 Task: Search for accommodations in New Delhi on Airbnb for June 9 to June 11.
Action: Mouse moved to (535, 227)
Screenshot: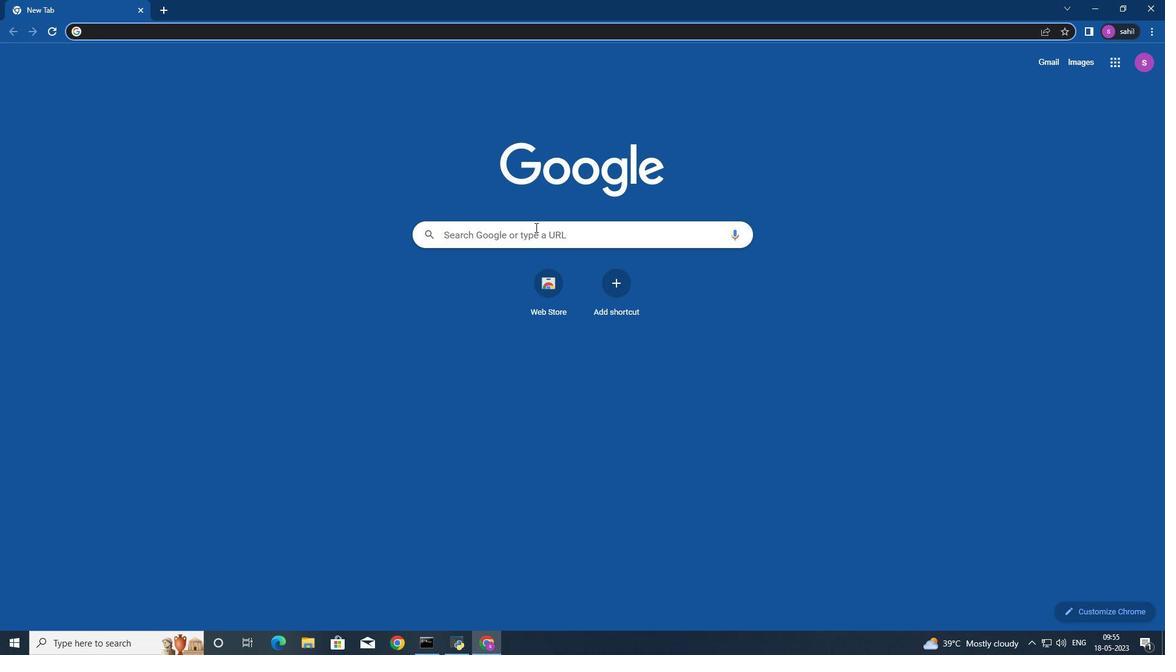 
Action: Mouse pressed left at (535, 227)
Screenshot: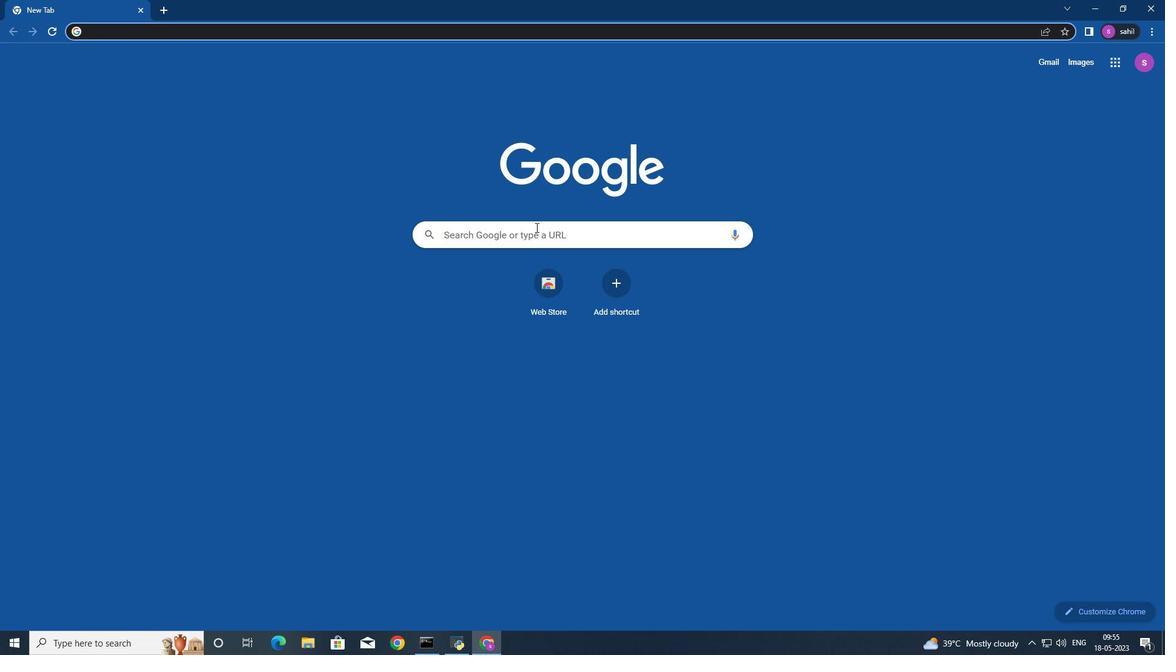 
Action: Mouse moved to (508, 253)
Screenshot: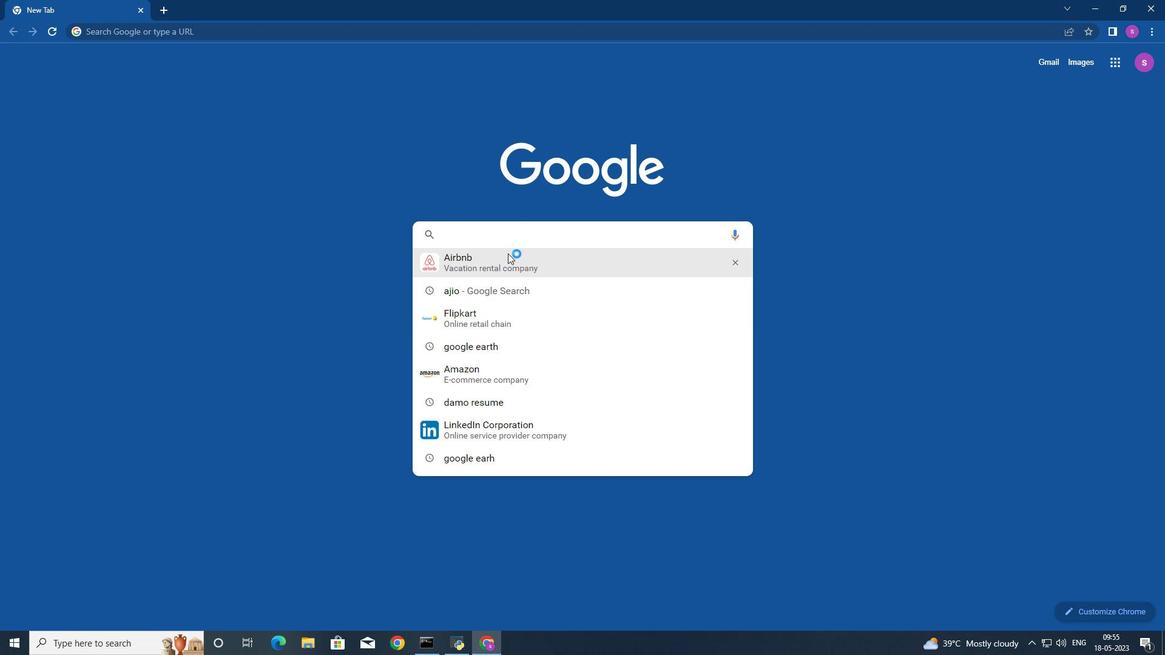 
Action: Mouse pressed left at (508, 253)
Screenshot: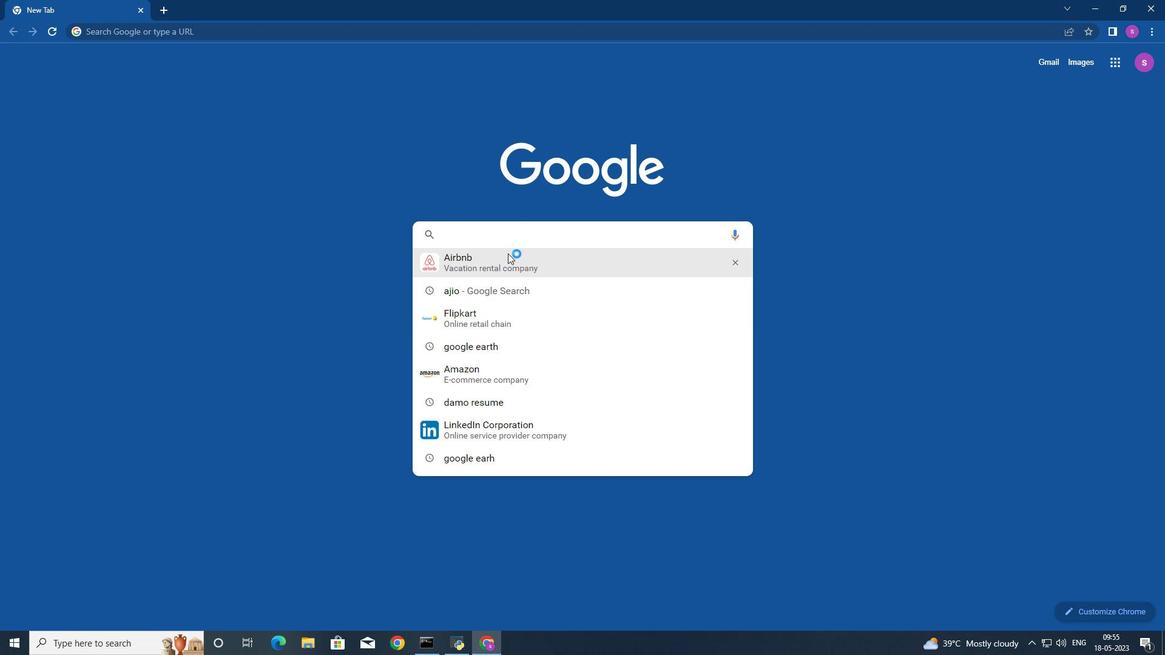 
Action: Mouse moved to (333, 191)
Screenshot: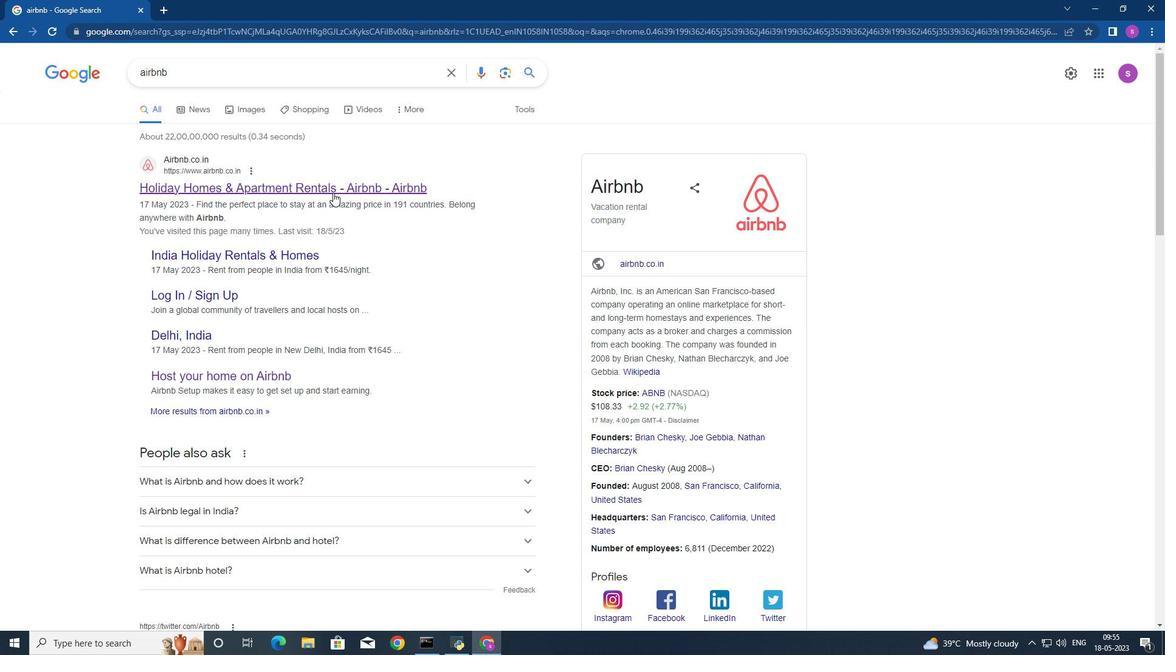 
Action: Mouse pressed left at (333, 191)
Screenshot: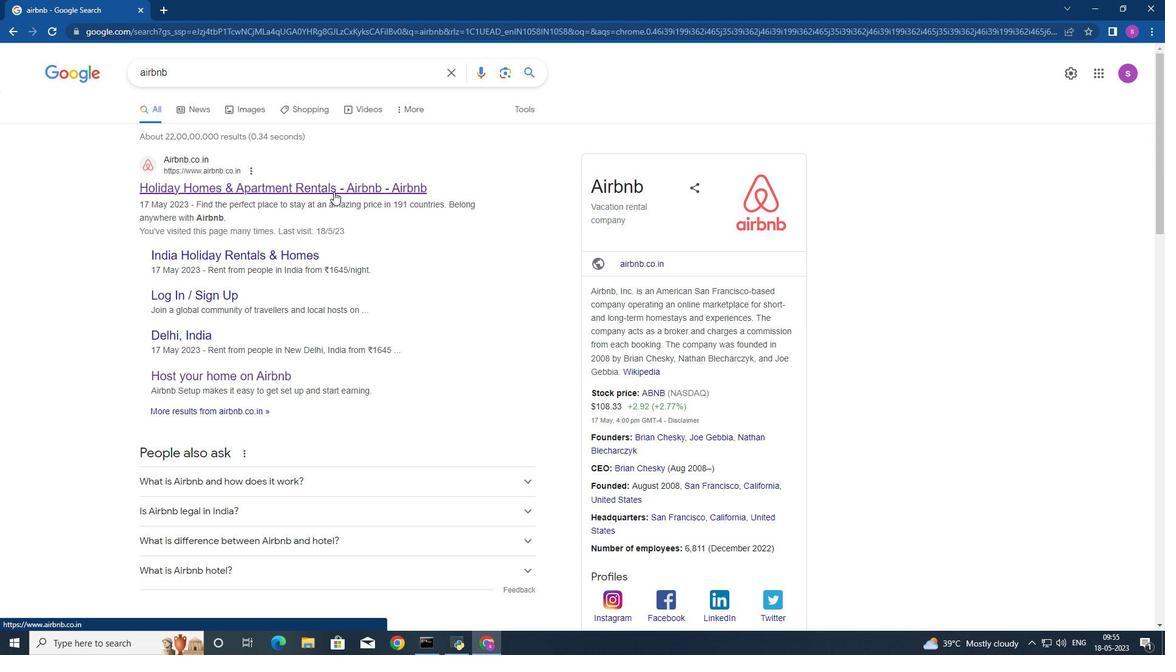 
Action: Mouse moved to (514, 101)
Screenshot: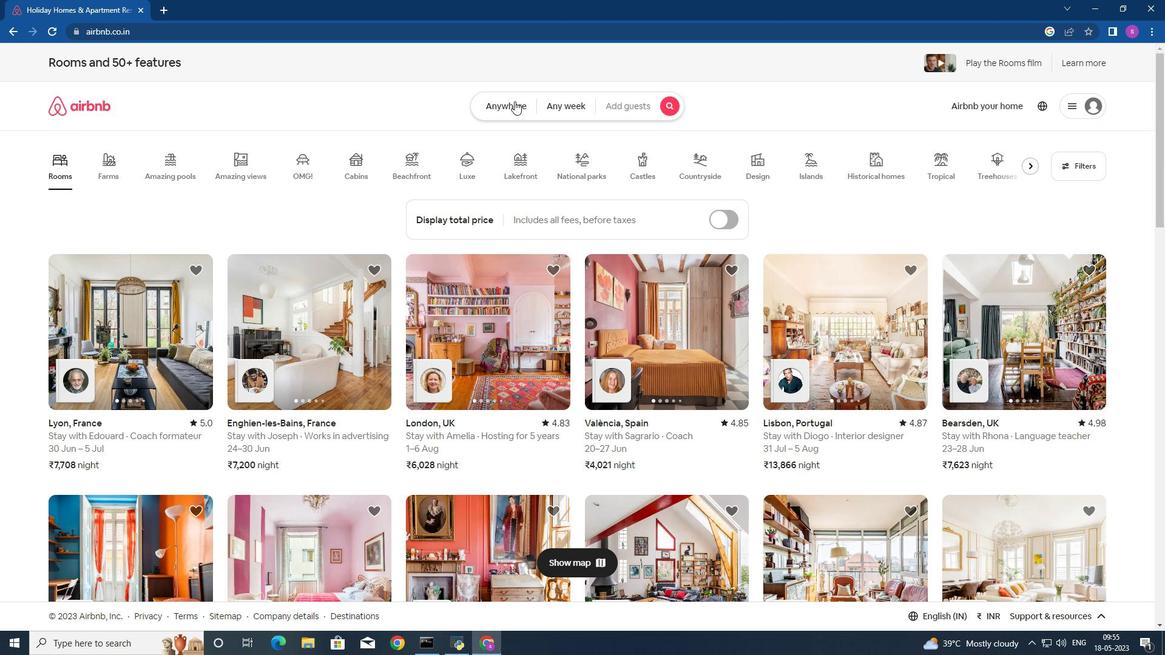 
Action: Mouse pressed left at (514, 101)
Screenshot: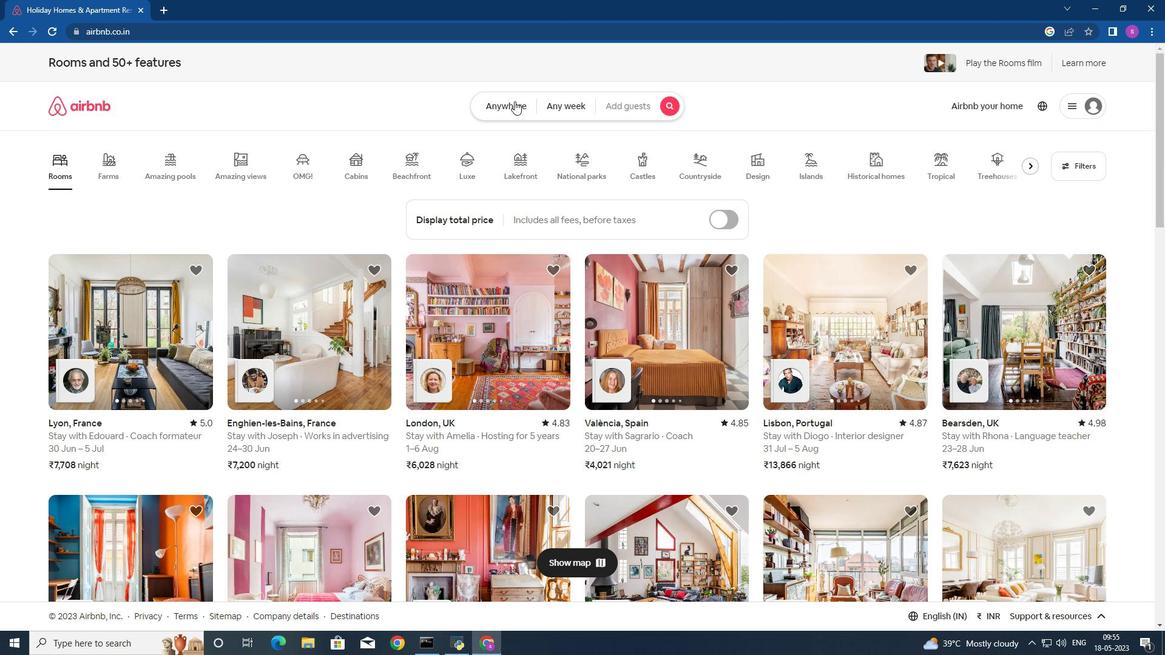 
Action: Mouse moved to (399, 145)
Screenshot: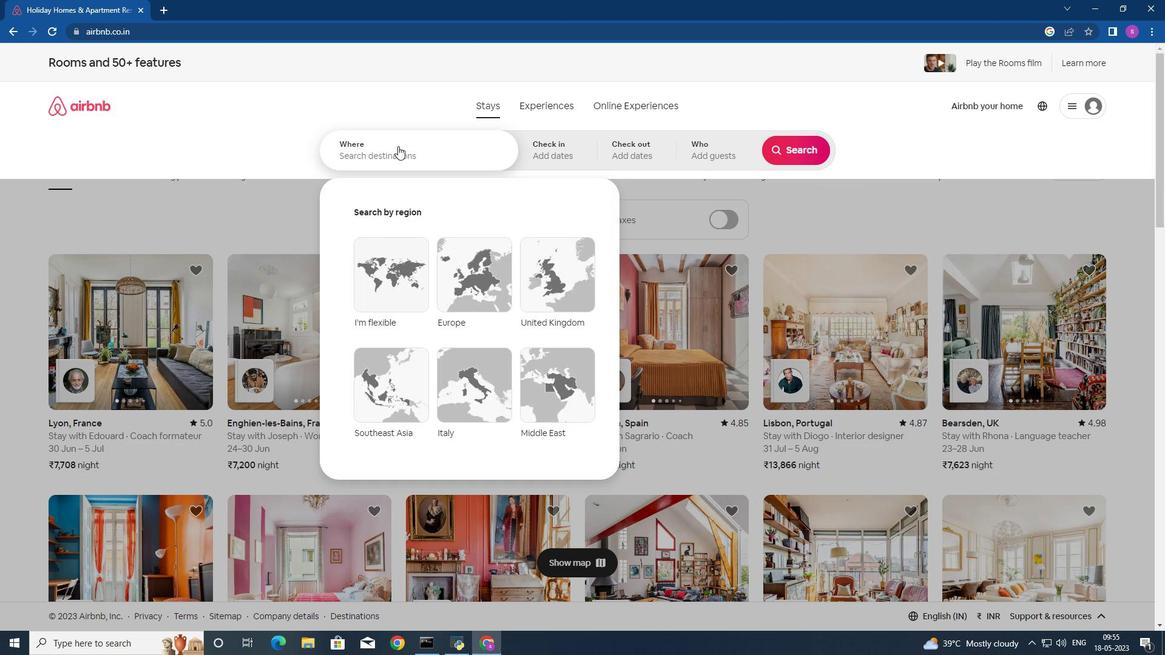 
Action: Mouse pressed left at (399, 145)
Screenshot: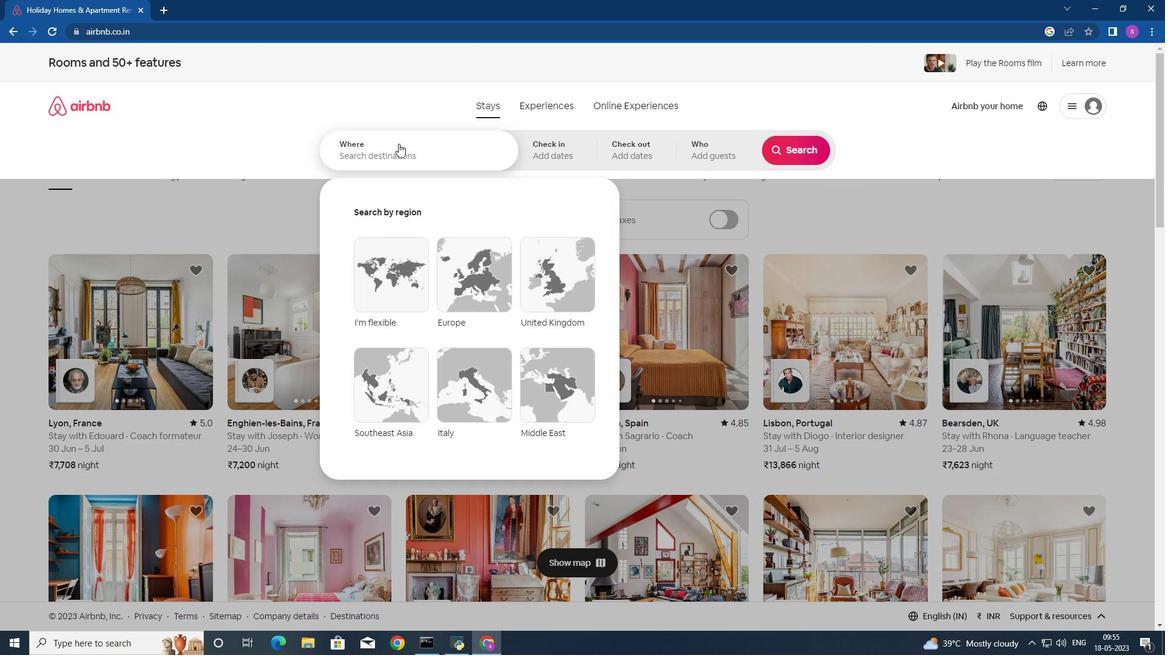 
Action: Mouse moved to (399, 146)
Screenshot: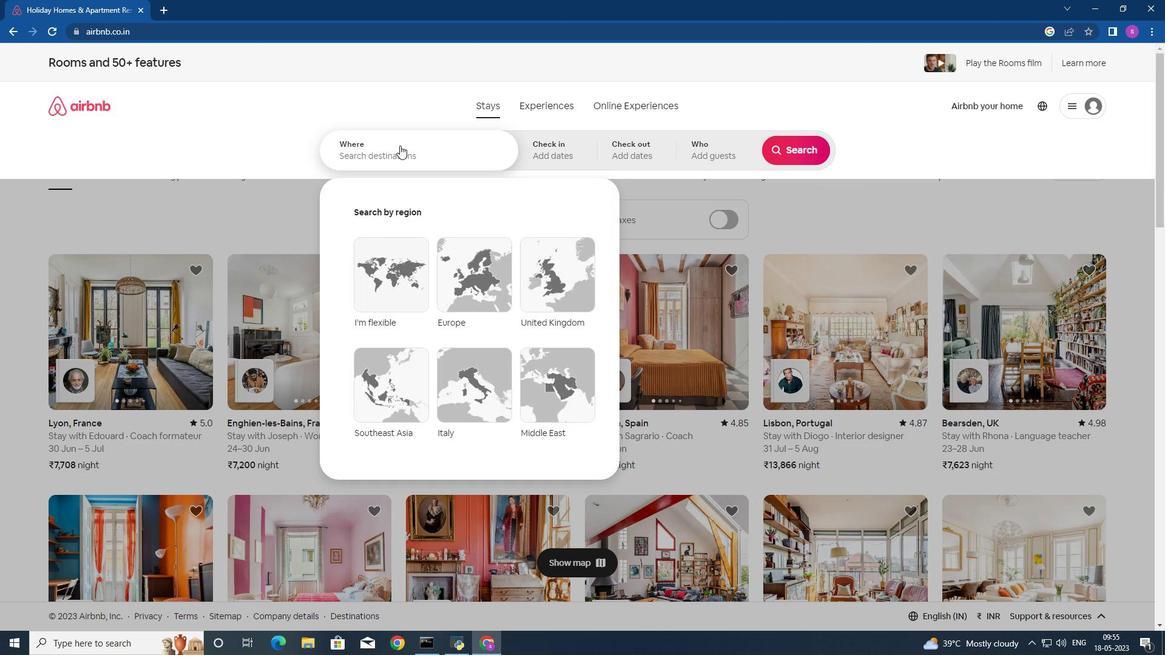 
Action: Key pressed <Key.shift>De
Screenshot: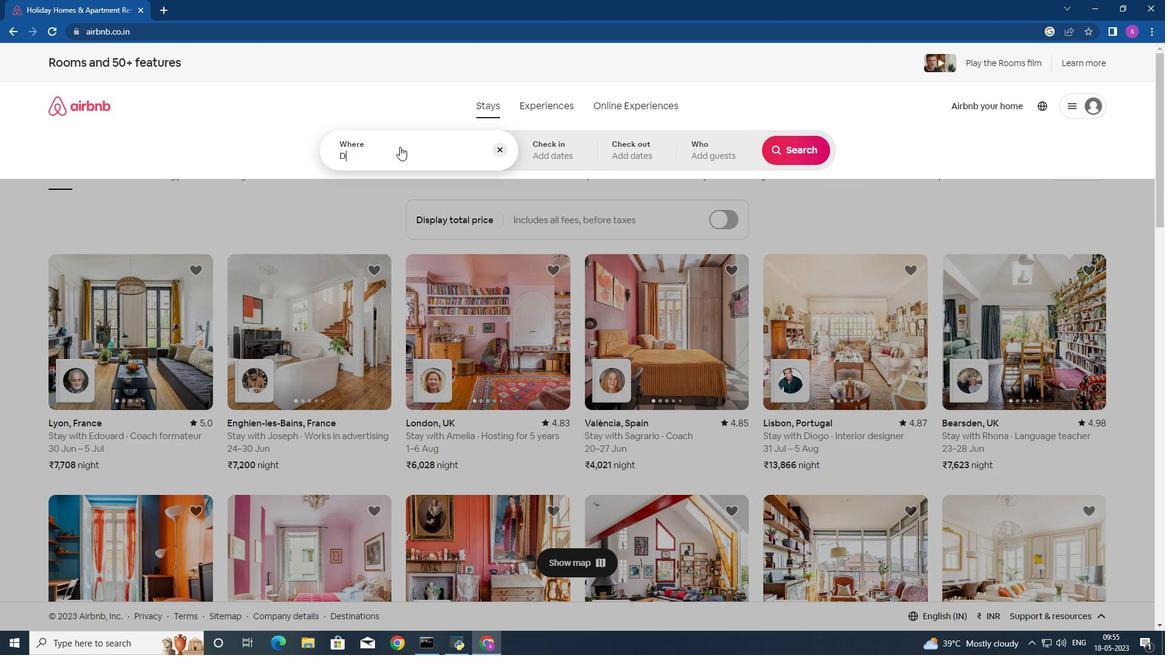 
Action: Mouse moved to (435, 196)
Screenshot: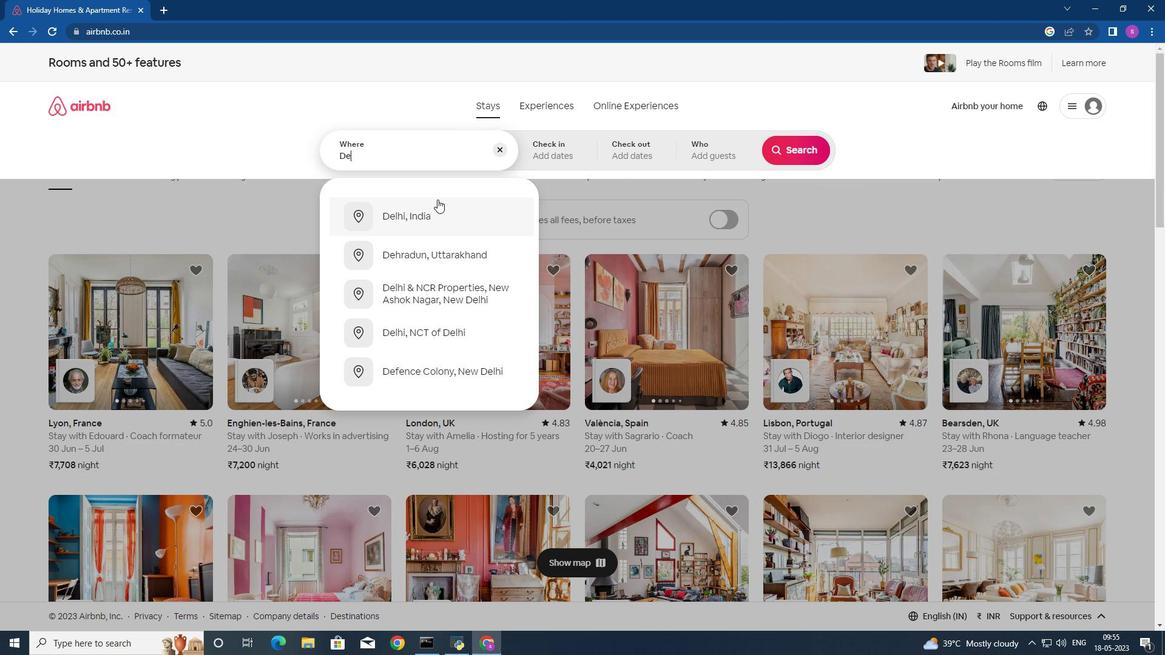 
Action: Mouse pressed left at (435, 196)
Screenshot: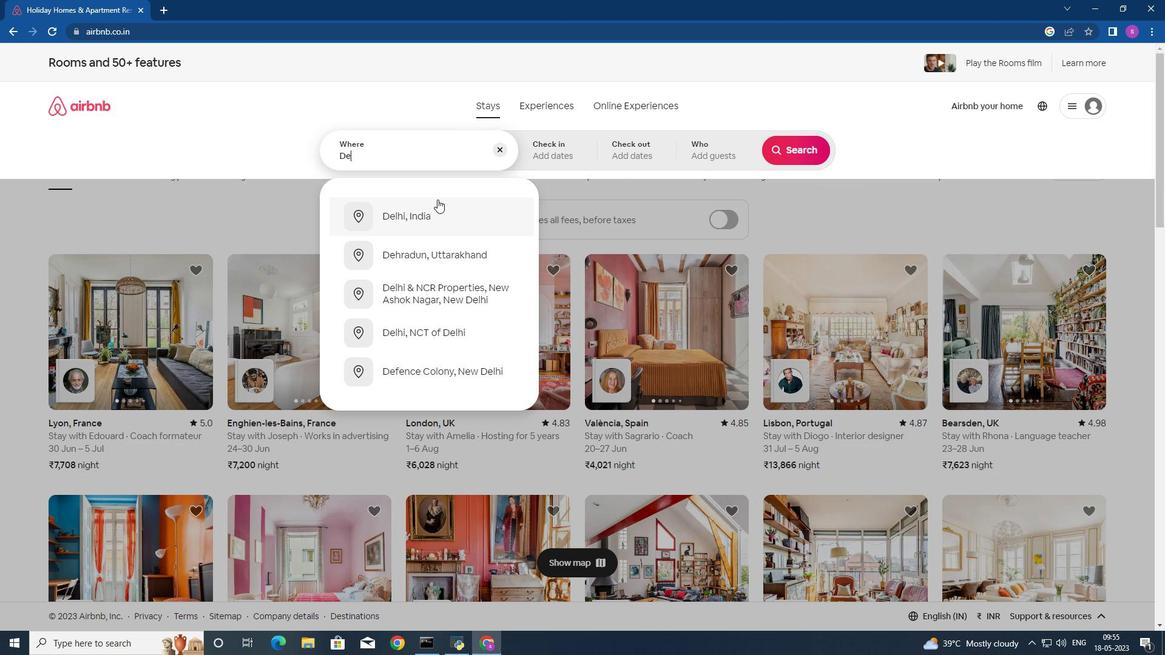 
Action: Mouse moved to (430, 218)
Screenshot: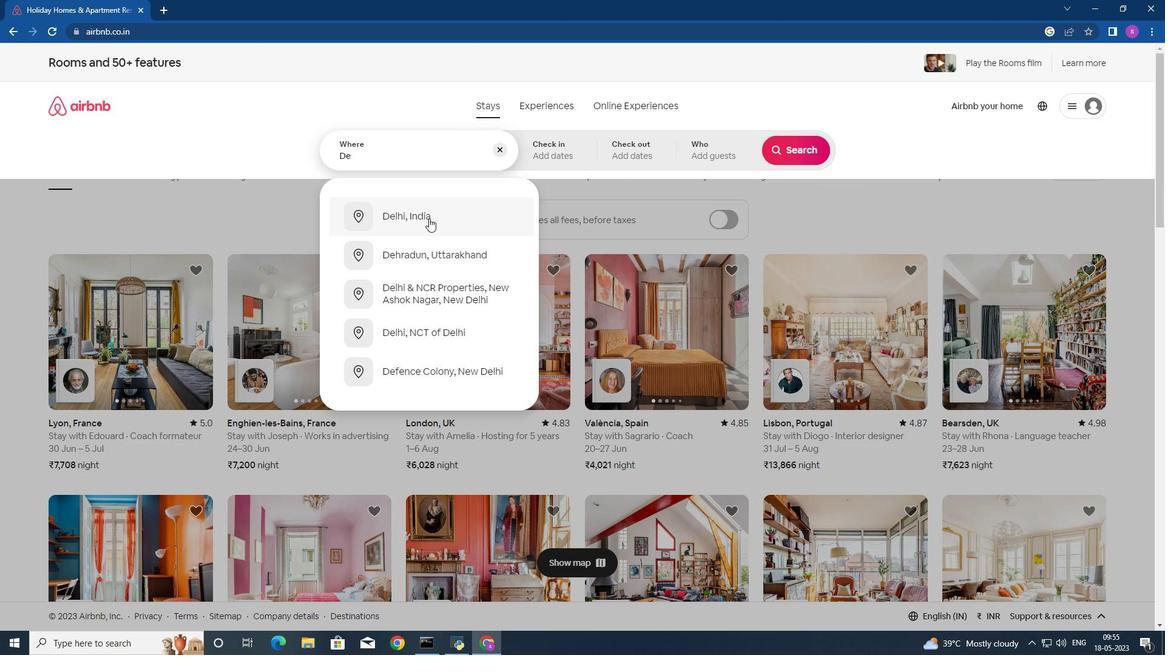 
Action: Mouse pressed left at (430, 218)
Screenshot: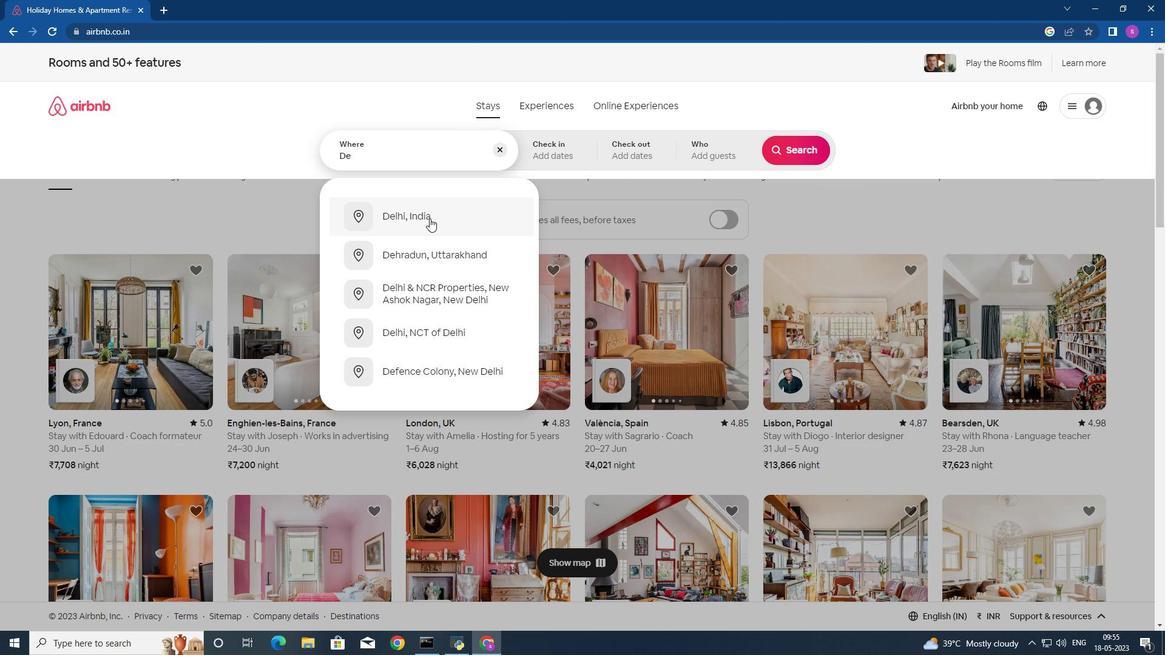 
Action: Mouse moved to (752, 325)
Screenshot: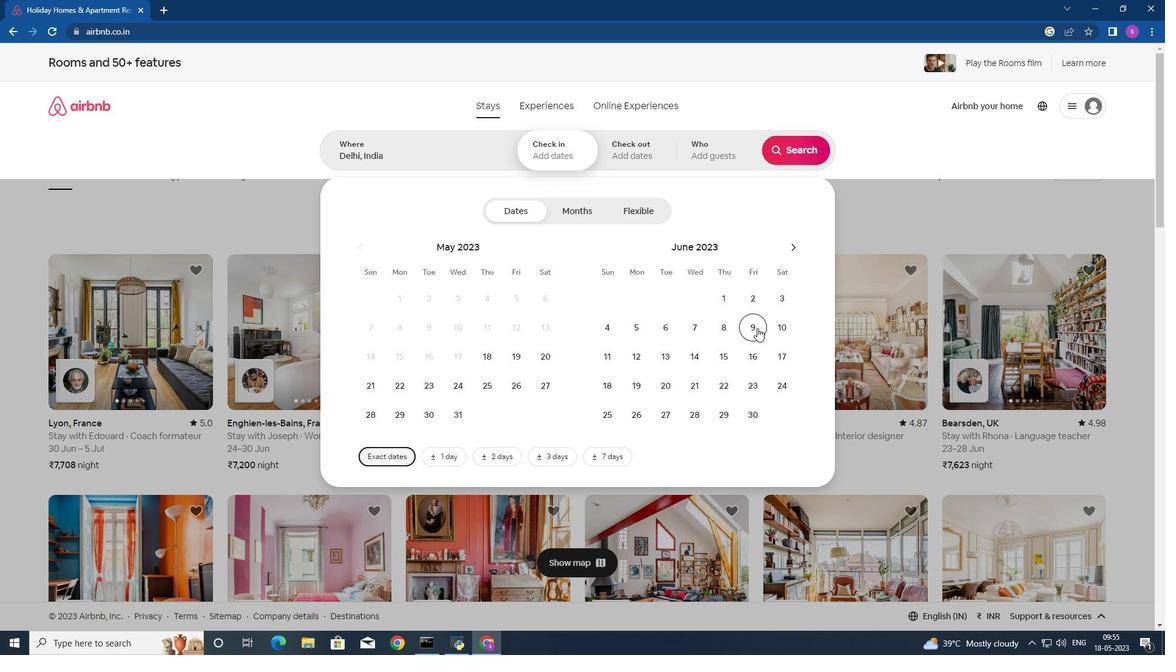 
Action: Mouse pressed left at (752, 325)
Screenshot: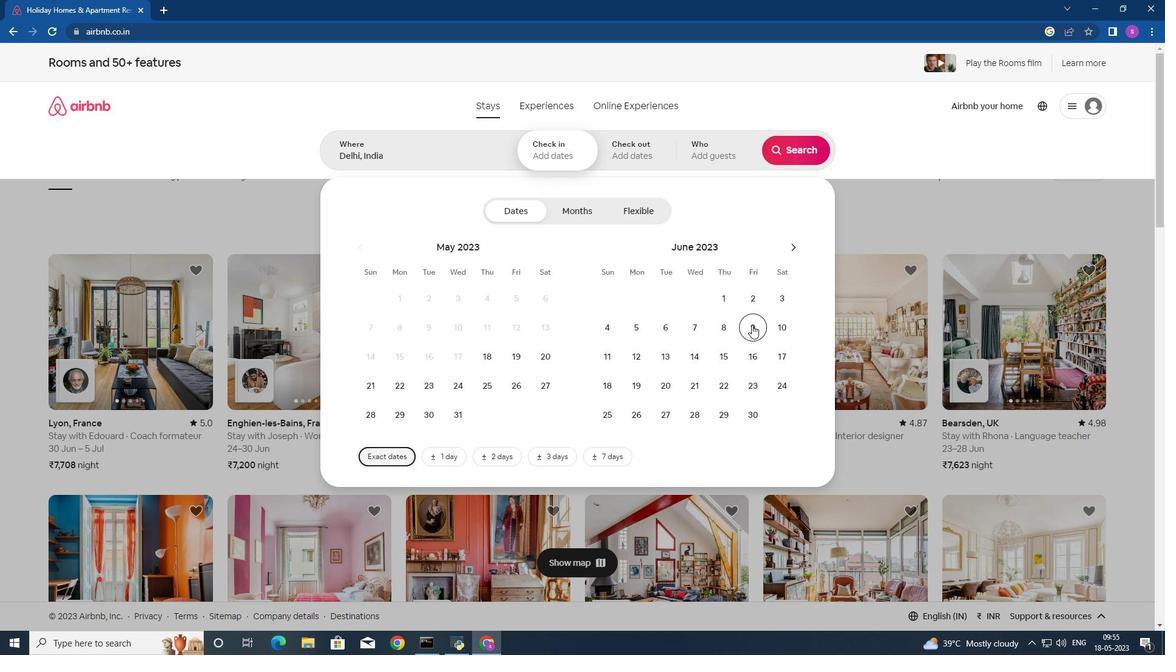 
Action: Mouse moved to (610, 355)
Screenshot: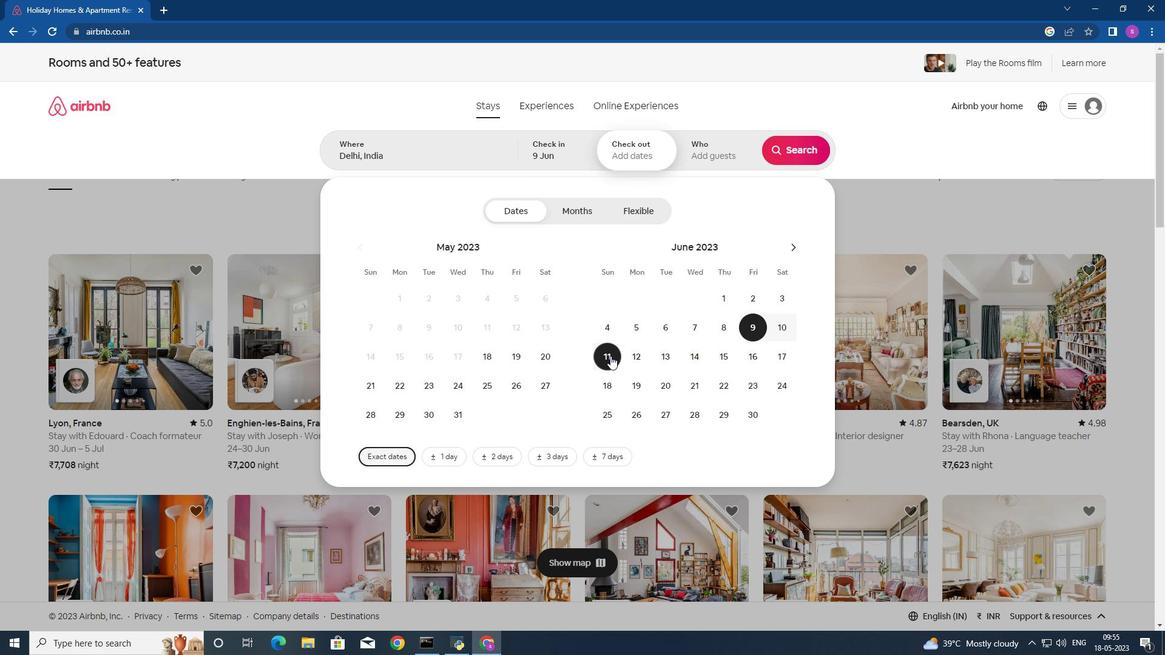 
Action: Mouse pressed left at (610, 355)
Screenshot: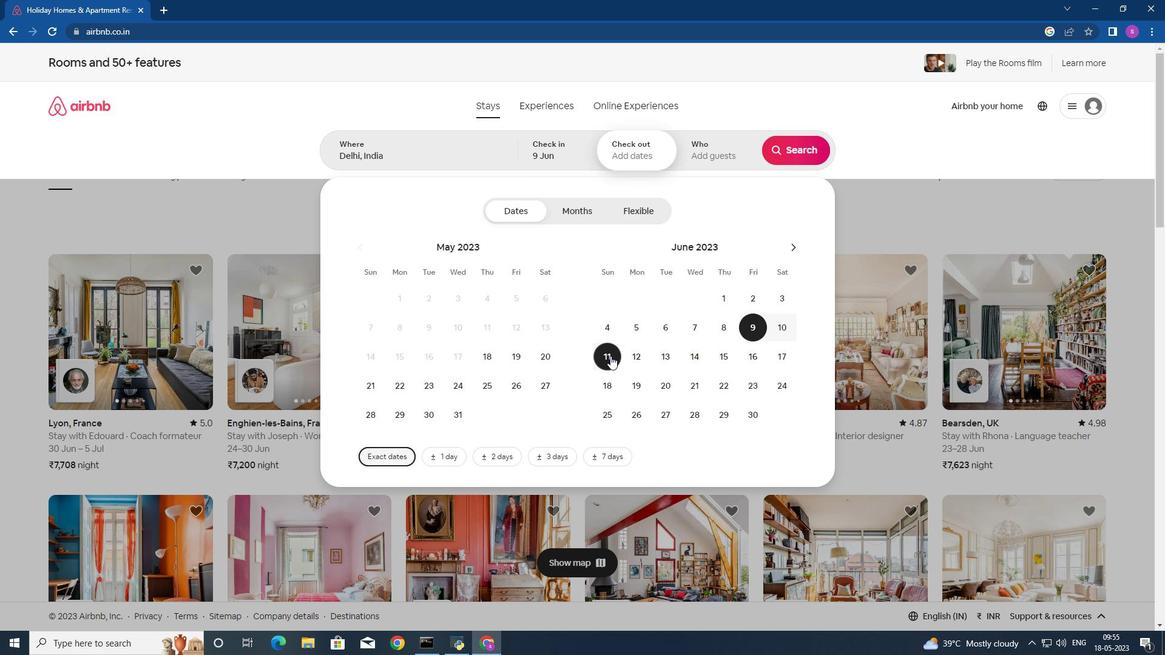 
Action: Mouse moved to (701, 160)
Screenshot: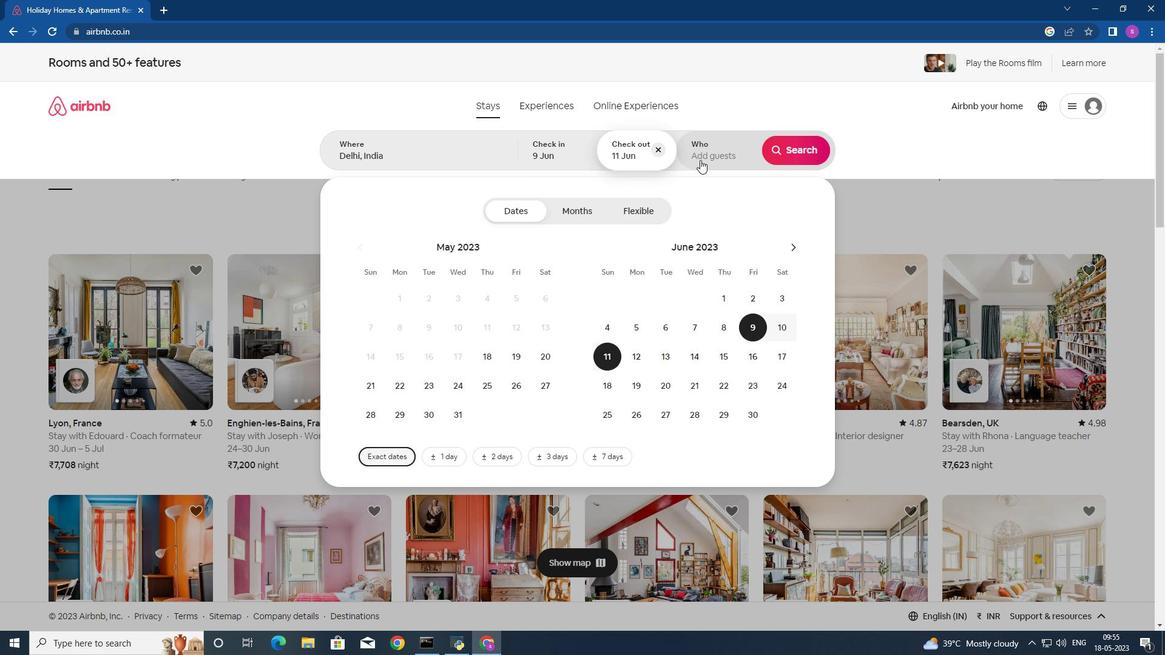
Action: Mouse pressed left at (701, 160)
Screenshot: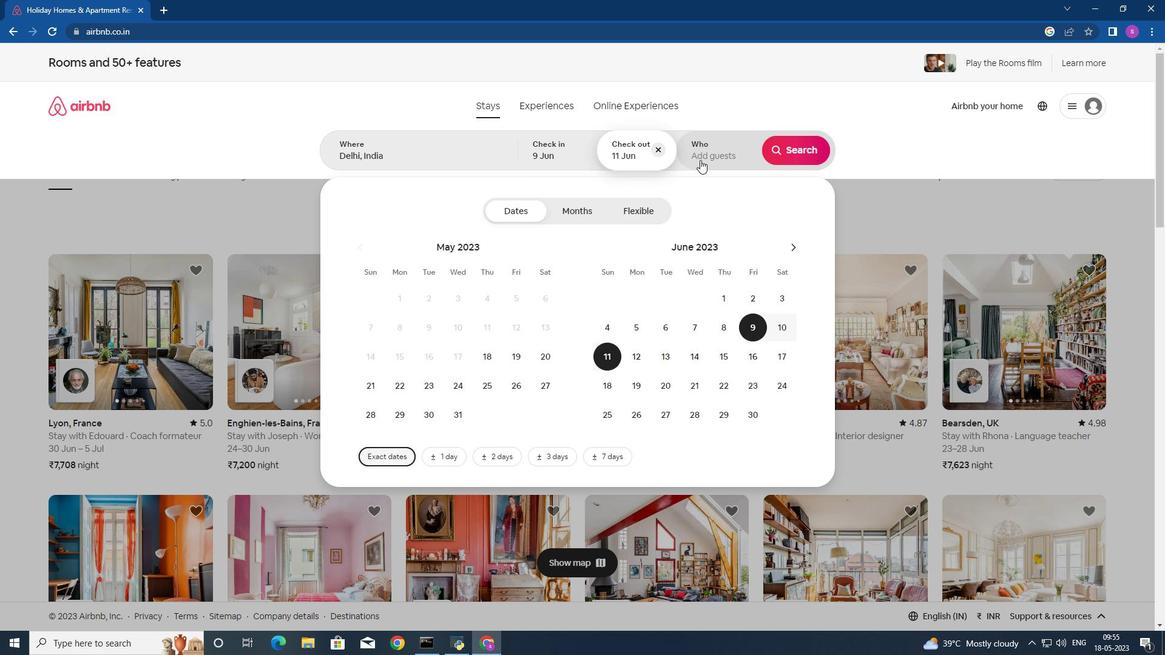 
Action: Mouse moved to (807, 152)
Screenshot: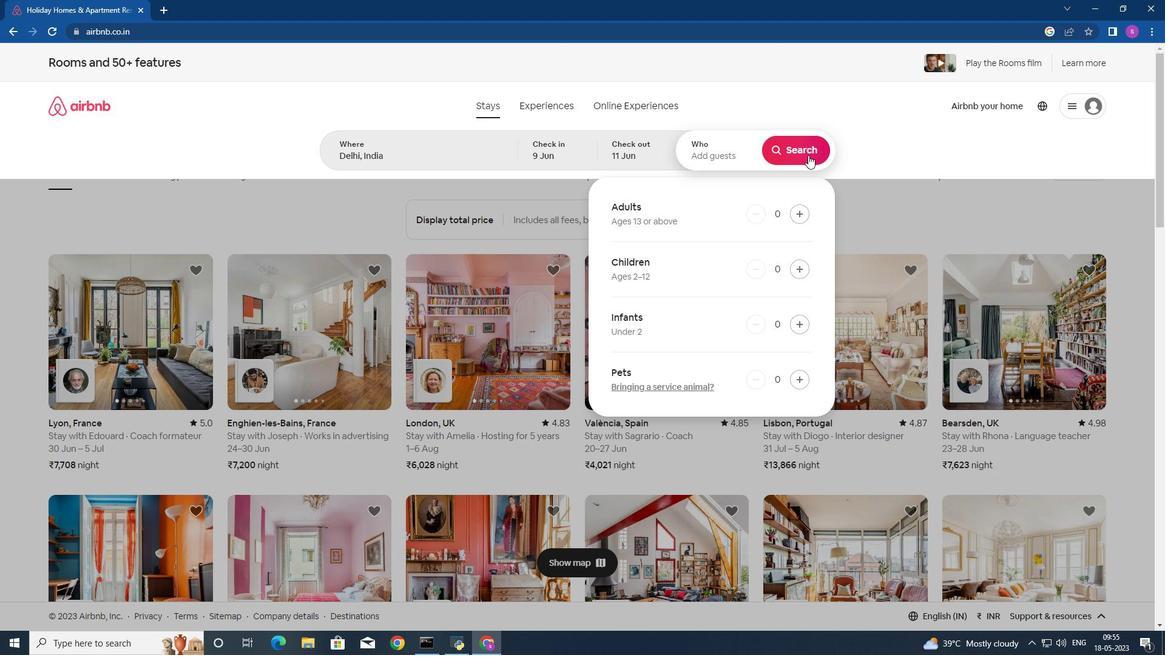 
Action: Mouse pressed left at (807, 152)
Screenshot: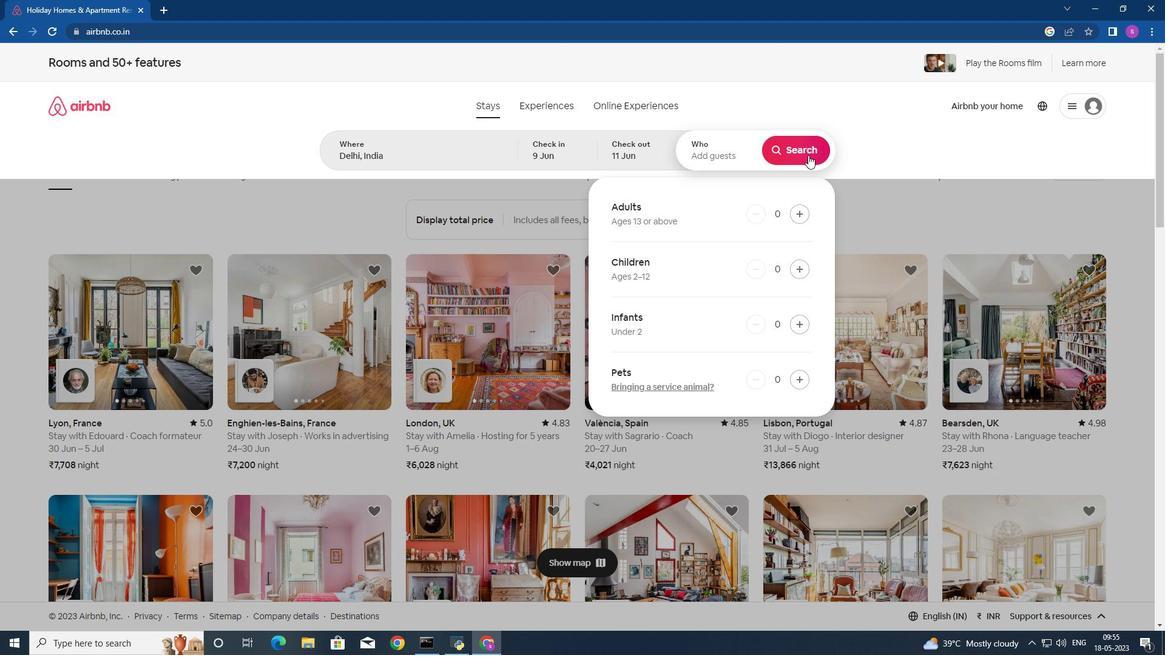 
Action: Mouse moved to (429, 324)
Screenshot: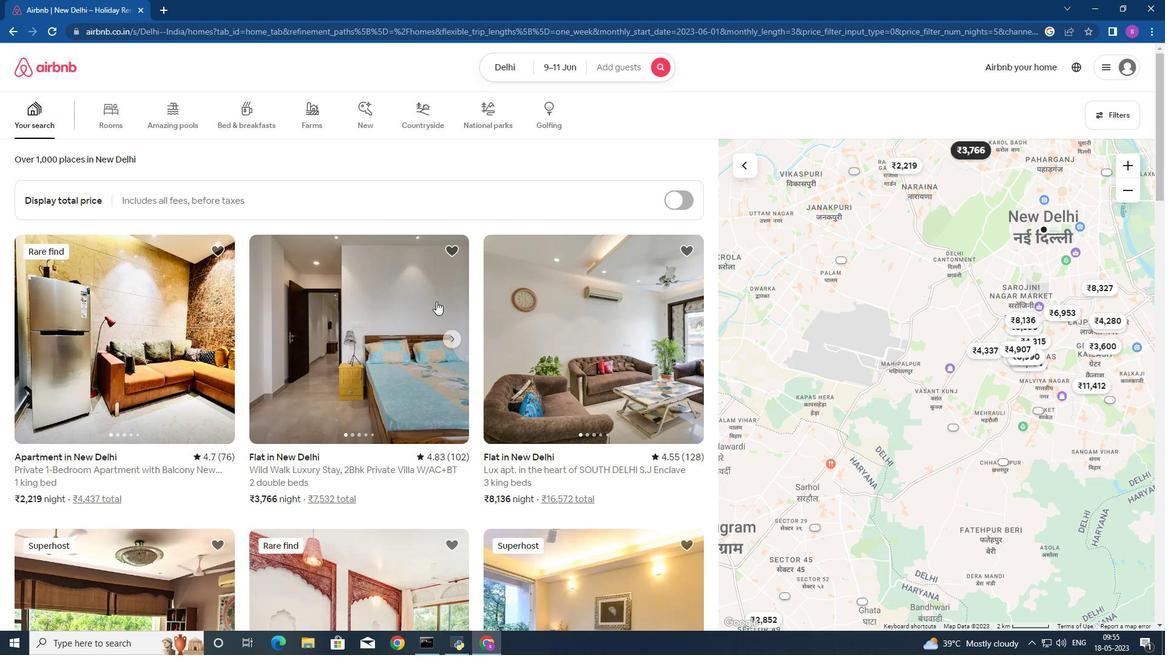 
Action: Mouse scrolled (429, 324) with delta (0, 0)
Screenshot: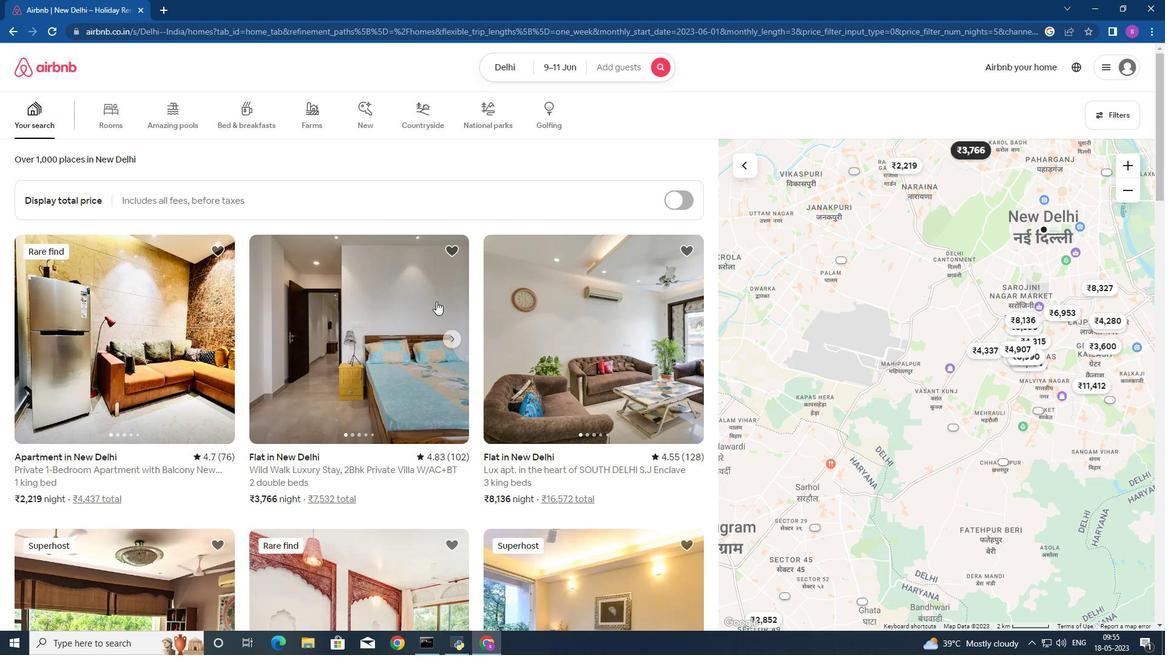 
Action: Mouse moved to (419, 333)
Screenshot: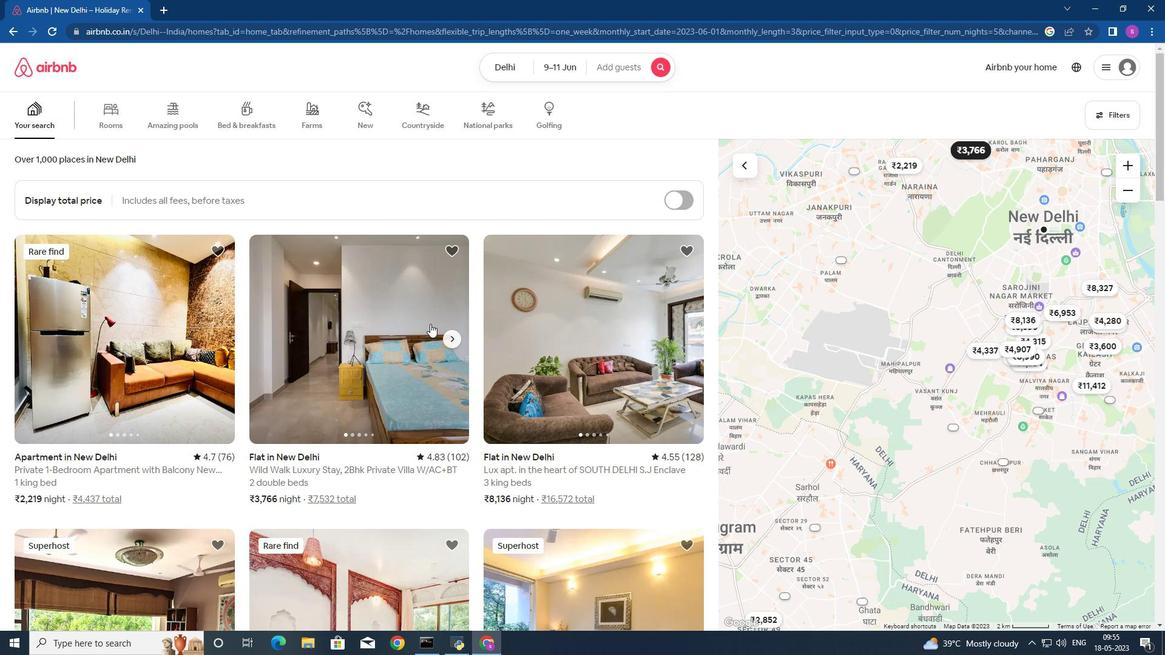 
Action: Mouse scrolled (419, 333) with delta (0, 0)
Screenshot: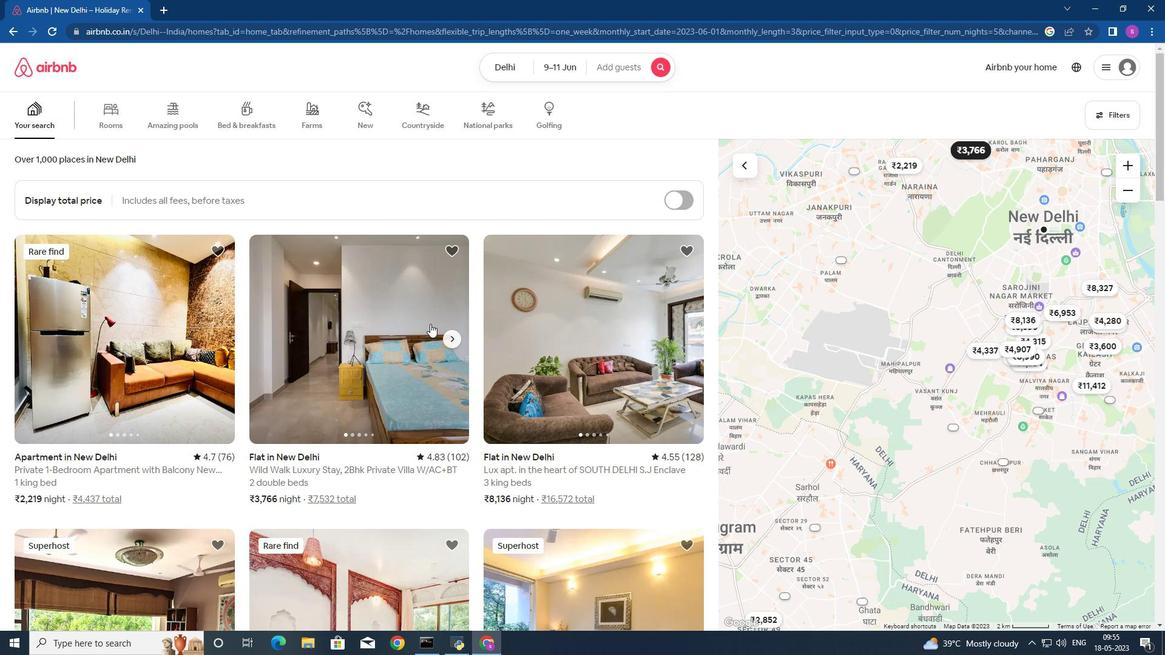 
Action: Mouse moved to (406, 340)
Screenshot: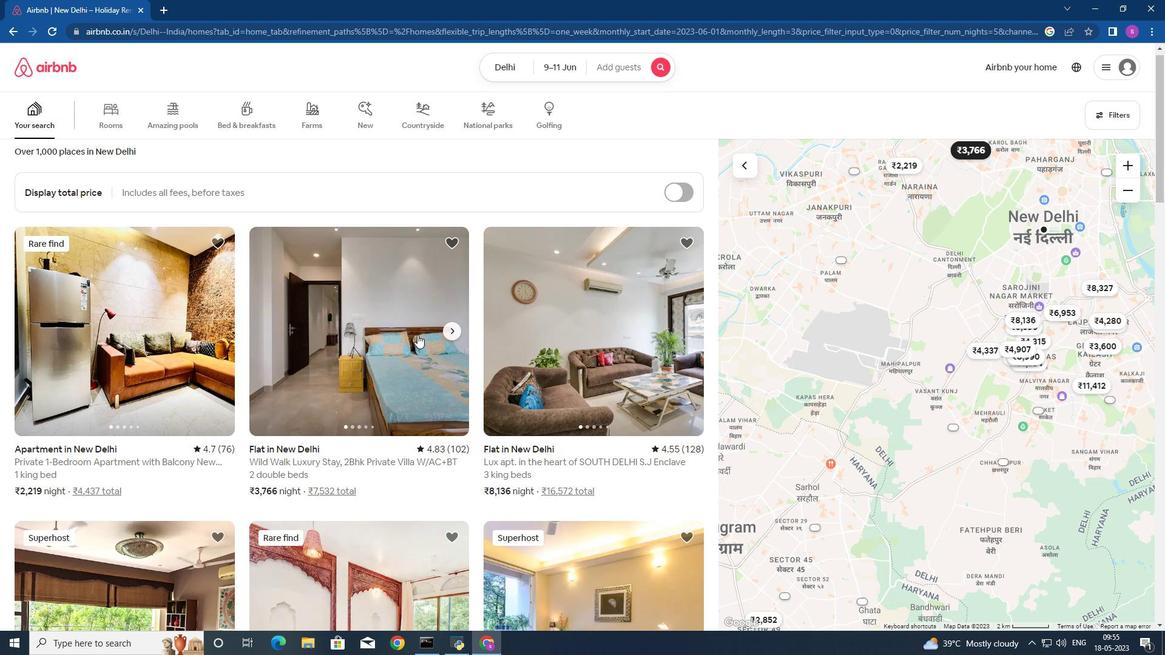 
Action: Mouse scrolled (406, 339) with delta (0, 0)
Screenshot: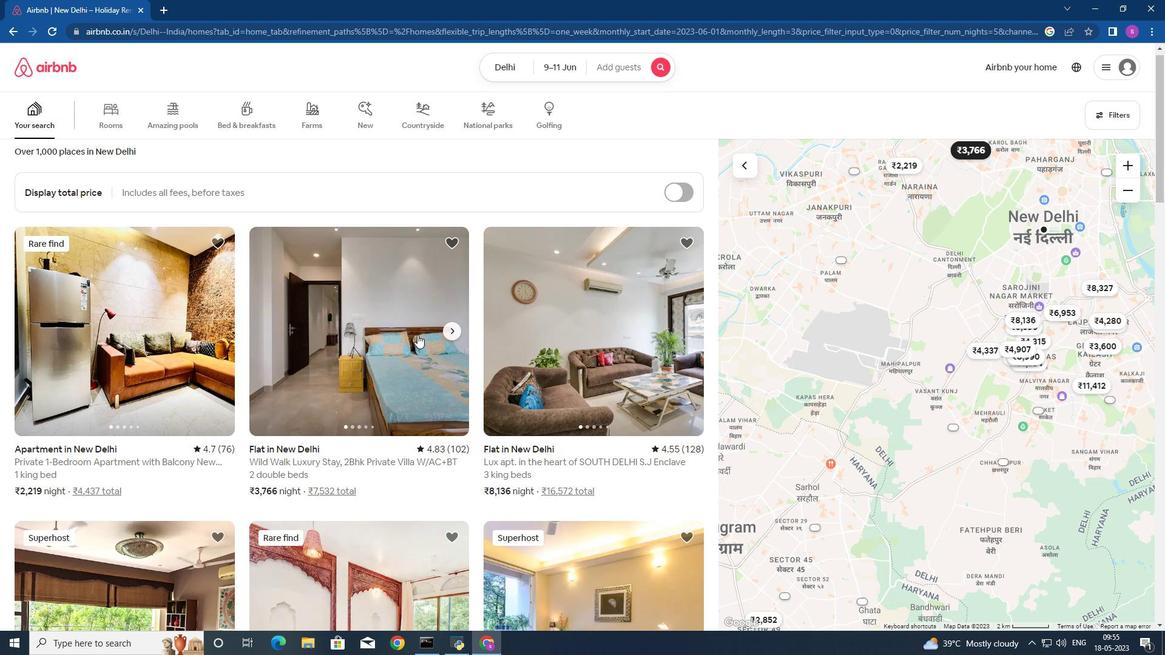 
Action: Mouse moved to (375, 329)
Screenshot: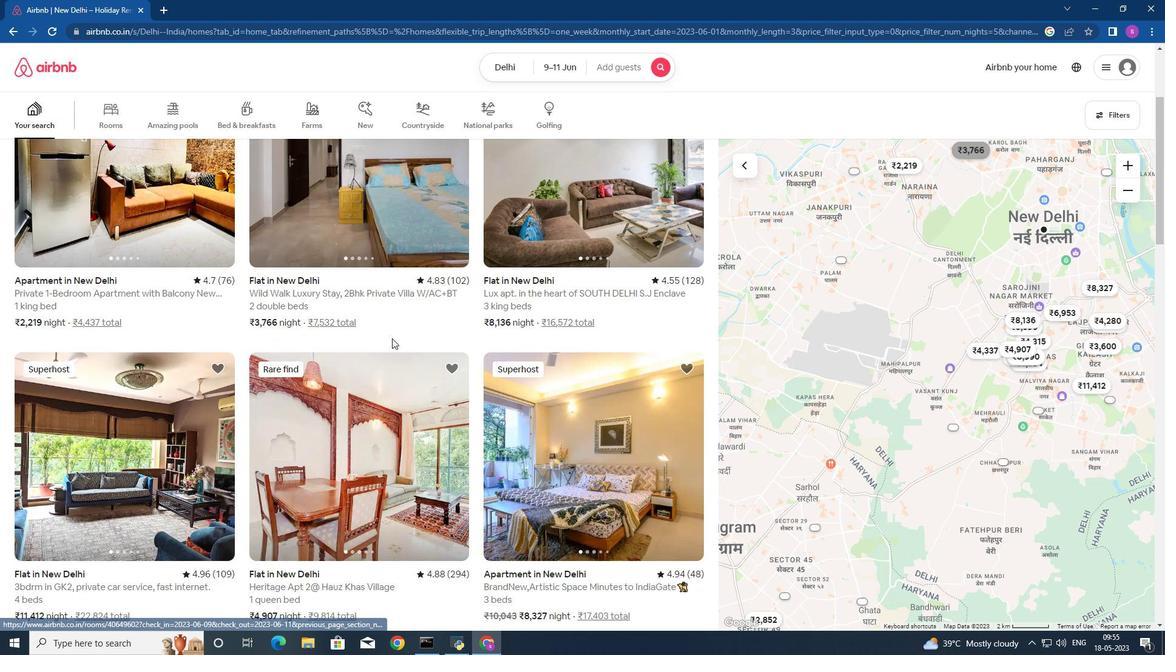 
Action: Mouse scrolled (375, 328) with delta (0, 0)
Screenshot: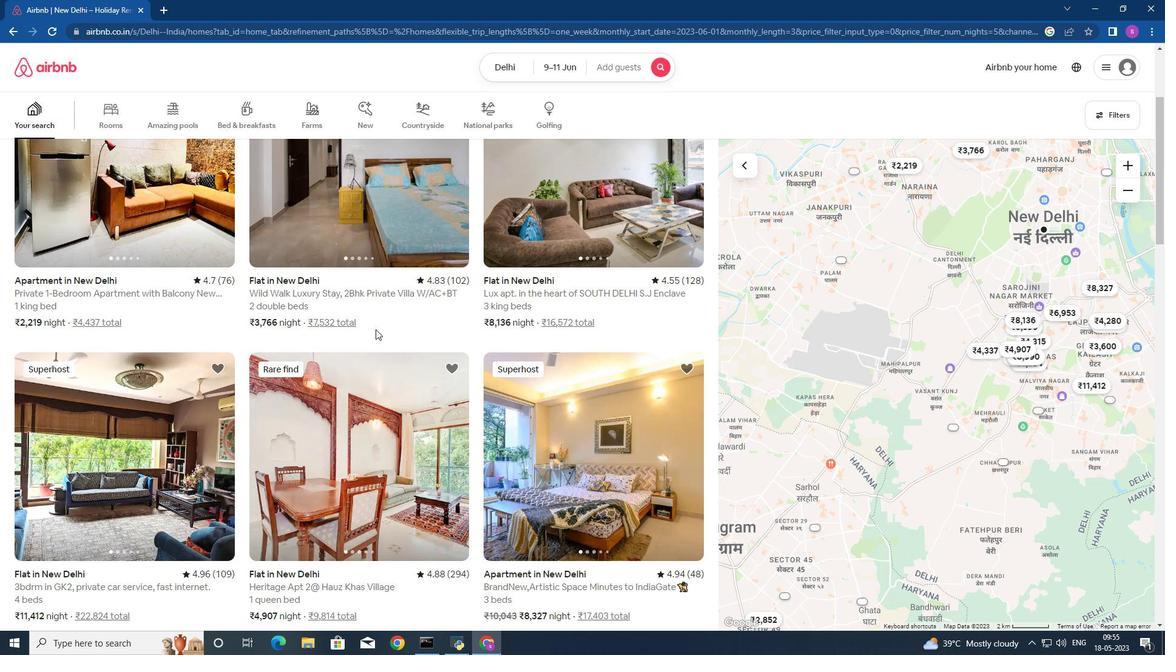 
Action: Mouse moved to (375, 329)
Screenshot: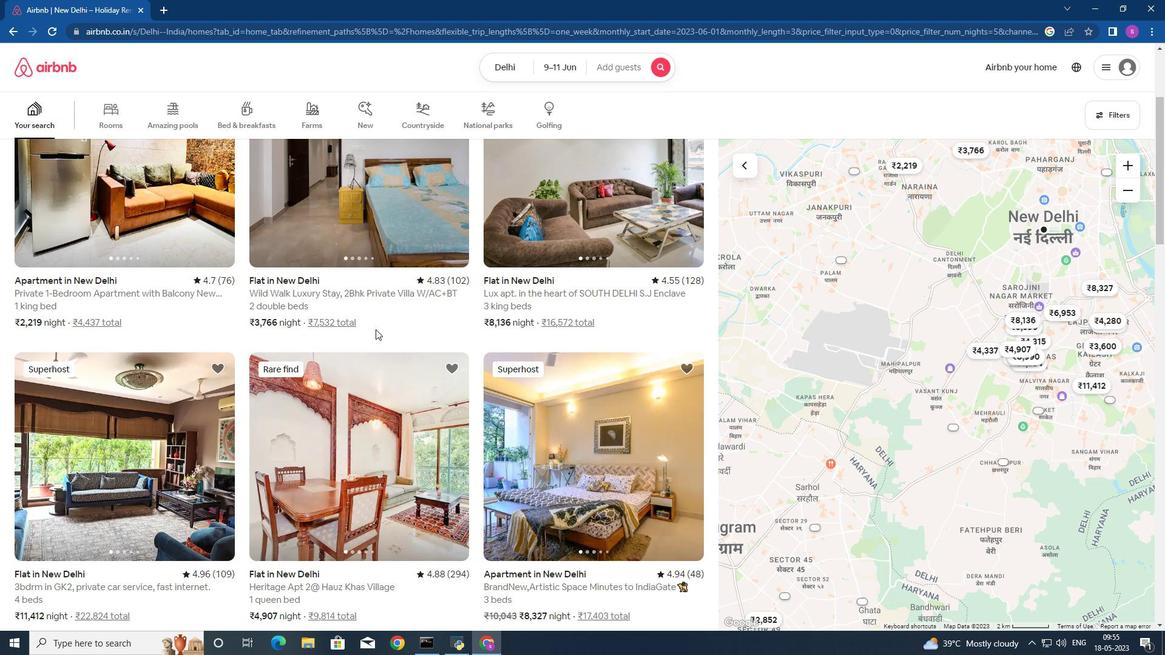 
Action: Mouse scrolled (375, 328) with delta (0, 0)
Screenshot: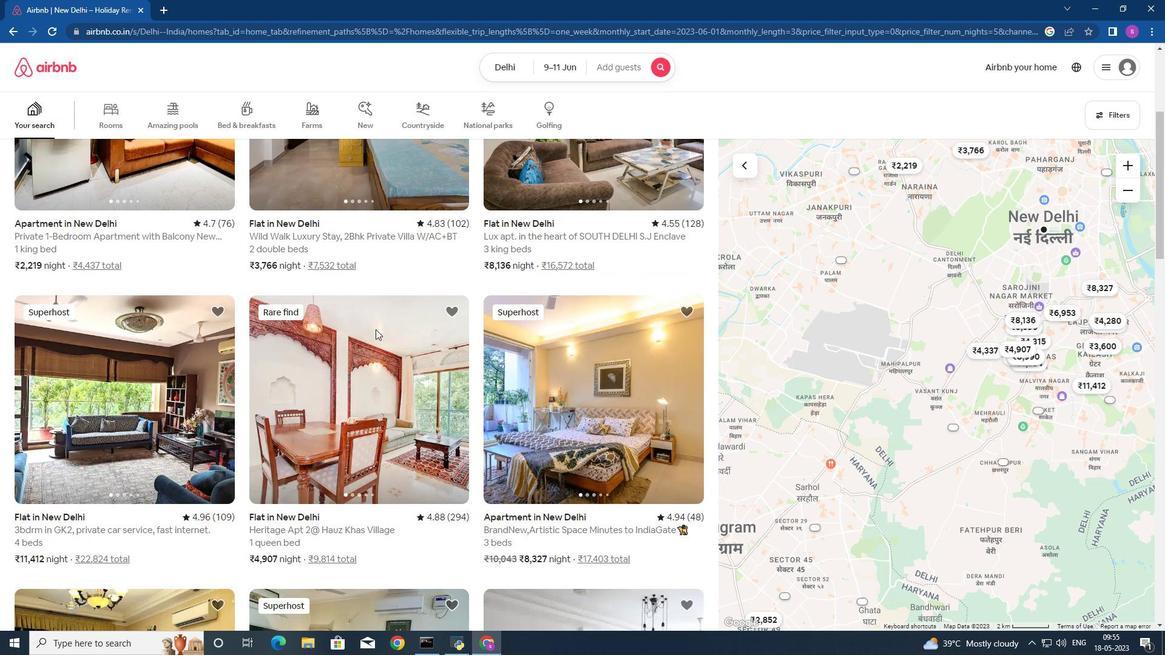 
Action: Mouse moved to (375, 329)
Screenshot: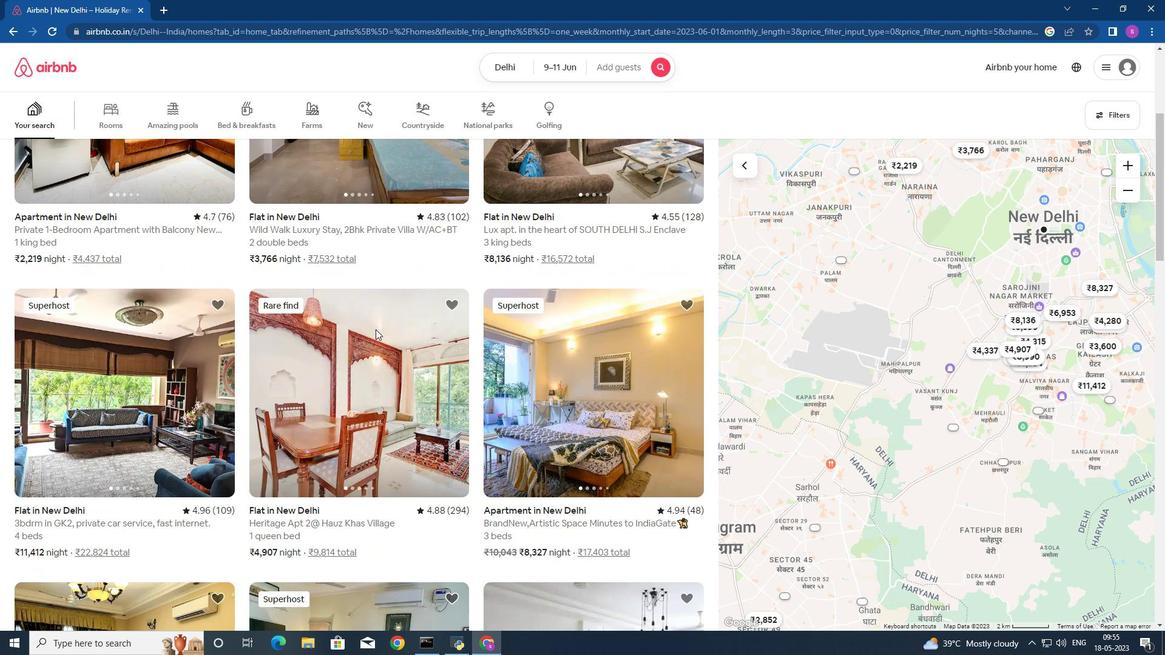 
Action: Mouse scrolled (375, 328) with delta (0, 0)
Screenshot: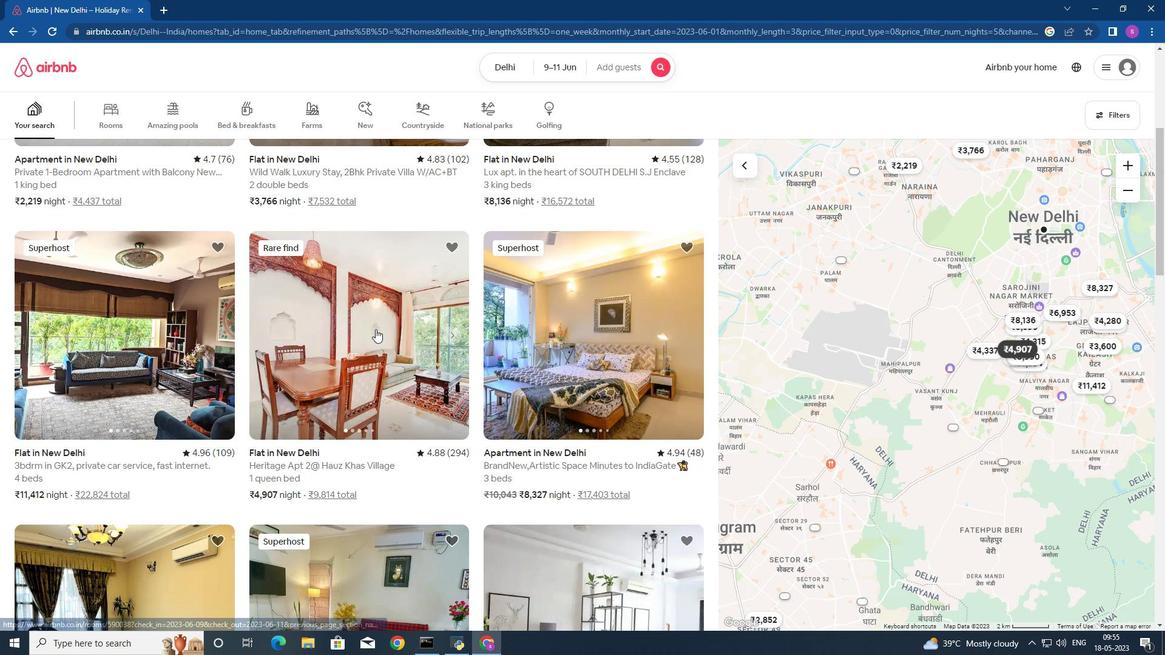 
Action: Mouse scrolled (375, 328) with delta (0, 0)
Screenshot: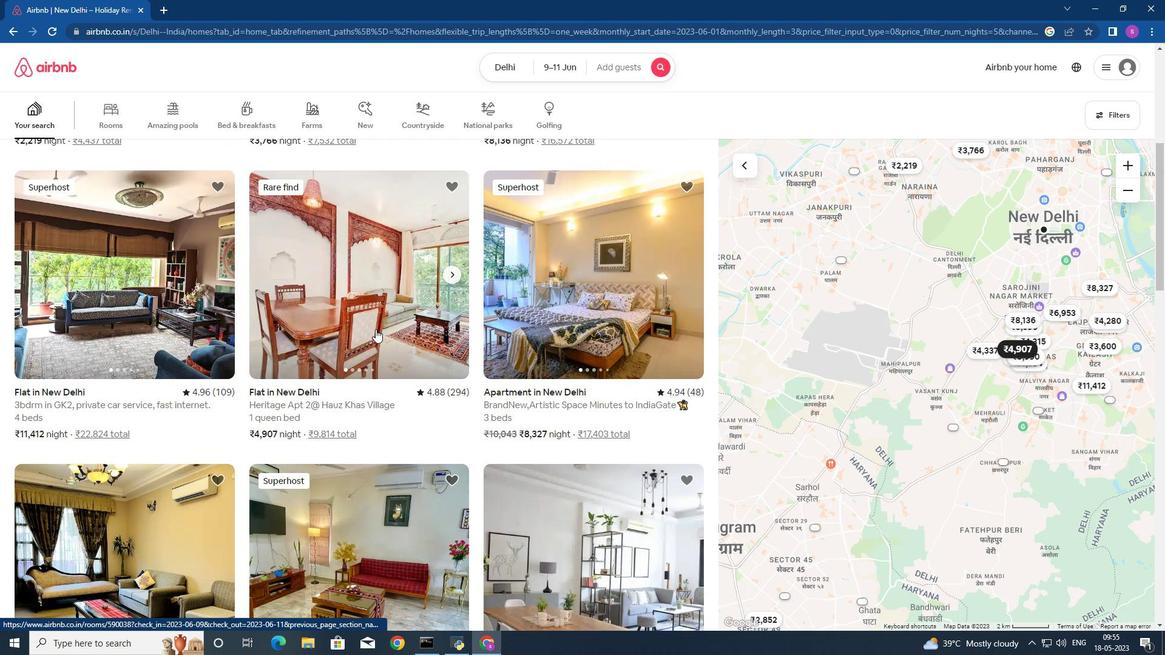 
Action: Mouse scrolled (375, 328) with delta (0, 0)
Screenshot: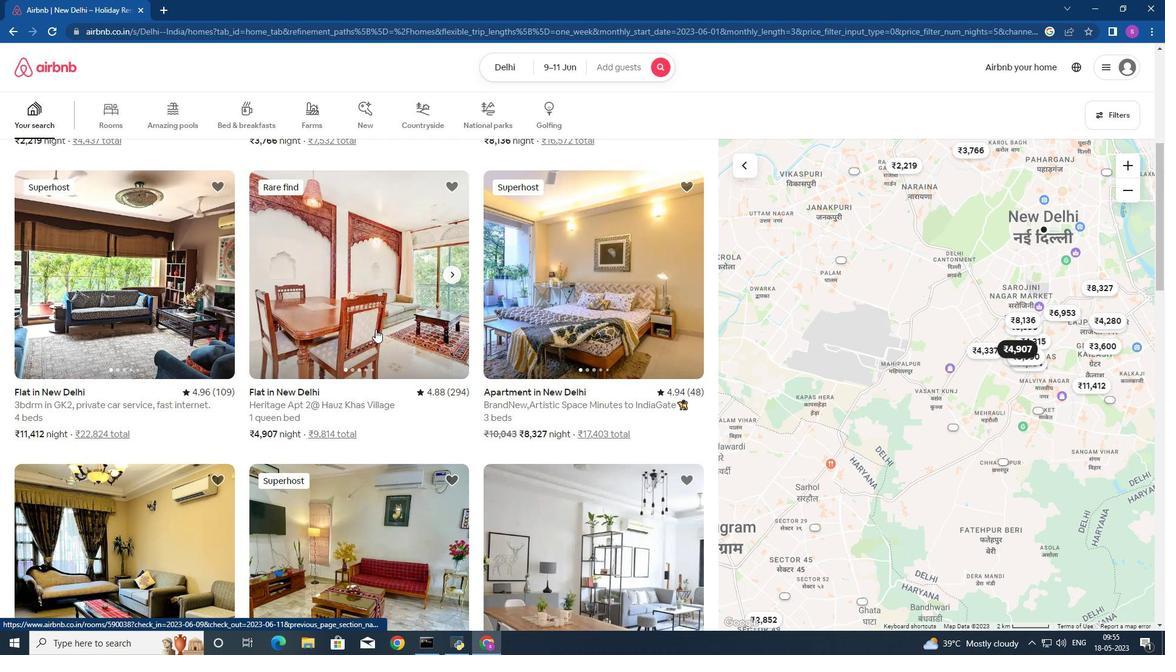 
Action: Mouse scrolled (375, 328) with delta (0, 0)
Screenshot: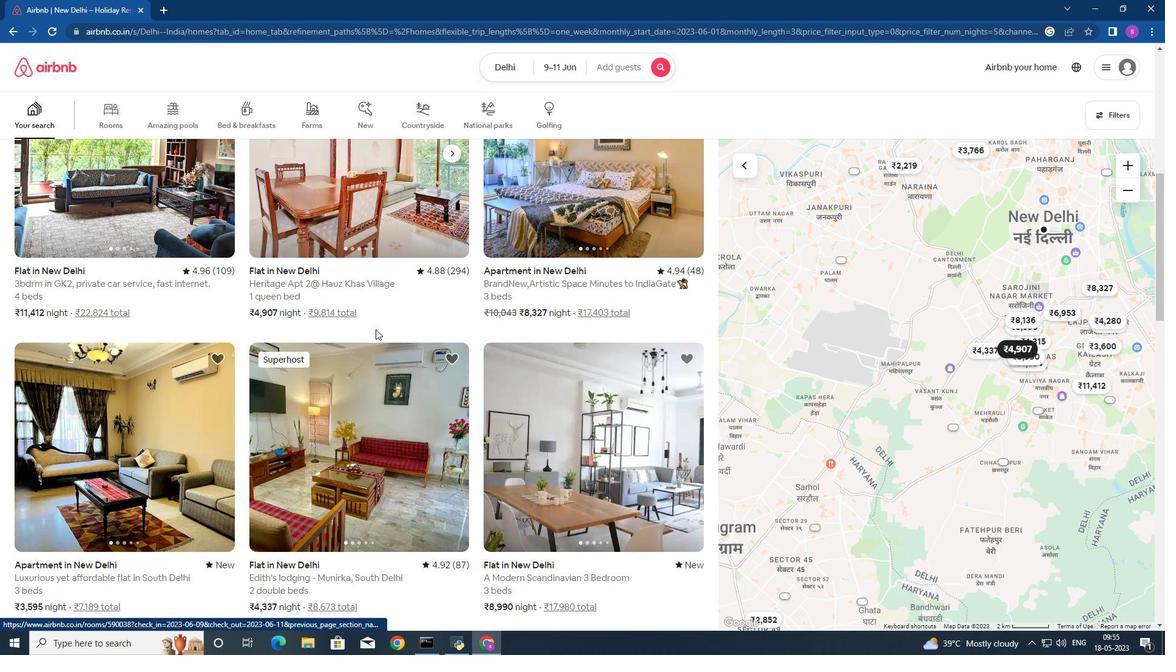 
Action: Mouse scrolled (375, 328) with delta (0, 0)
Screenshot: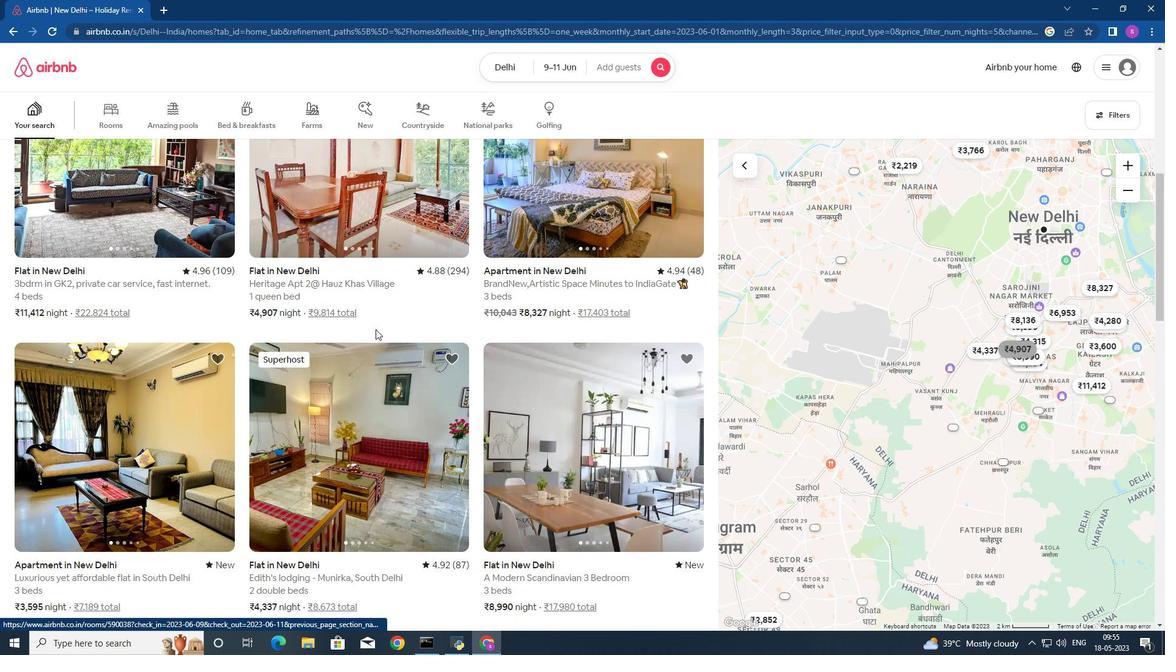 
Action: Mouse scrolled (375, 328) with delta (0, 0)
Screenshot: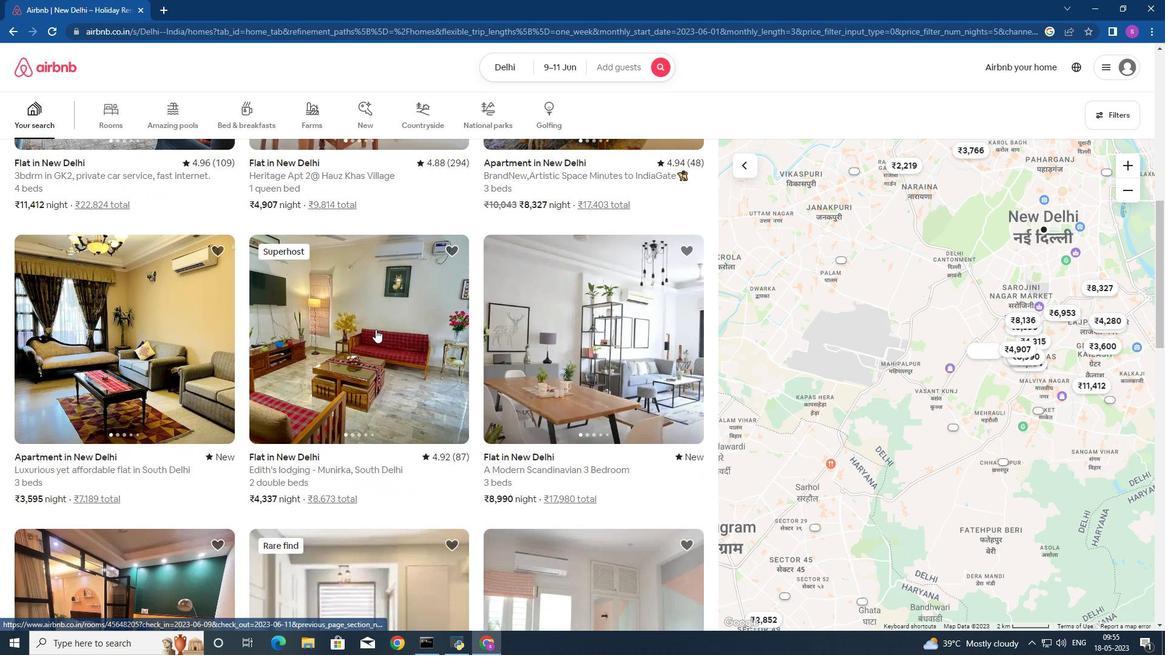 
Action: Mouse moved to (375, 330)
Screenshot: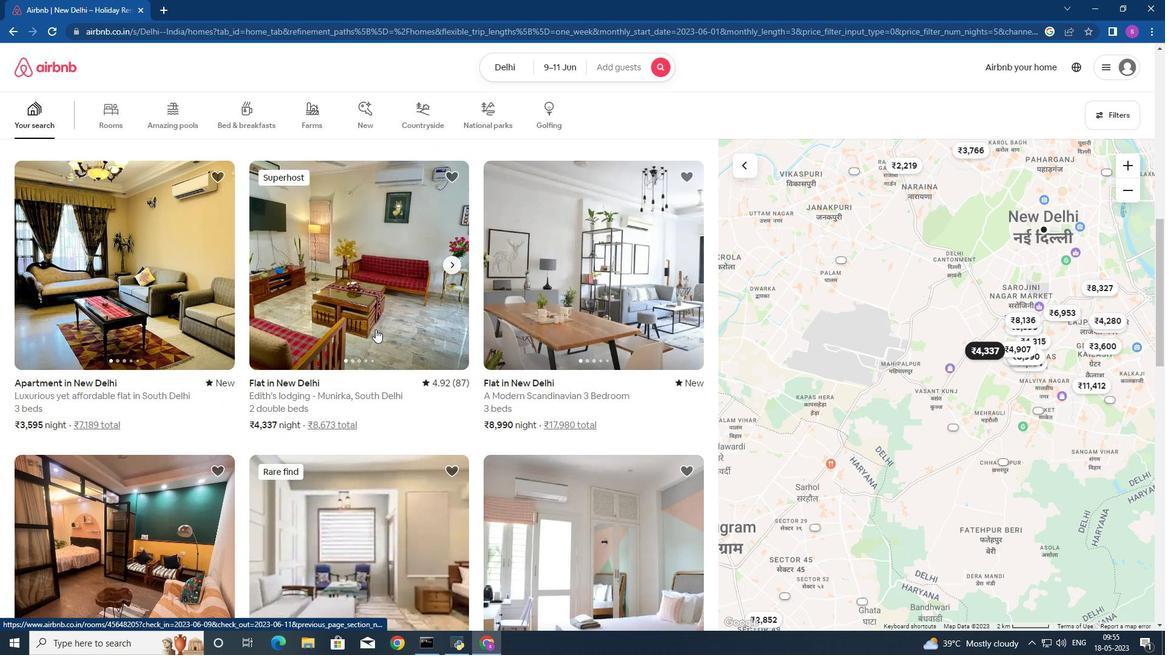 
Action: Mouse scrolled (375, 329) with delta (0, 0)
Screenshot: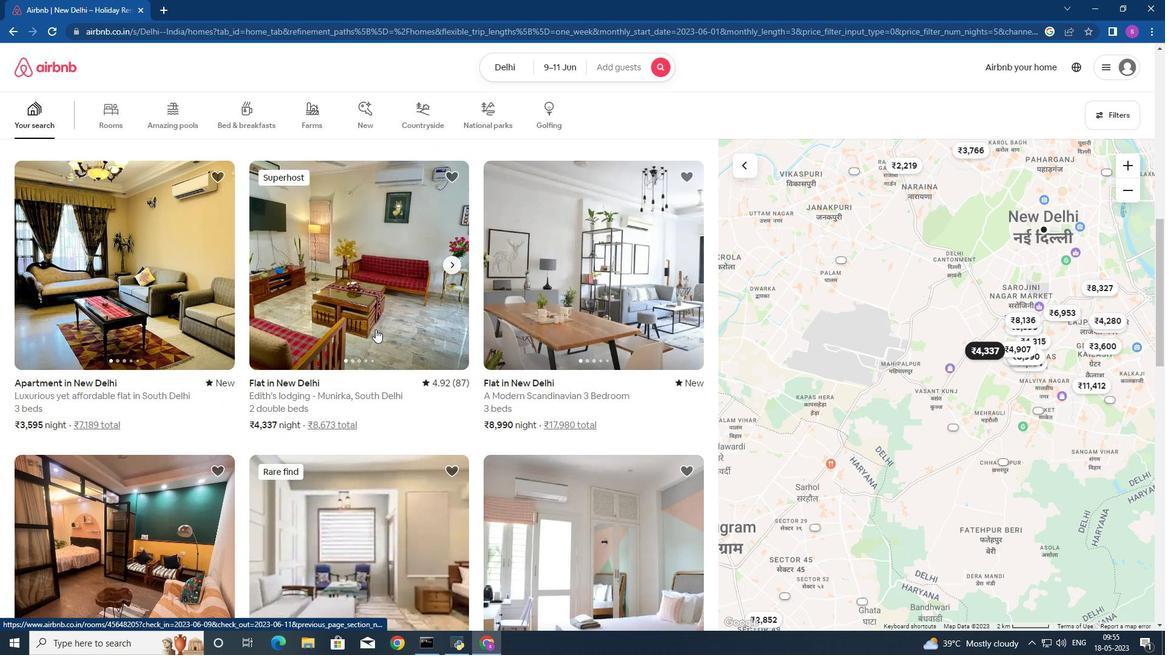 
Action: Mouse scrolled (375, 329) with delta (0, 0)
Screenshot: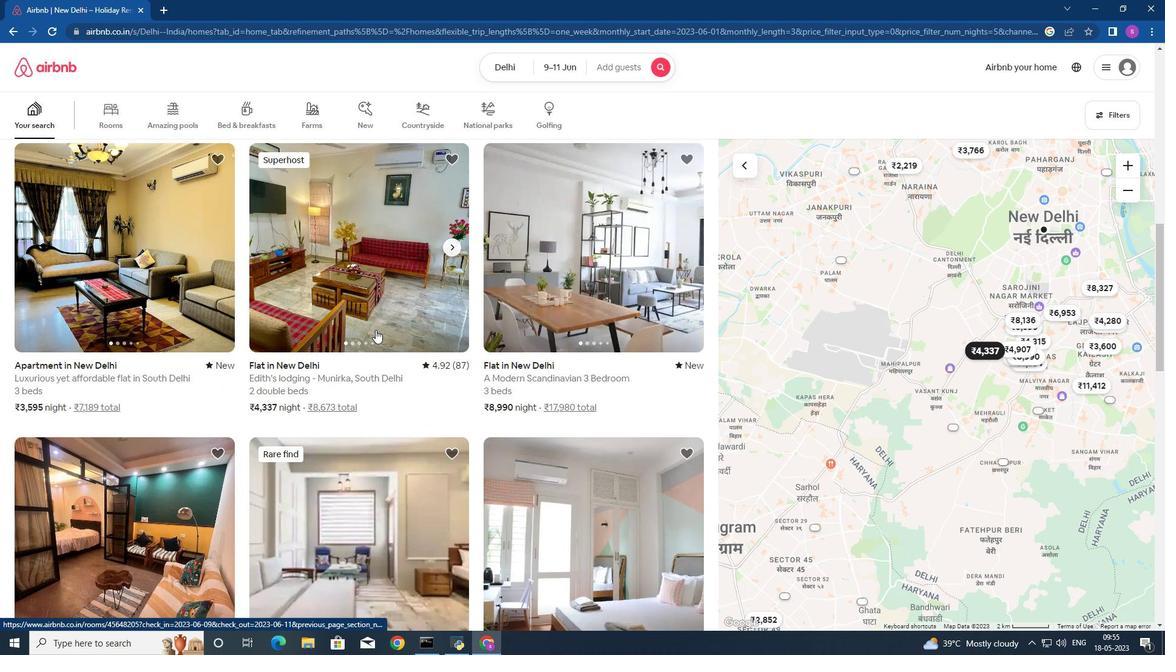 
Action: Mouse scrolled (375, 329) with delta (0, 0)
Screenshot: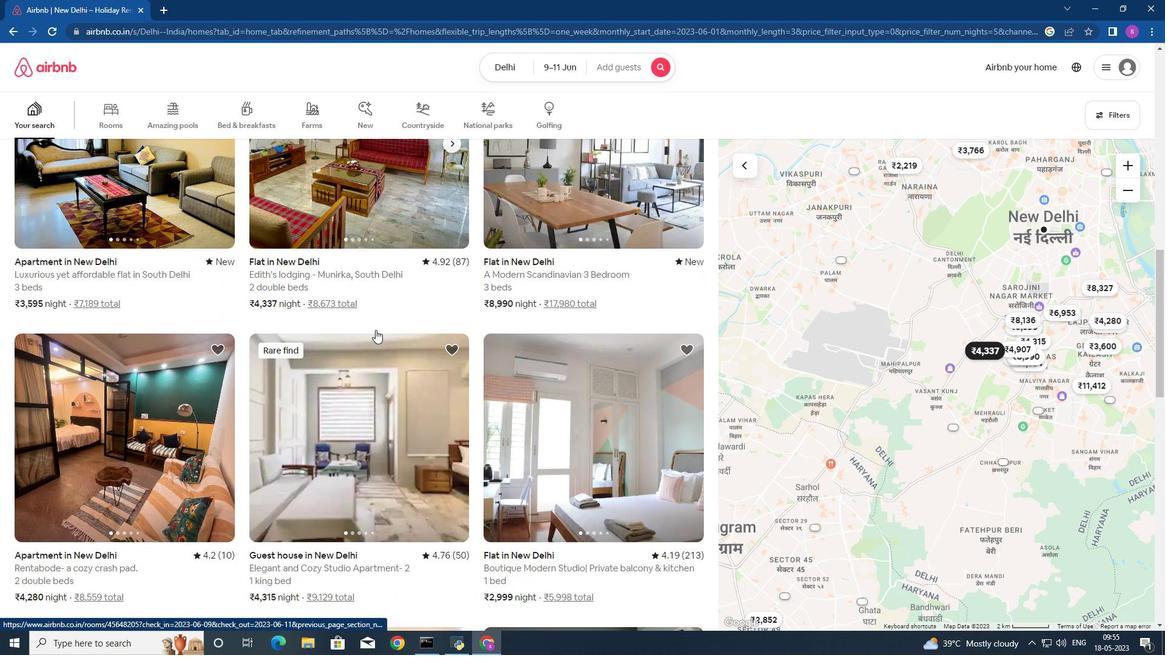 
Action: Mouse scrolled (375, 329) with delta (0, 0)
Screenshot: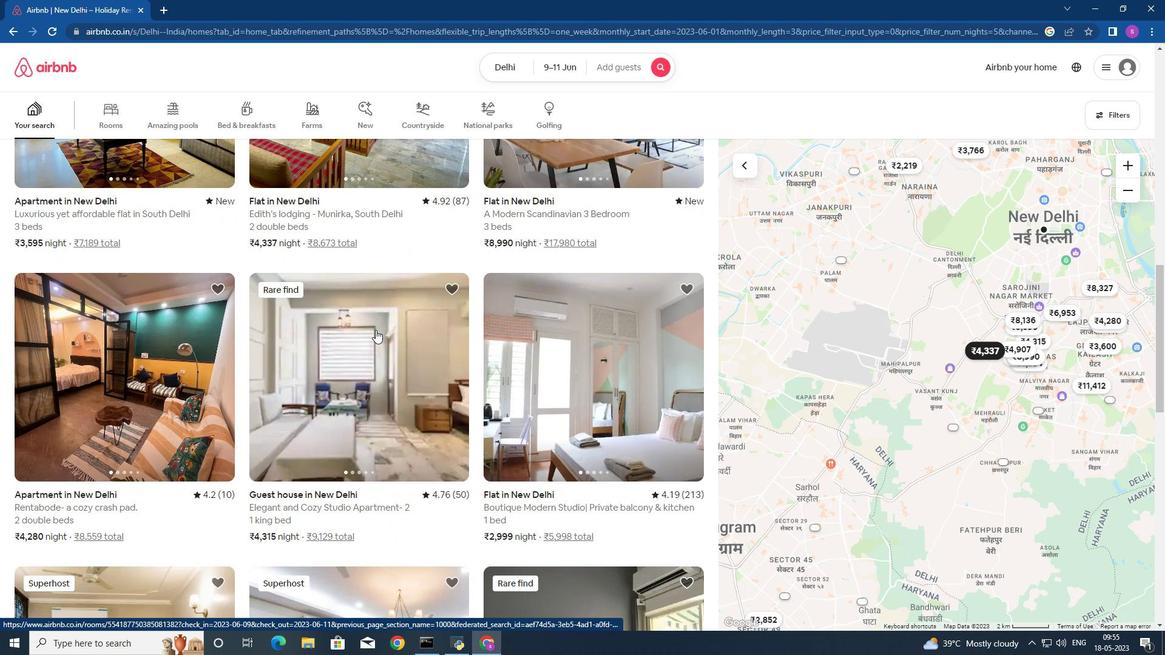 
Action: Mouse scrolled (375, 329) with delta (0, 0)
Screenshot: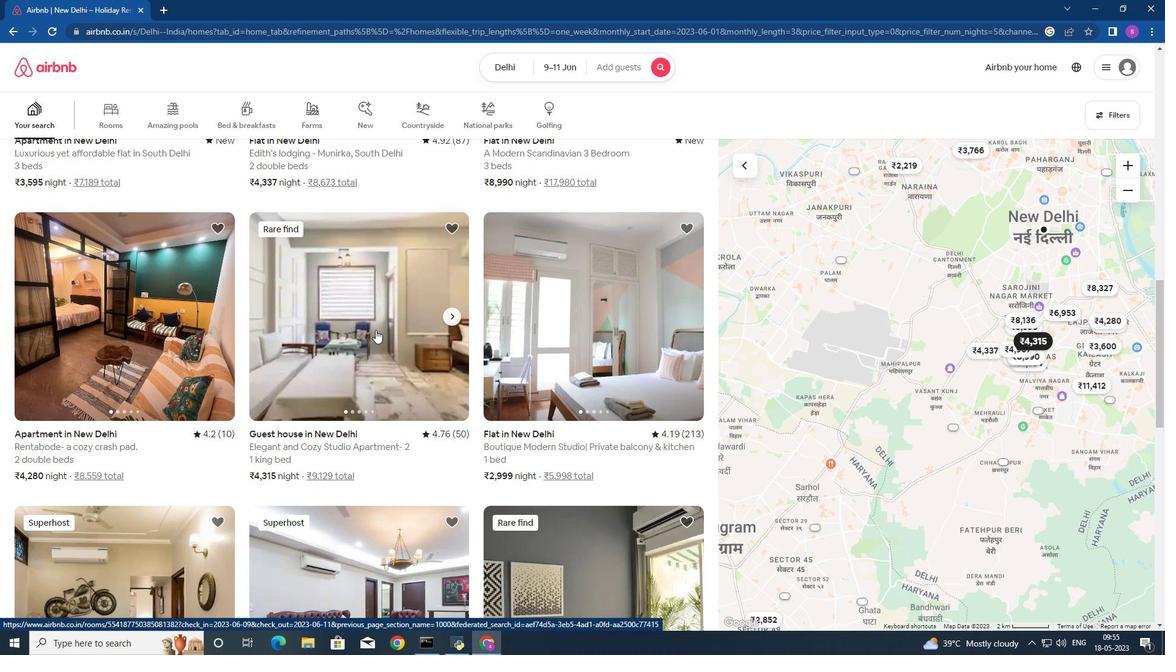 
Action: Mouse moved to (379, 326)
Screenshot: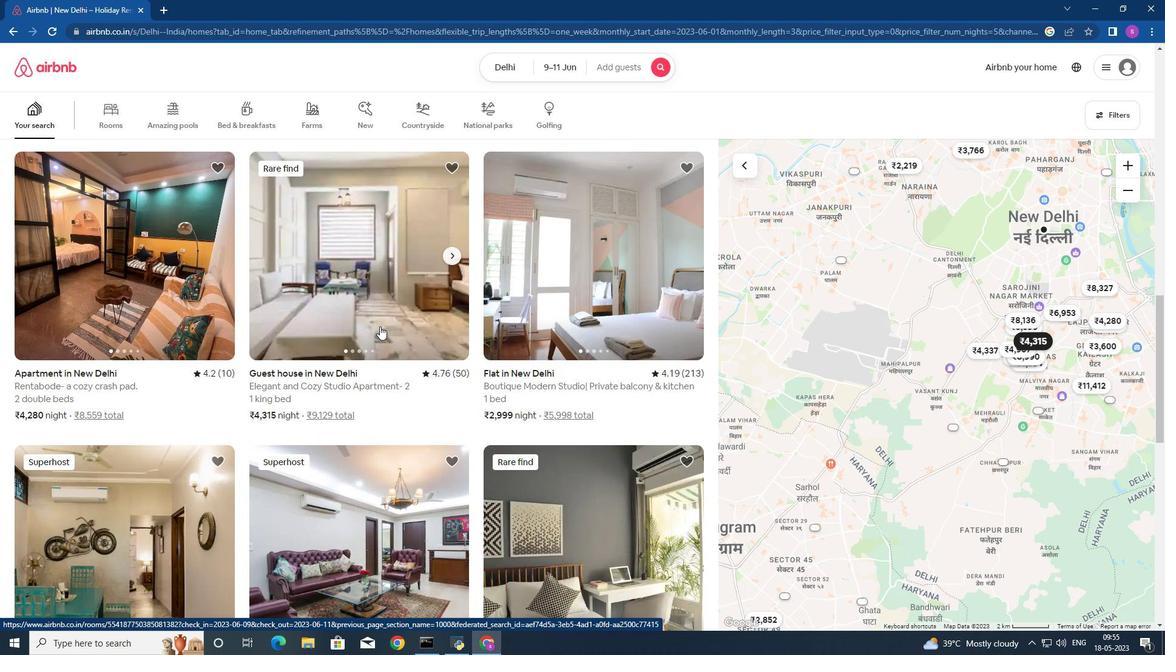 
Action: Mouse scrolled (379, 325) with delta (0, 0)
Screenshot: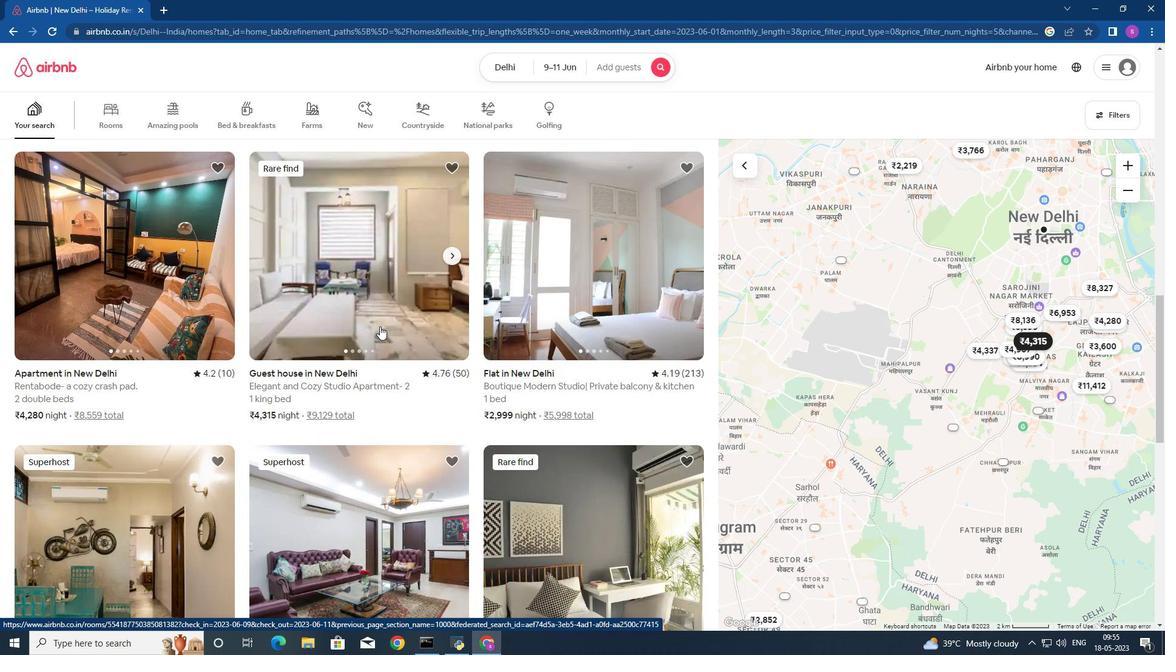 
Action: Mouse moved to (380, 328)
Screenshot: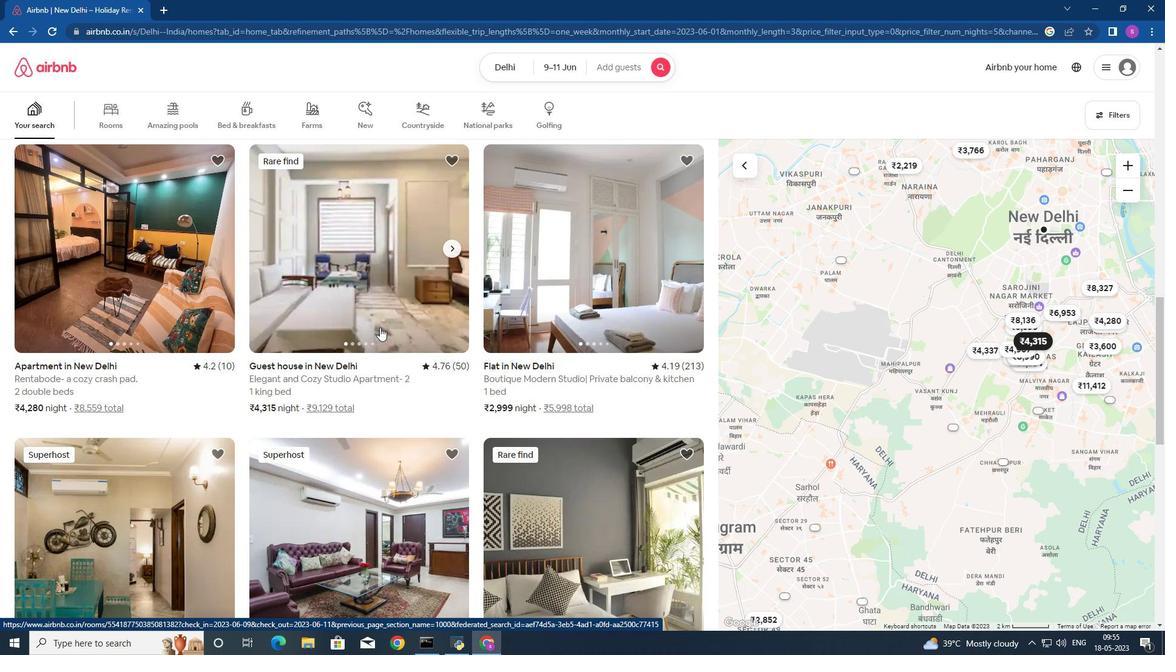 
Action: Mouse scrolled (380, 327) with delta (0, 0)
Screenshot: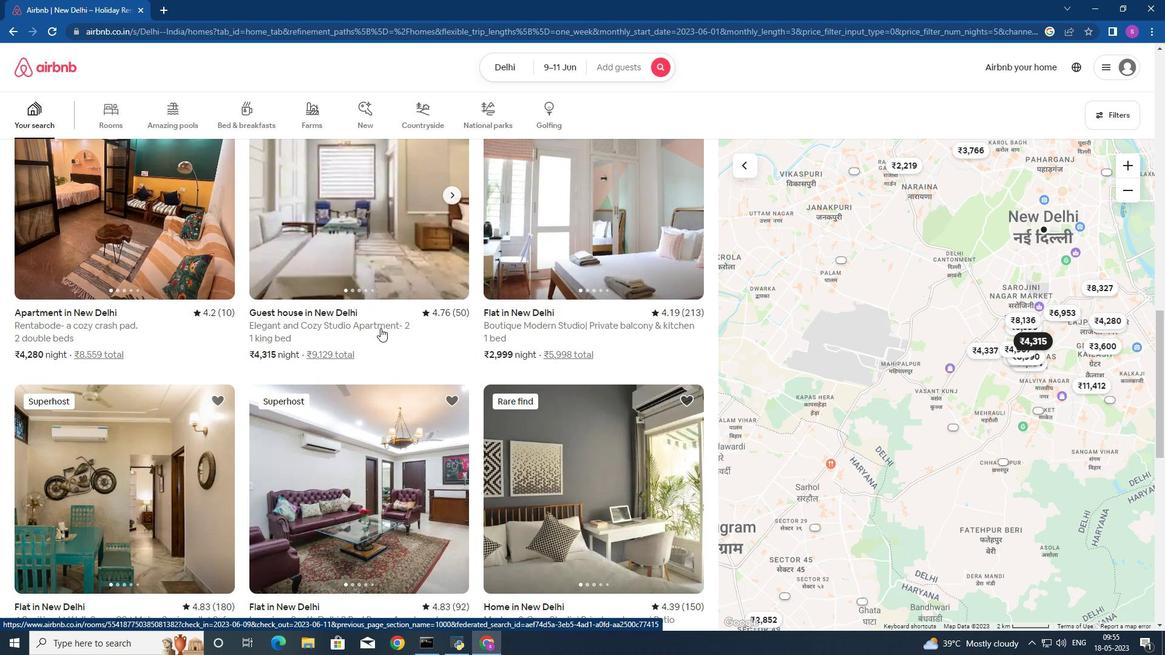 
Action: Mouse moved to (427, 293)
Screenshot: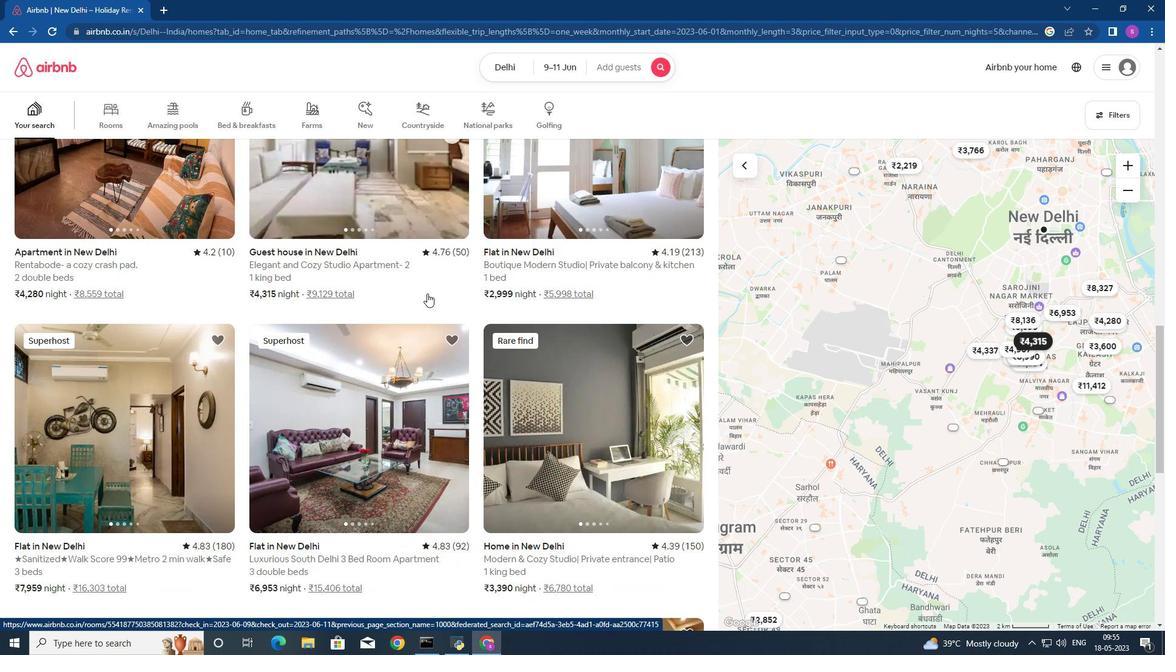 
Action: Mouse scrolled (427, 294) with delta (0, 0)
Screenshot: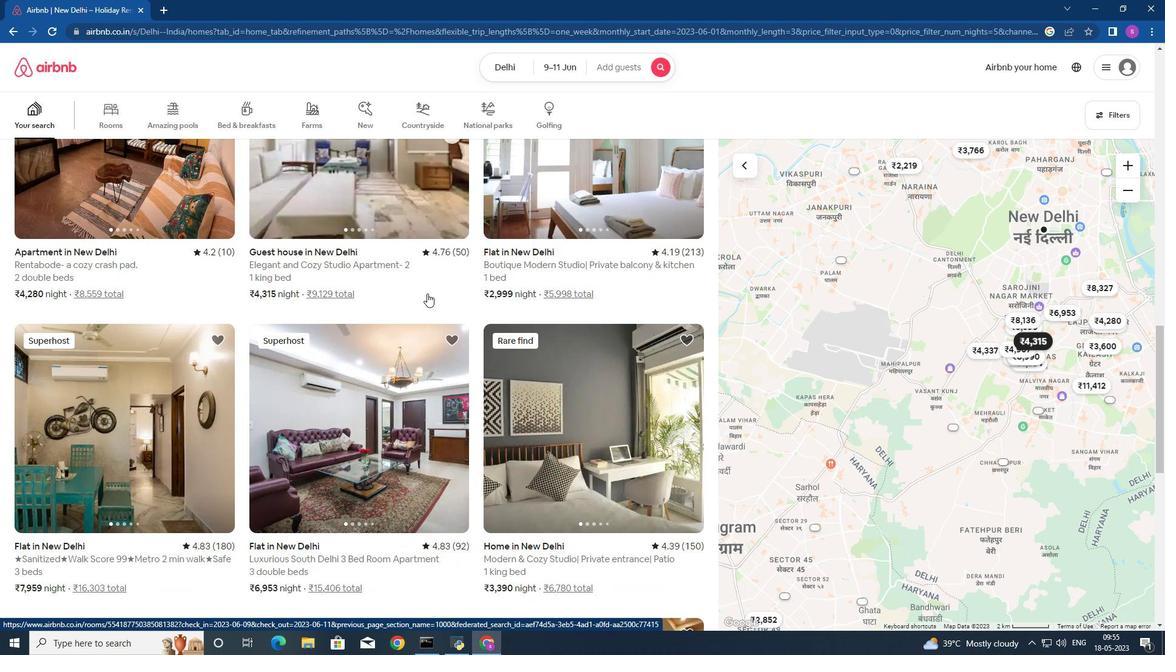 
Action: Mouse moved to (427, 293)
Screenshot: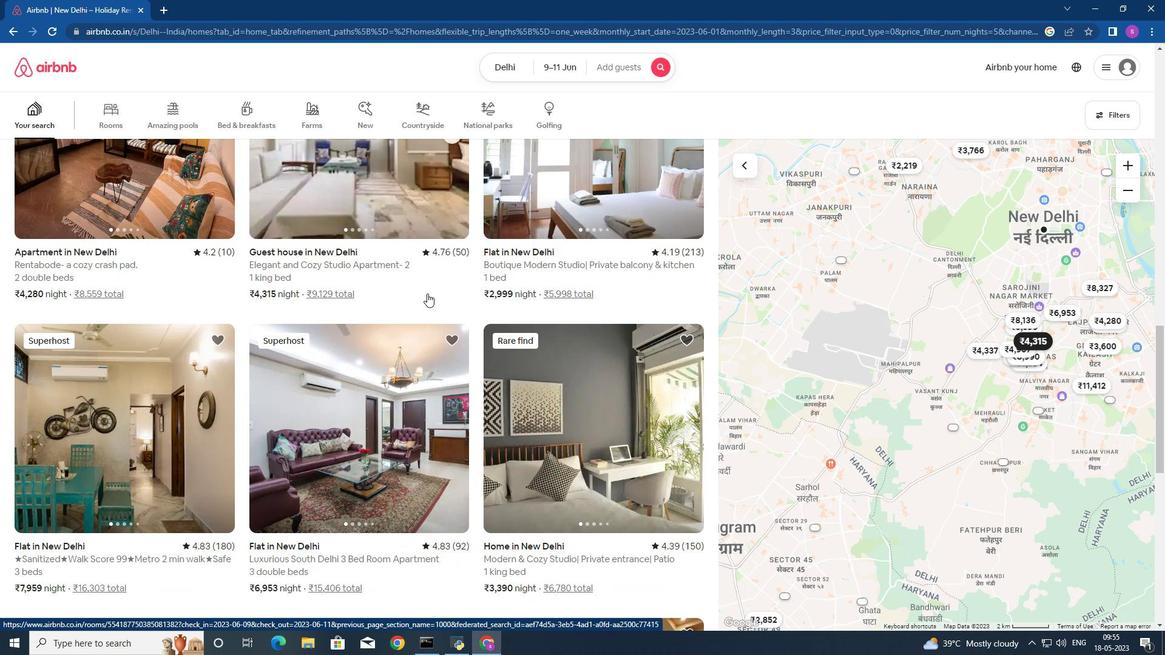 
Action: Mouse scrolled (427, 294) with delta (0, 0)
Screenshot: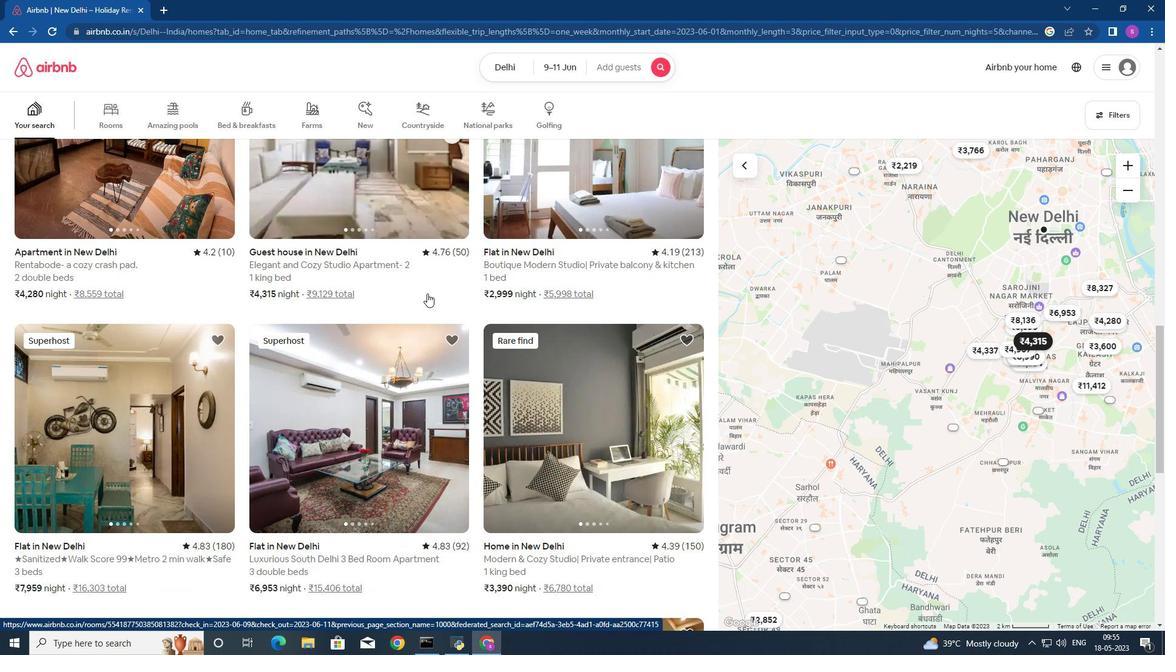 
Action: Mouse scrolled (427, 294) with delta (0, 0)
Screenshot: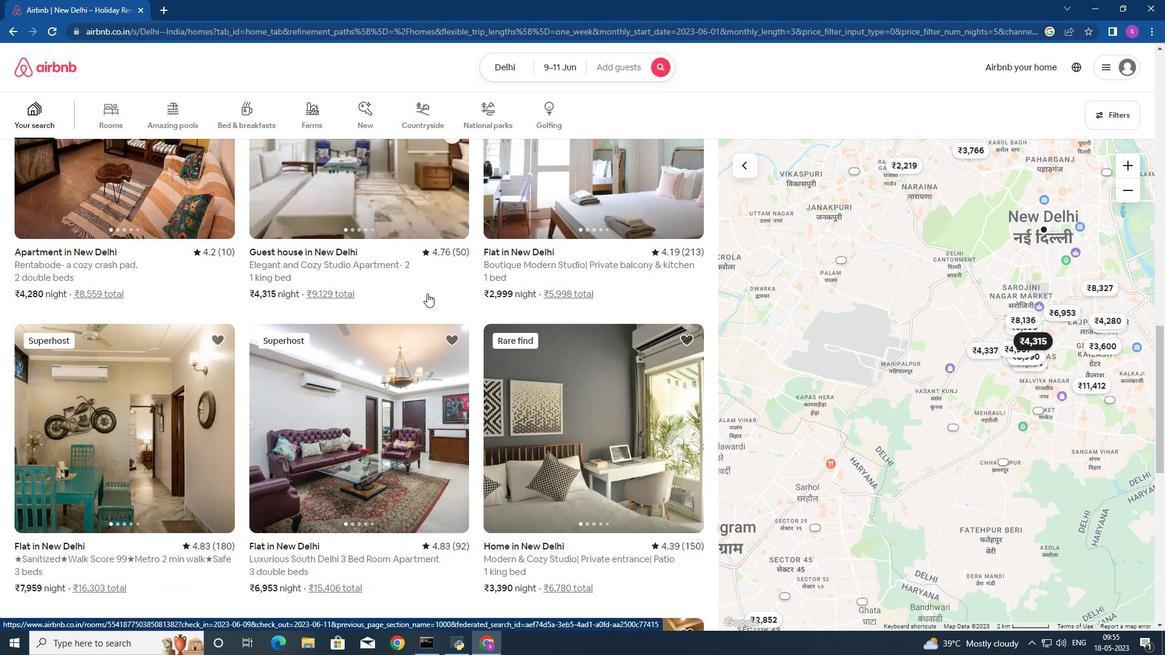 
Action: Mouse moved to (455, 316)
Screenshot: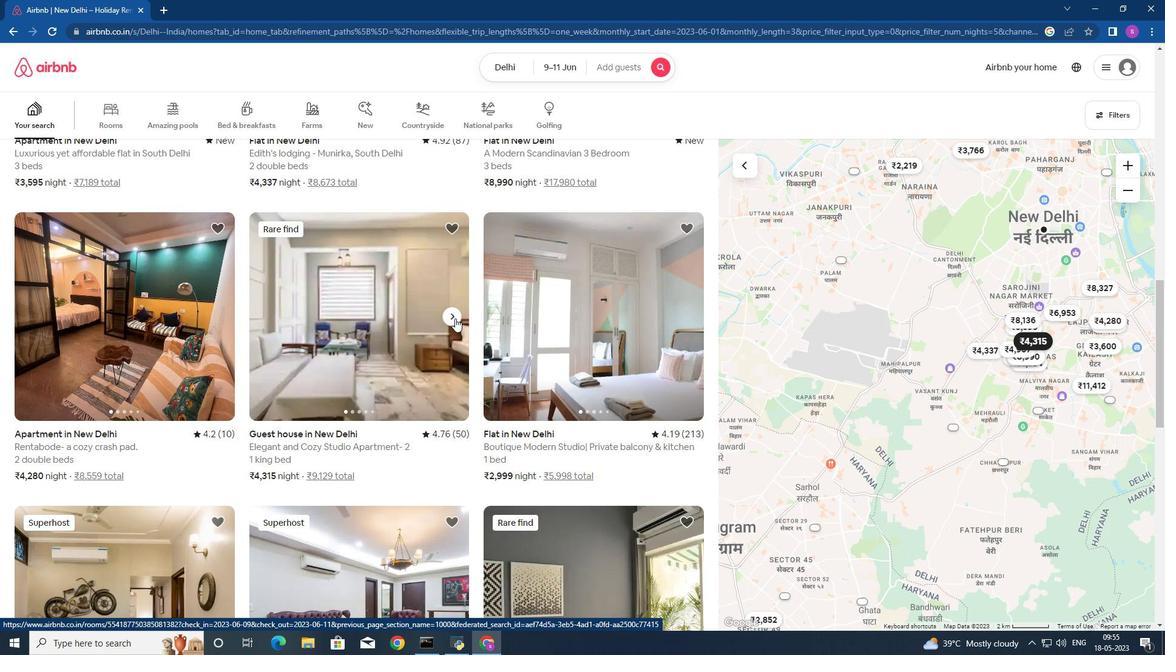 
Action: Mouse pressed left at (455, 316)
Screenshot: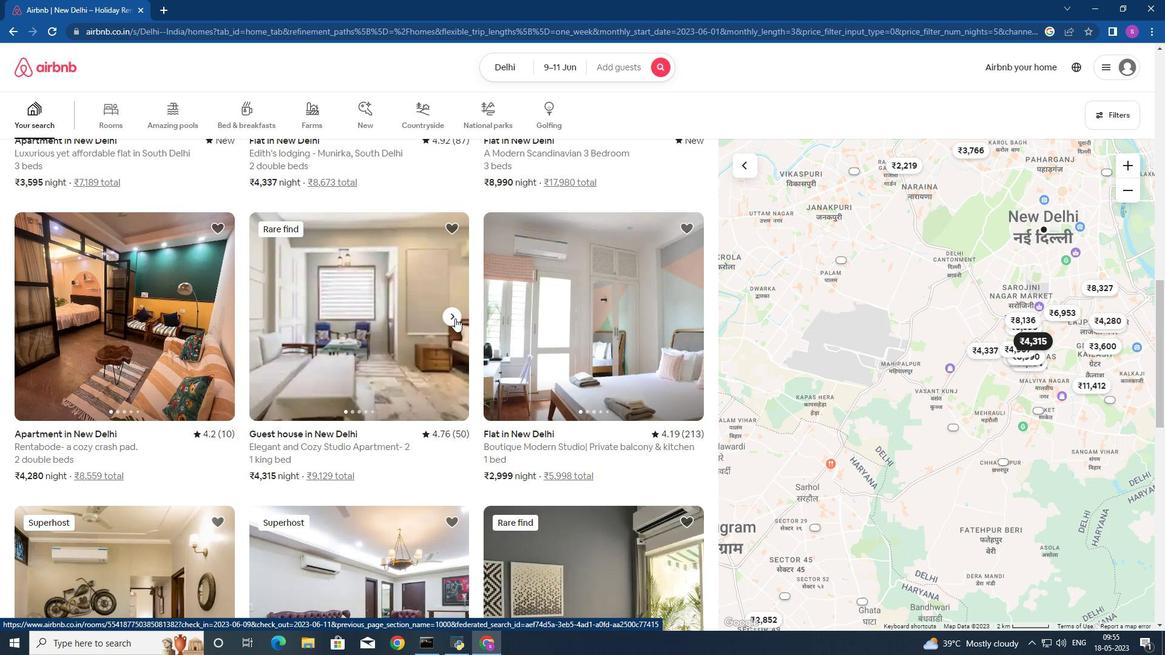 
Action: Mouse moved to (455, 316)
Screenshot: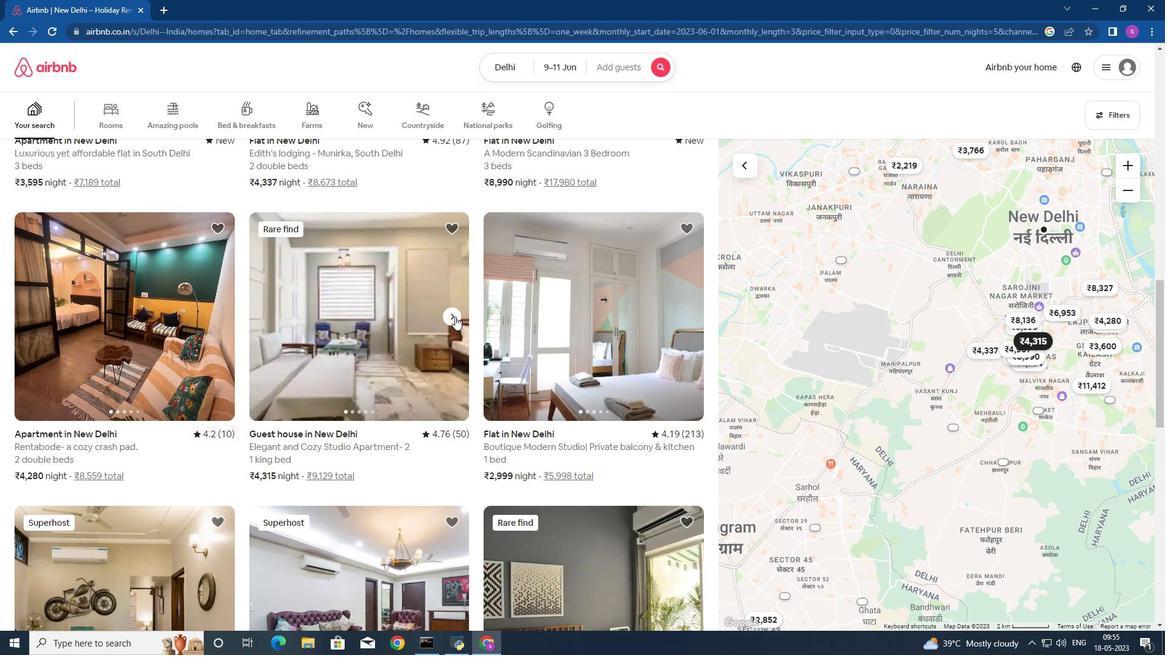 
Action: Mouse pressed left at (455, 316)
Screenshot: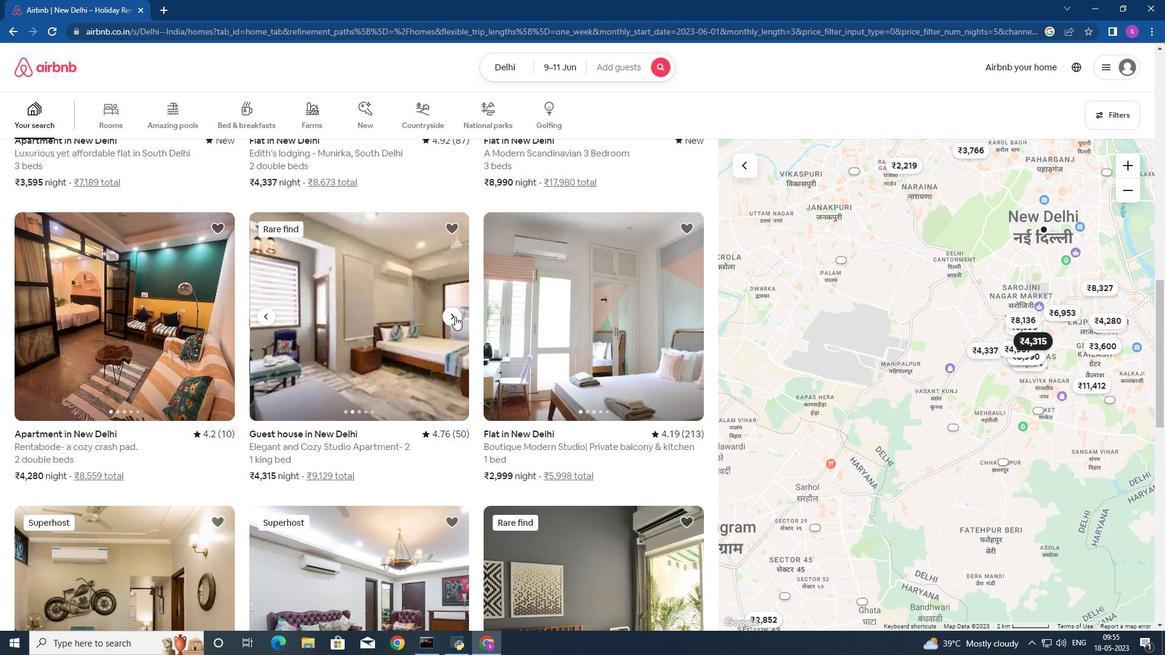 
Action: Mouse moved to (453, 315)
Screenshot: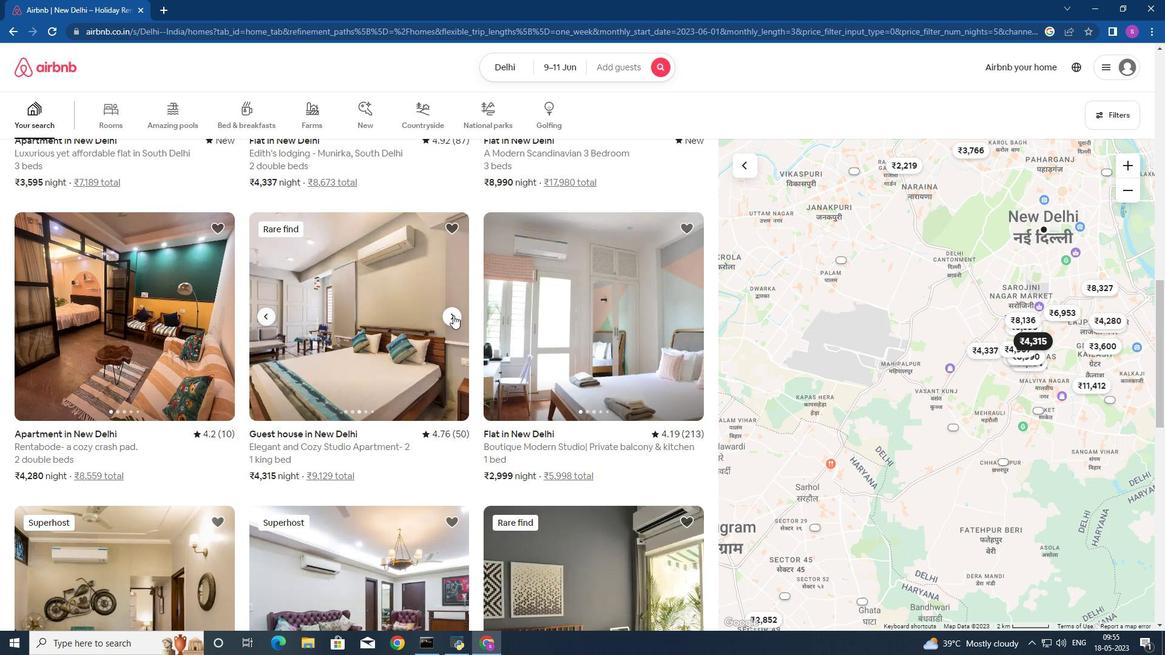 
Action: Mouse pressed left at (453, 315)
Screenshot: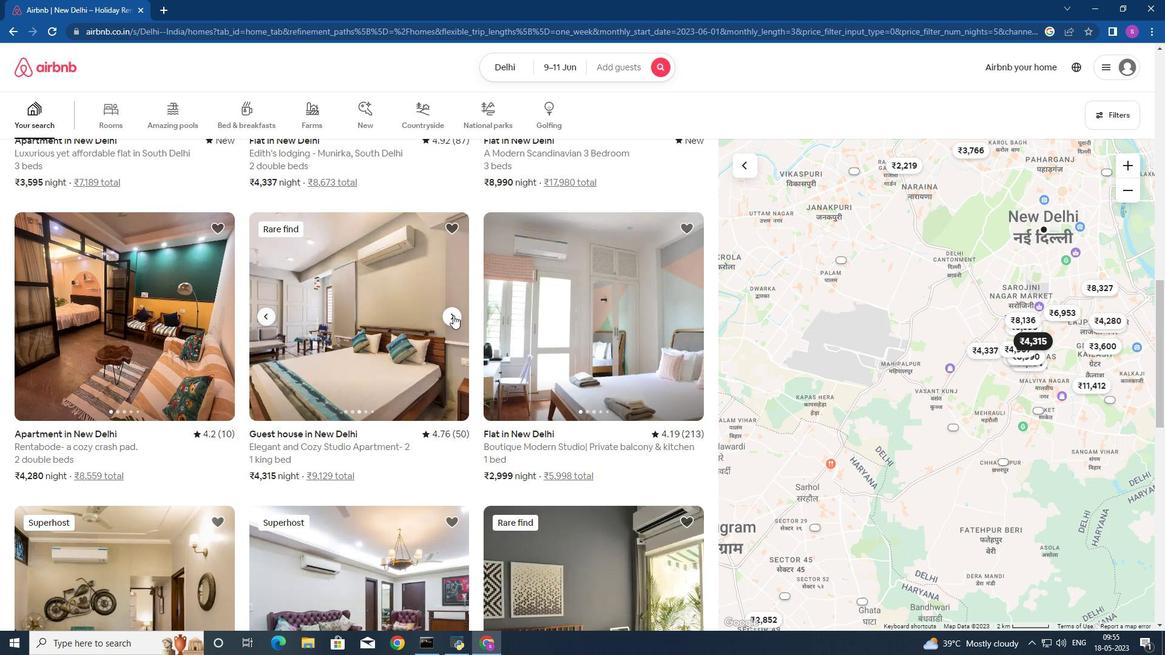 
Action: Mouse pressed left at (453, 315)
Screenshot: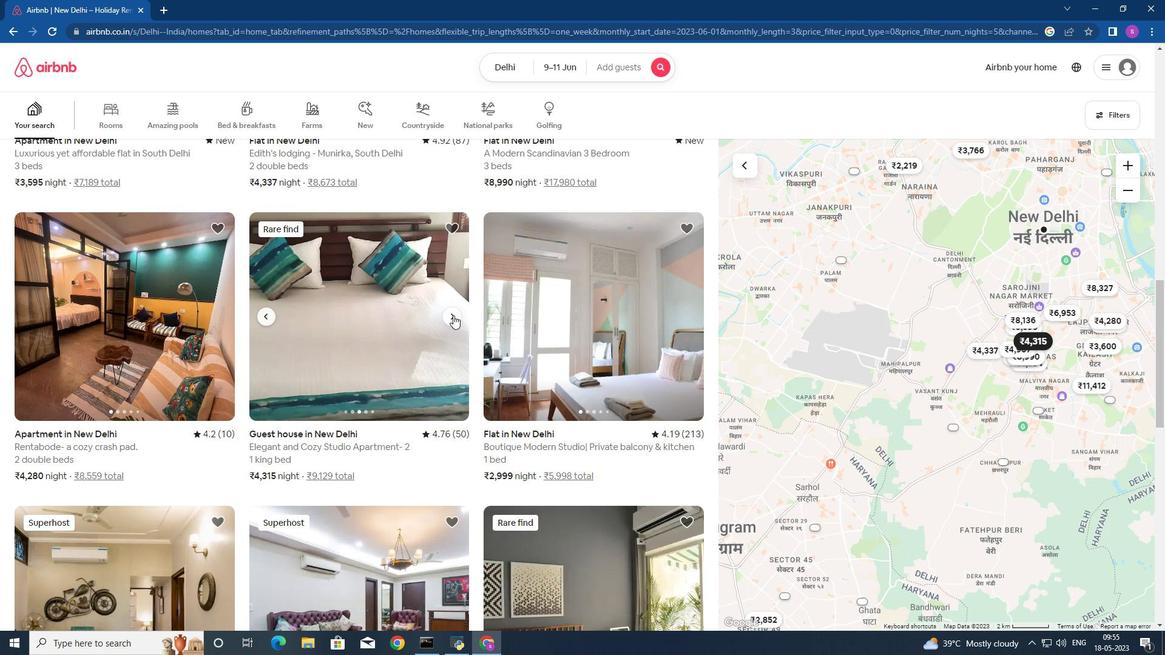 
Action: Mouse moved to (455, 313)
Screenshot: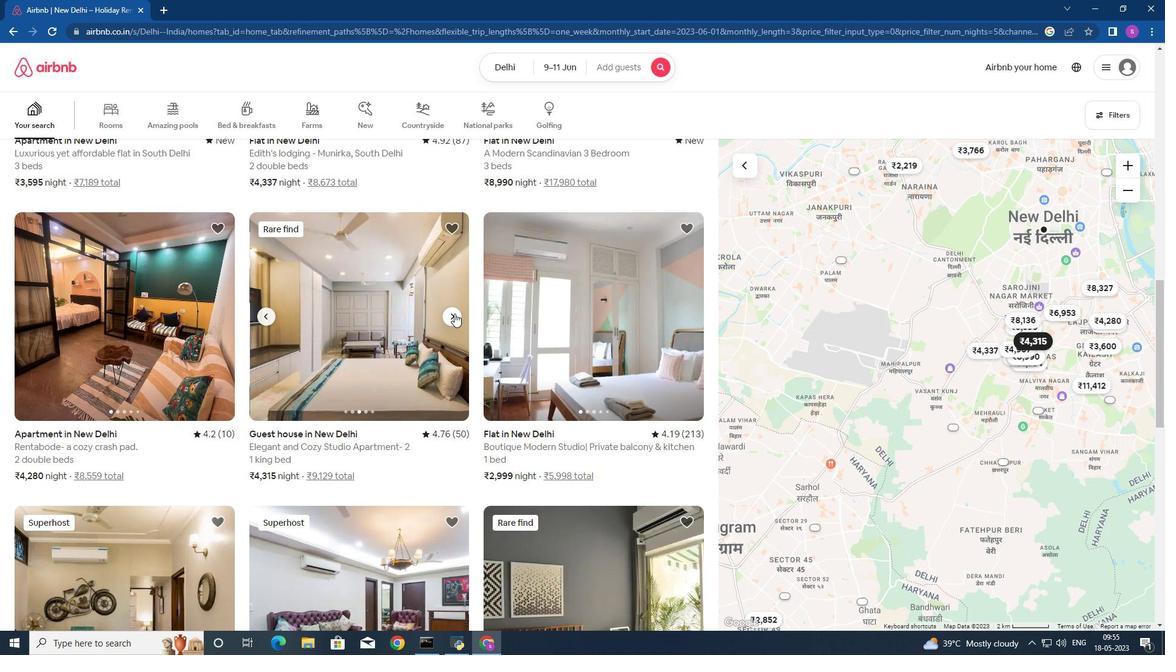 
Action: Mouse pressed left at (455, 313)
Screenshot: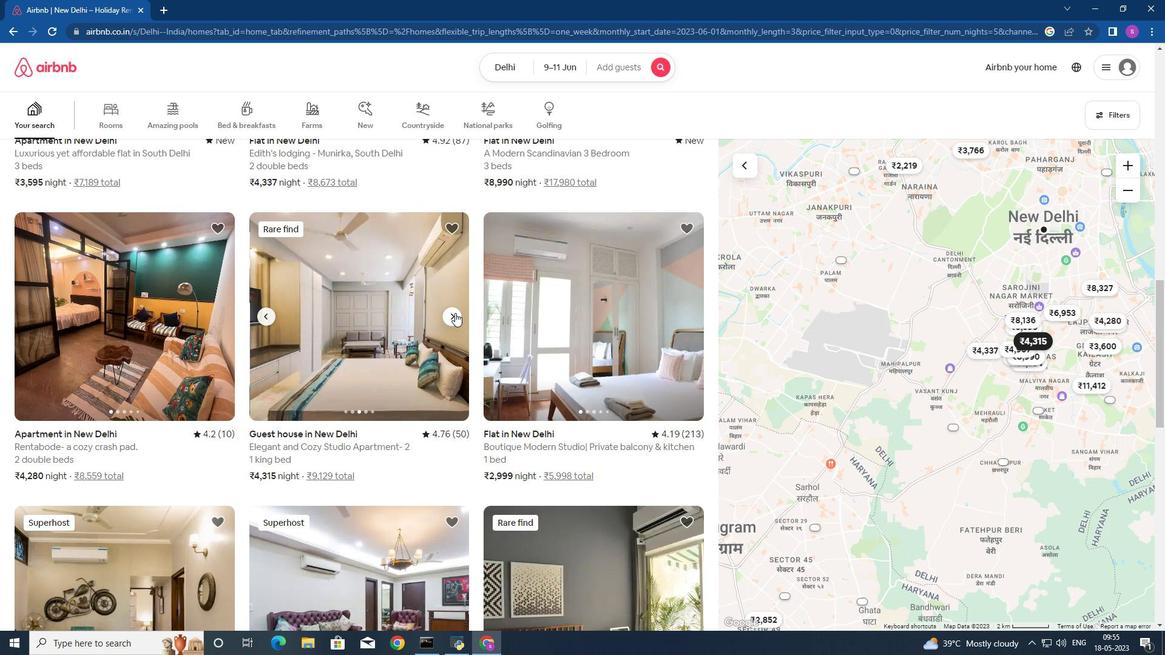 
Action: Mouse moved to (455, 311)
Screenshot: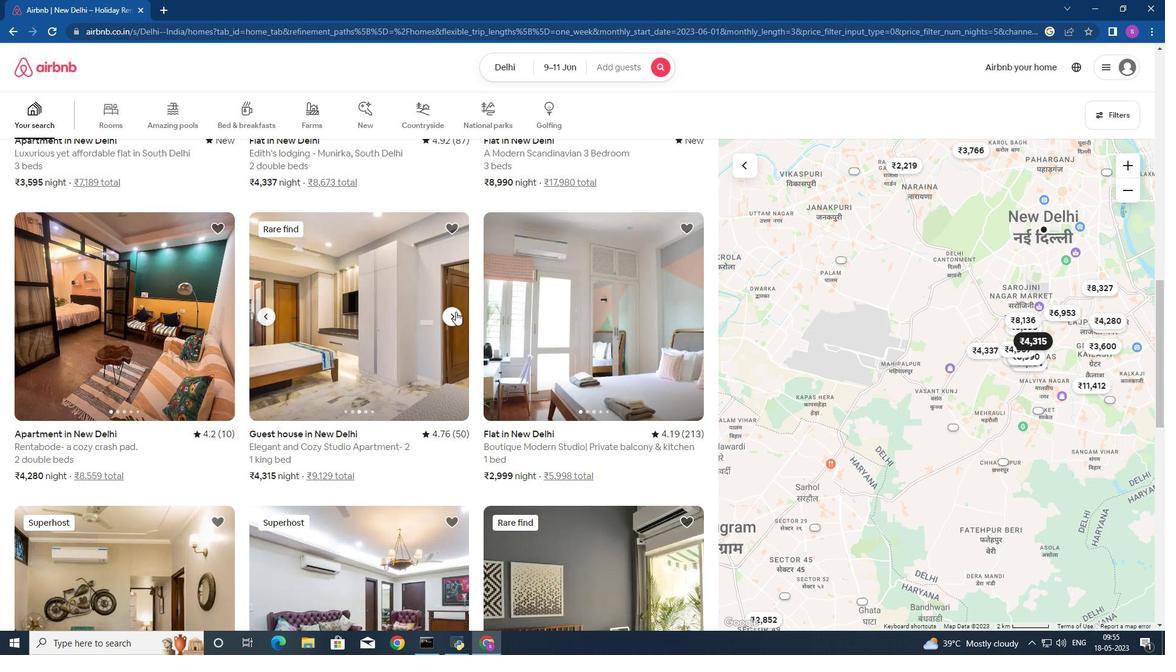 
Action: Mouse pressed left at (455, 311)
Screenshot: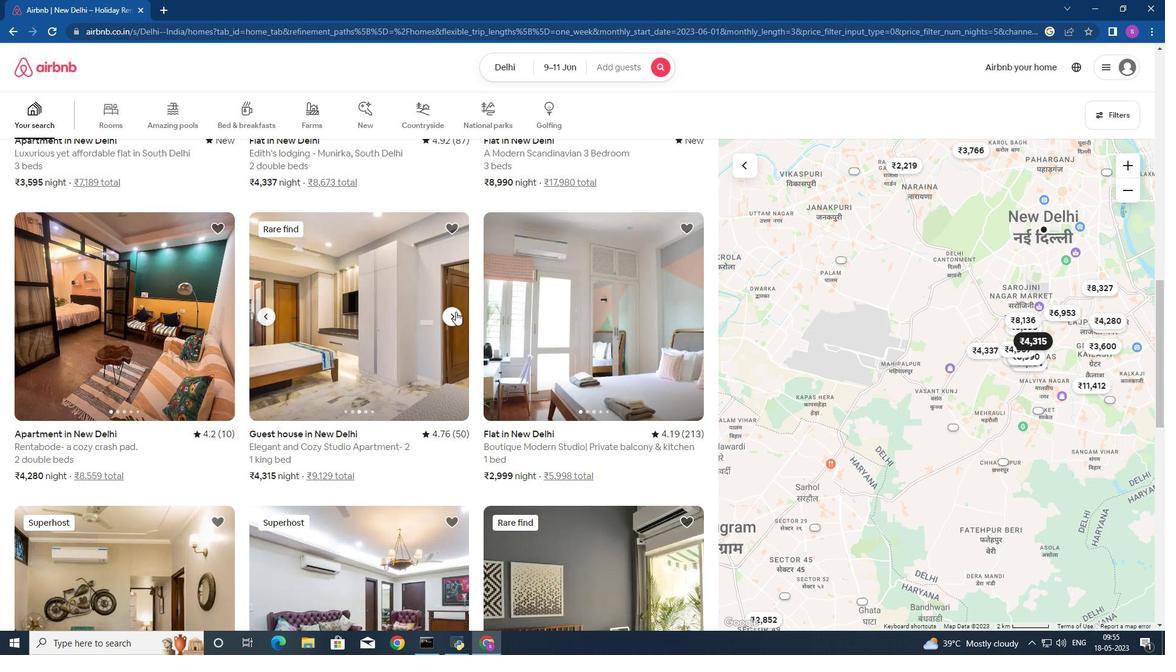 
Action: Mouse moved to (690, 320)
Screenshot: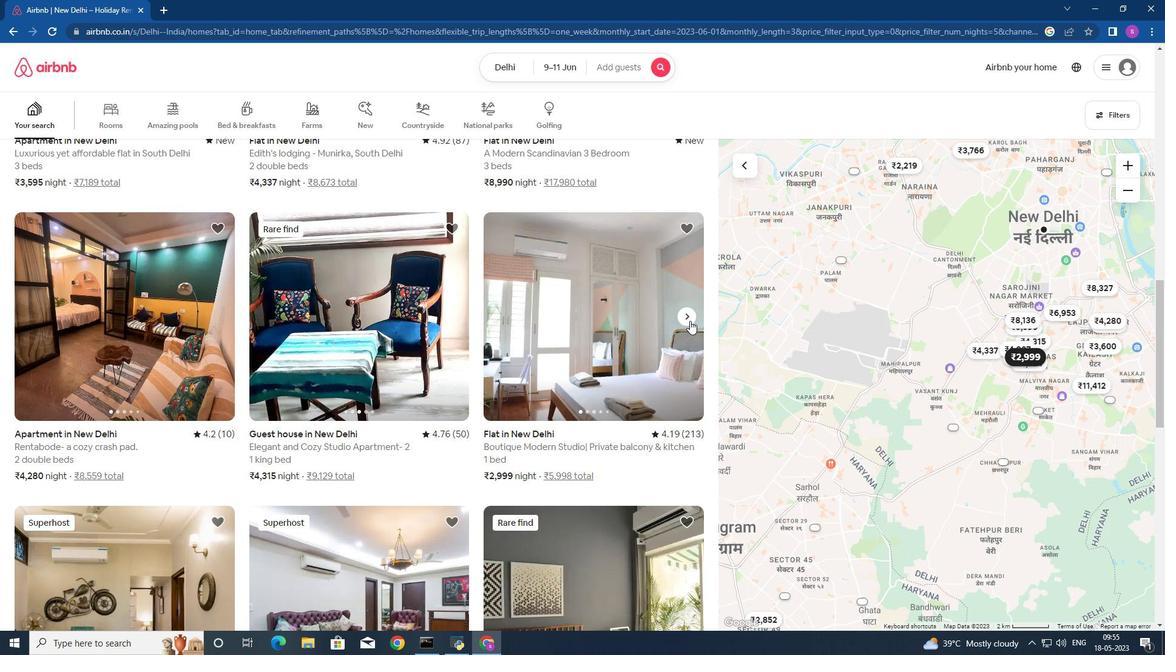 
Action: Mouse pressed left at (690, 320)
Screenshot: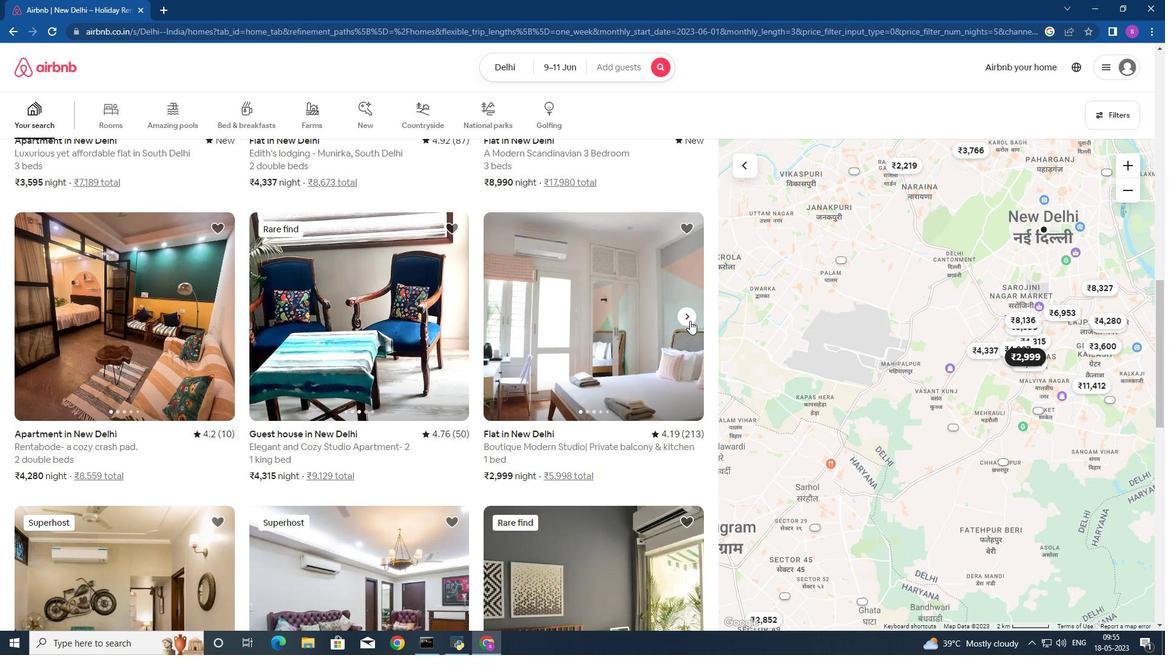 
Action: Mouse moved to (690, 324)
Screenshot: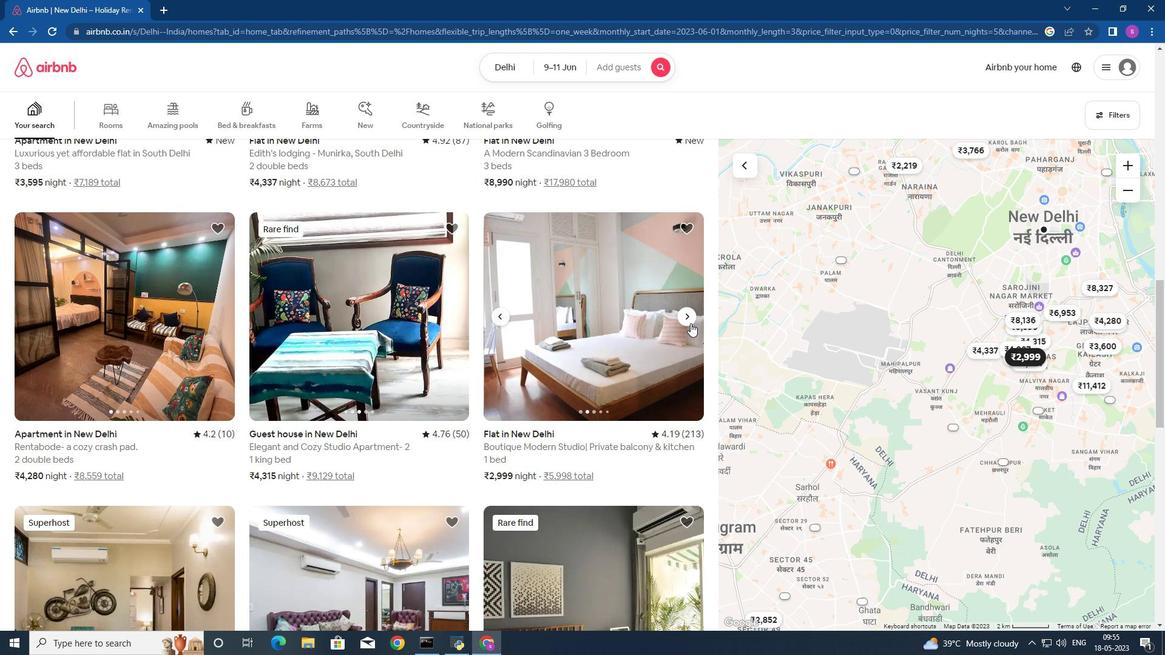 
Action: Mouse pressed left at (690, 324)
Screenshot: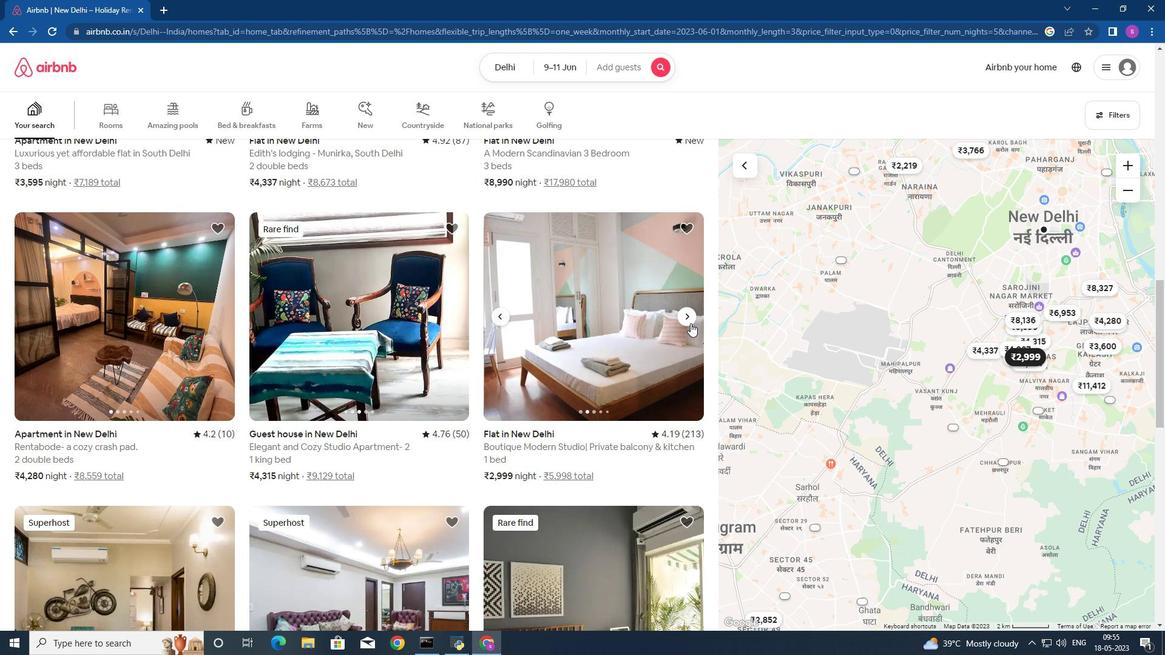 
Action: Mouse moved to (689, 324)
Screenshot: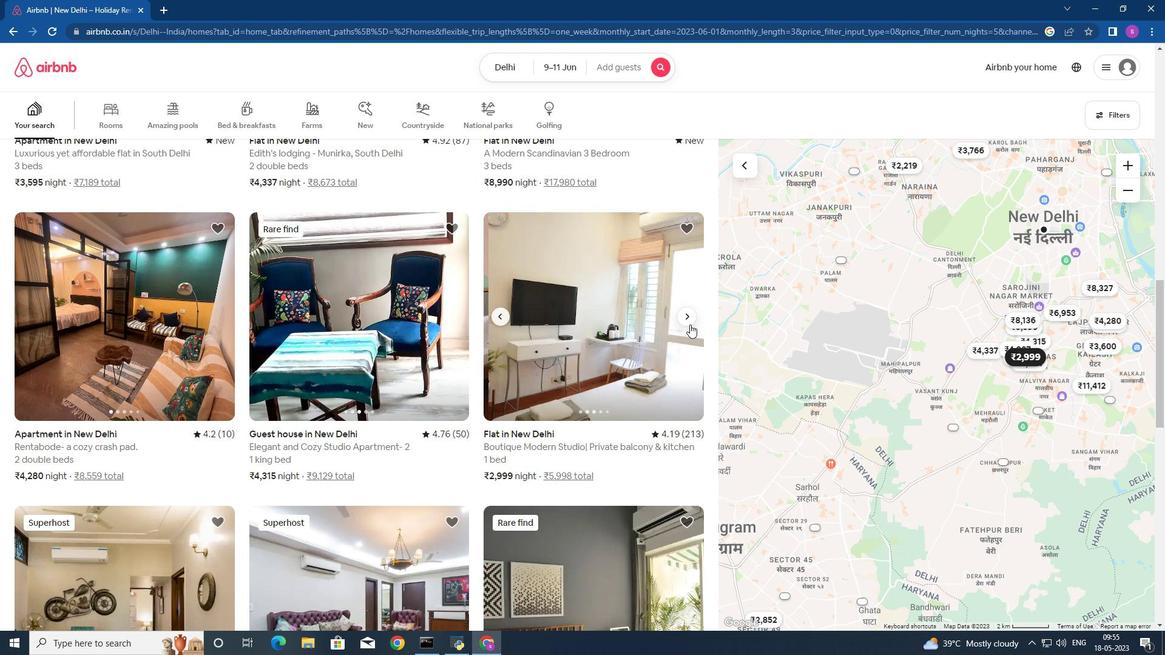 
Action: Mouse pressed left at (689, 324)
Screenshot: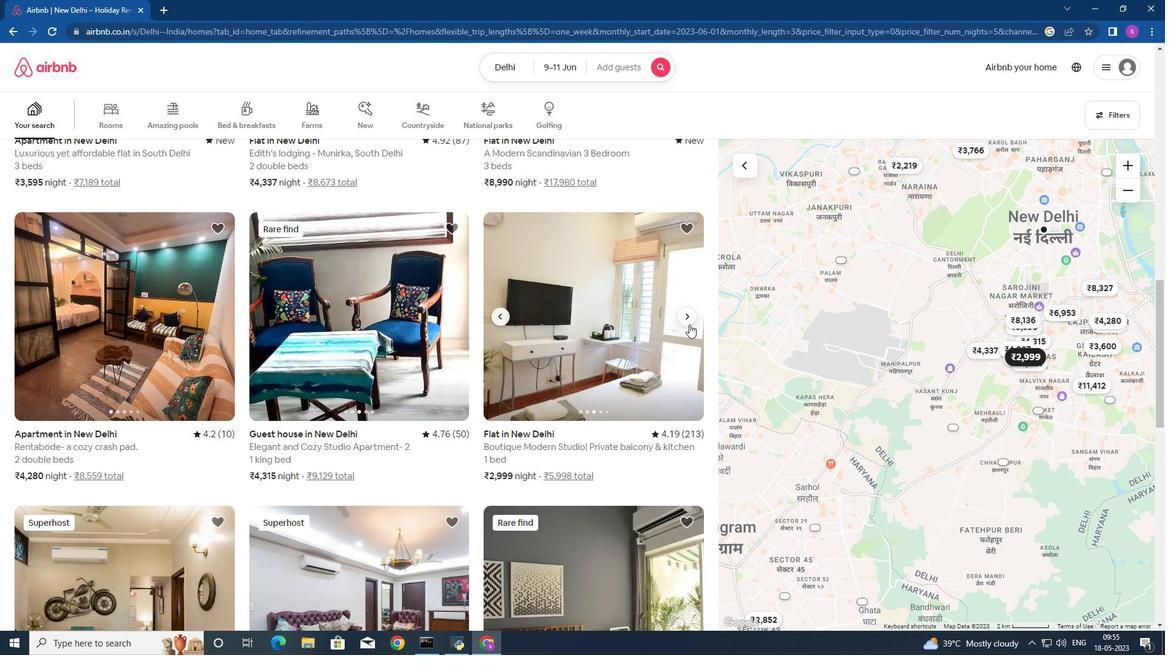 
Action: Mouse moved to (677, 325)
Screenshot: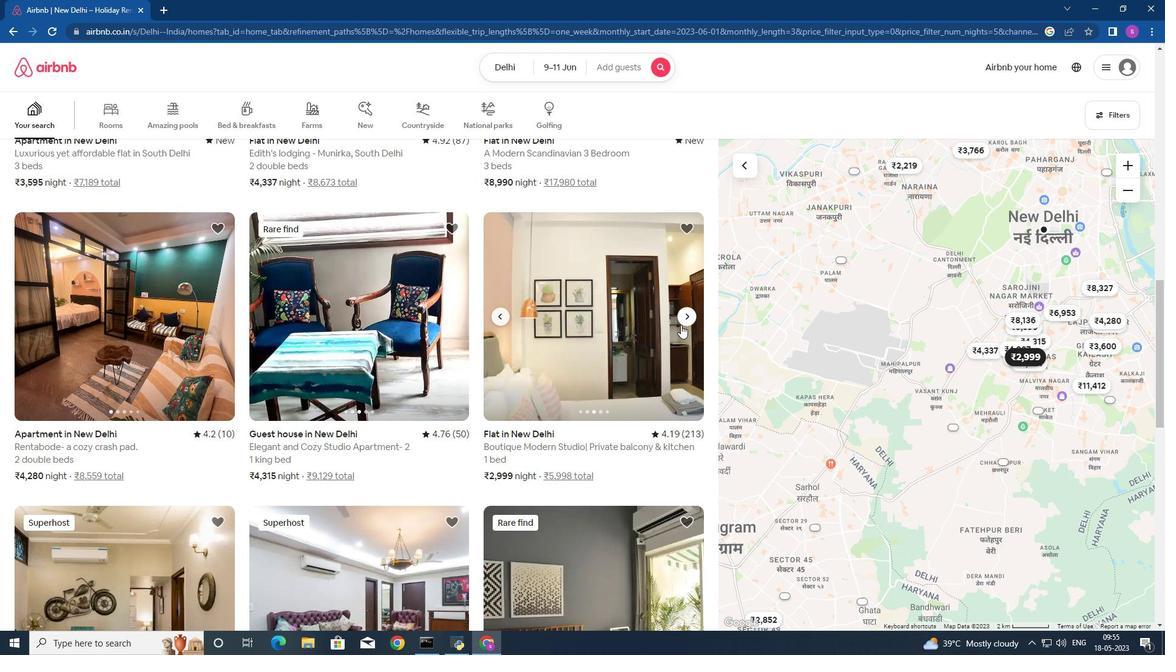 
Action: Mouse scrolled (677, 325) with delta (0, 0)
Screenshot: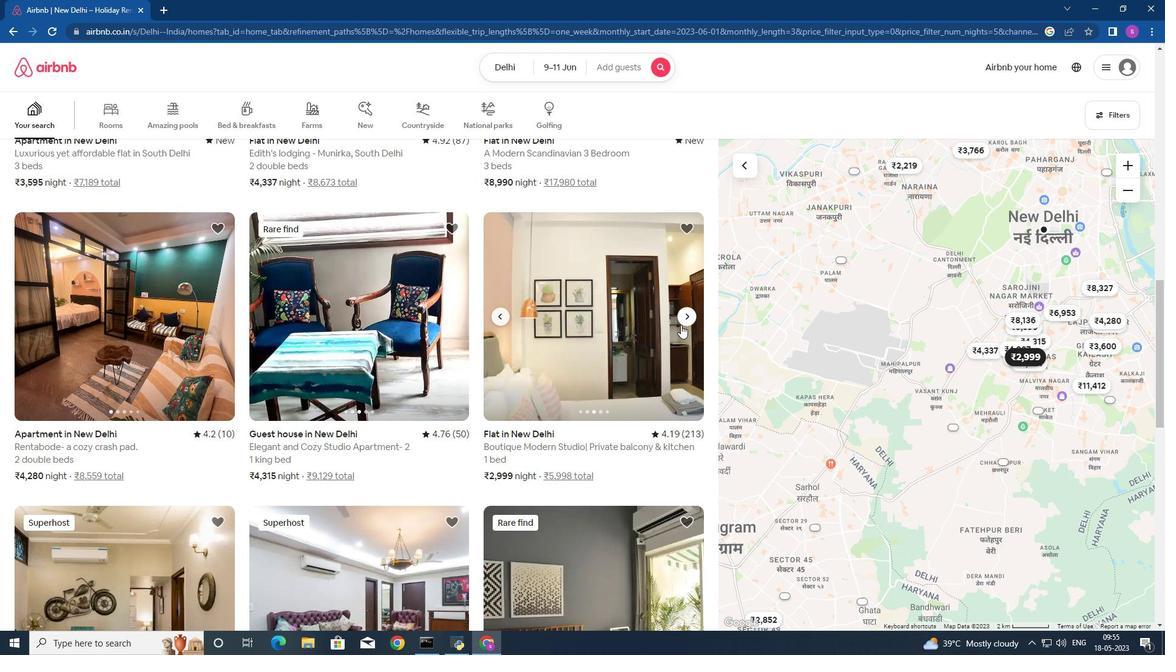 
Action: Mouse moved to (674, 325)
Screenshot: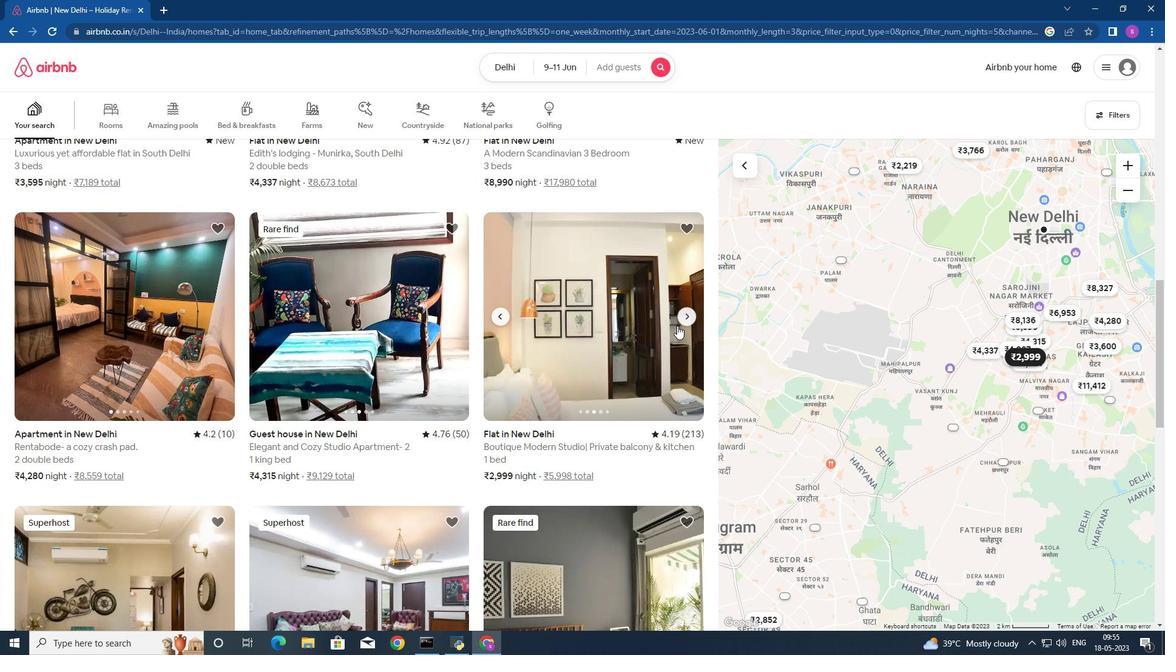 
Action: Mouse scrolled (674, 325) with delta (0, 0)
Screenshot: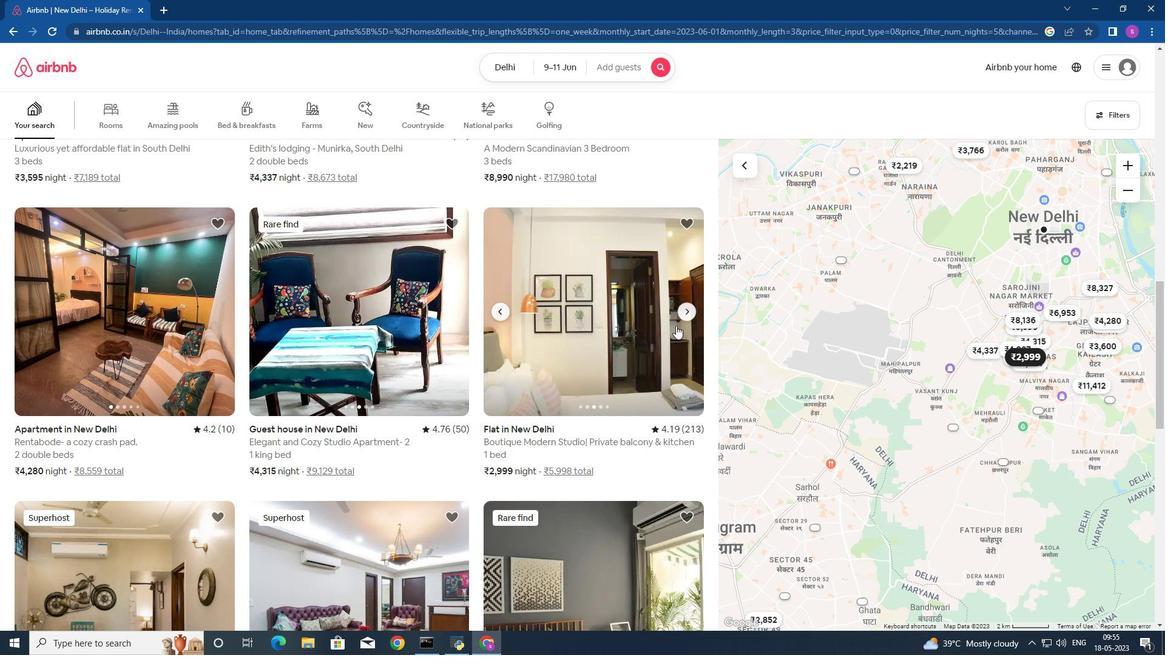 
Action: Mouse scrolled (674, 325) with delta (0, 0)
Screenshot: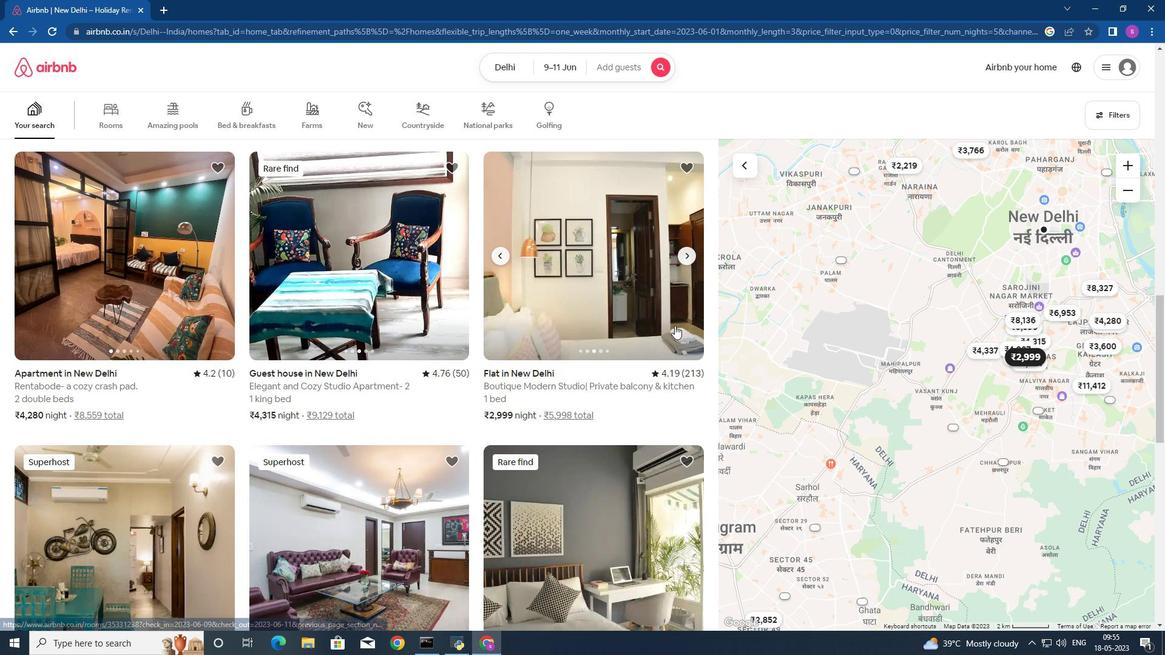 
Action: Mouse moved to (667, 322)
Screenshot: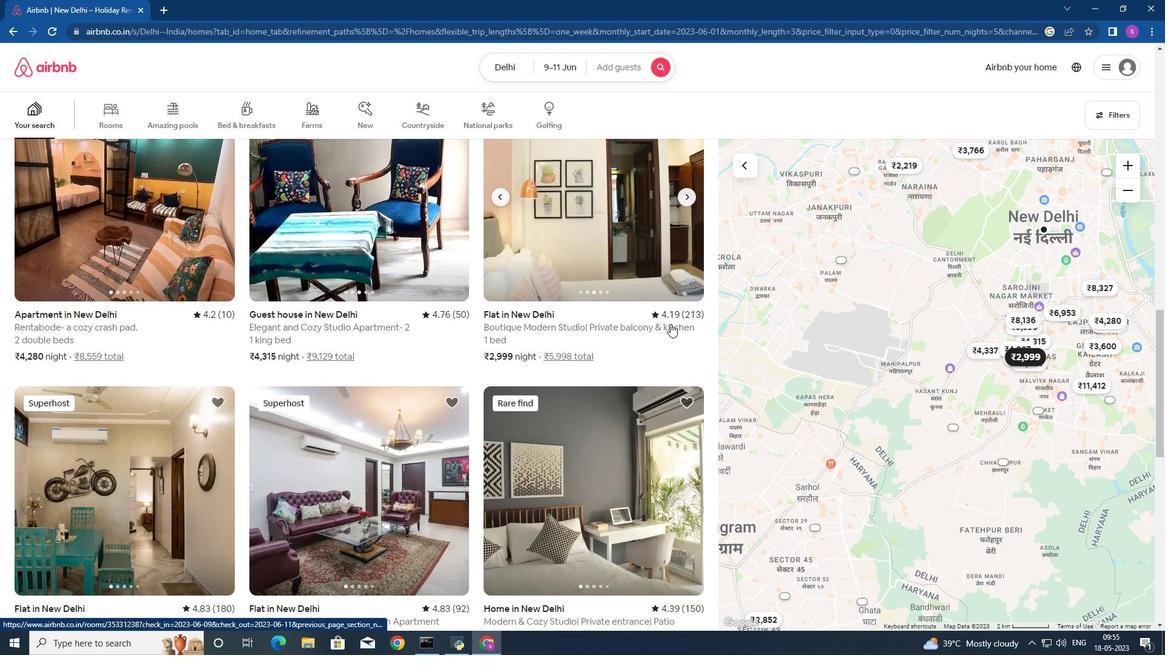 
Action: Mouse scrolled (669, 322) with delta (0, 0)
Screenshot: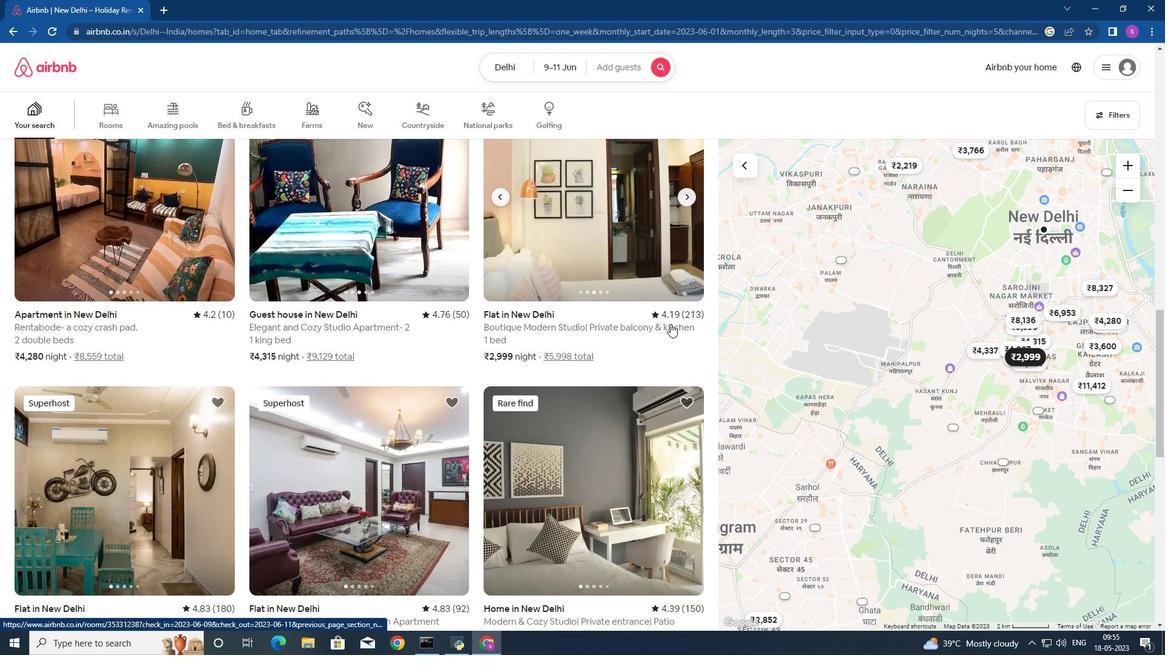
Action: Mouse moved to (666, 322)
Screenshot: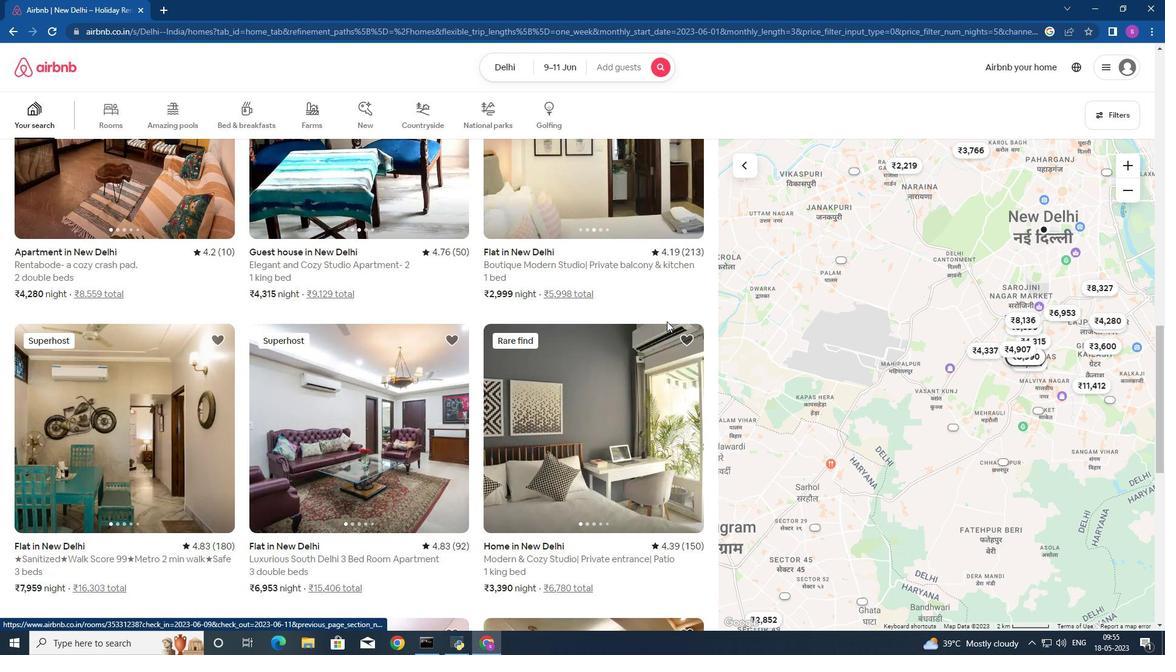 
Action: Mouse scrolled (666, 321) with delta (0, 0)
Screenshot: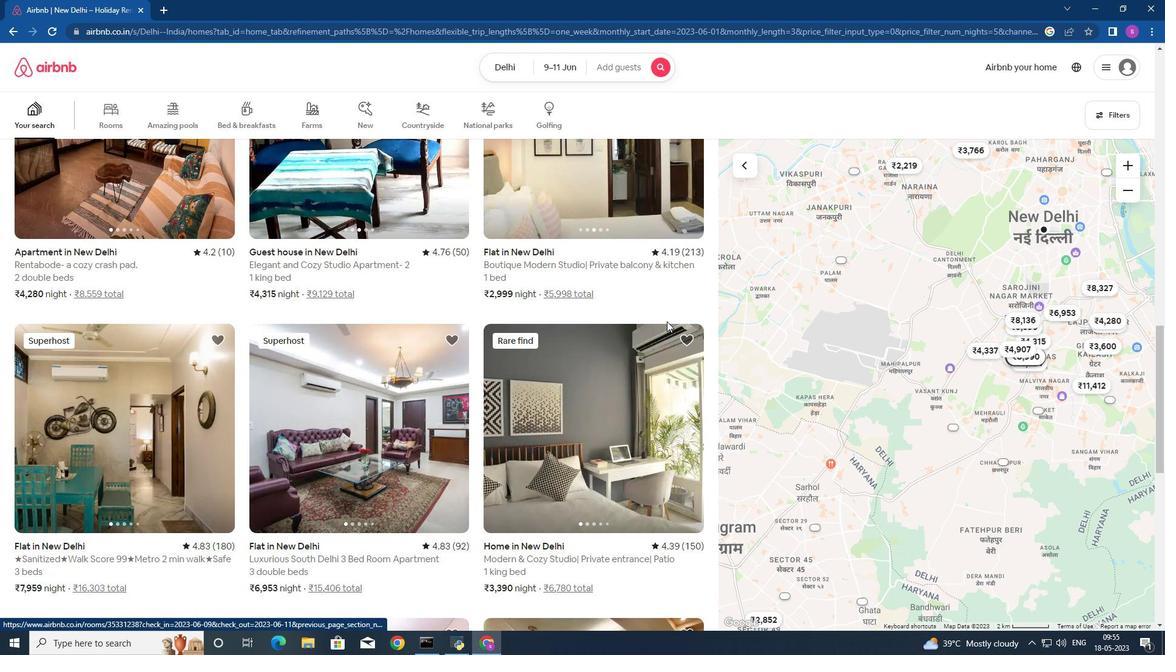 
Action: Mouse moved to (660, 325)
Screenshot: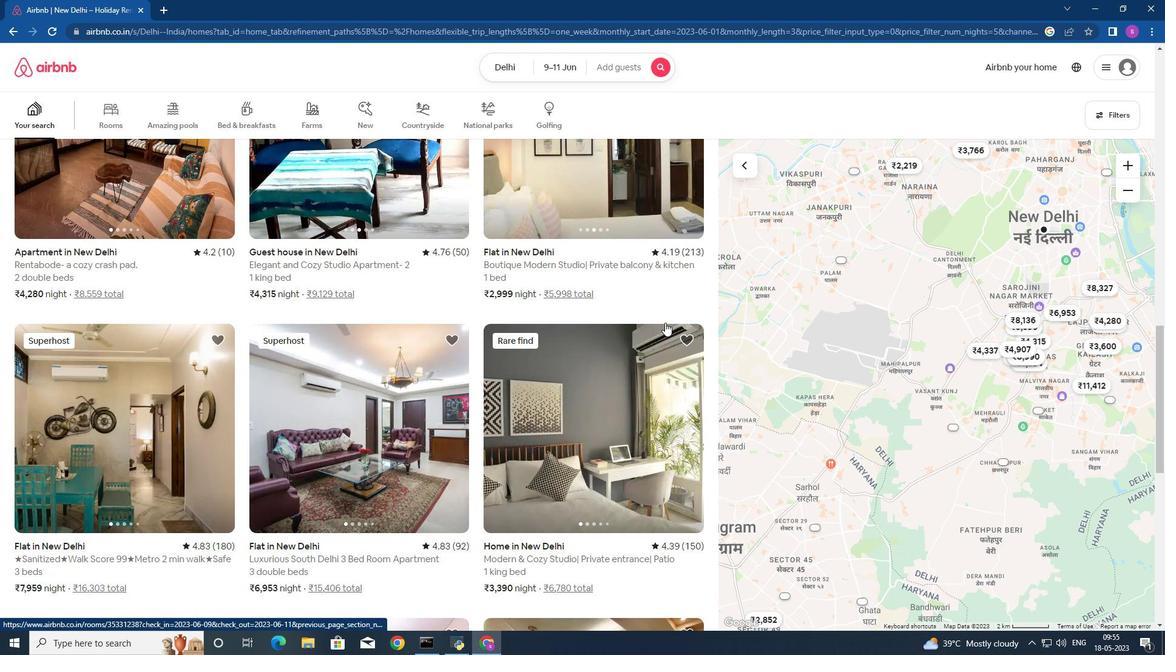 
Action: Mouse scrolled (660, 324) with delta (0, 0)
Screenshot: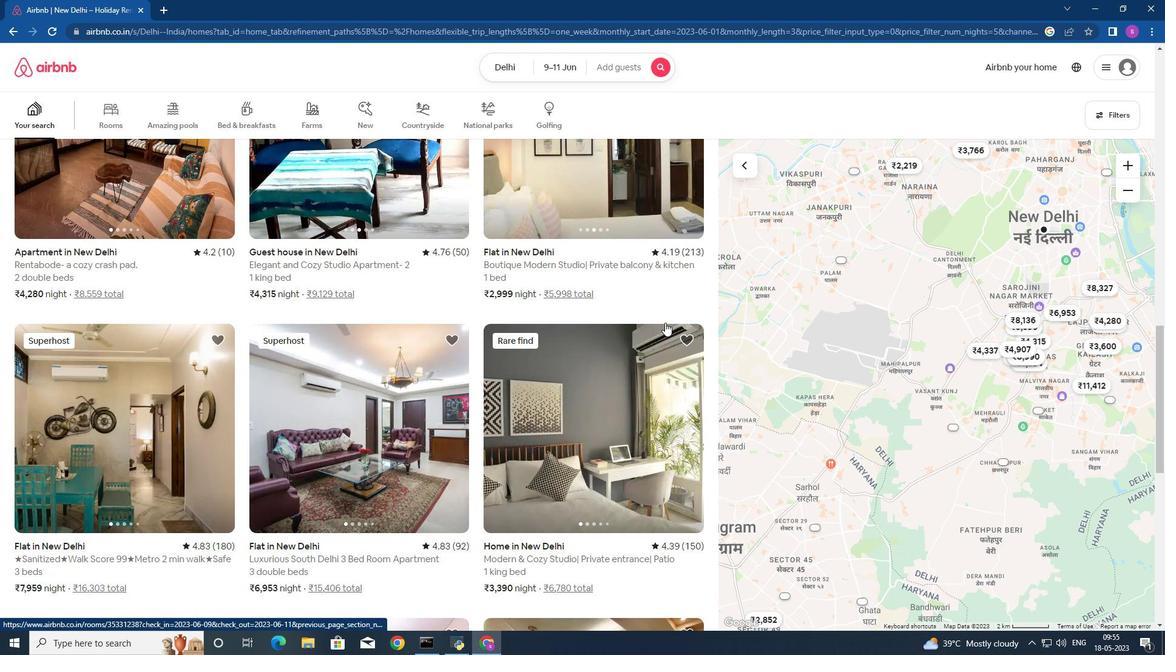 
Action: Mouse moved to (690, 308)
Screenshot: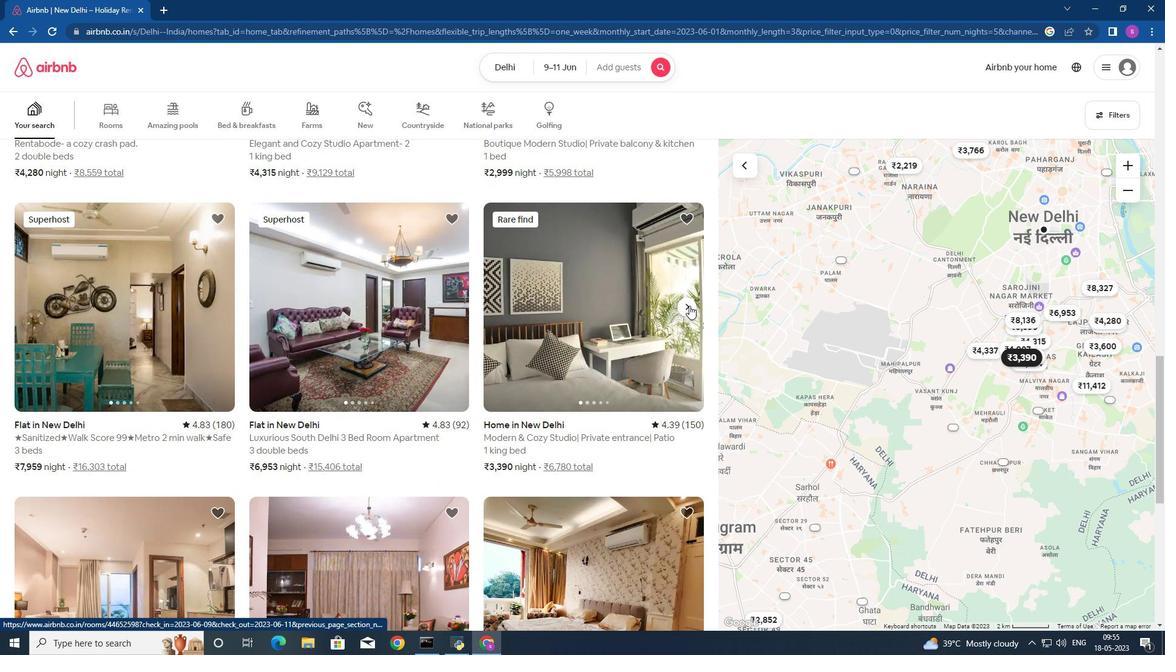 
Action: Mouse pressed left at (690, 308)
Screenshot: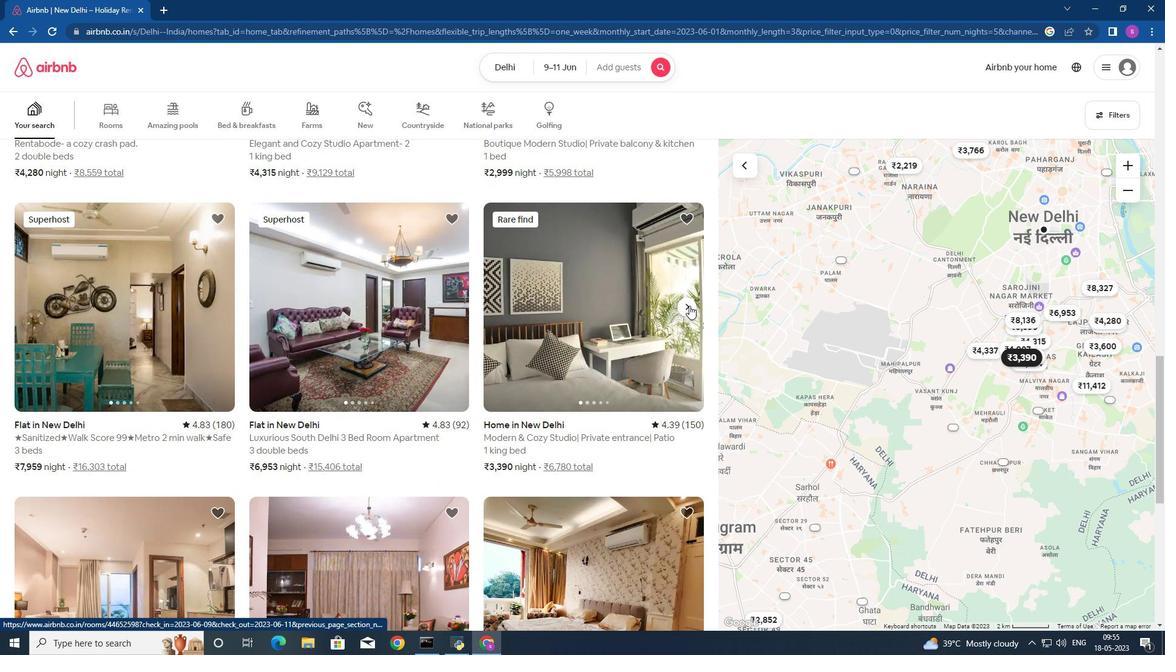 
Action: Mouse moved to (690, 308)
Screenshot: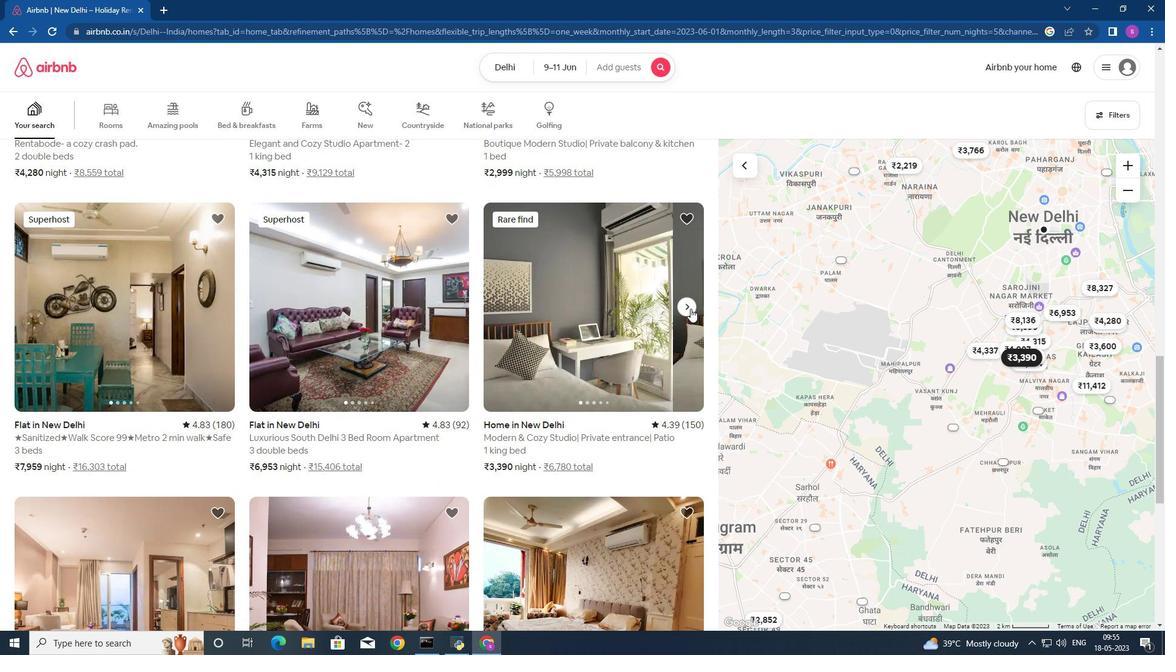 
Action: Mouse pressed left at (690, 308)
Screenshot: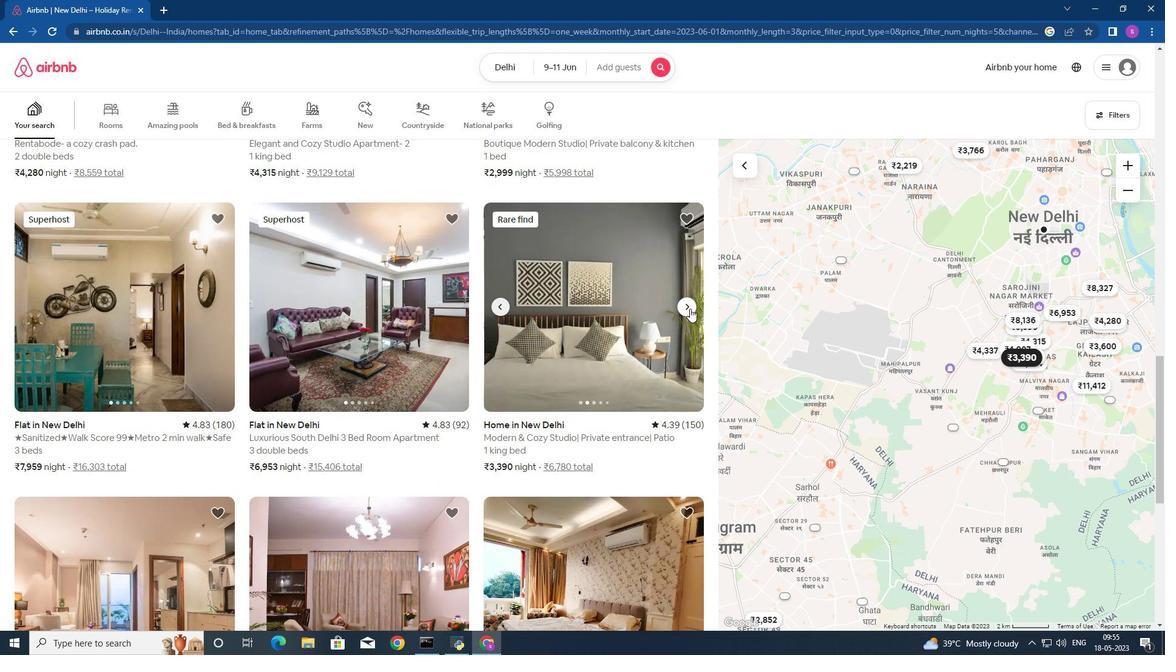 
Action: Mouse moved to (688, 308)
Screenshot: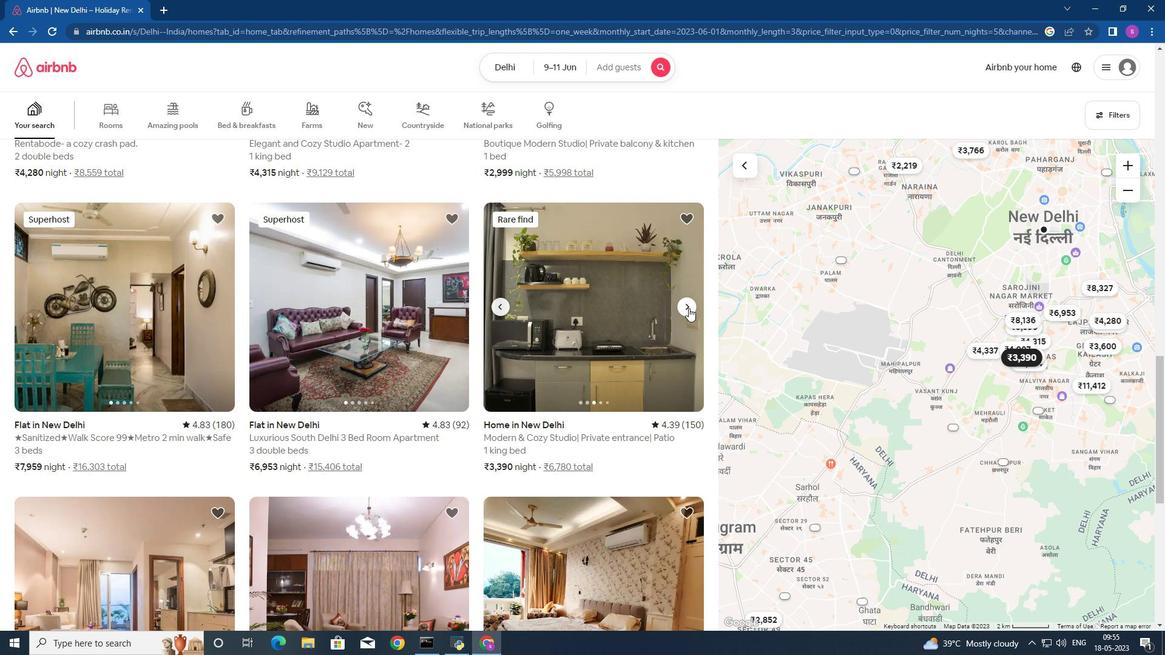 
Action: Mouse pressed left at (688, 308)
Screenshot: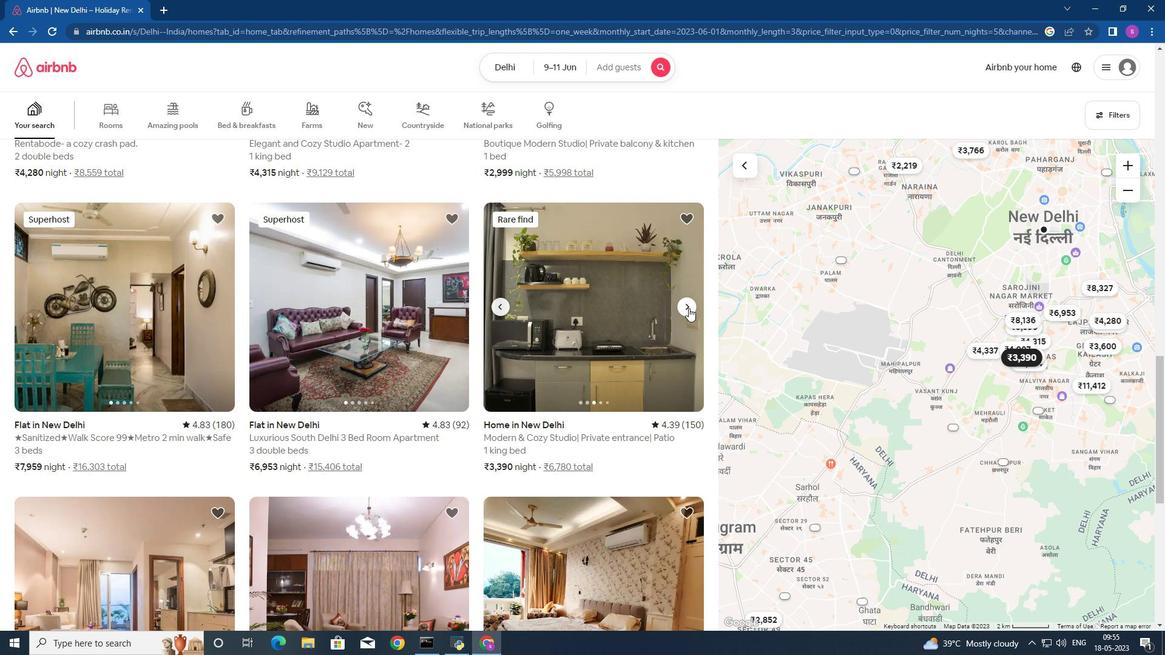 
Action: Mouse moved to (688, 308)
Screenshot: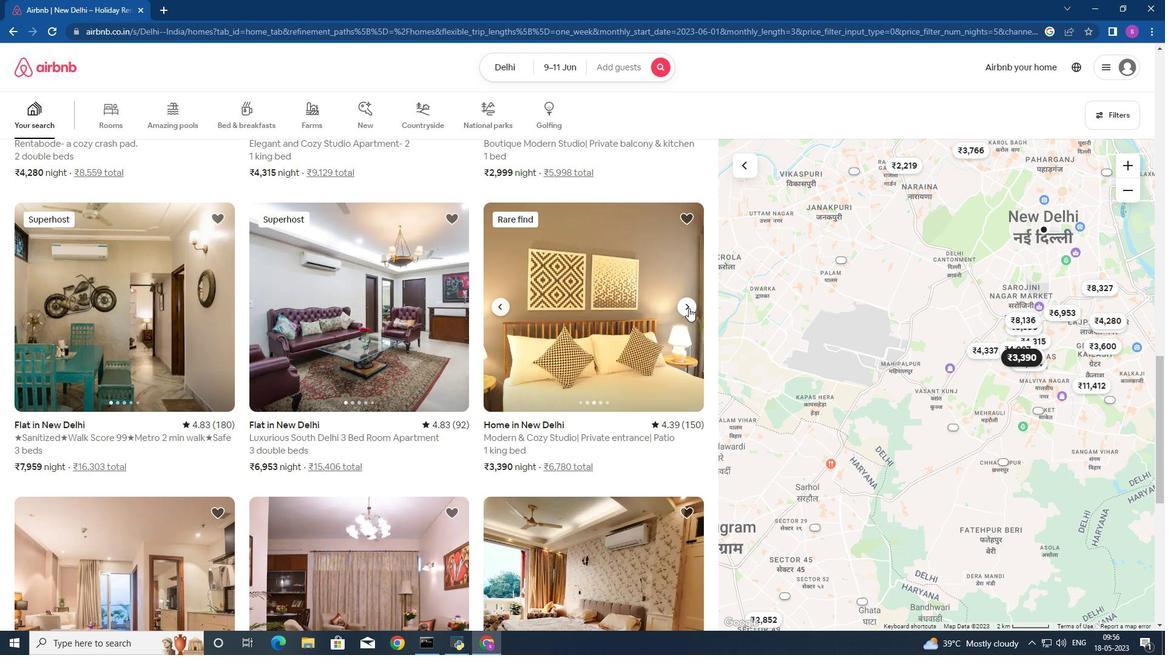
Action: Mouse pressed left at (688, 308)
Screenshot: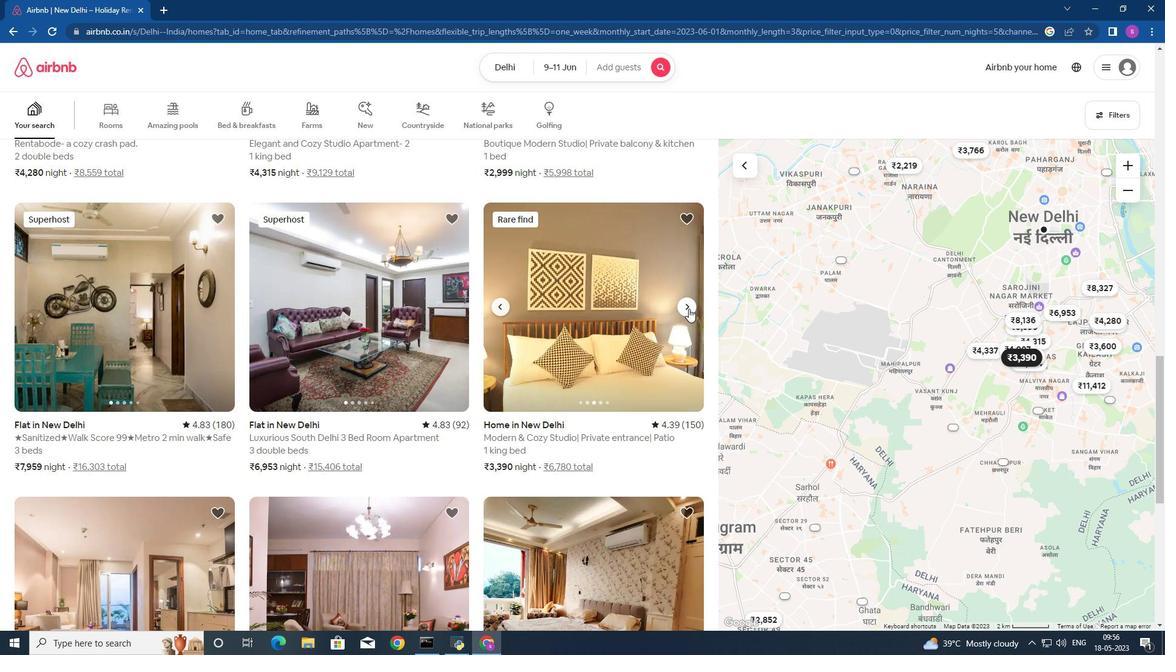 
Action: Mouse moved to (630, 318)
Screenshot: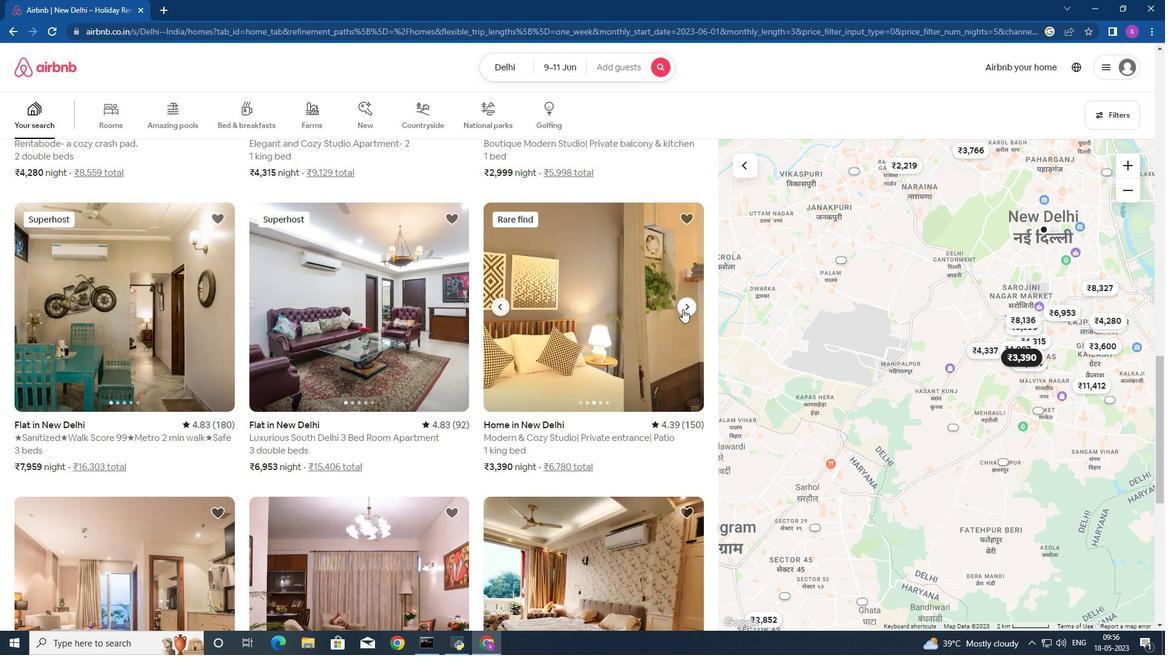 
Action: Mouse scrolled (630, 318) with delta (0, 0)
Screenshot: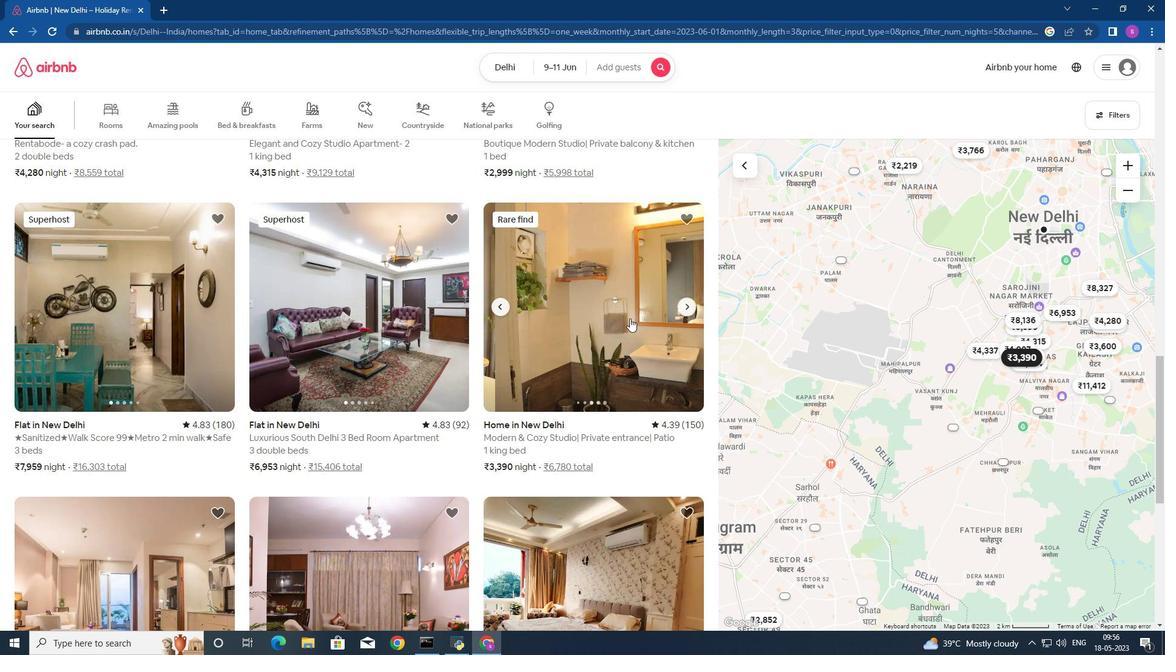 
Action: Mouse moved to (629, 320)
Screenshot: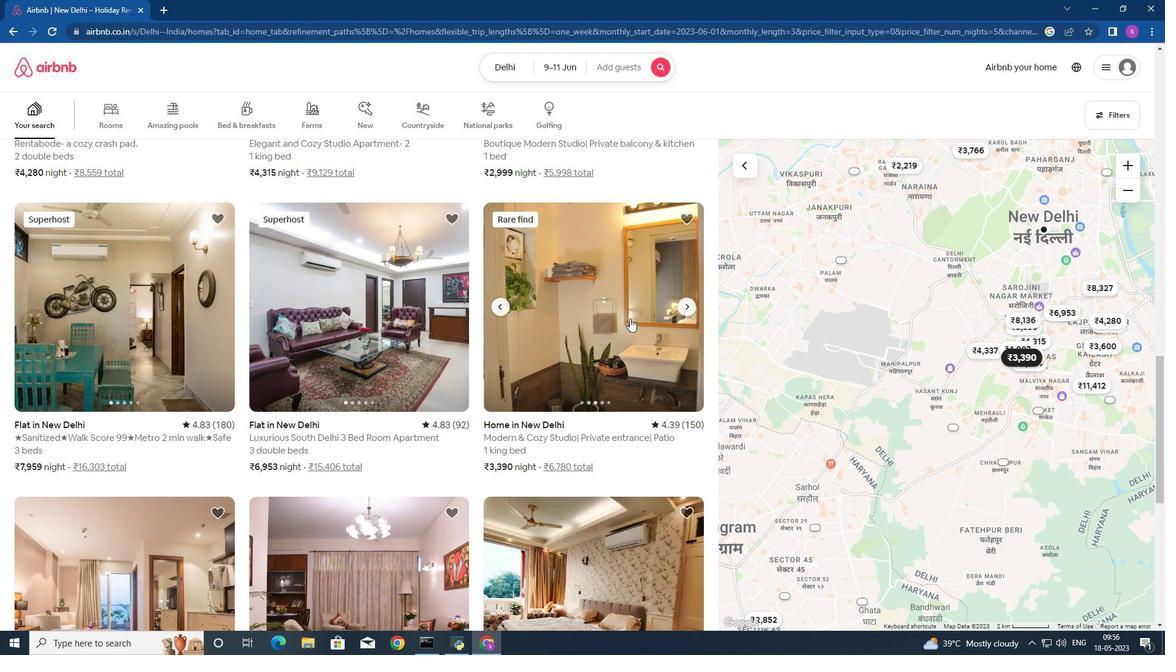 
Action: Mouse scrolled (629, 319) with delta (0, 0)
Screenshot: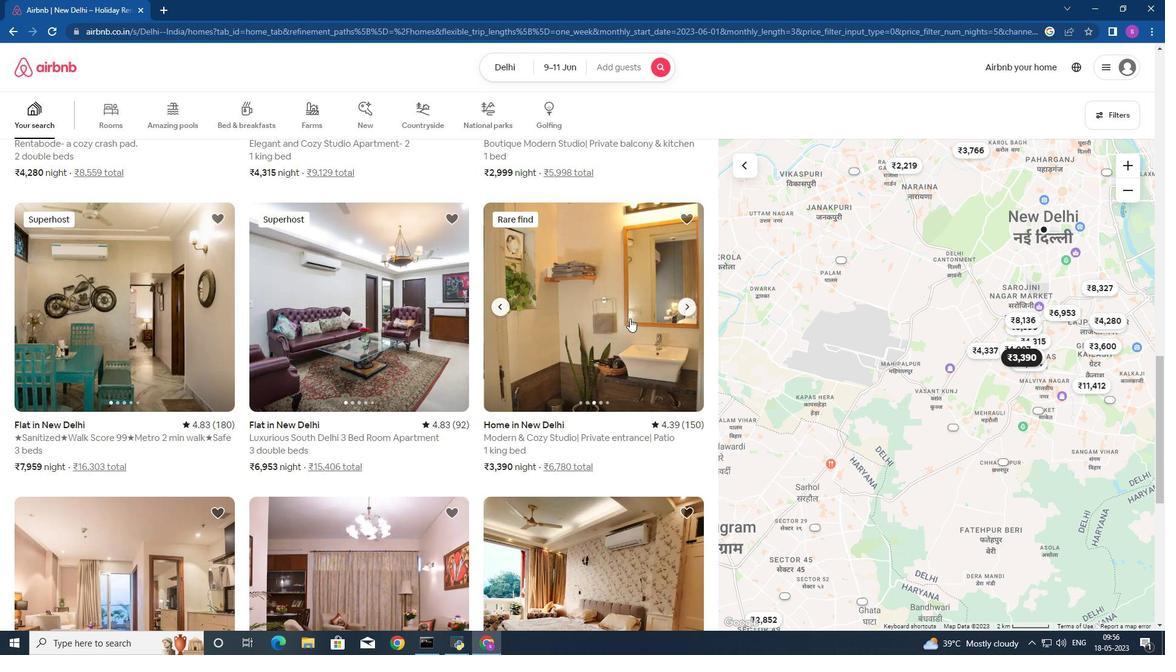 
Action: Mouse moved to (628, 326)
Screenshot: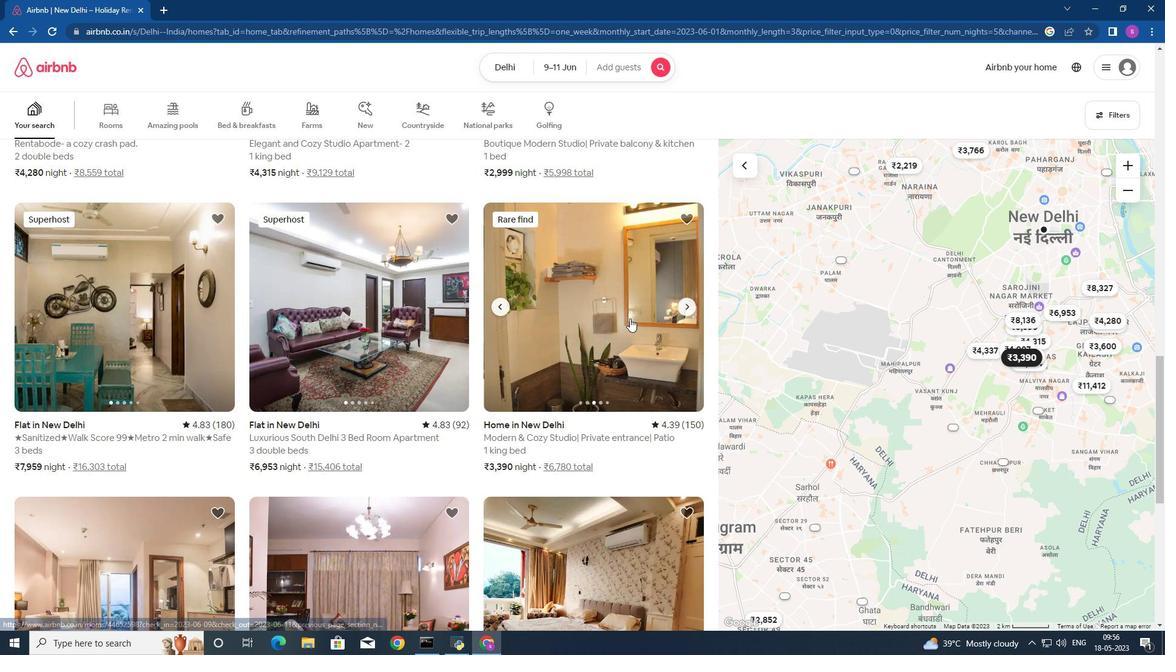 
Action: Mouse scrolled (628, 325) with delta (0, 0)
Screenshot: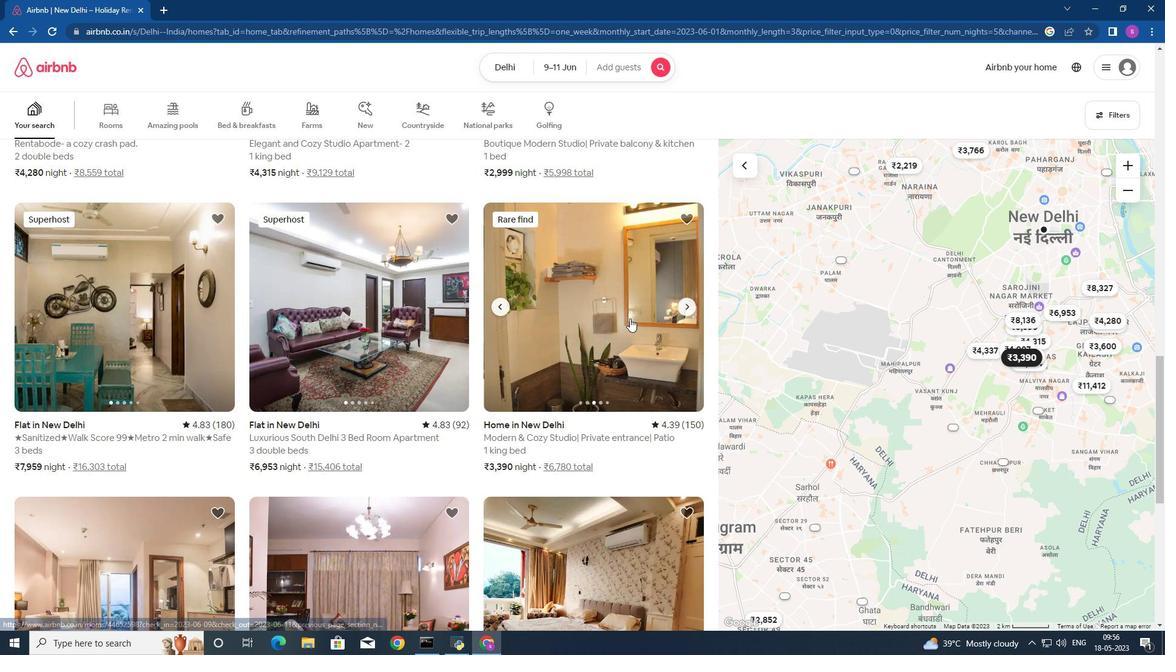 
Action: Mouse moved to (685, 413)
Screenshot: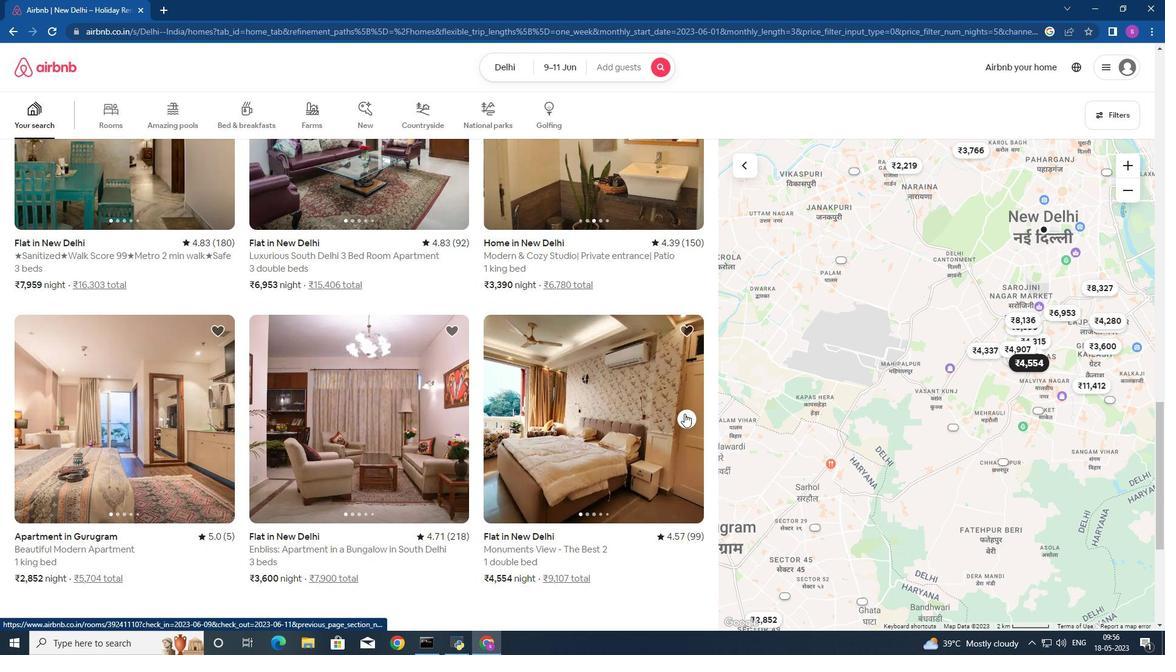 
Action: Mouse pressed left at (685, 413)
Screenshot: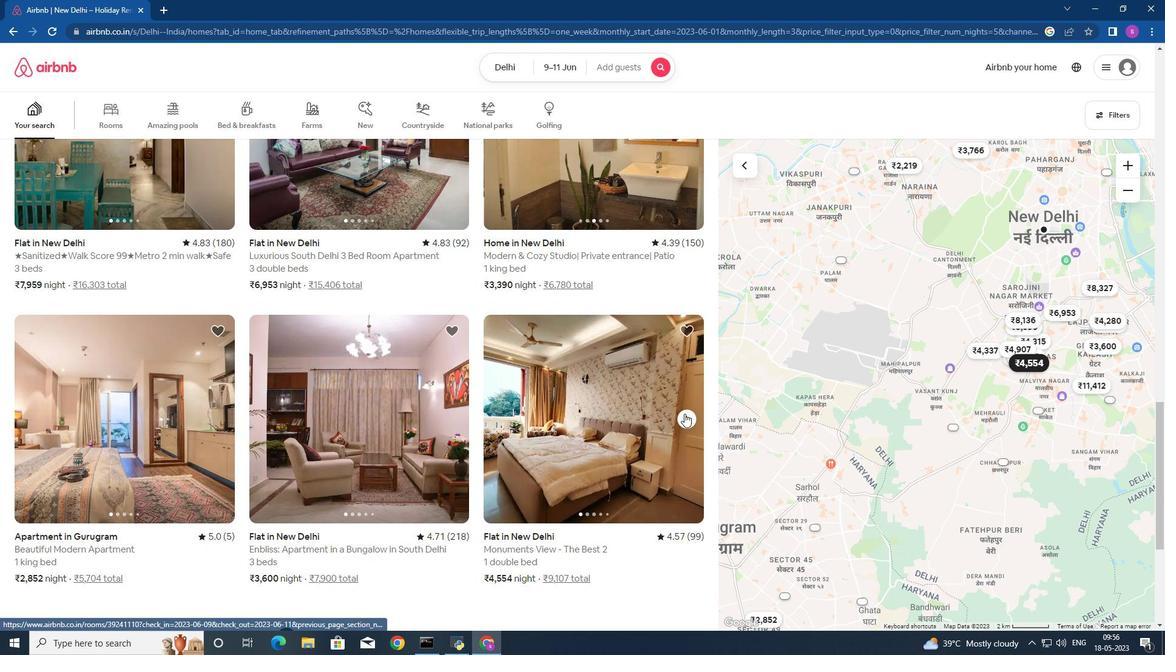 
Action: Mouse moved to (684, 412)
Screenshot: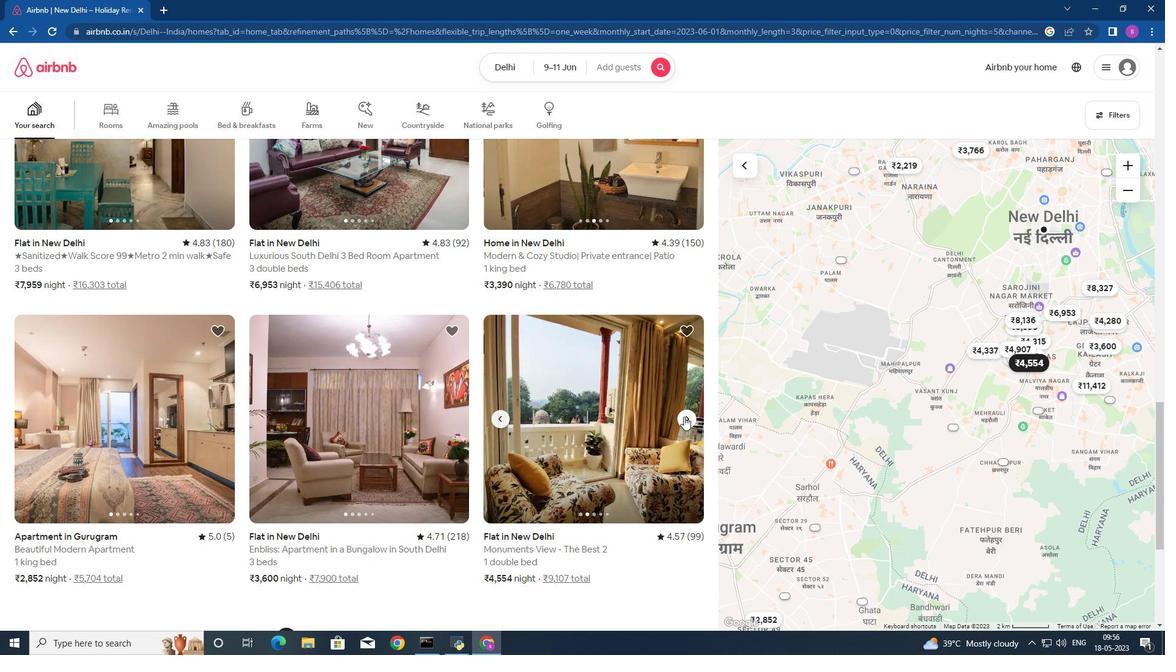 
Action: Mouse pressed left at (684, 412)
Screenshot: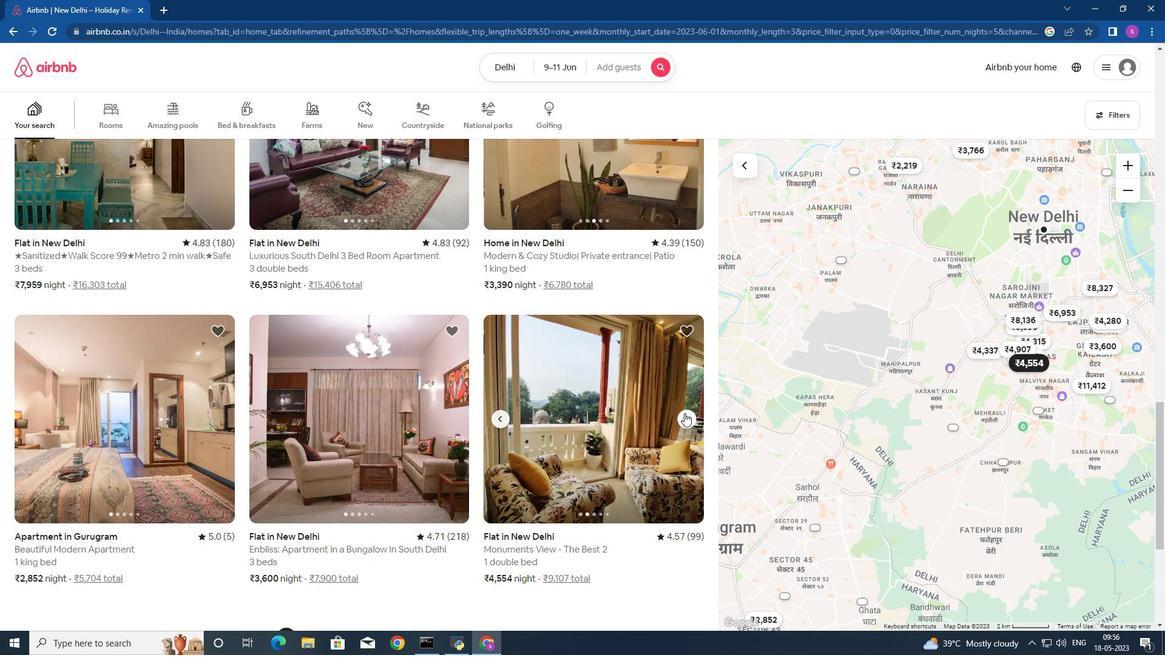 
Action: Mouse moved to (683, 413)
Screenshot: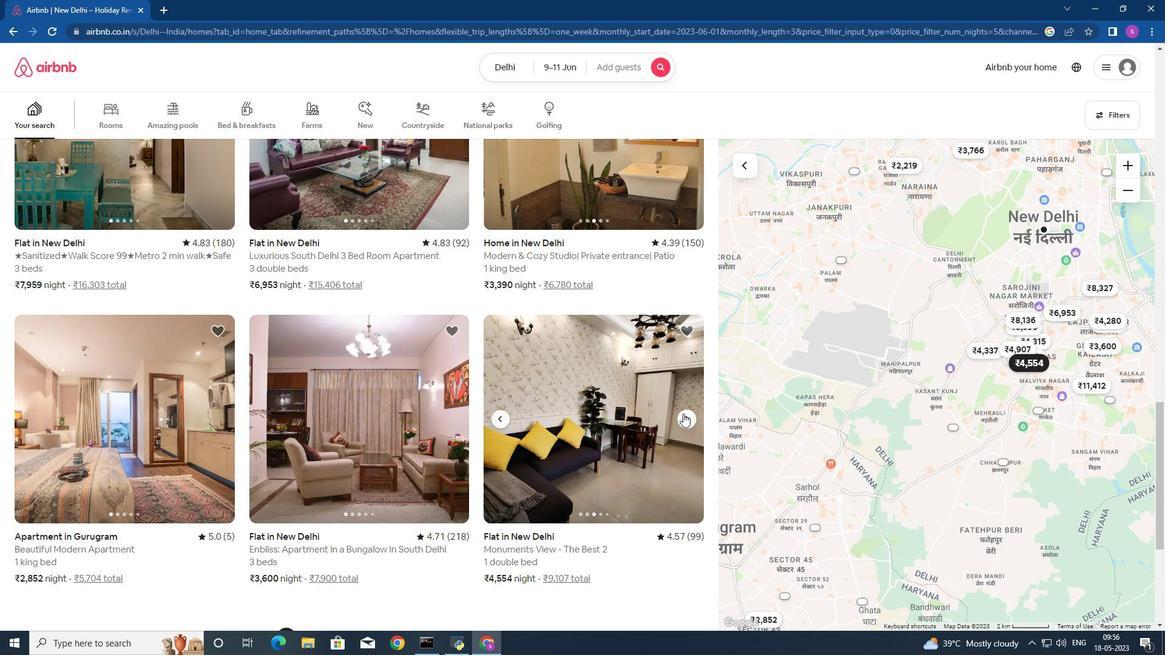 
Action: Mouse pressed left at (683, 413)
Screenshot: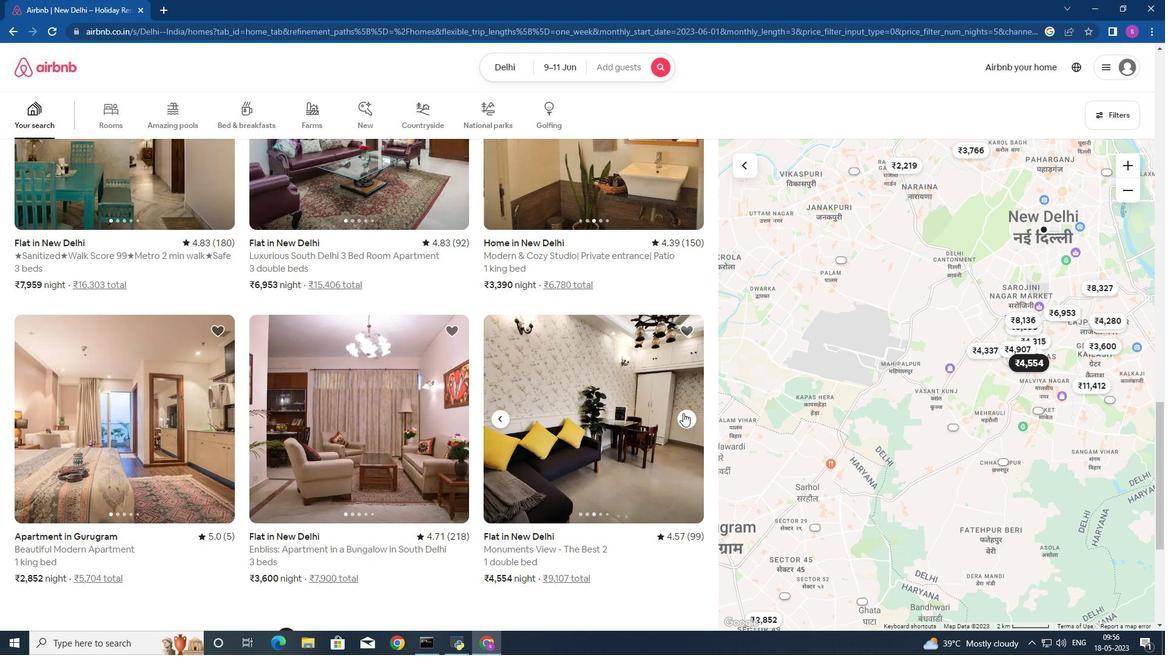 
Action: Mouse moved to (664, 410)
Screenshot: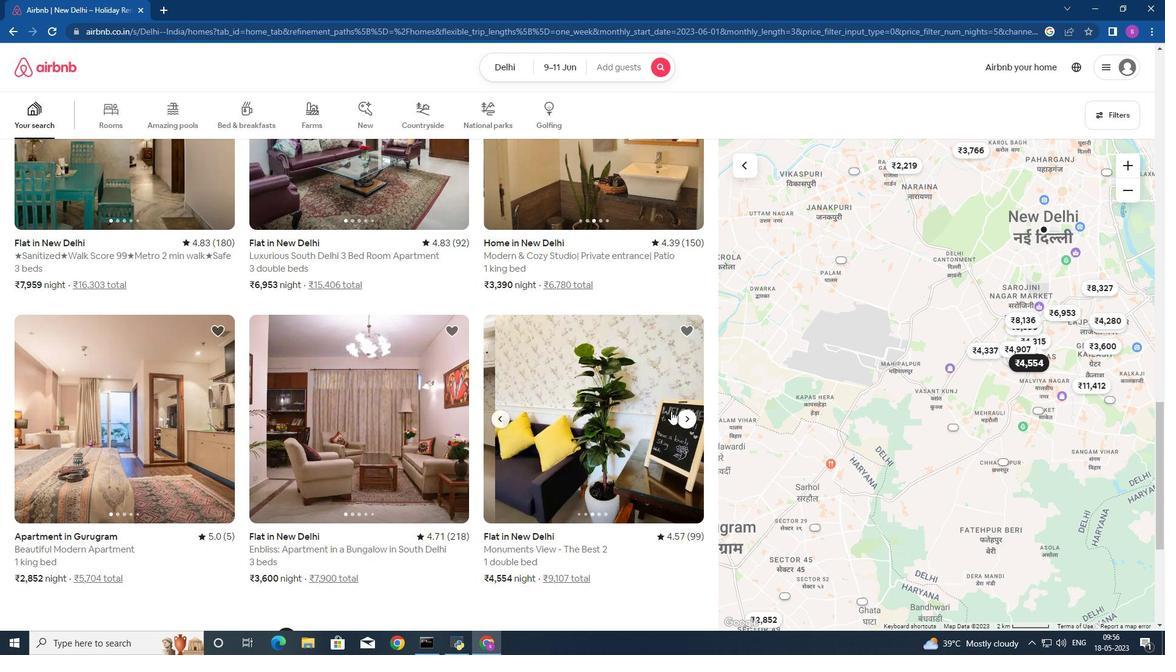 
Action: Mouse scrolled (664, 409) with delta (0, 0)
Screenshot: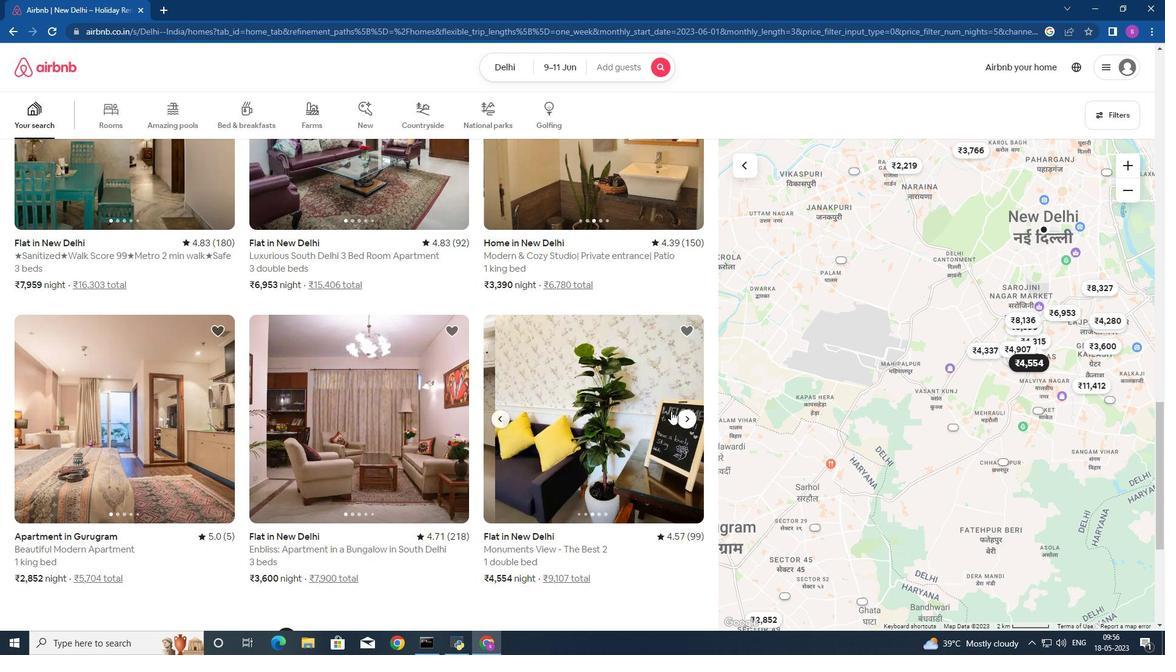 
Action: Mouse moved to (662, 410)
Screenshot: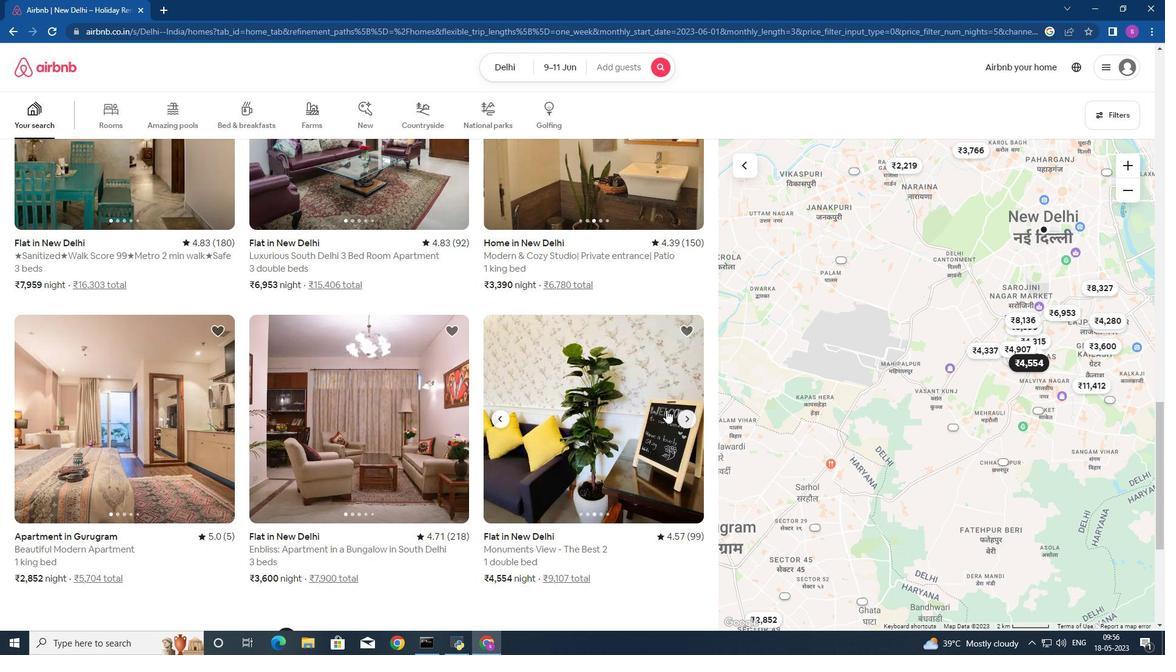 
Action: Mouse scrolled (662, 410) with delta (0, 0)
Screenshot: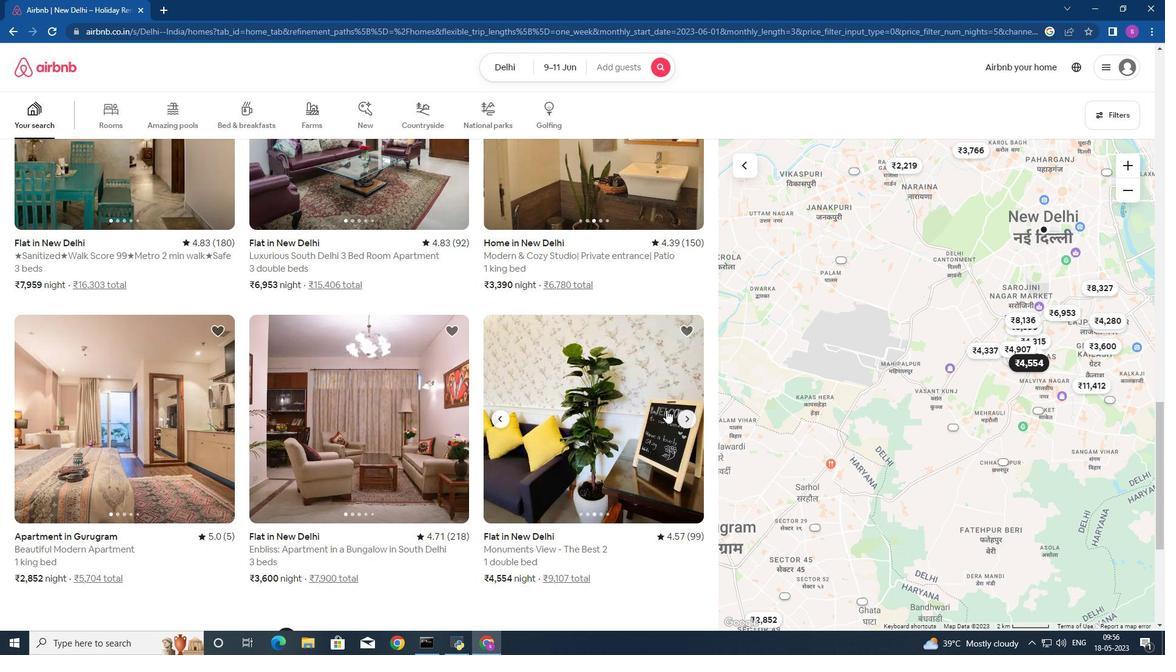
Action: Mouse moved to (446, 296)
Screenshot: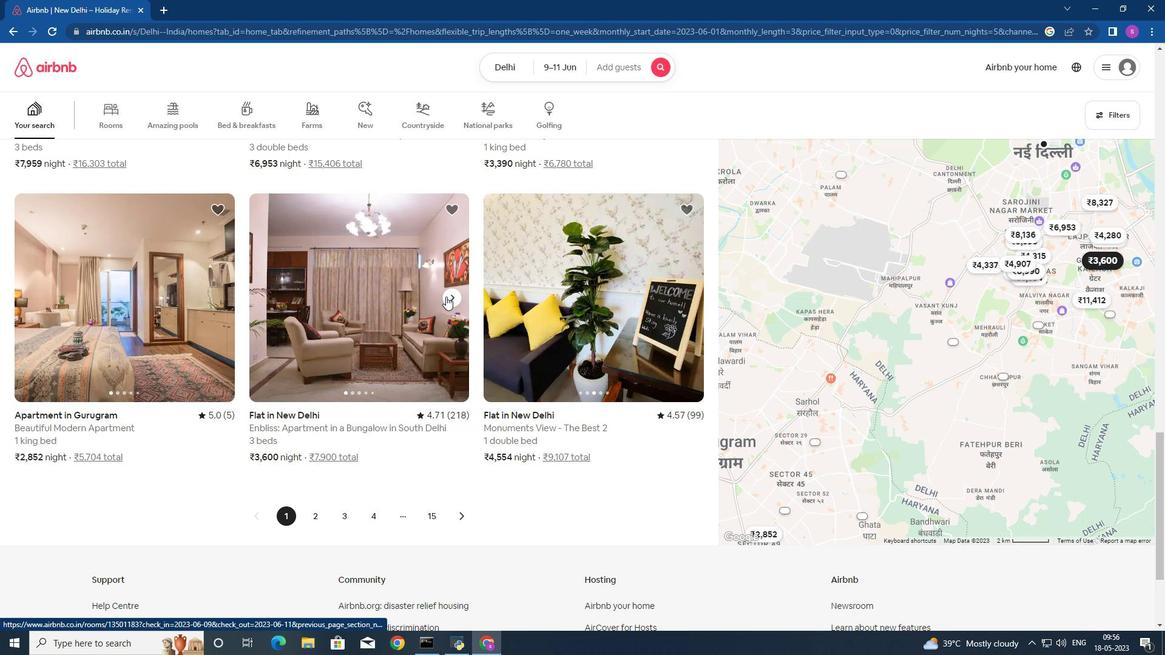 
Action: Mouse pressed left at (446, 296)
Screenshot: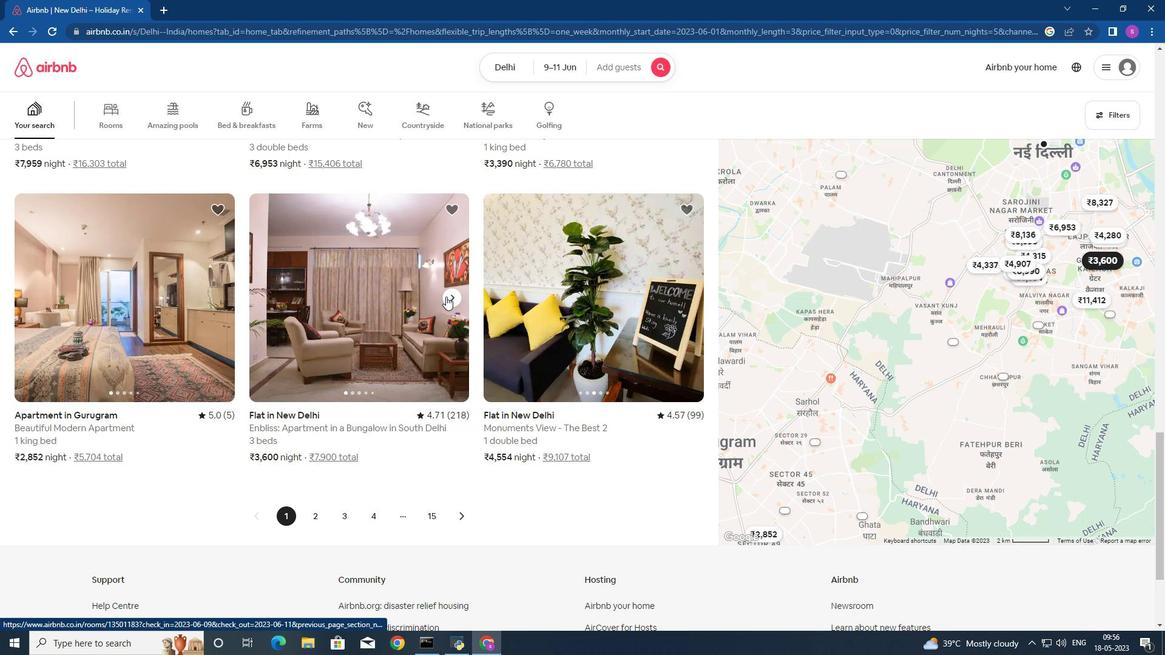 
Action: Mouse moved to (449, 293)
Screenshot: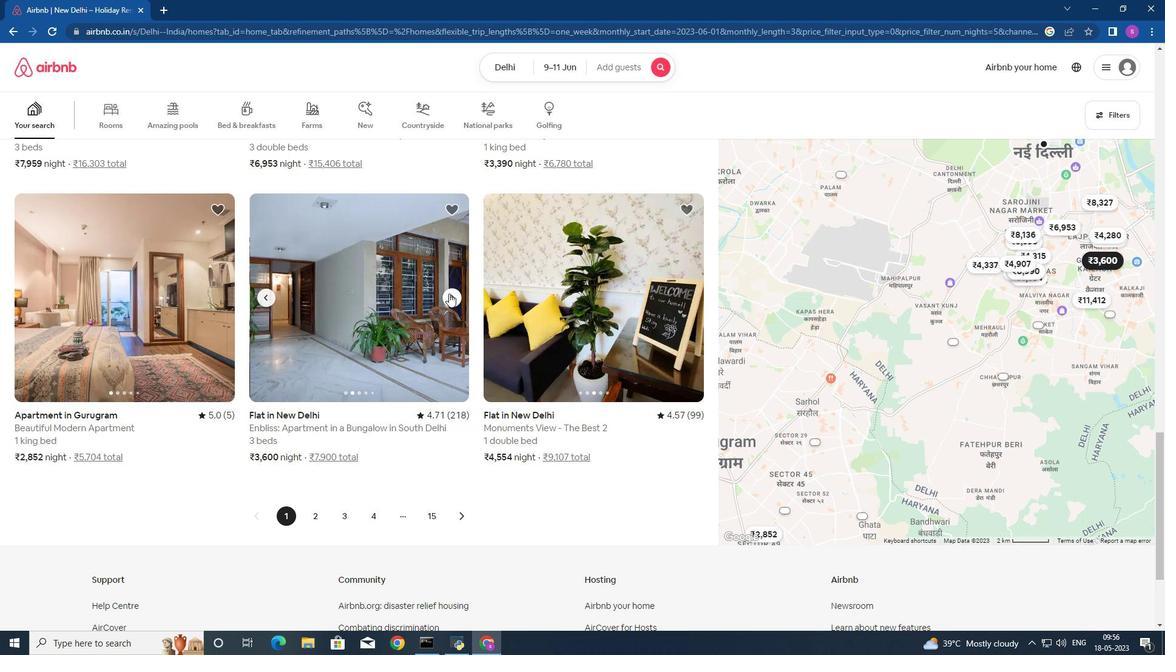 
Action: Mouse pressed left at (449, 293)
Screenshot: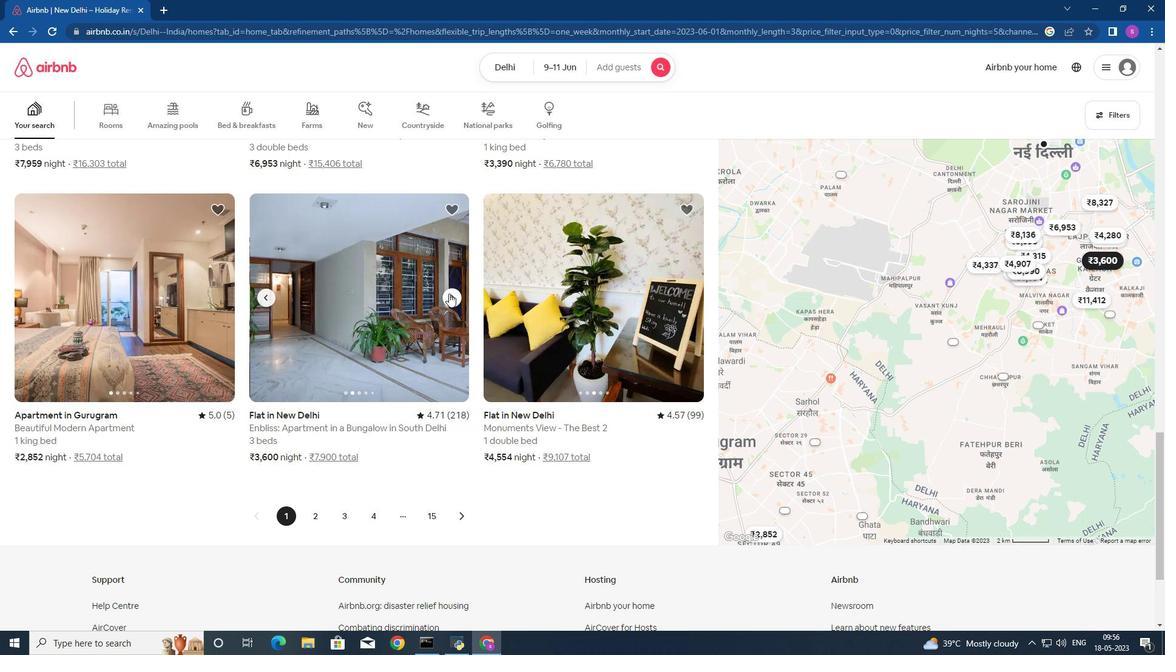 
Action: Mouse moved to (447, 296)
Screenshot: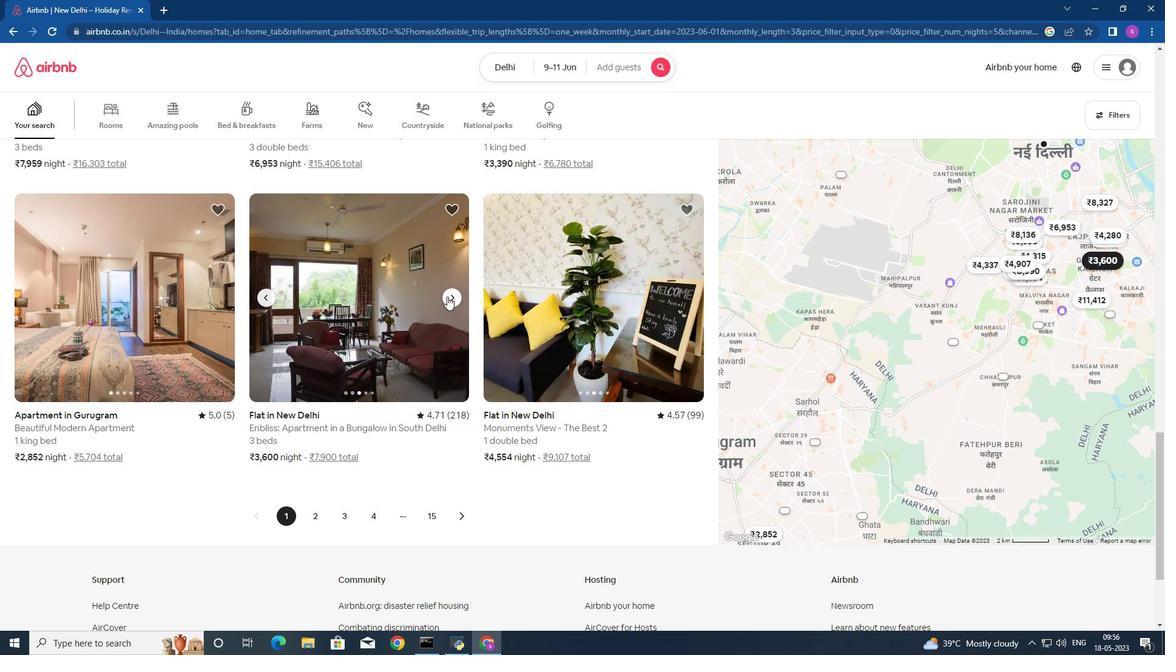 
Action: Mouse pressed left at (447, 296)
Screenshot: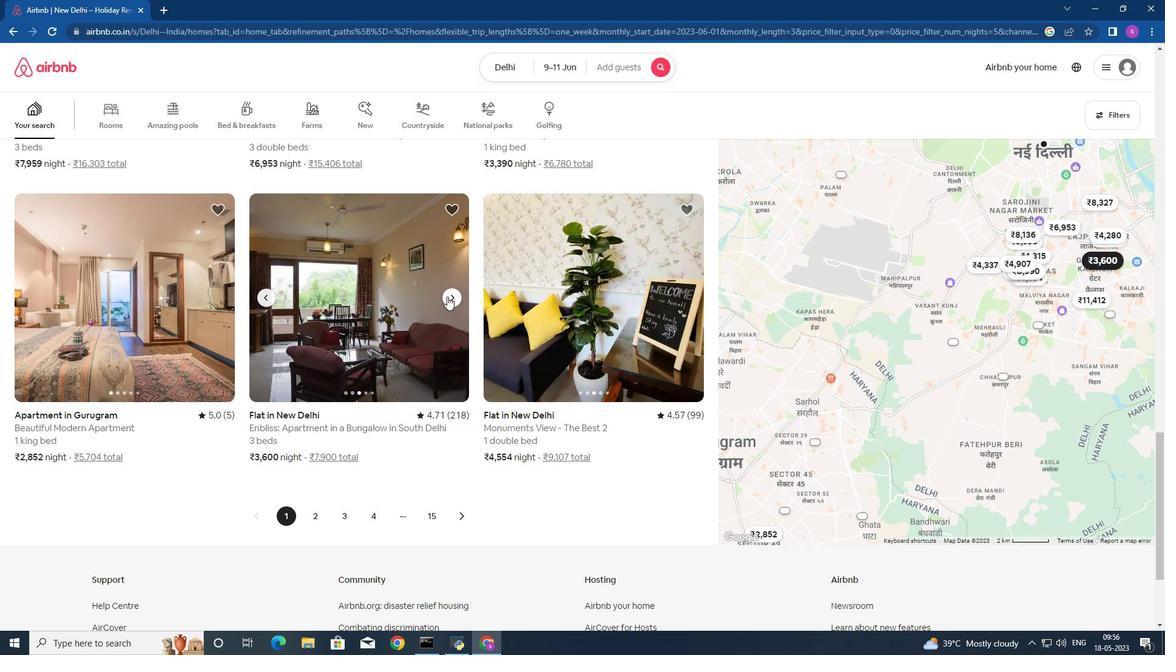 
Action: Mouse moved to (447, 297)
Screenshot: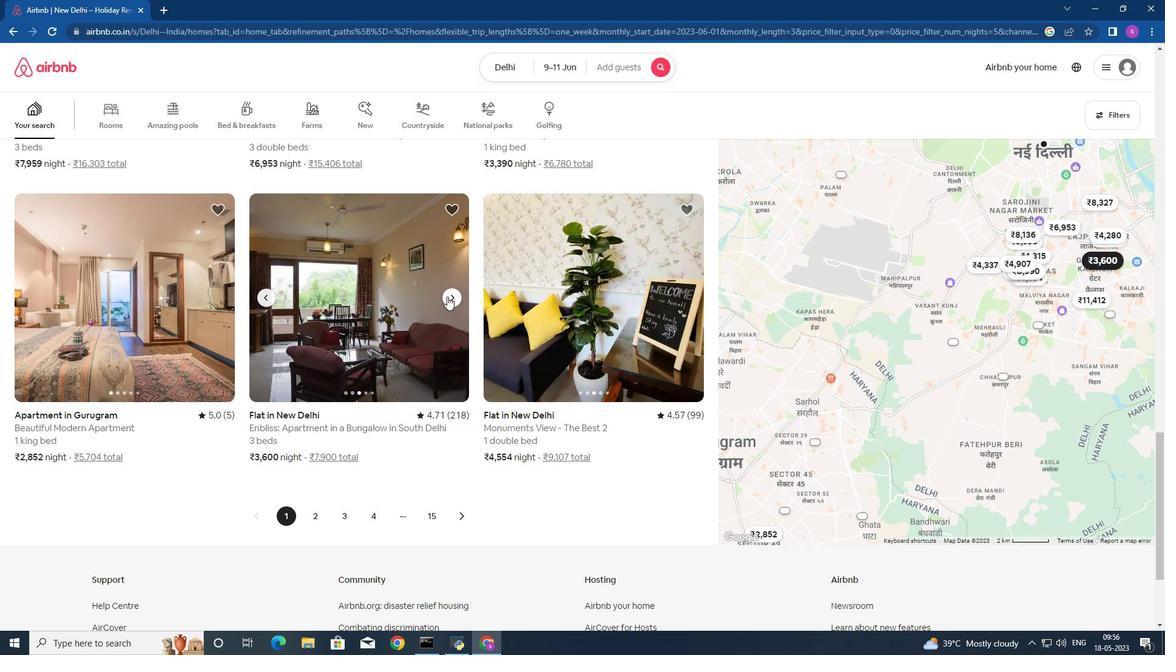 
Action: Mouse pressed left at (447, 297)
Screenshot: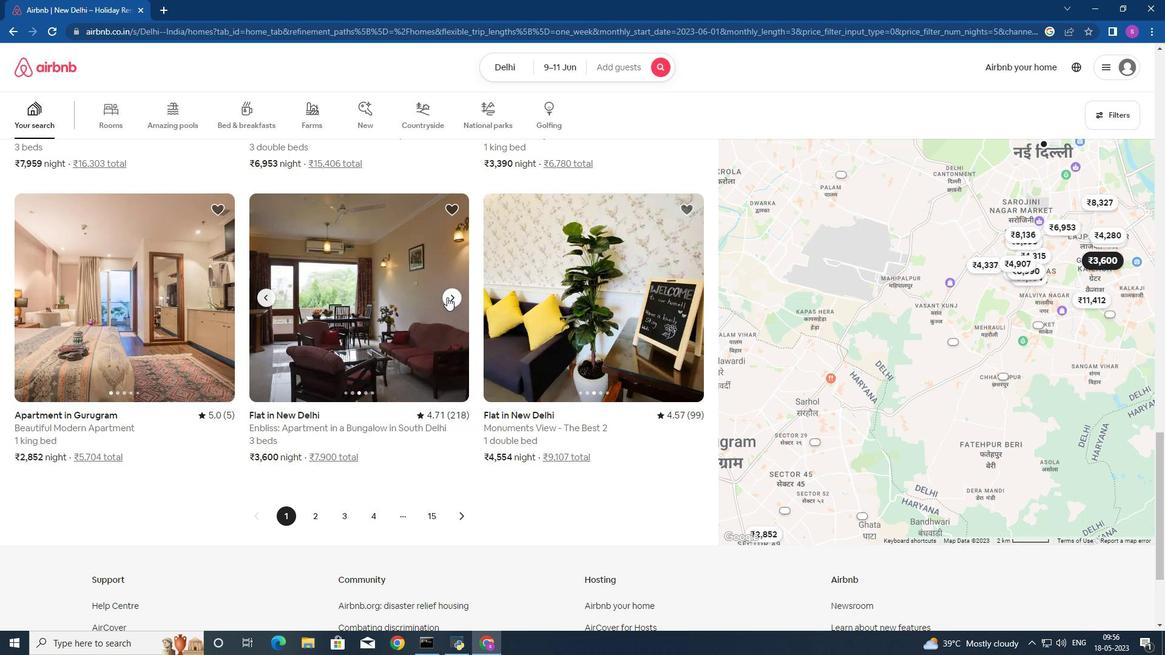 
Action: Mouse moved to (218, 297)
Screenshot: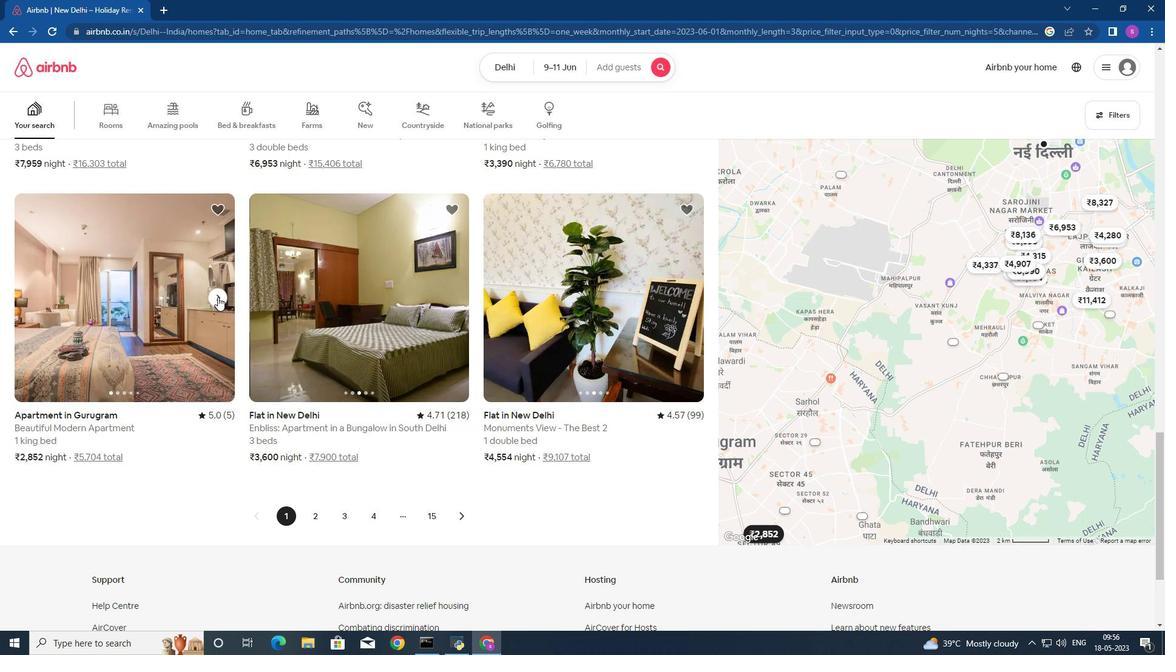 
Action: Mouse pressed left at (218, 297)
Screenshot: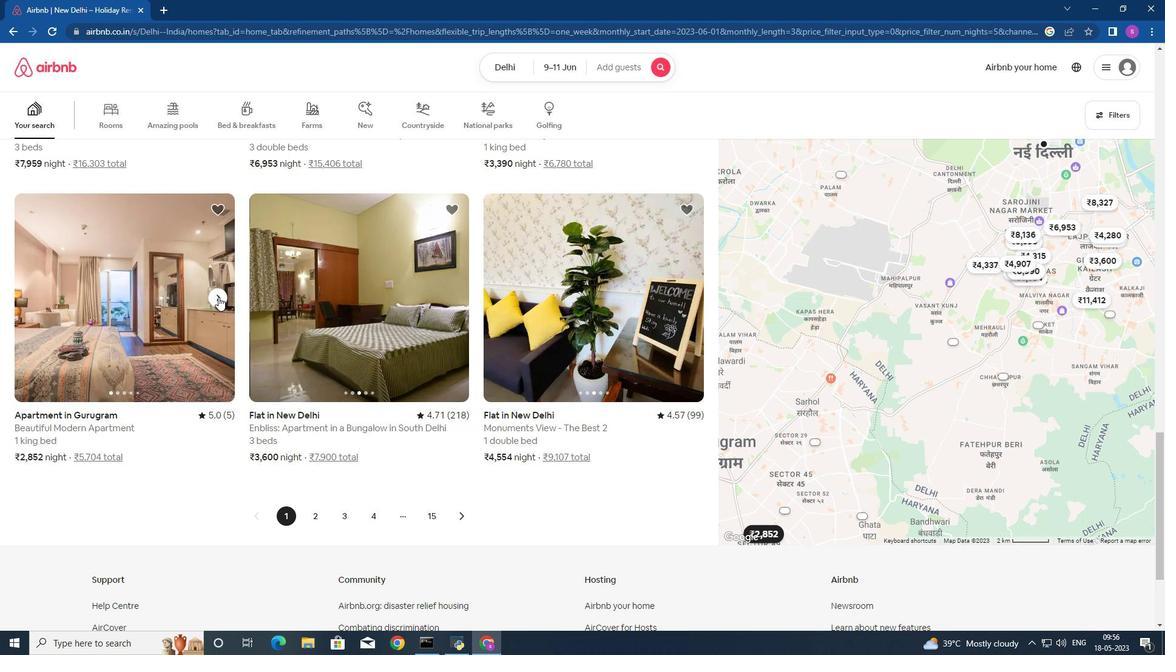 
Action: Mouse moved to (218, 298)
Screenshot: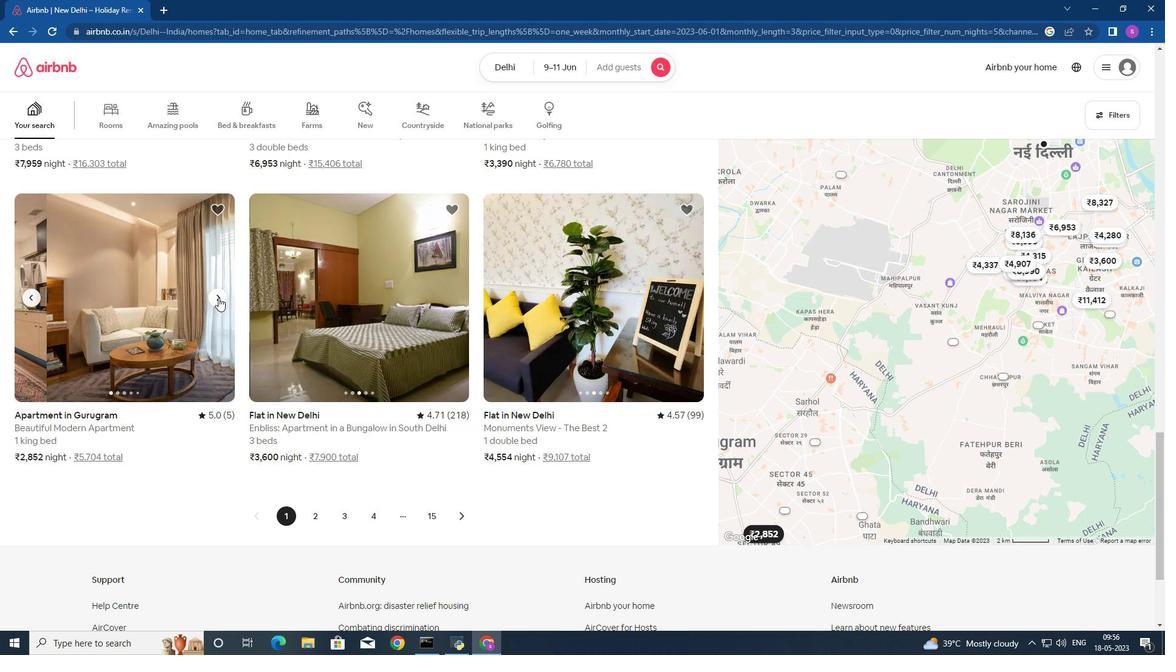 
Action: Mouse pressed left at (218, 298)
Screenshot: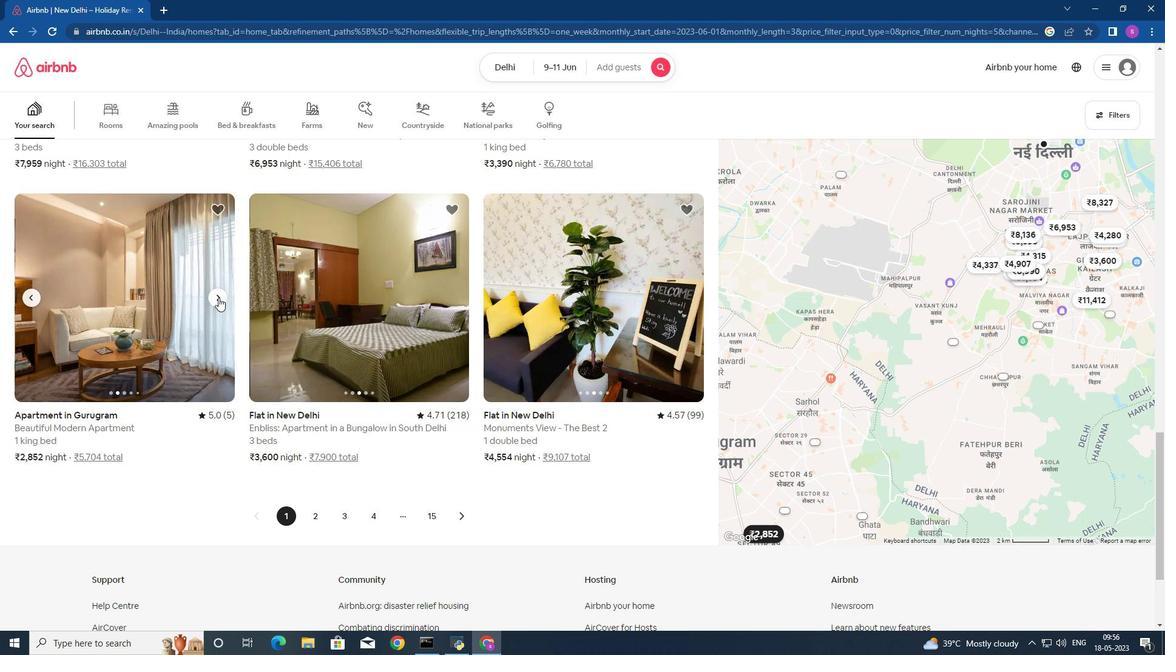 
Action: Mouse pressed left at (218, 298)
Screenshot: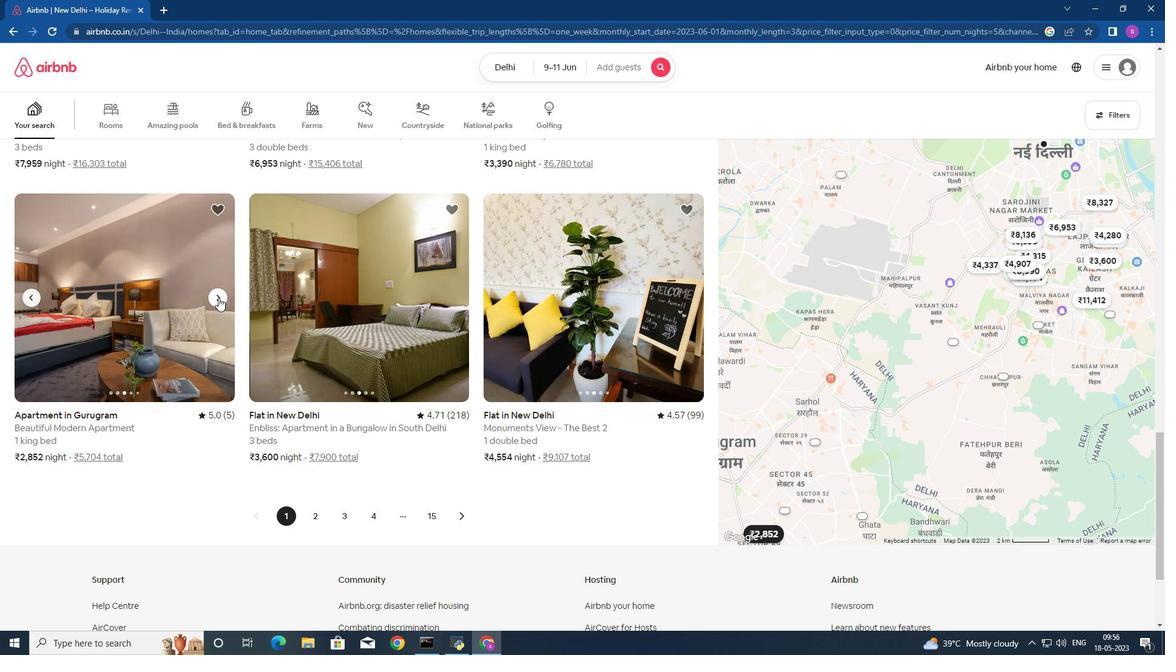 
Action: Mouse pressed left at (218, 298)
Screenshot: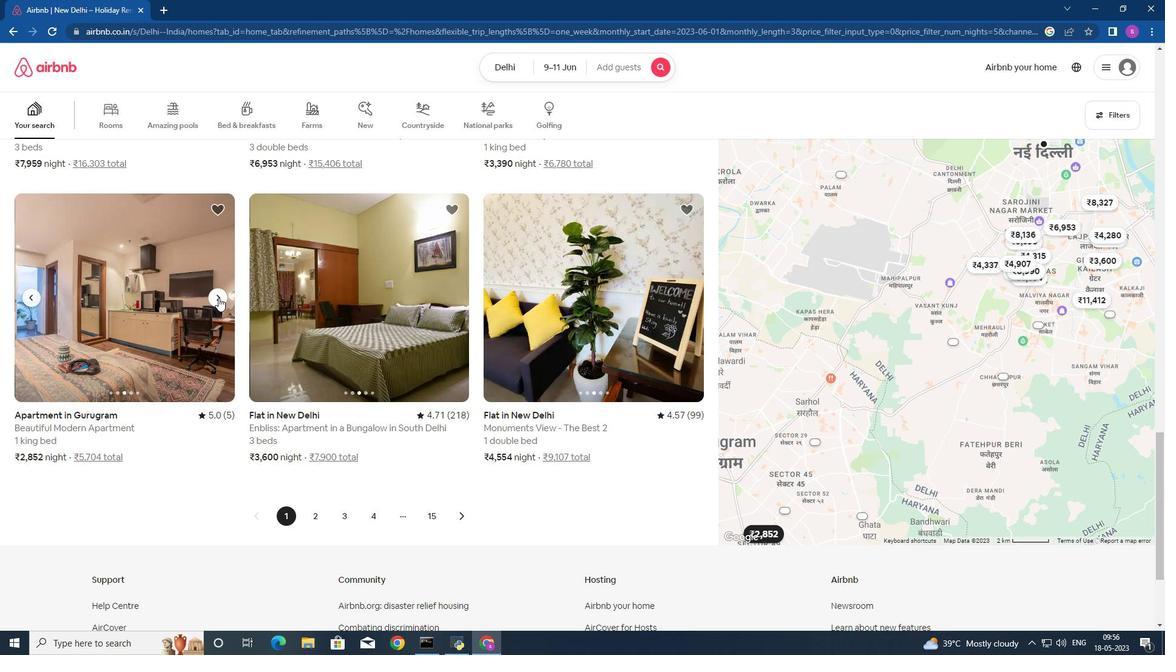 
Action: Mouse pressed left at (218, 298)
Screenshot: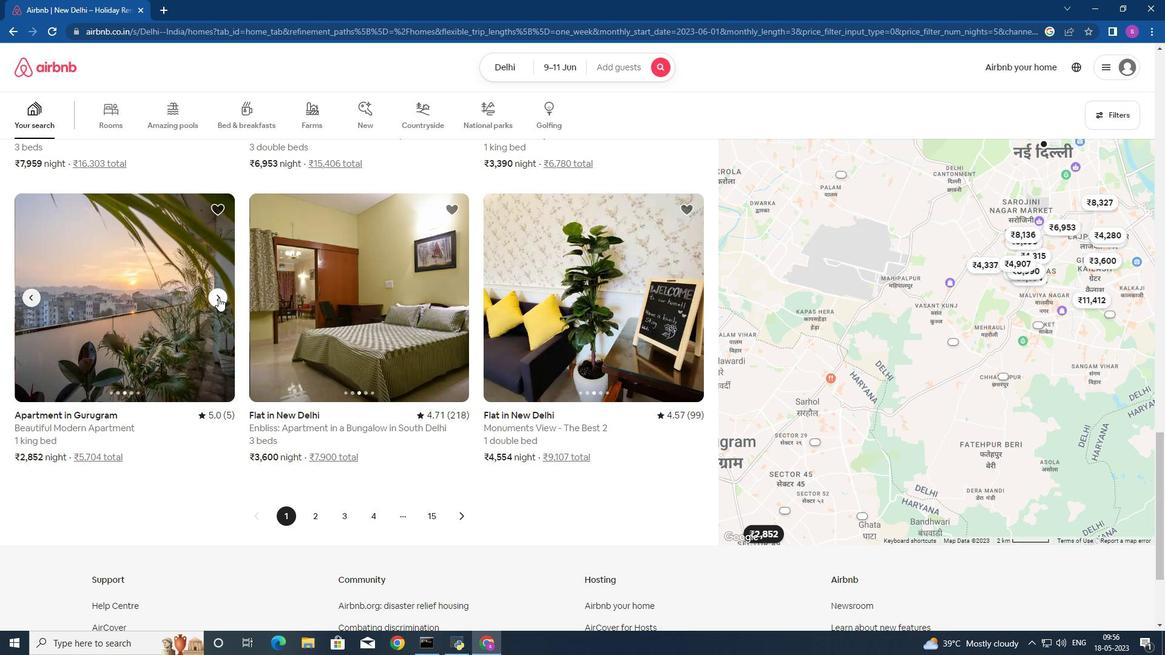 
Action: Mouse moved to (218, 298)
Screenshot: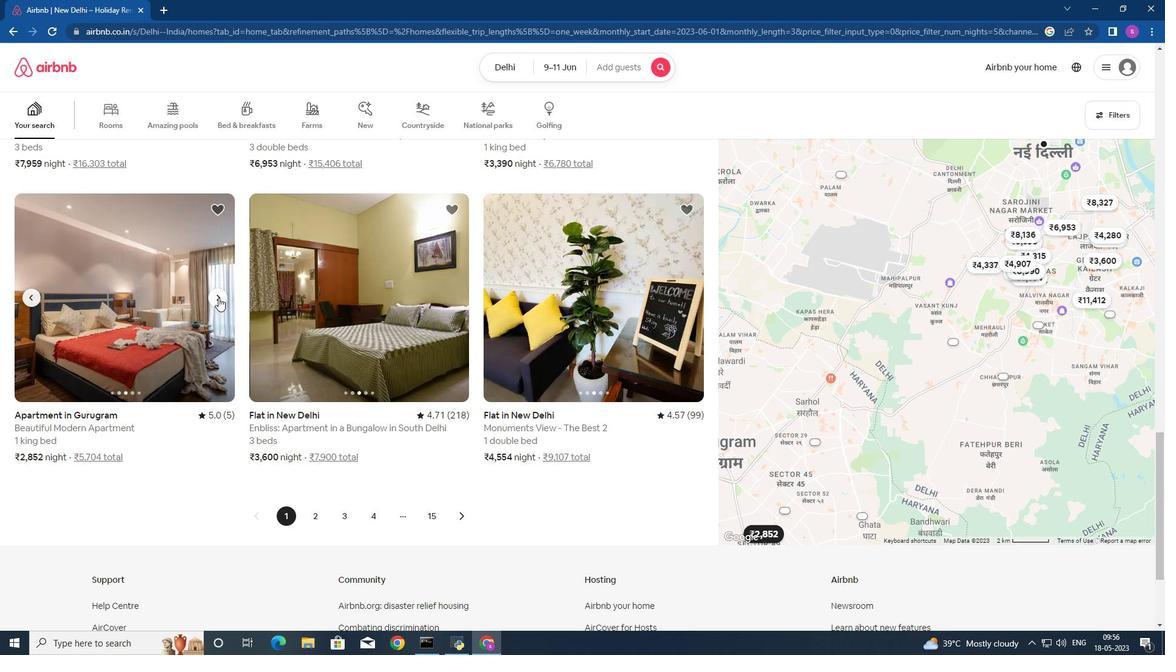 
Action: Mouse scrolled (218, 298) with delta (0, 0)
Screenshot: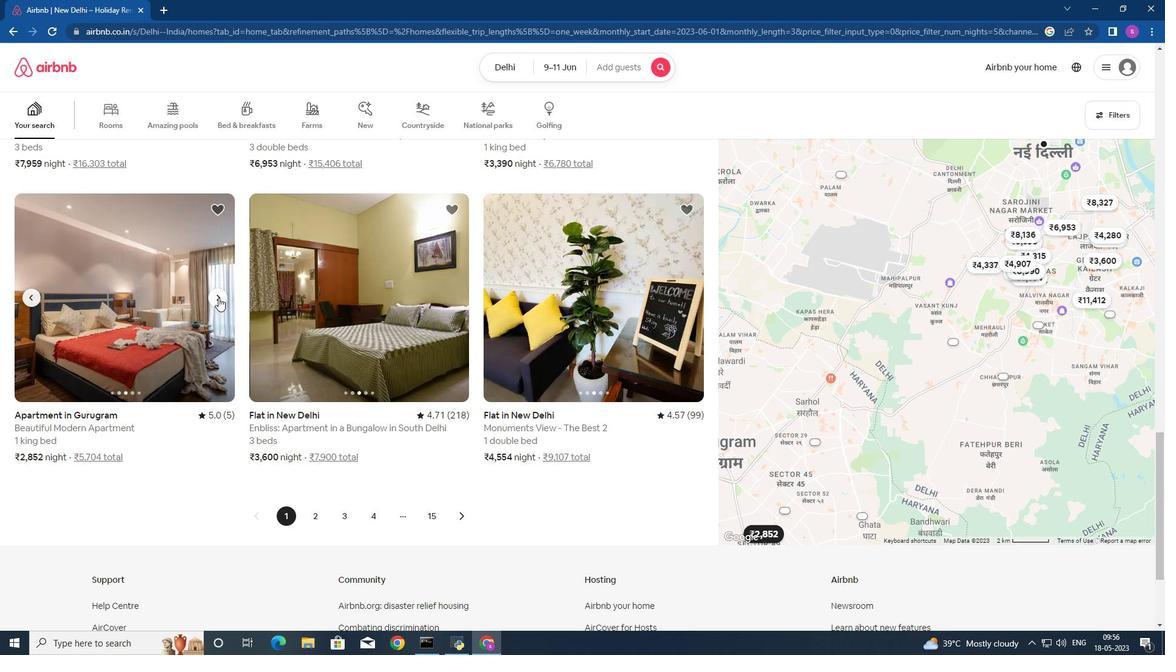 
Action: Mouse moved to (218, 299)
Screenshot: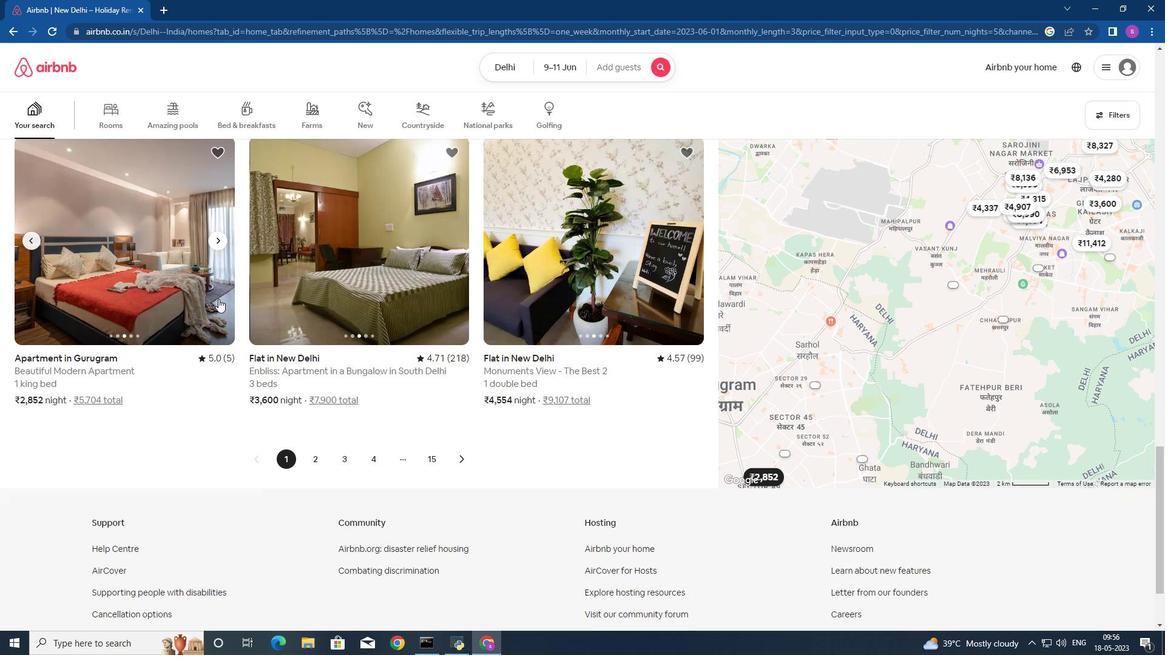 
Action: Mouse scrolled (218, 299) with delta (0, 0)
Screenshot: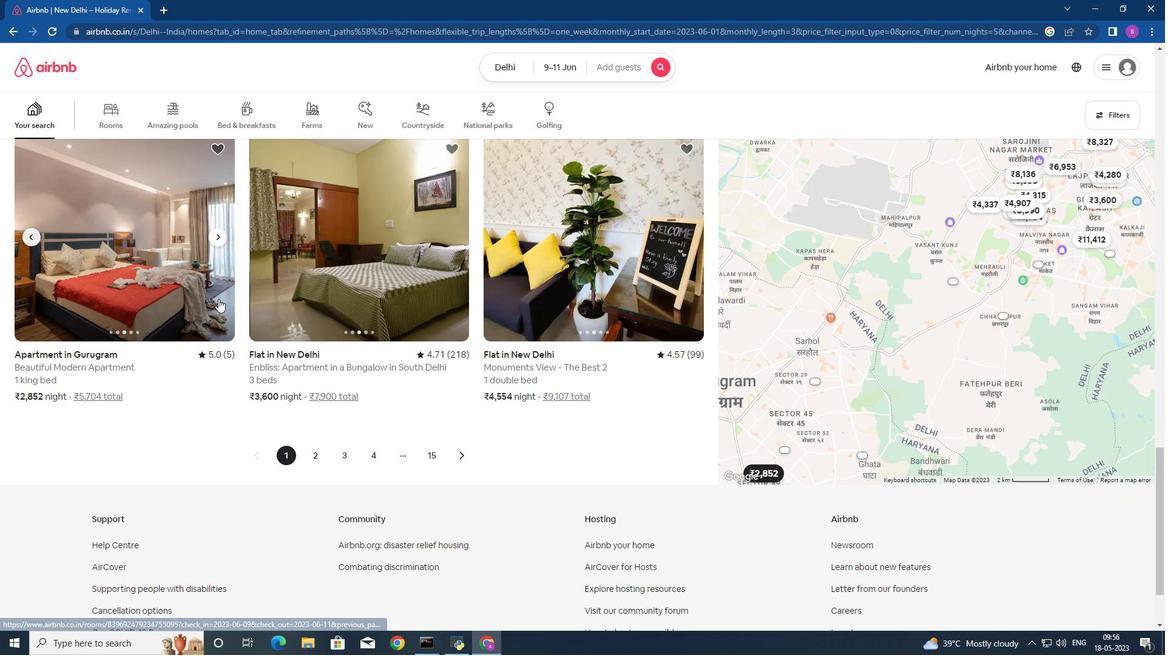 
Action: Mouse scrolled (218, 299) with delta (0, 0)
Screenshot: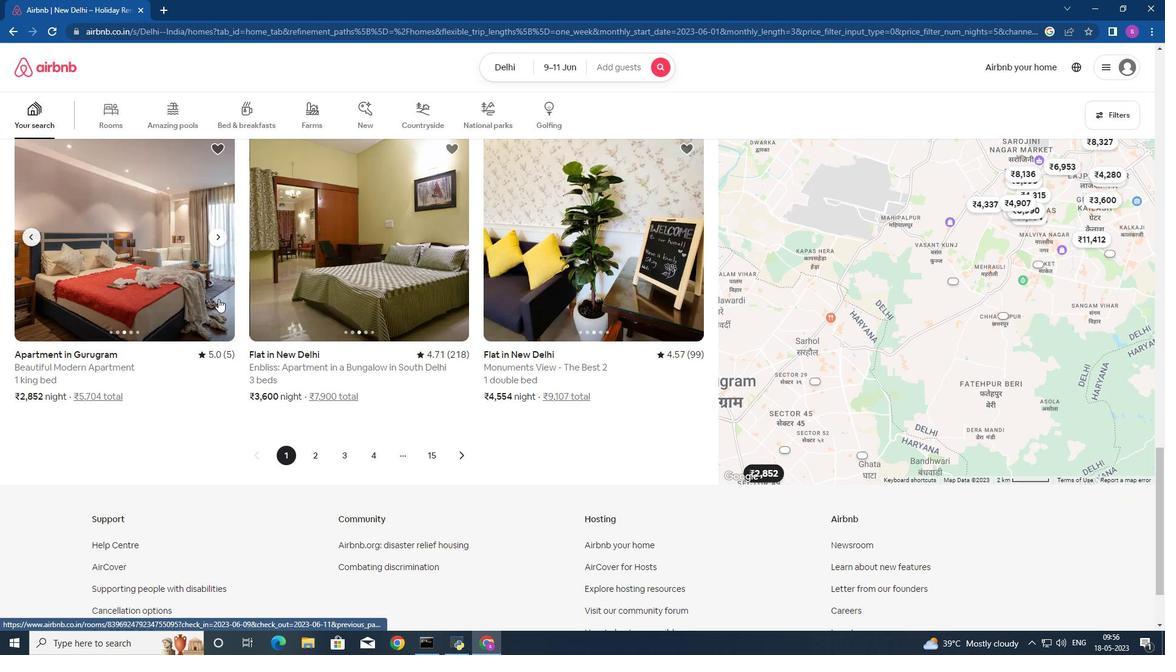 
Action: Mouse moved to (218, 298)
Screenshot: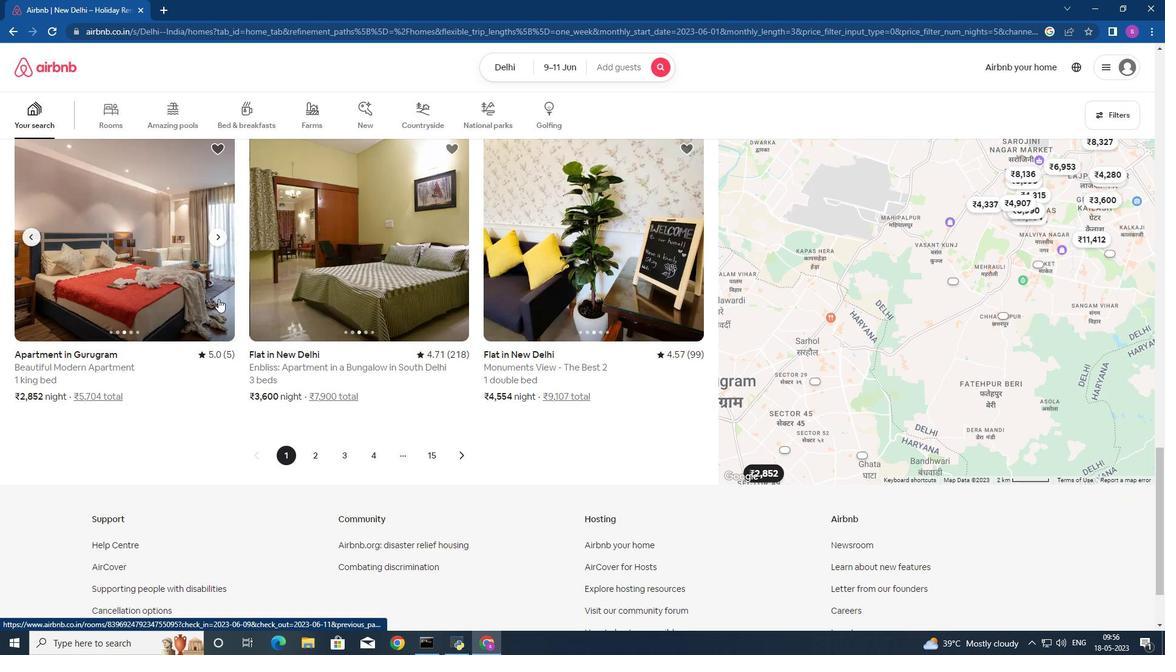 
Action: Mouse scrolled (218, 299) with delta (0, 0)
Screenshot: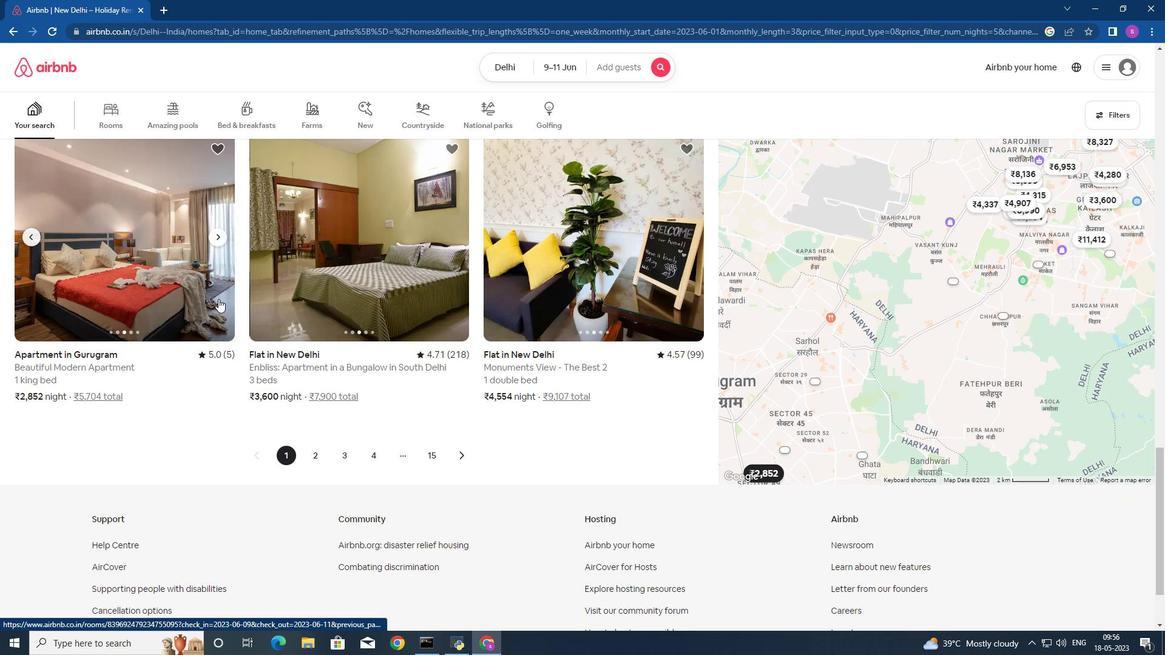 
Action: Mouse scrolled (218, 299) with delta (0, 0)
Screenshot: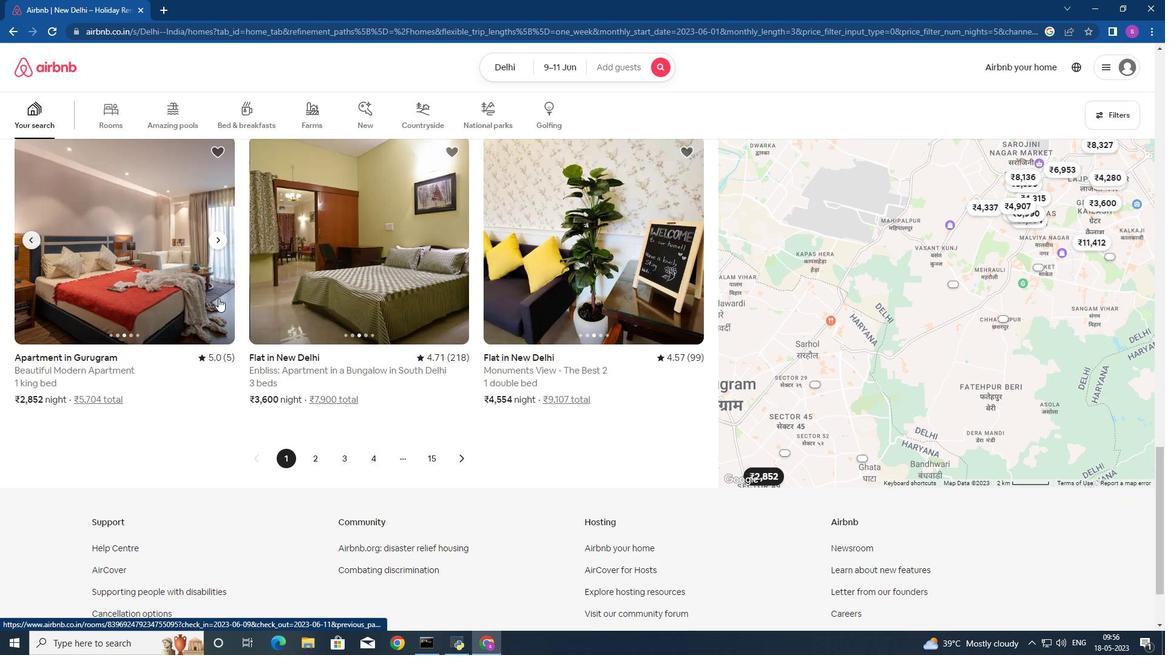 
Action: Mouse moved to (220, 185)
Screenshot: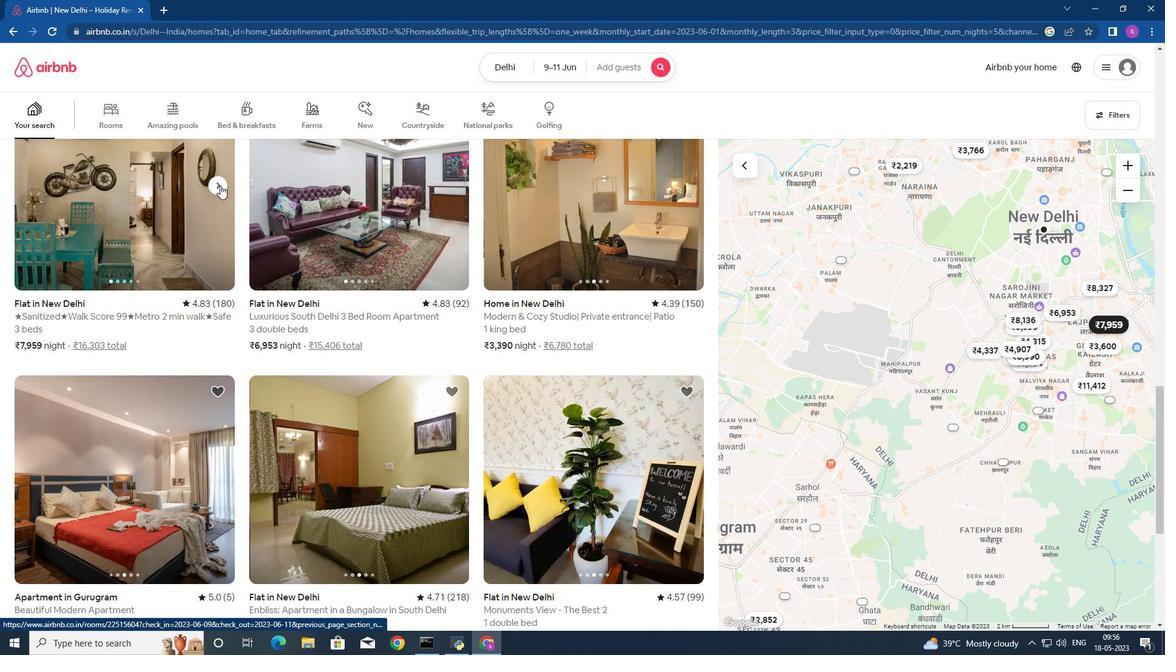
Action: Mouse pressed left at (220, 185)
Screenshot: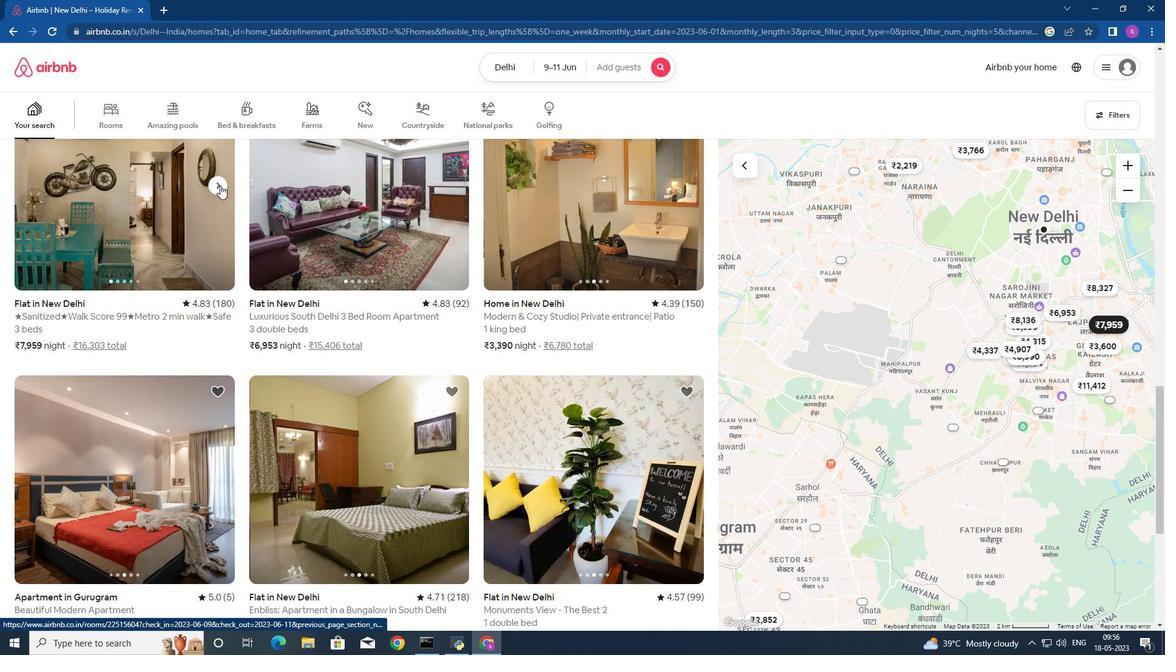 
Action: Mouse moved to (214, 198)
Screenshot: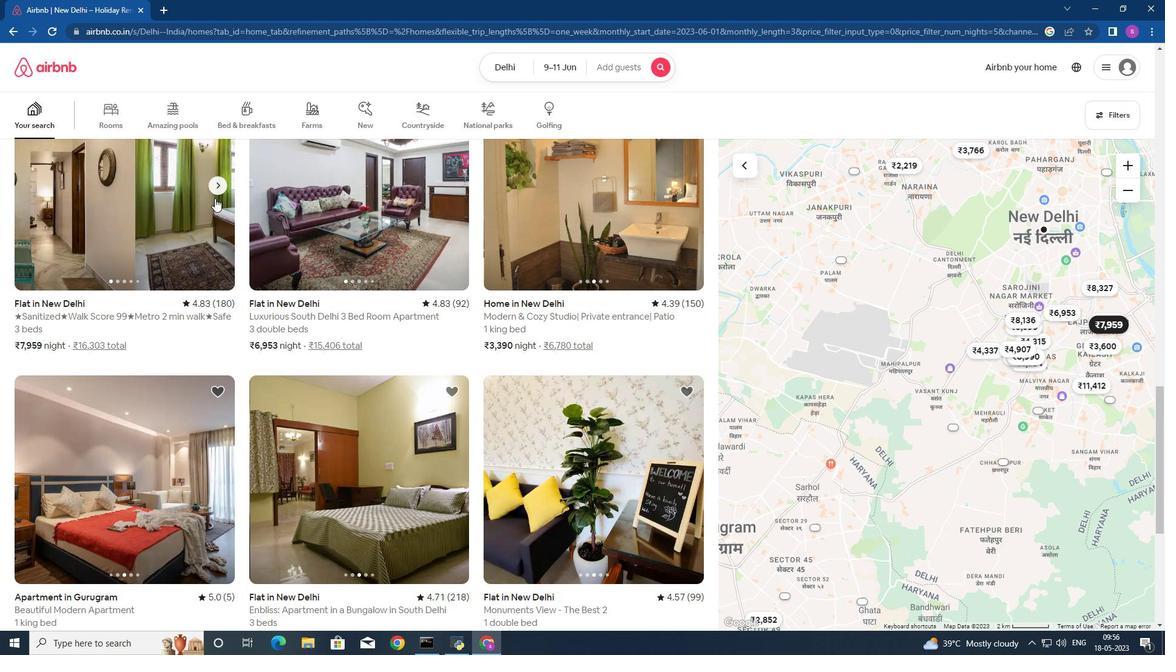 
Action: Mouse scrolled (214, 199) with delta (0, 0)
Screenshot: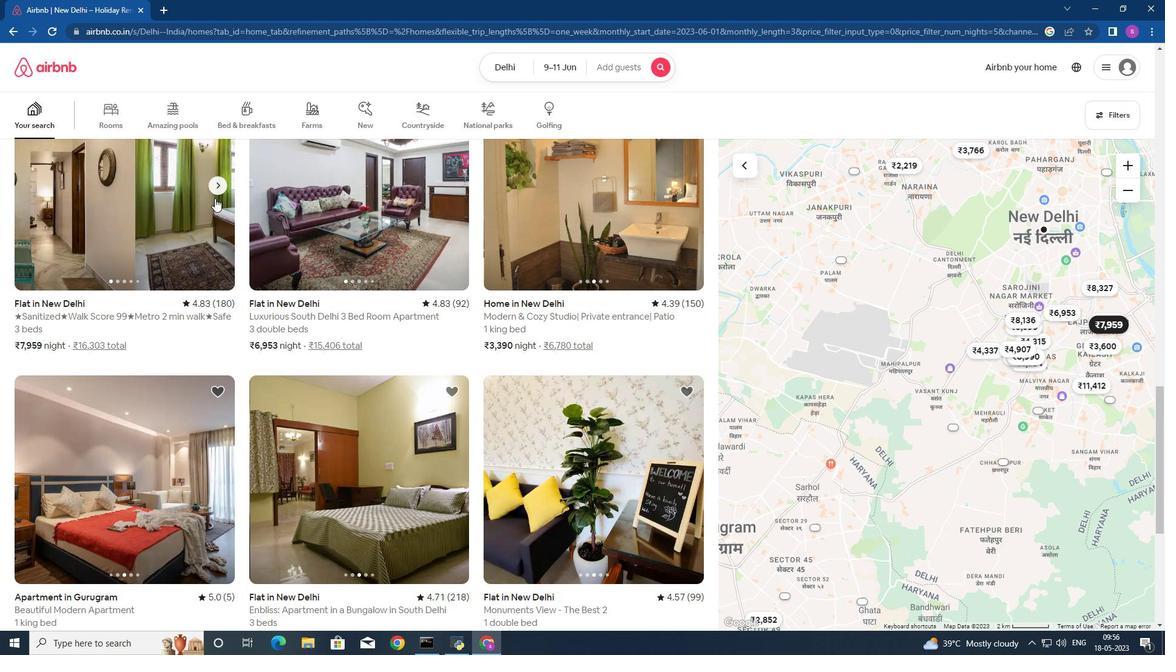 
Action: Mouse scrolled (214, 199) with delta (0, 0)
Screenshot: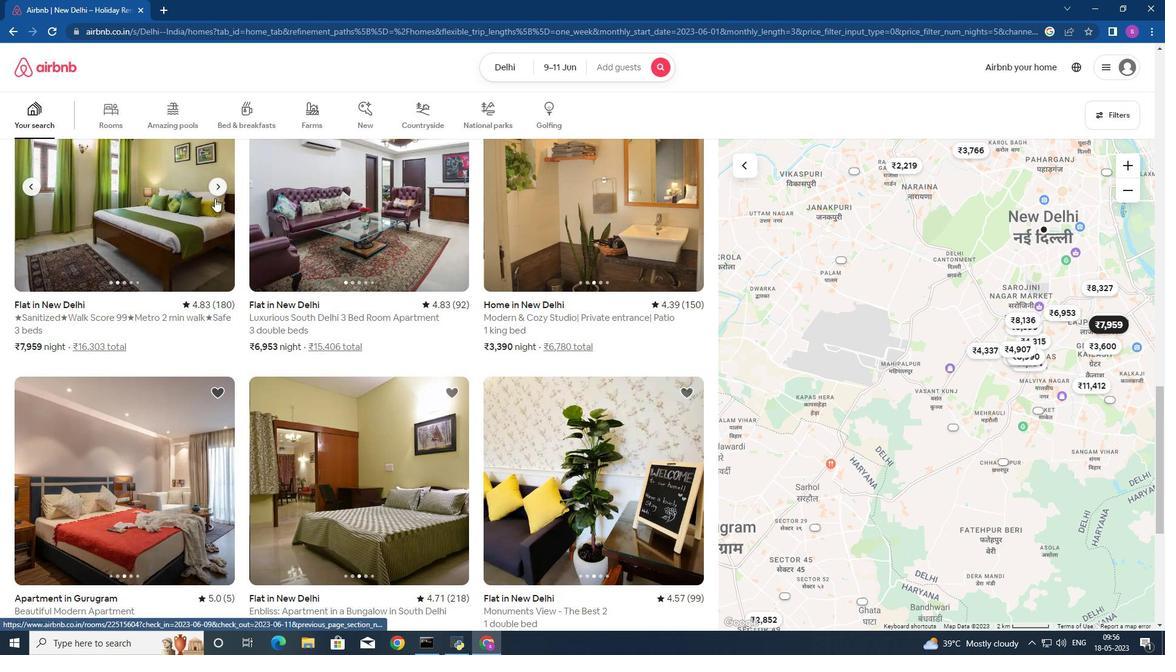 
Action: Mouse moved to (215, 307)
Screenshot: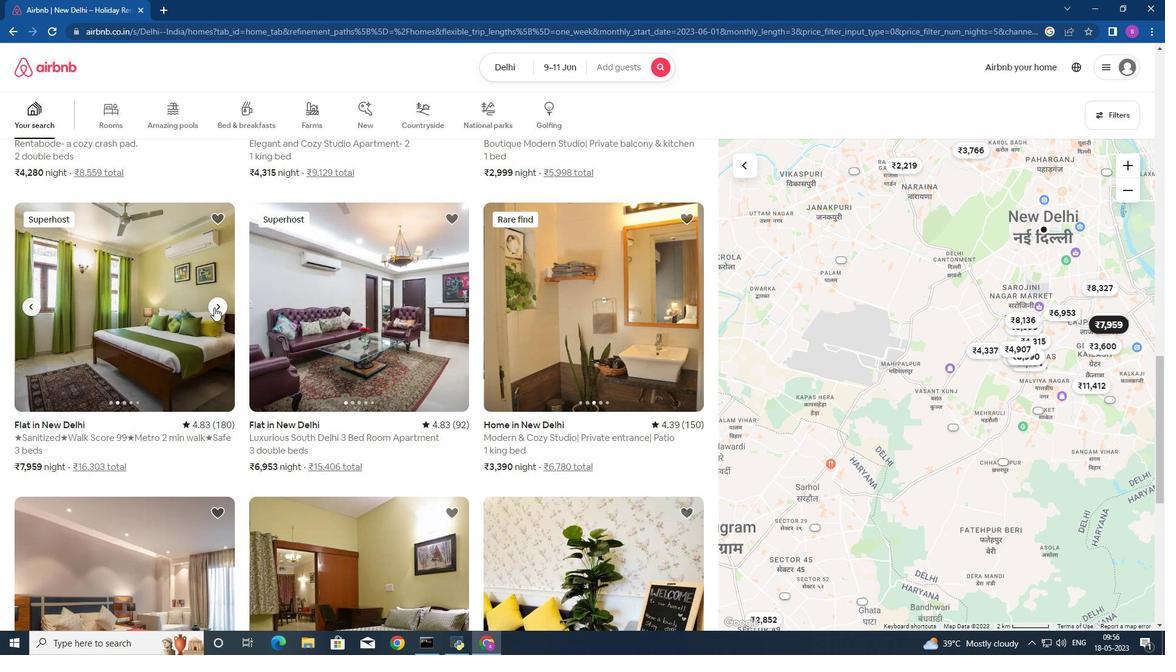 
Action: Mouse pressed left at (215, 307)
Screenshot: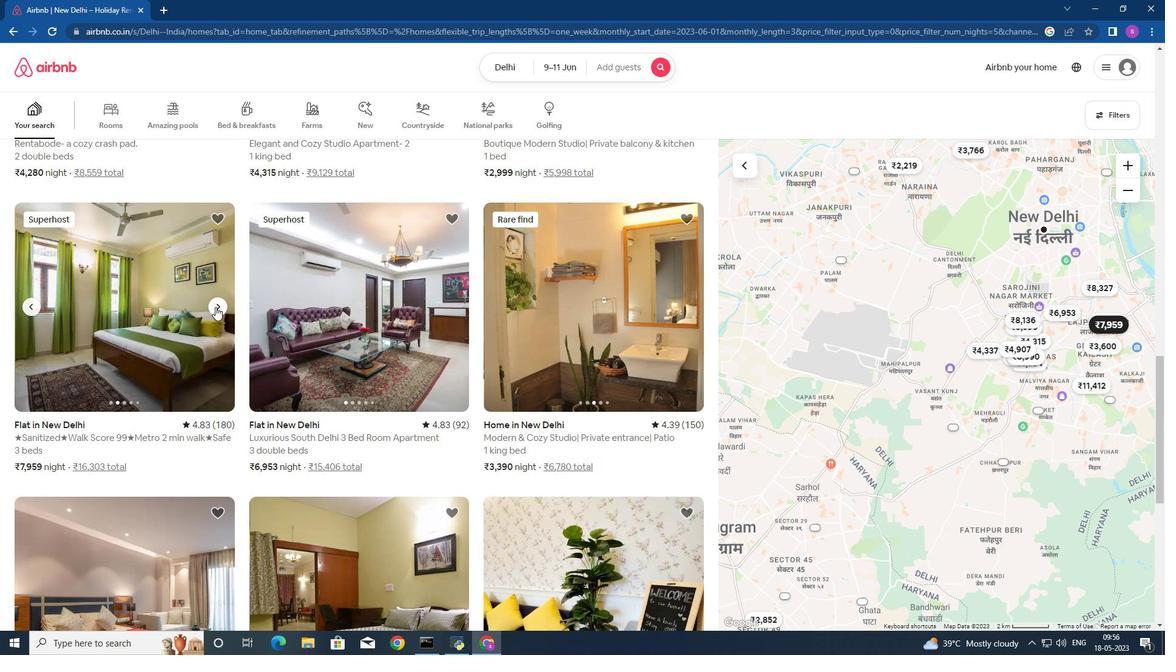 
Action: Mouse moved to (216, 307)
Screenshot: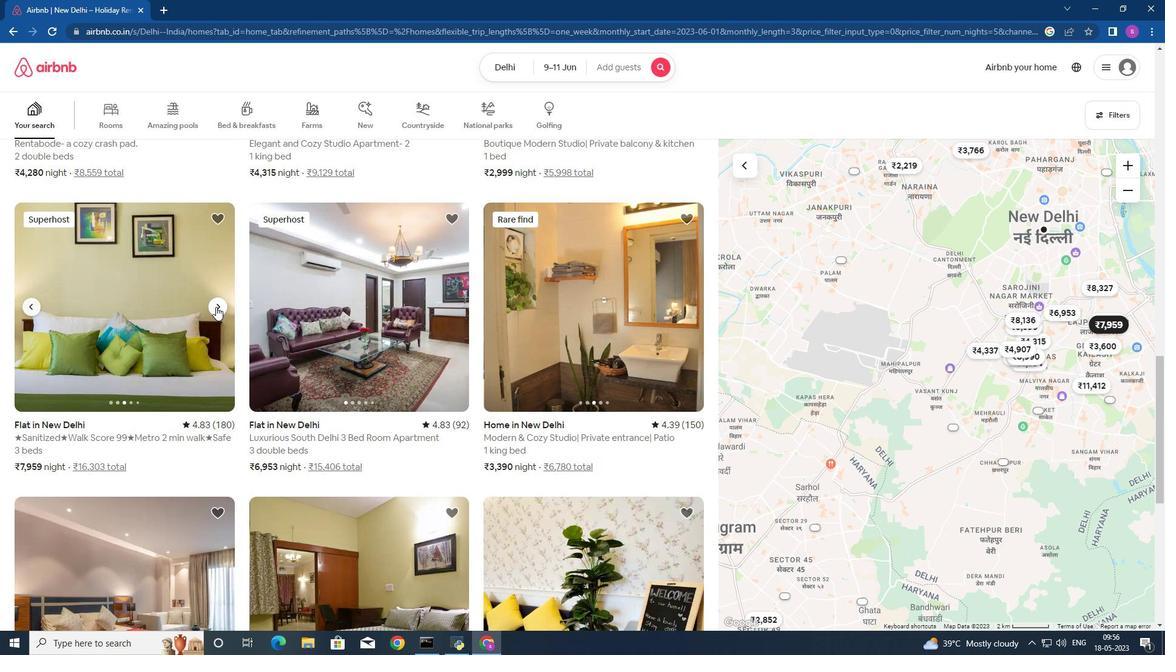 
Action: Mouse pressed left at (216, 307)
Screenshot: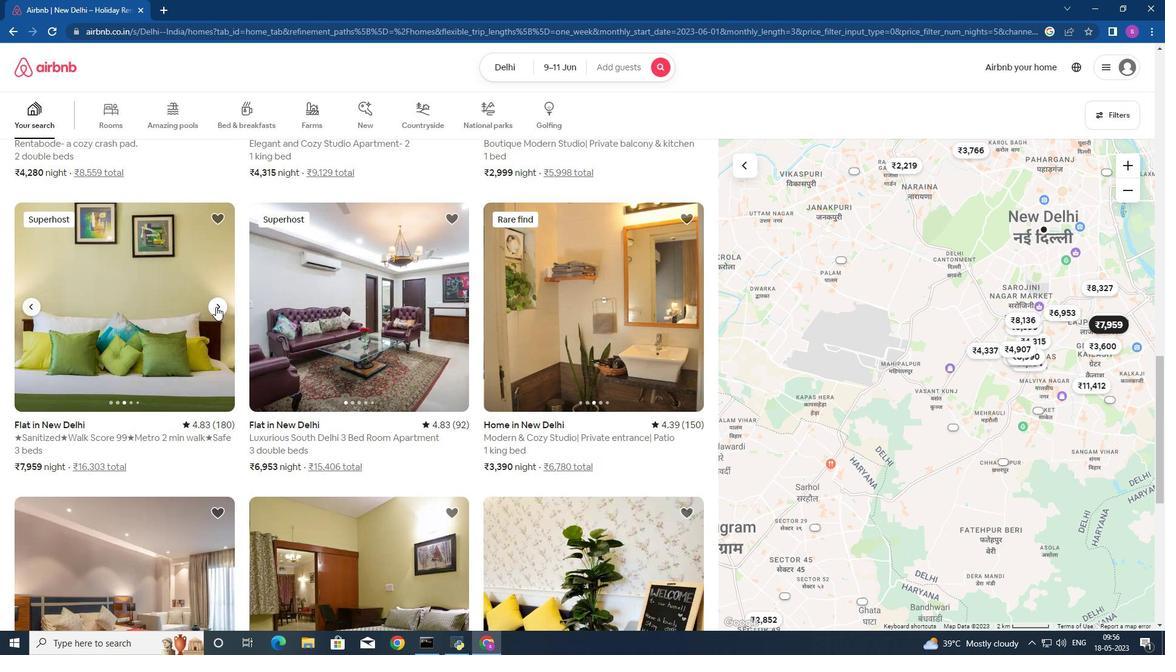
Action: Mouse moved to (215, 307)
Screenshot: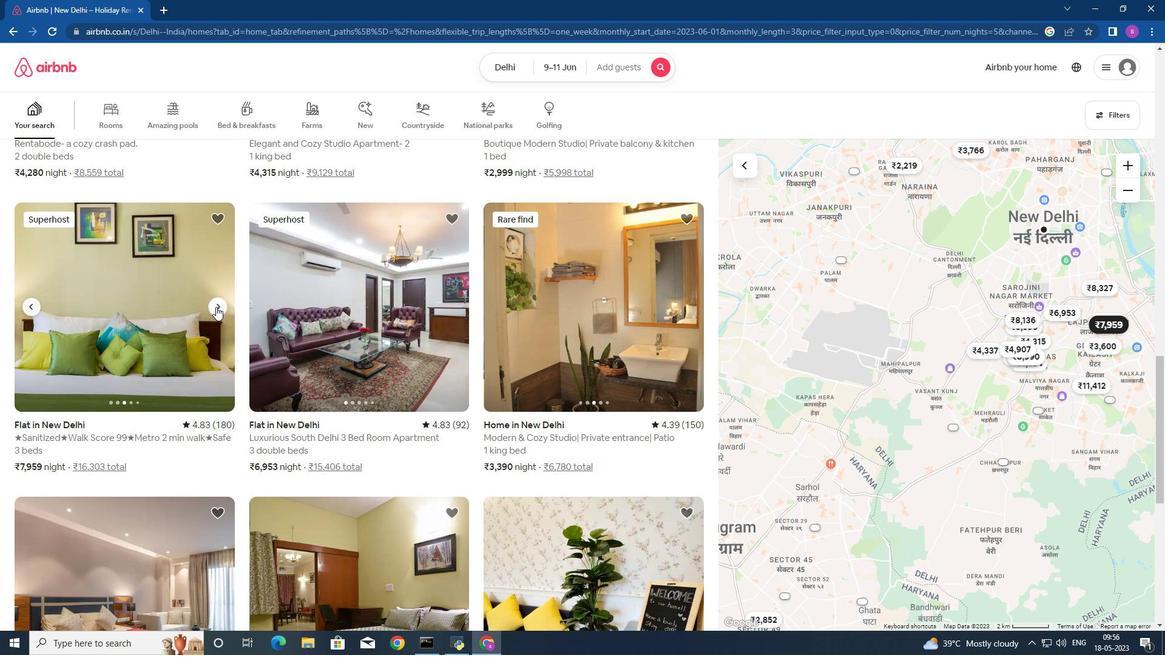 
Action: Mouse pressed left at (215, 307)
Screenshot: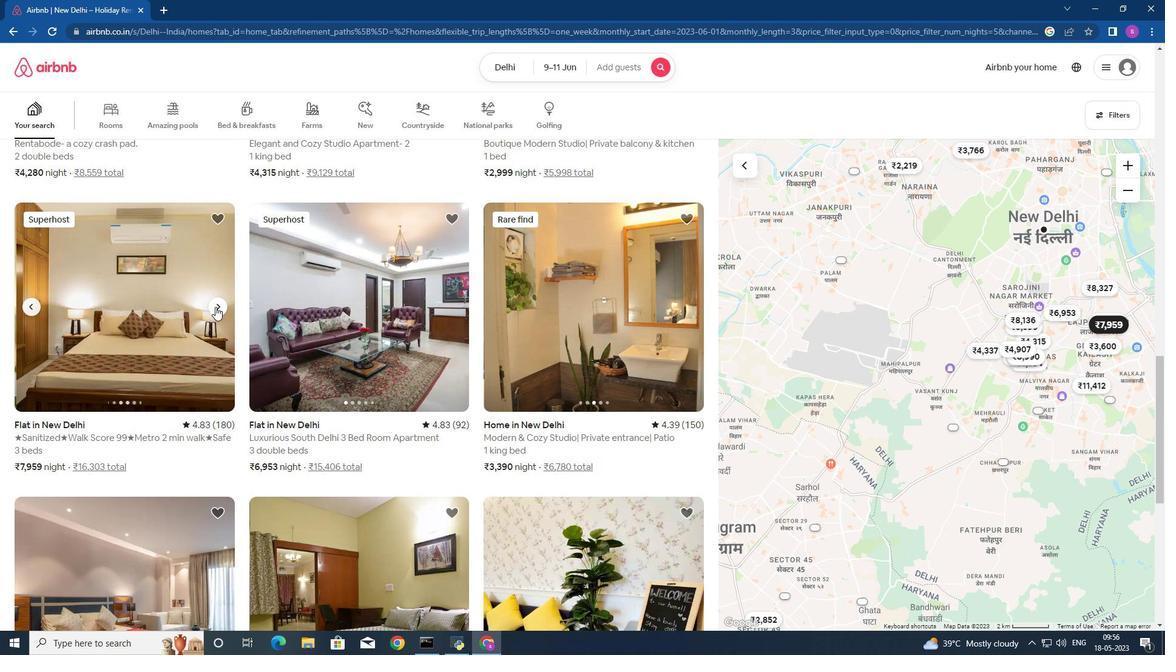 
Action: Mouse moved to (215, 307)
Screenshot: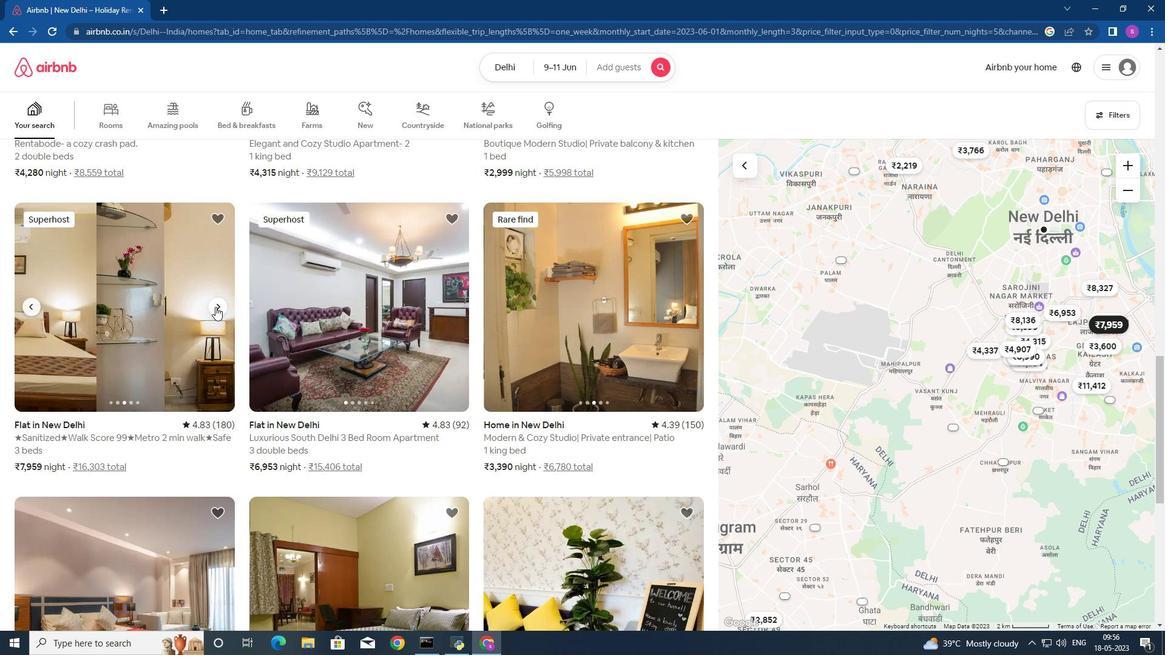 
Action: Mouse scrolled (215, 307) with delta (0, 0)
Screenshot: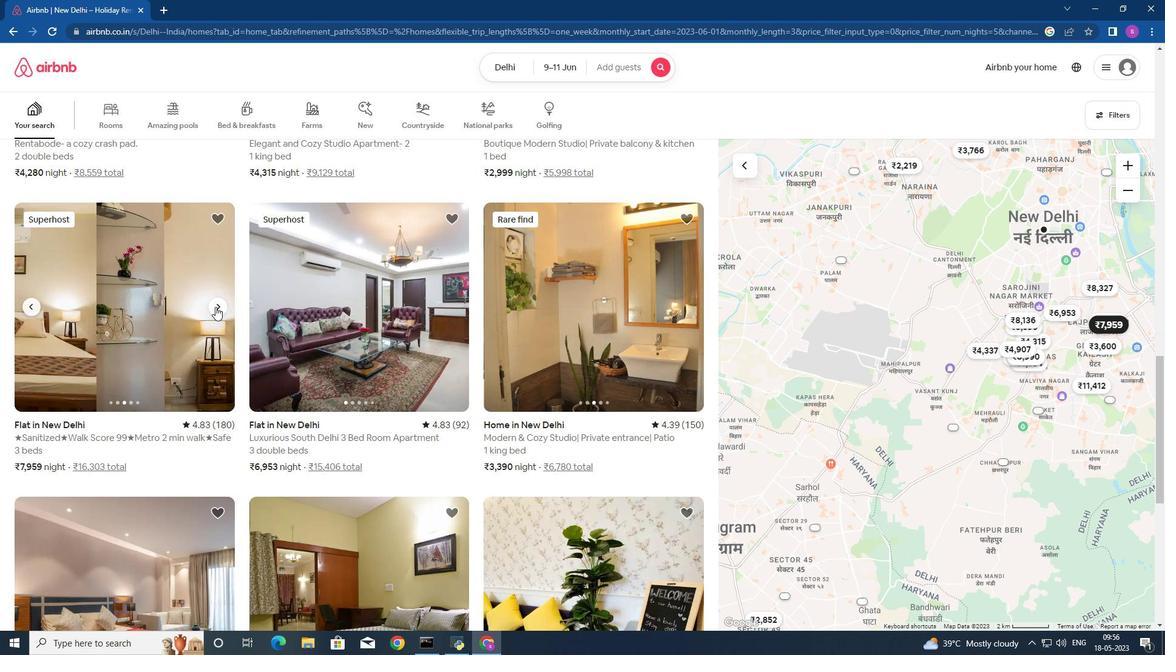 
Action: Mouse scrolled (215, 307) with delta (0, 0)
Screenshot: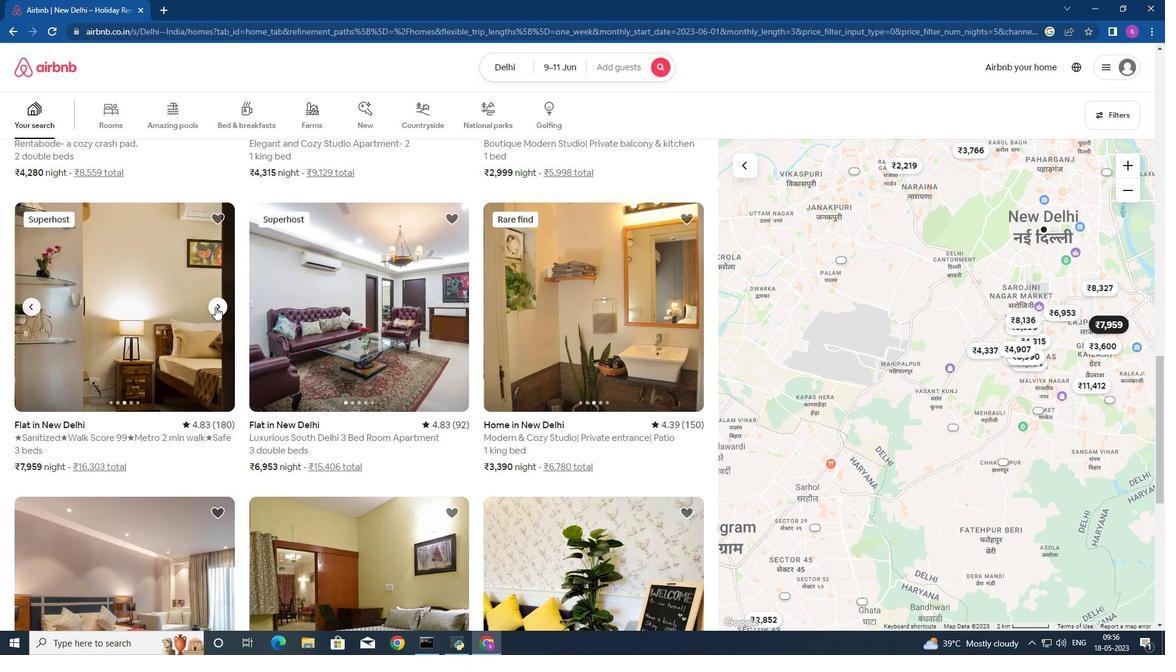 
Action: Mouse moved to (208, 264)
Screenshot: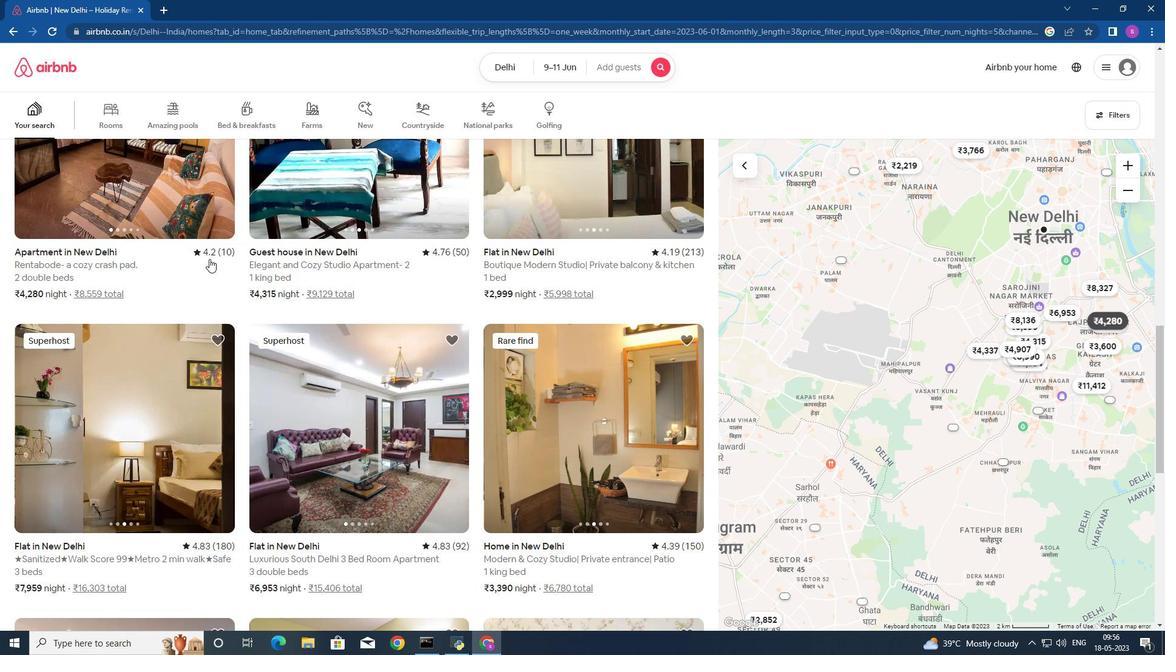 
Action: Mouse scrolled (208, 264) with delta (0, 0)
Screenshot: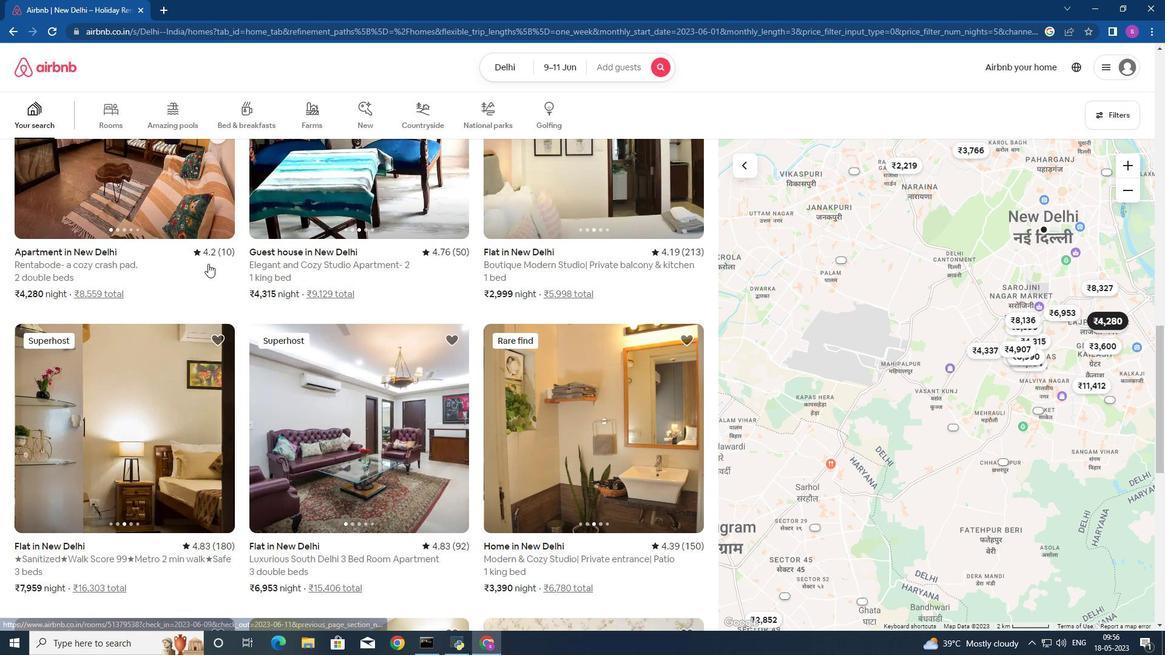 
Action: Mouse scrolled (208, 264) with delta (0, 0)
Screenshot: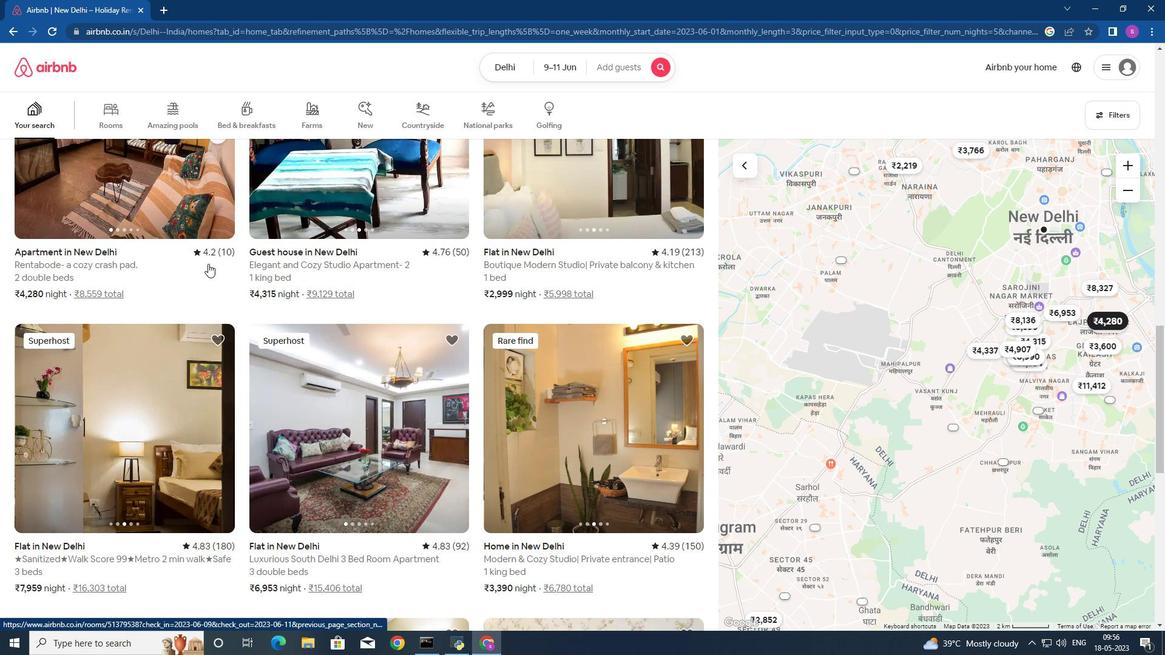 
Action: Mouse moved to (216, 253)
Screenshot: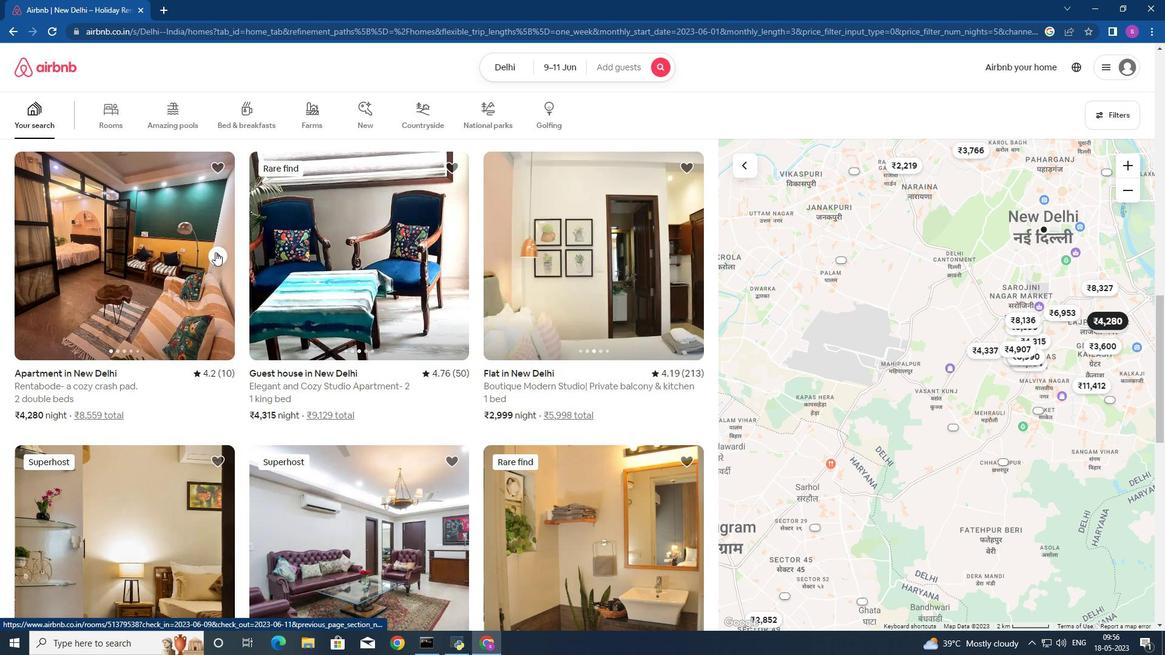 
Action: Mouse pressed left at (216, 253)
Screenshot: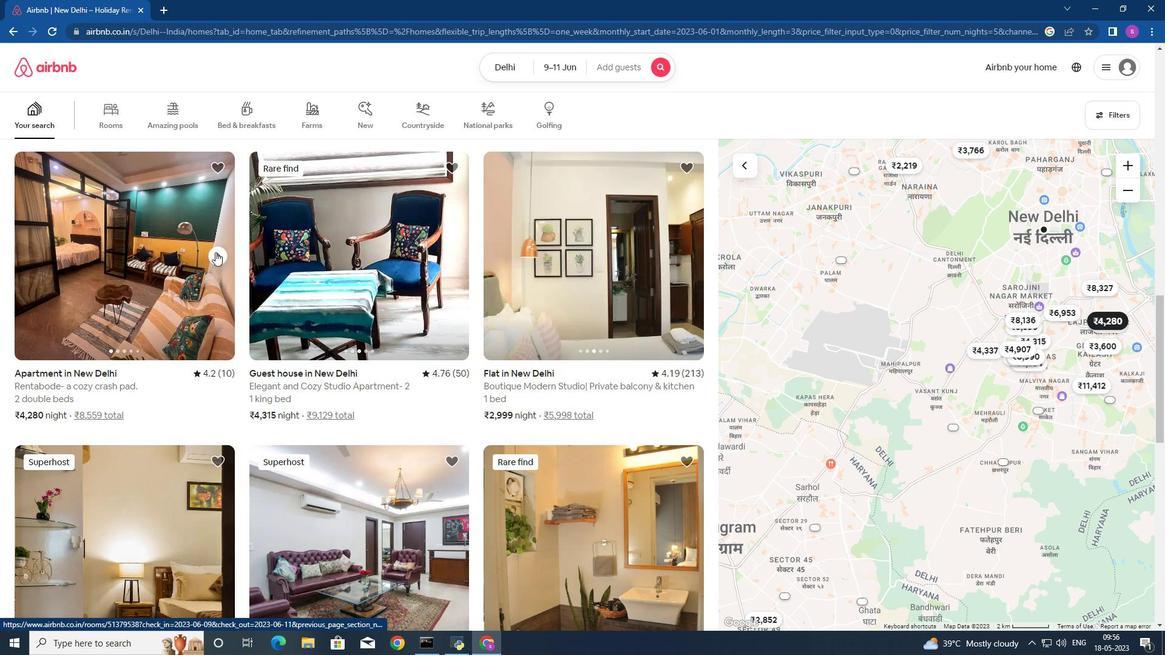 
Action: Mouse moved to (216, 253)
Screenshot: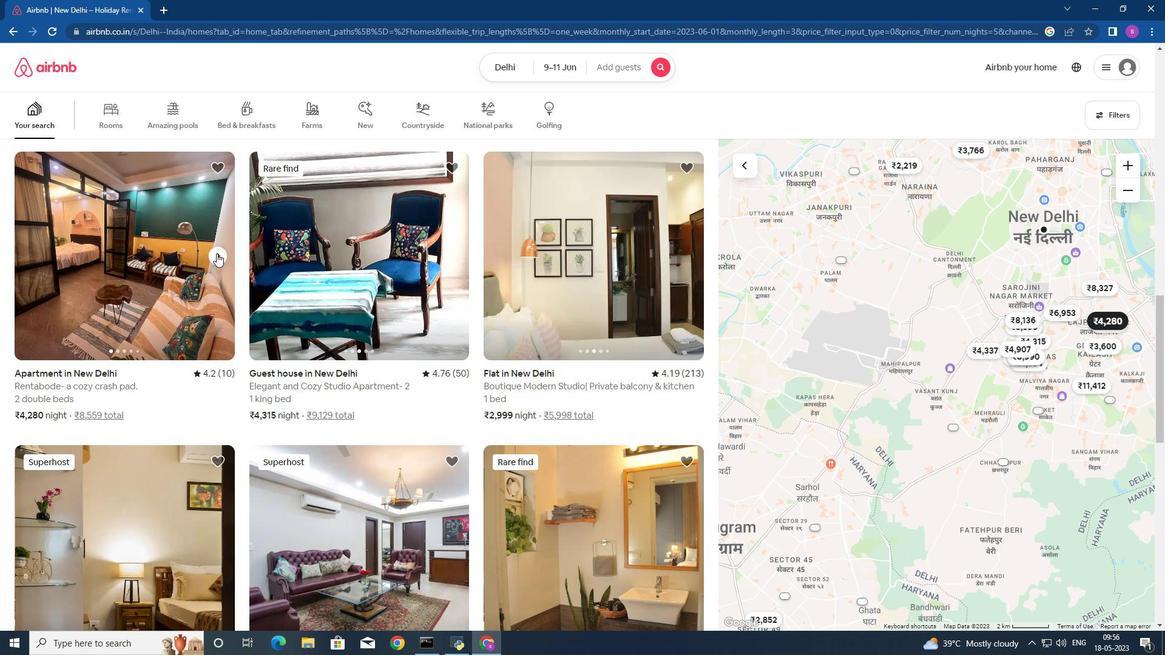 
Action: Mouse pressed left at (216, 253)
Screenshot: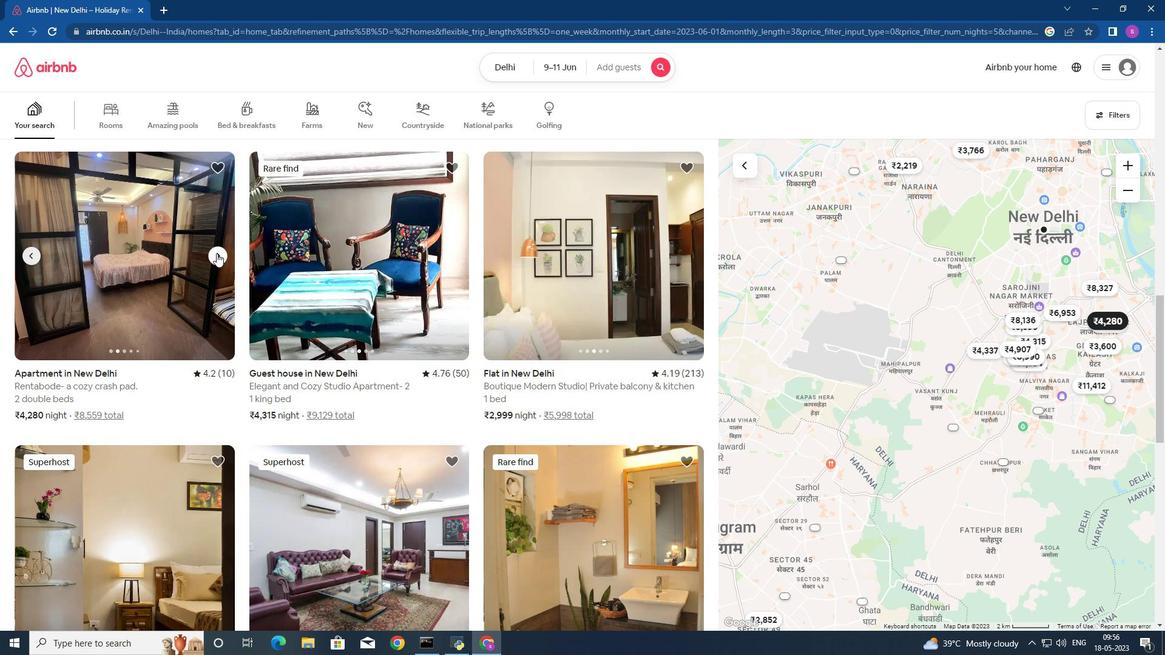 
Action: Mouse moved to (216, 253)
Screenshot: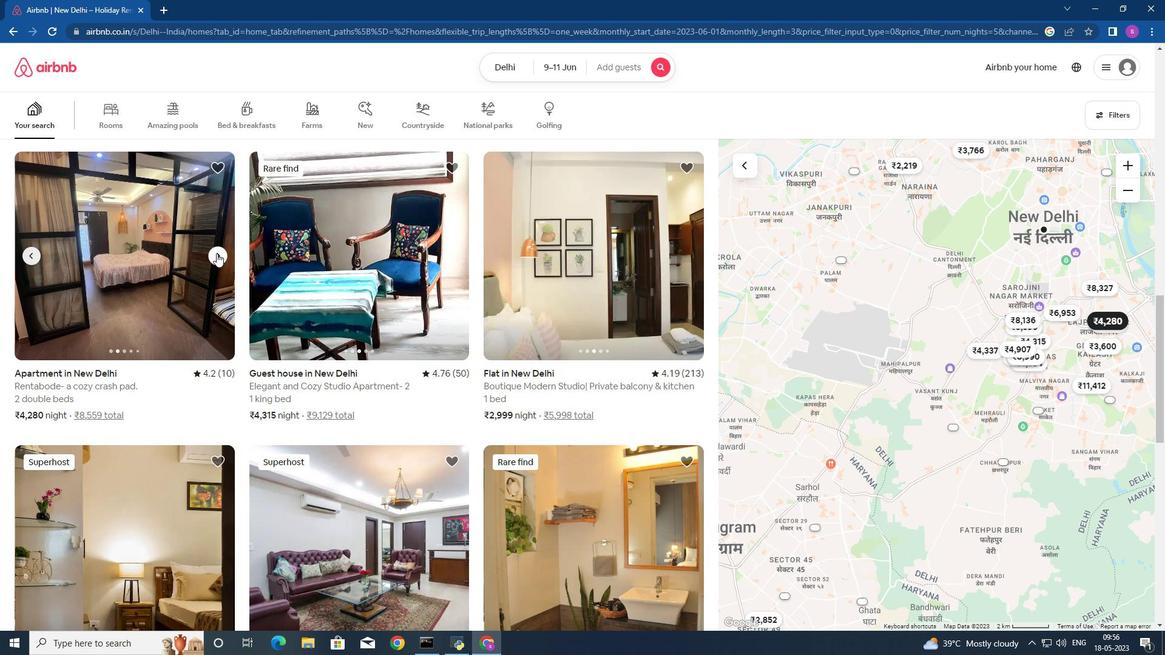 
Action: Mouse pressed left at (216, 253)
Screenshot: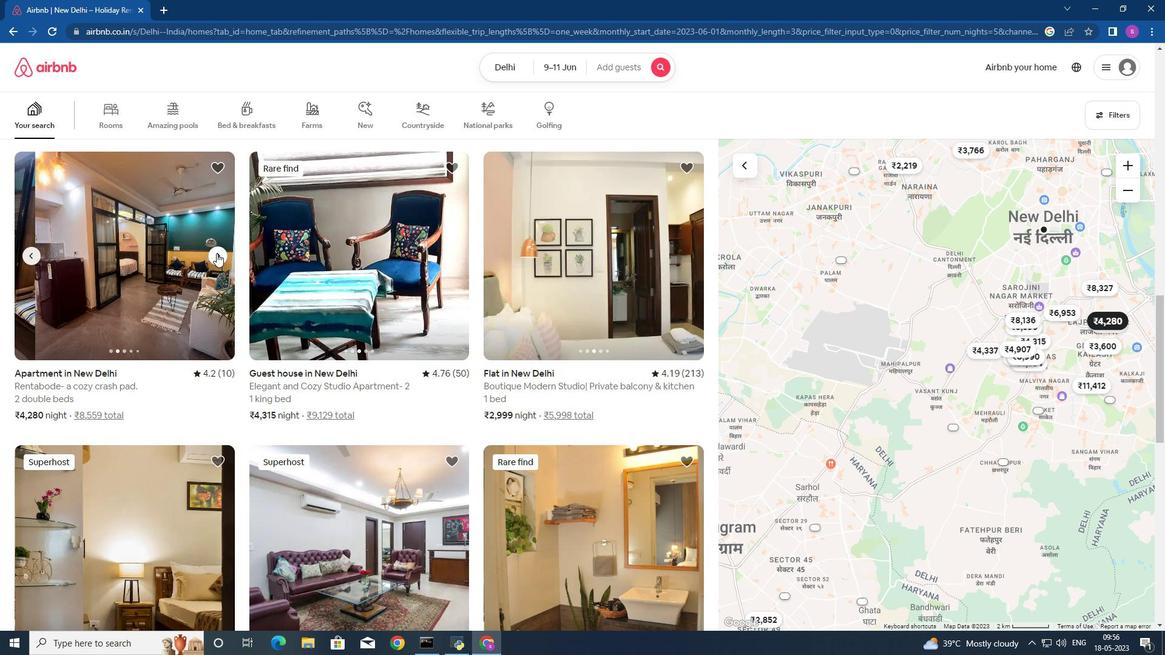 
Action: Mouse moved to (216, 255)
Screenshot: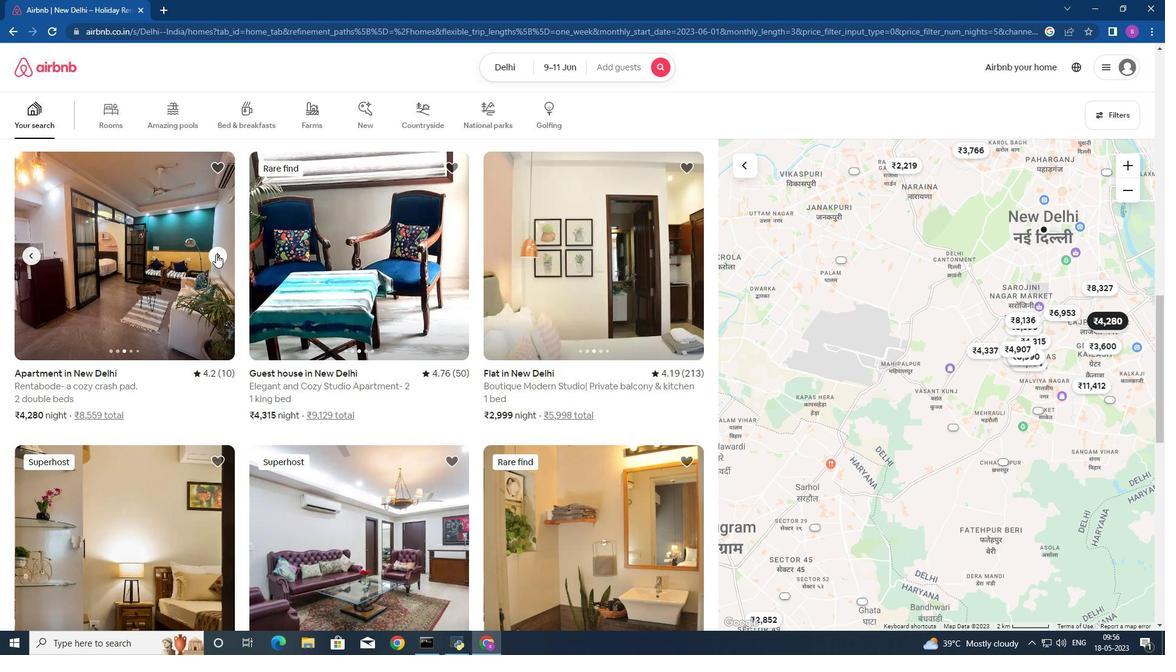 
Action: Mouse scrolled (216, 256) with delta (0, 0)
Screenshot: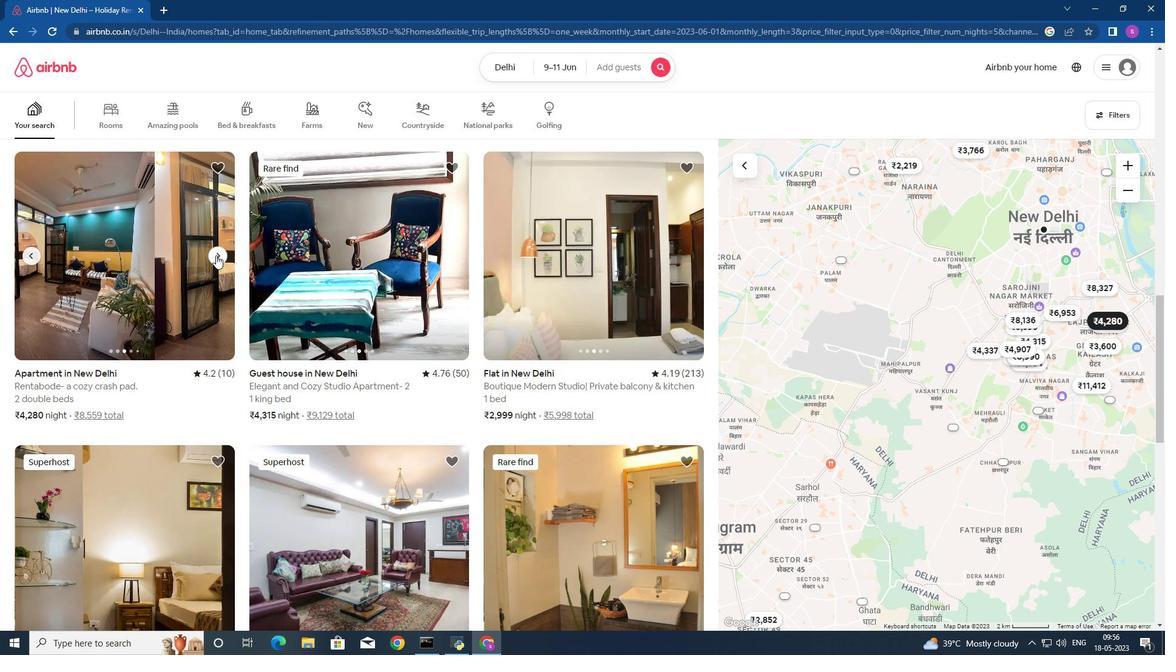 
Action: Mouse scrolled (216, 256) with delta (0, 0)
Screenshot: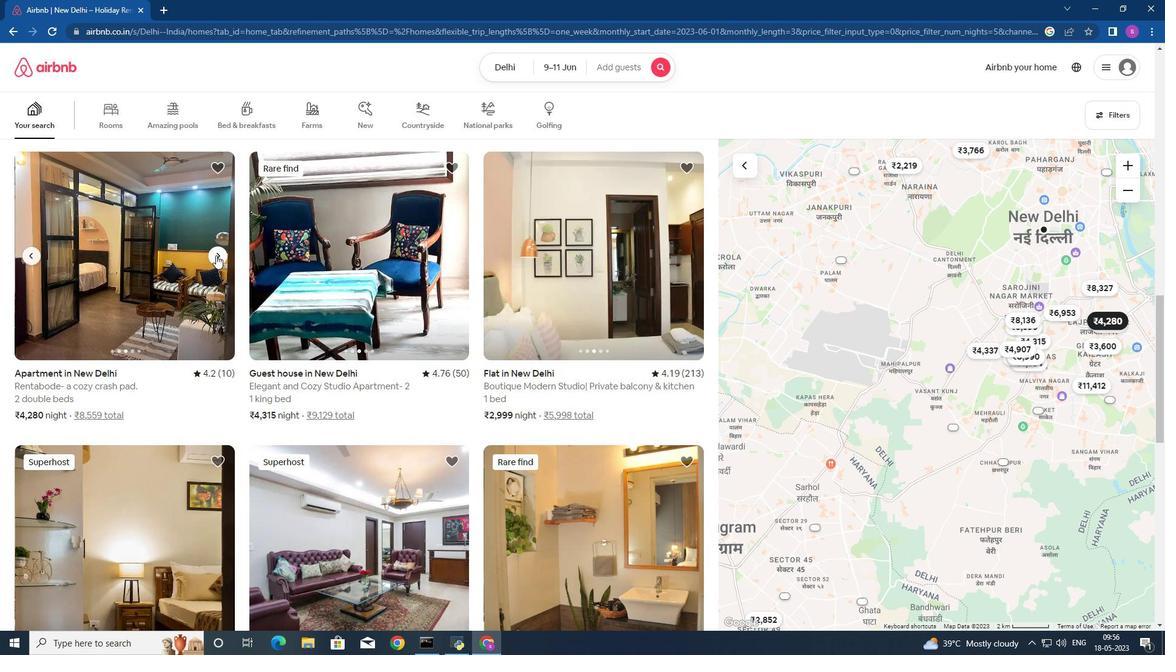 
Action: Mouse scrolled (216, 256) with delta (0, 0)
Screenshot: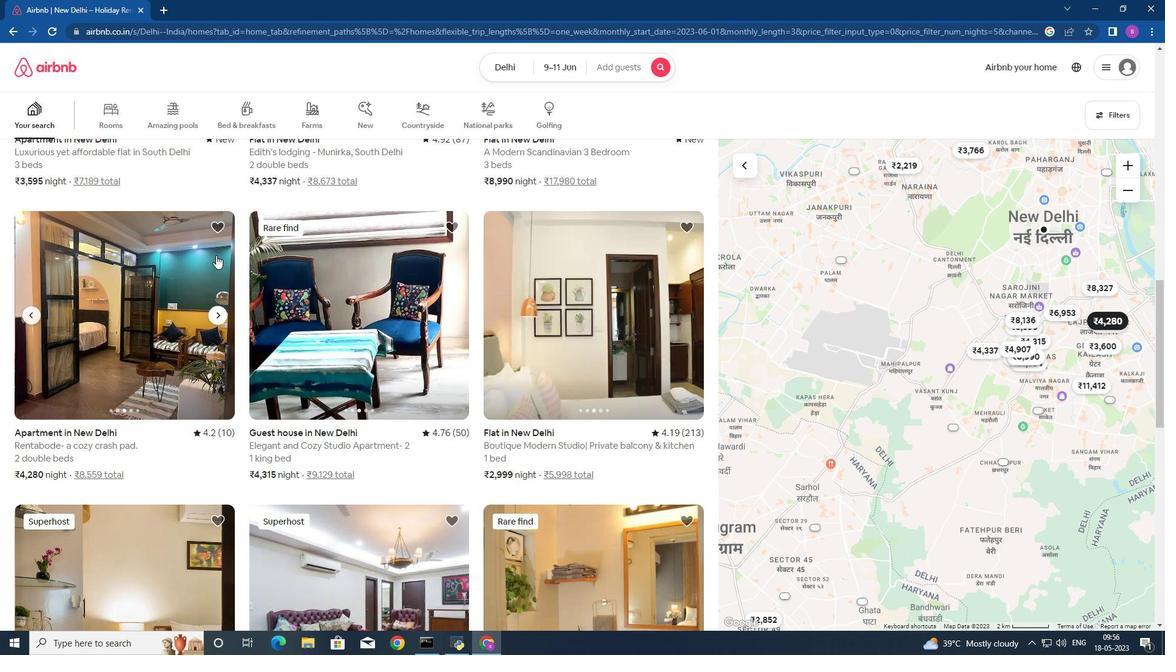 
Action: Mouse scrolled (216, 254) with delta (0, 0)
Screenshot: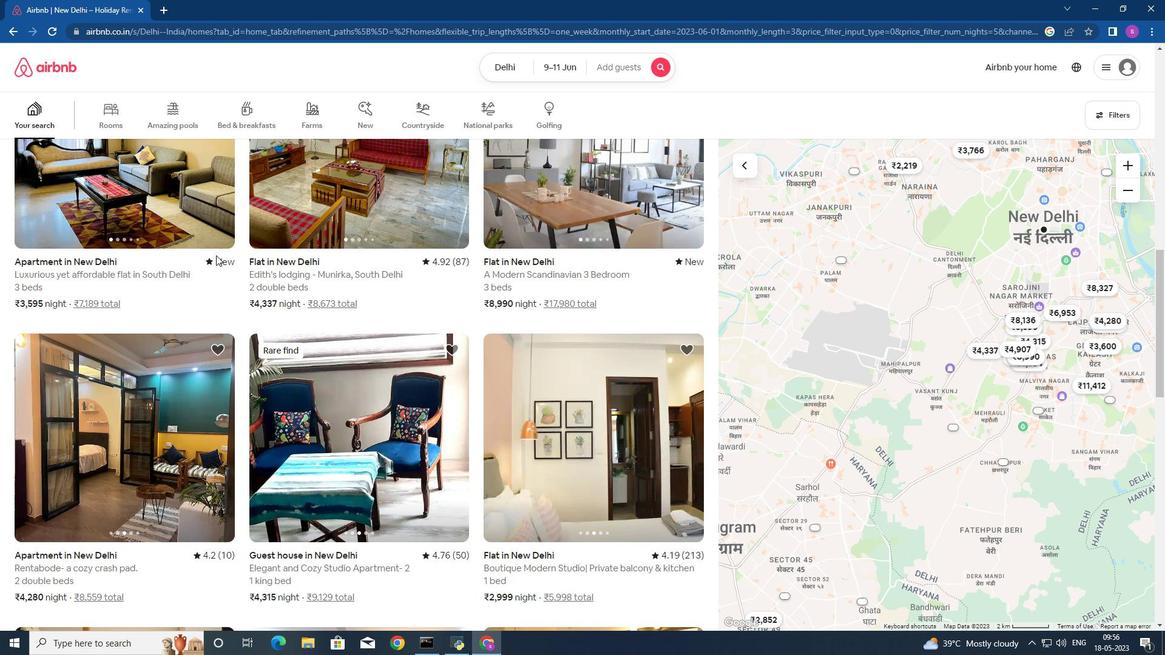 
Action: Mouse moved to (215, 256)
Screenshot: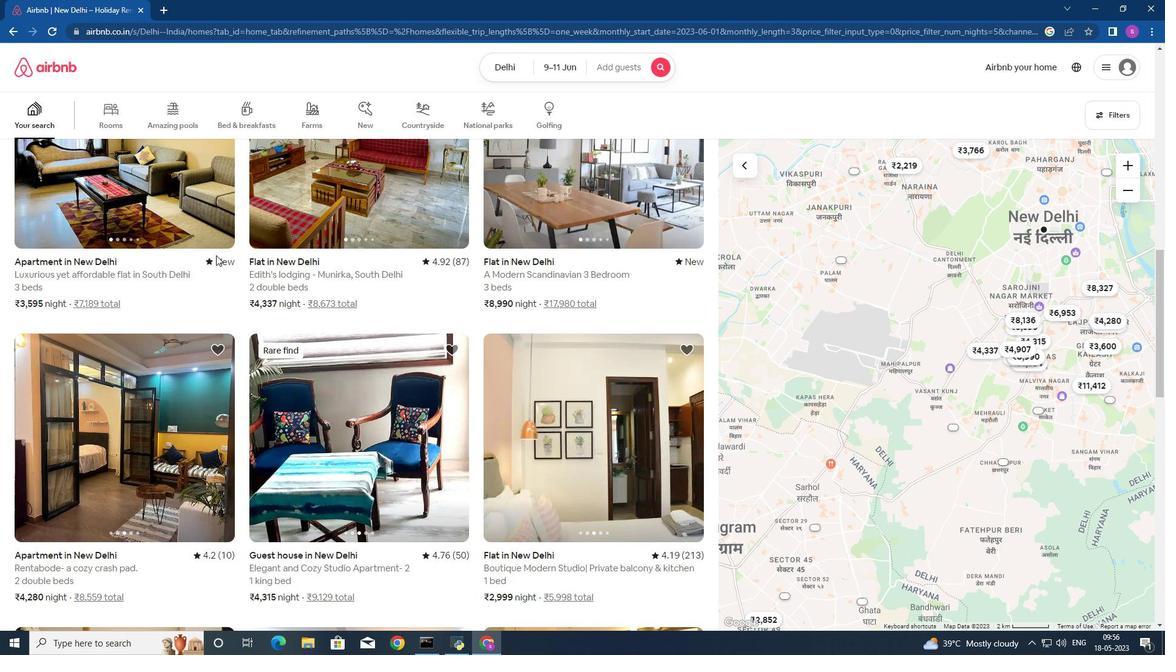 
Action: Mouse scrolled (215, 255) with delta (0, 0)
Screenshot: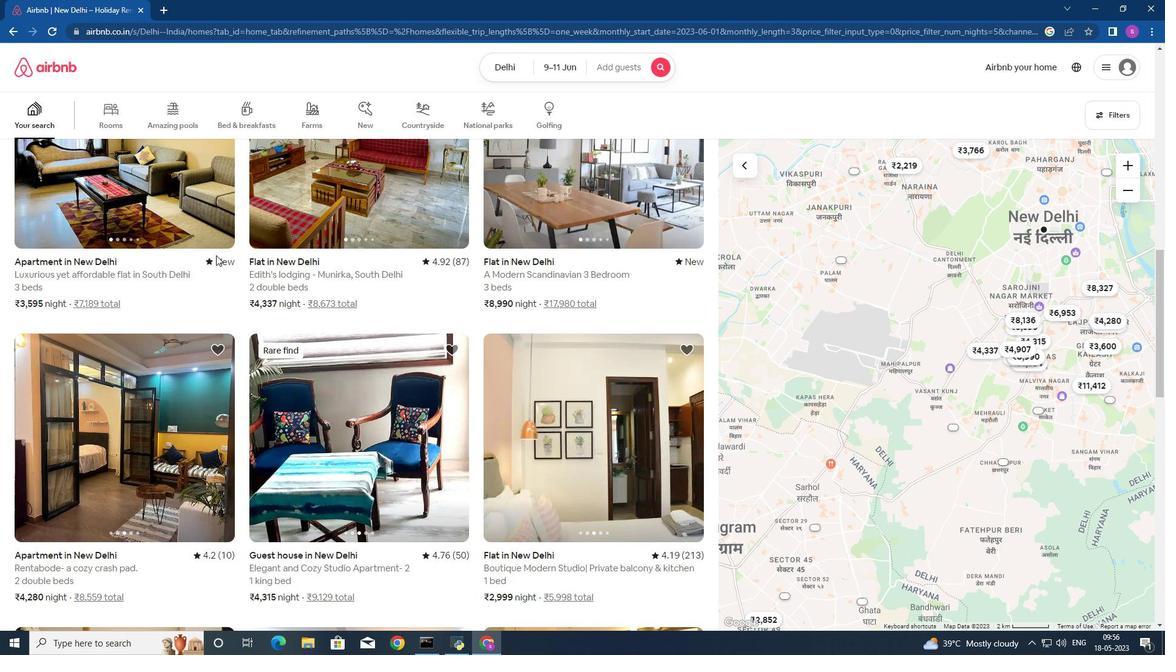 
Action: Mouse moved to (214, 256)
Screenshot: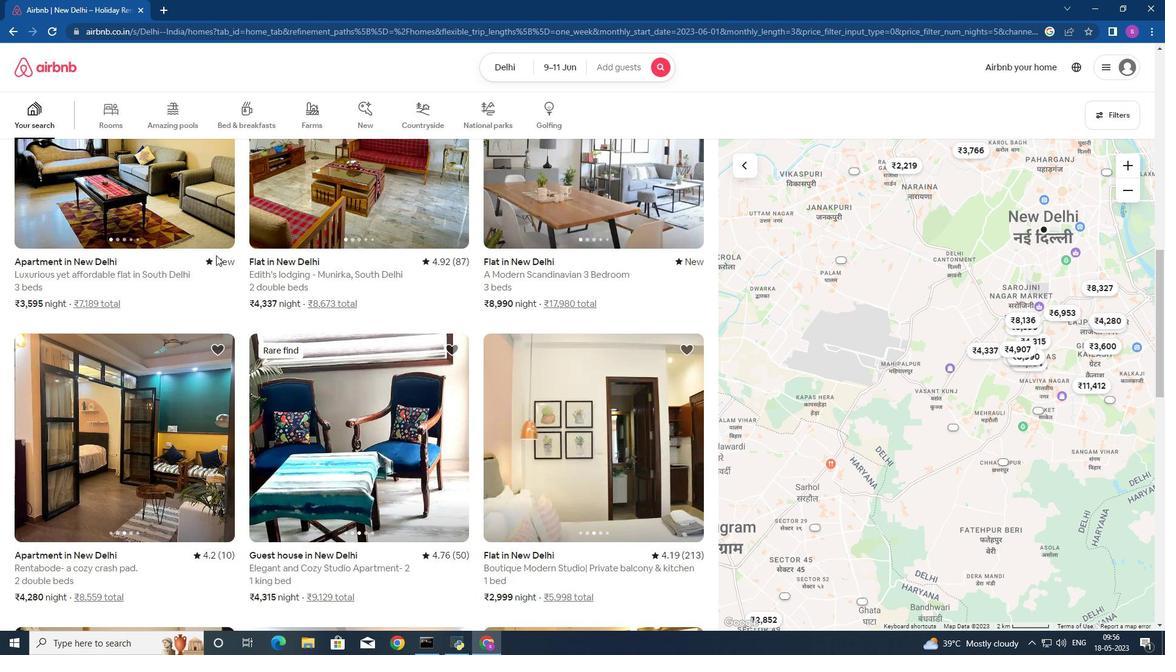 
Action: Mouse scrolled (214, 256) with delta (0, 0)
Screenshot: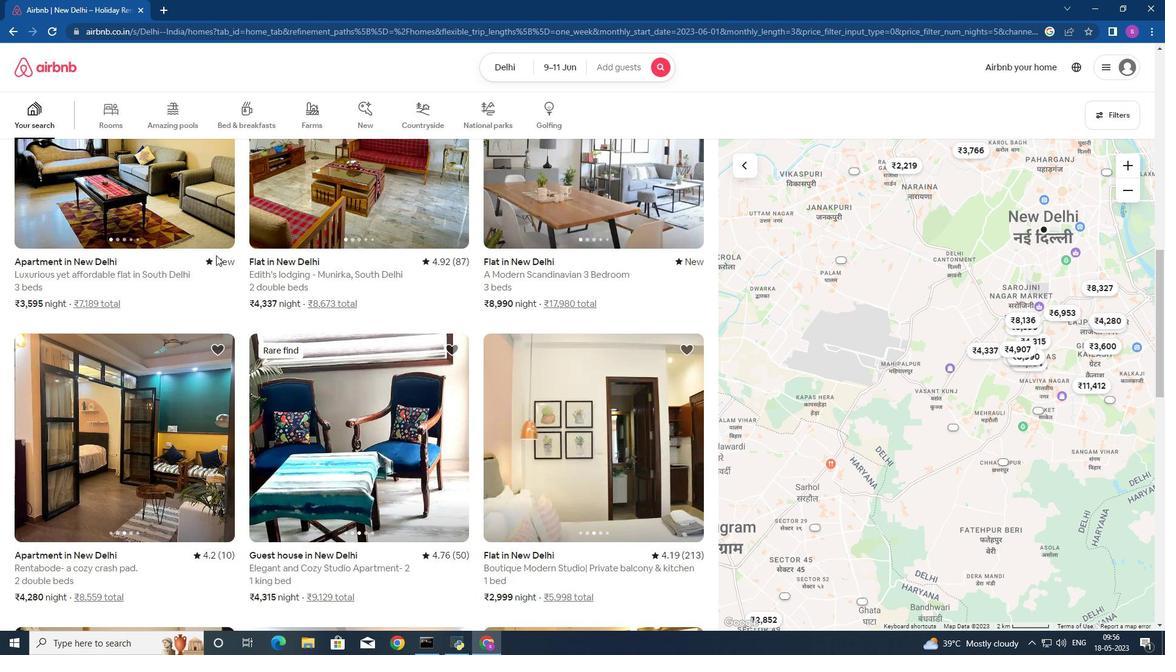 
Action: Mouse scrolled (214, 256) with delta (0, 0)
Screenshot: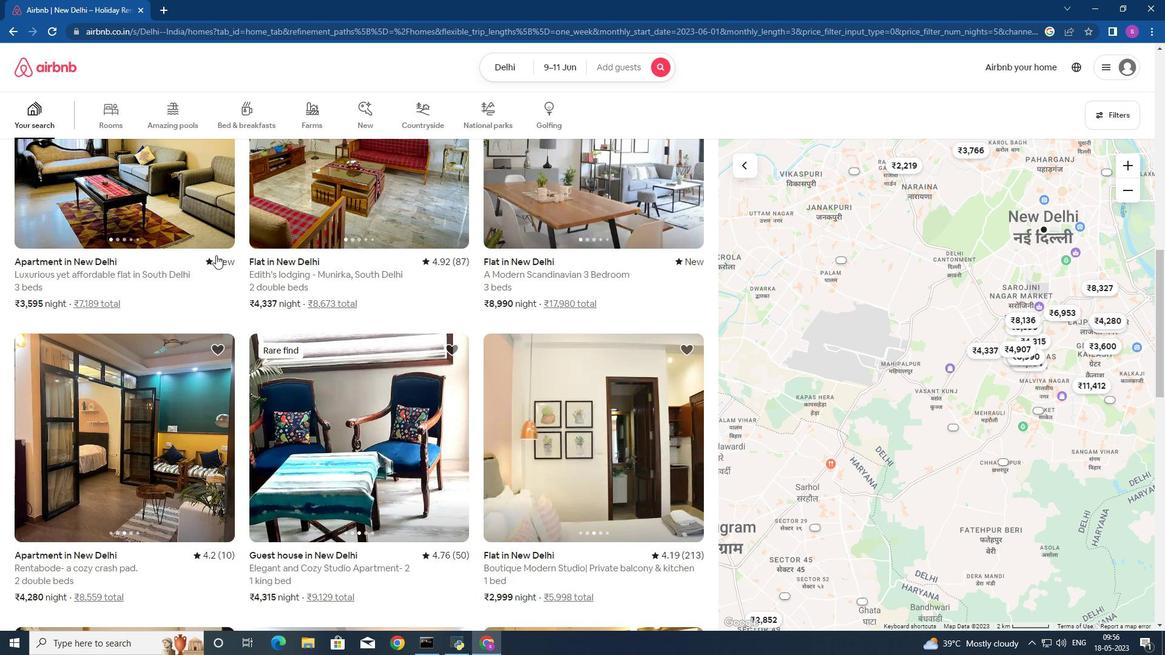 
Action: Mouse moved to (214, 257)
Screenshot: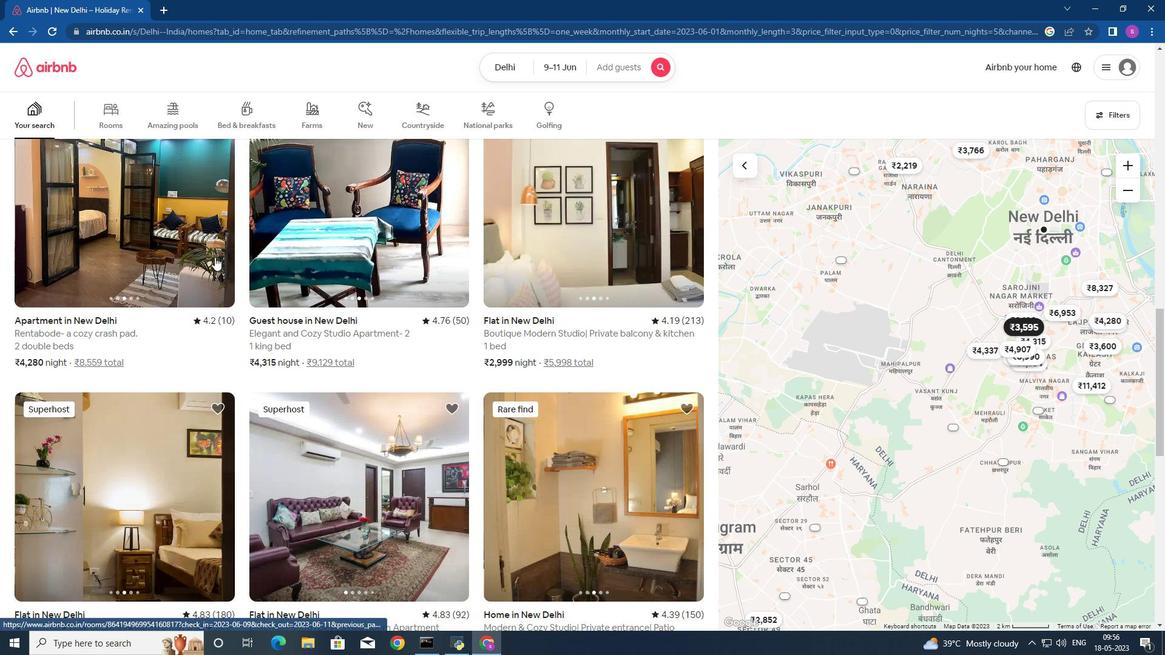 
Action: Mouse scrolled (214, 256) with delta (0, 0)
Screenshot: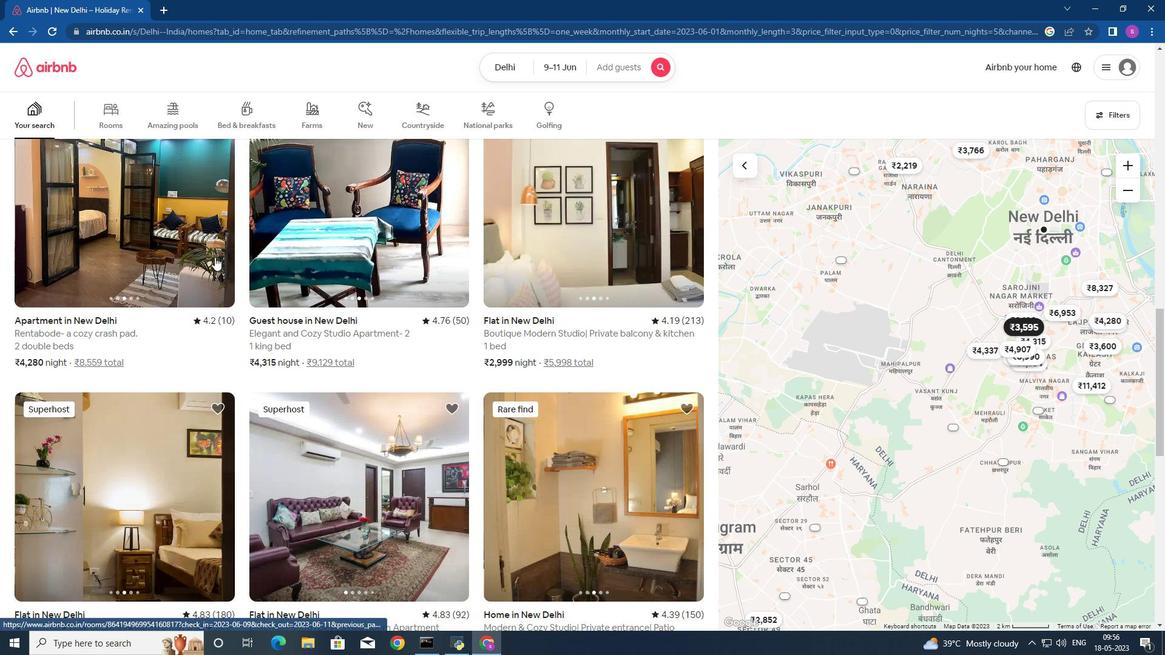 
Action: Mouse moved to (214, 257)
Screenshot: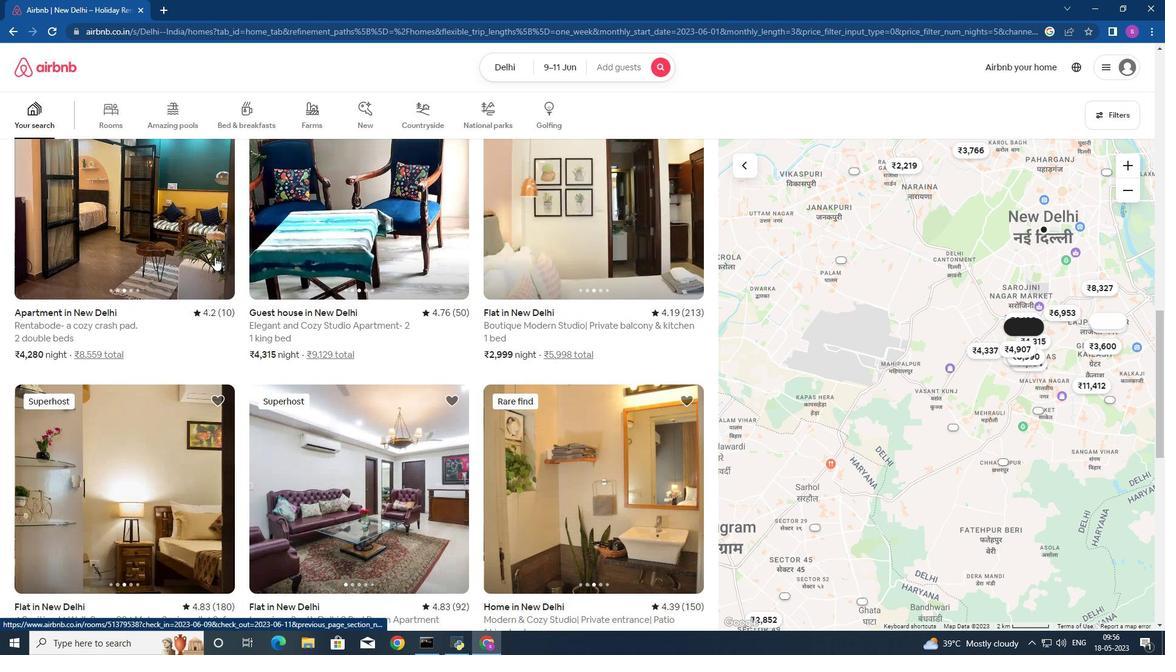 
Action: Mouse scrolled (214, 257) with delta (0, 0)
Screenshot: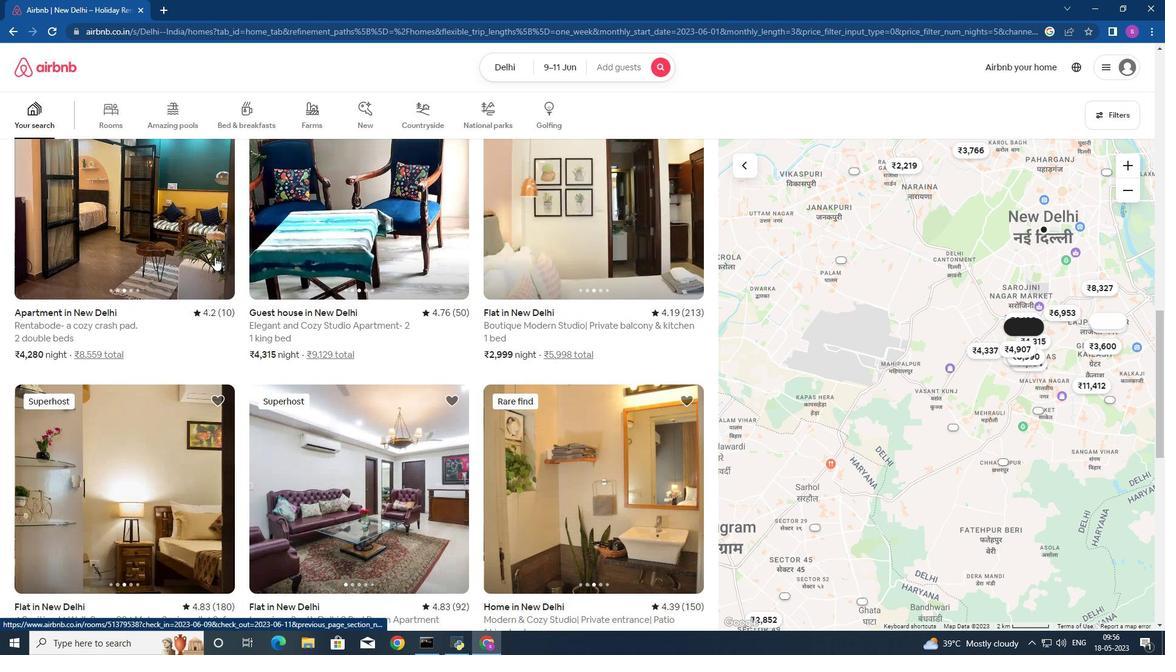 
Action: Mouse moved to (214, 258)
Screenshot: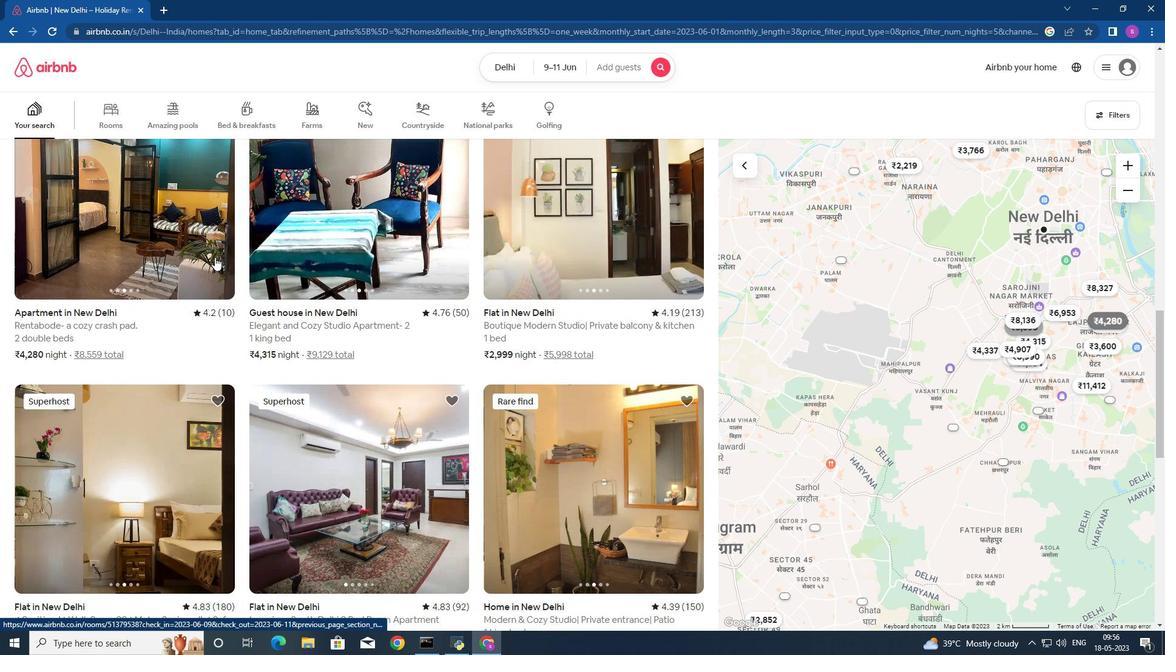 
Action: Mouse scrolled (214, 257) with delta (0, 0)
Screenshot: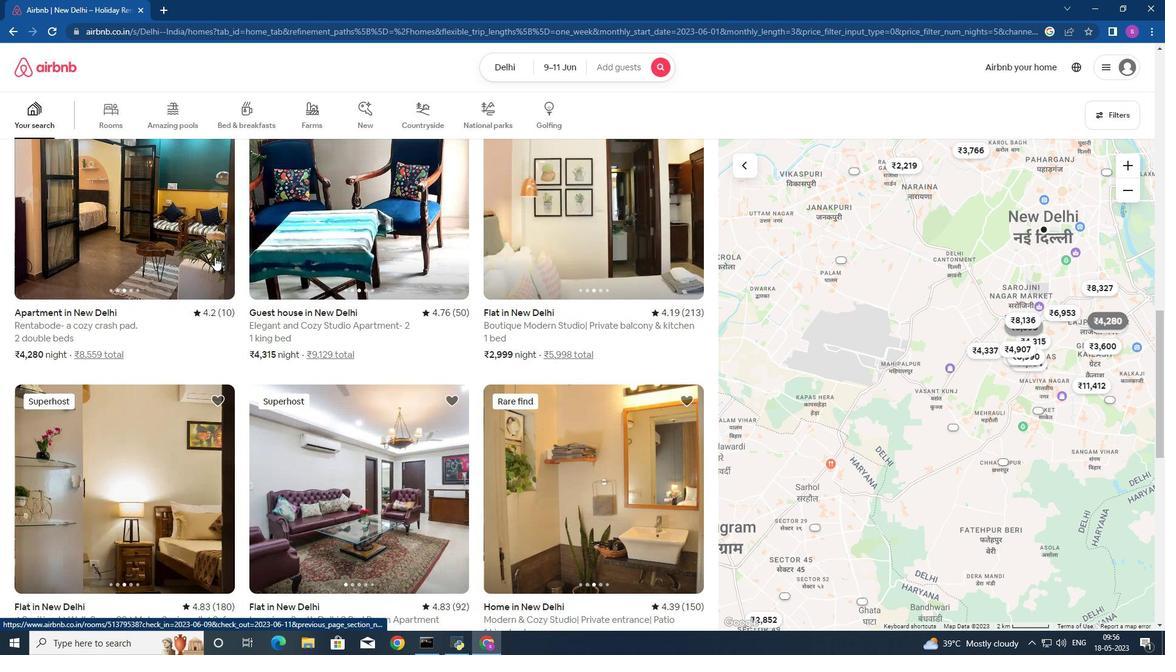 
Action: Mouse moved to (214, 258)
Screenshot: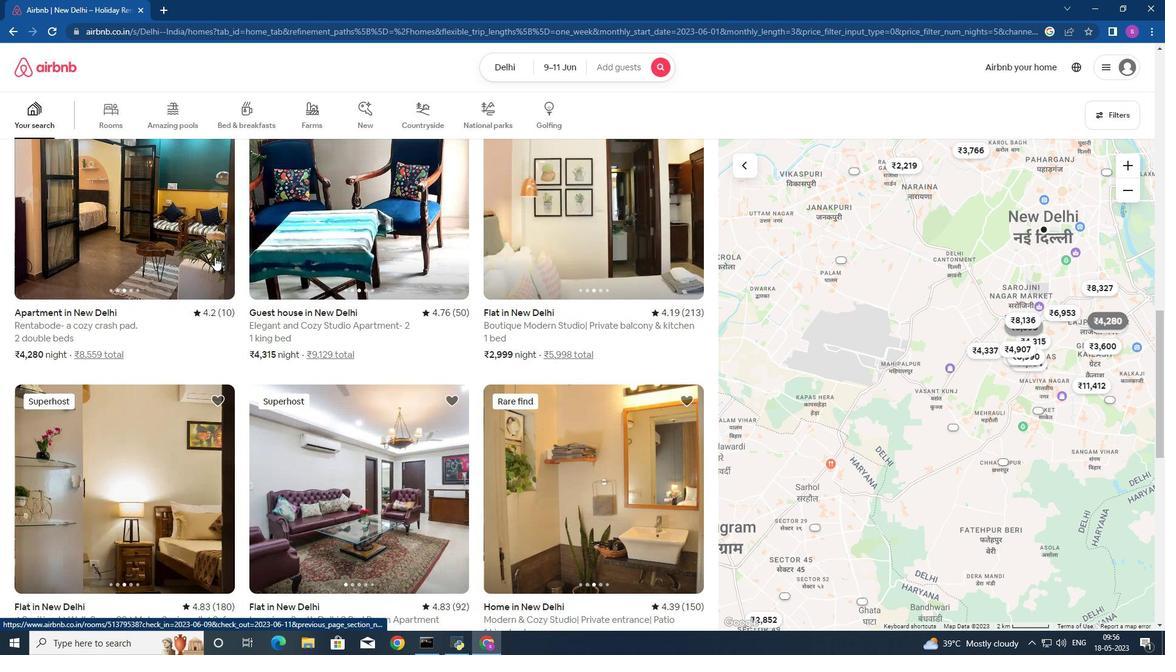 
Action: Mouse scrolled (214, 257) with delta (0, 0)
Screenshot: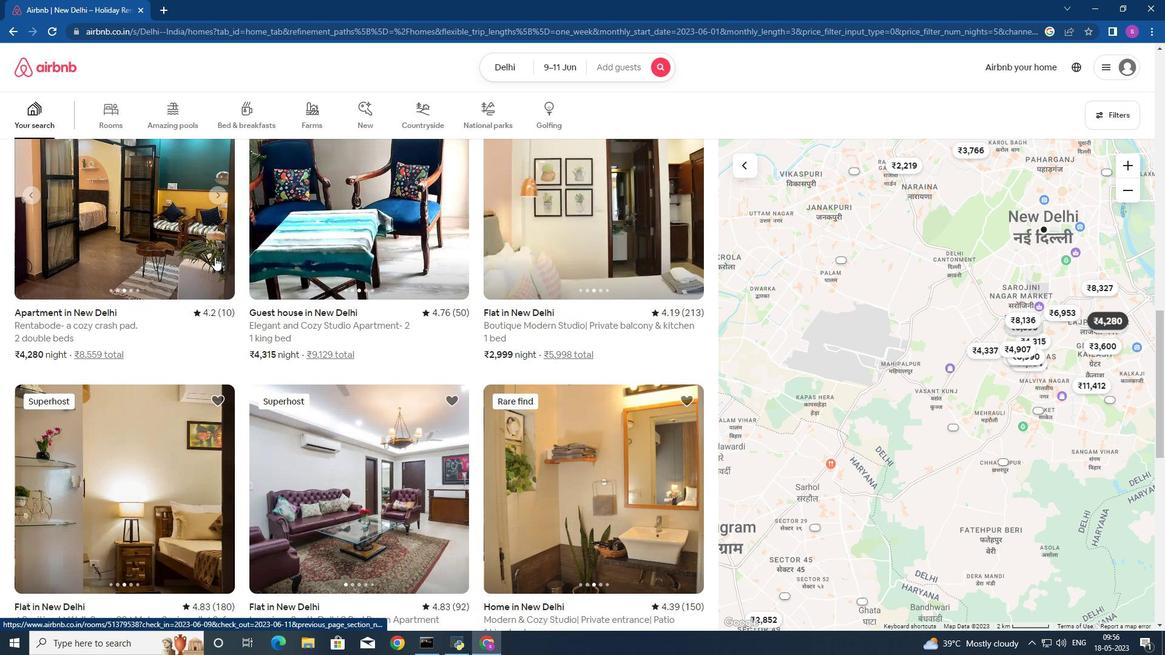 
Action: Mouse scrolled (214, 257) with delta (0, 0)
Screenshot: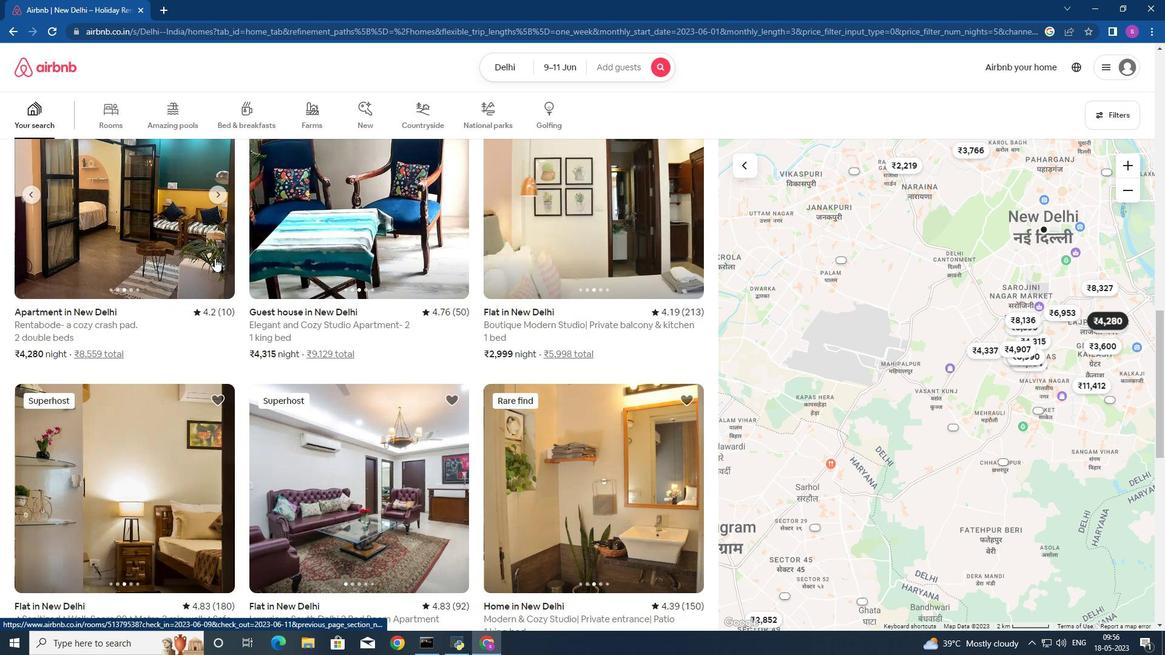 
Action: Mouse scrolled (214, 257) with delta (0, 0)
Screenshot: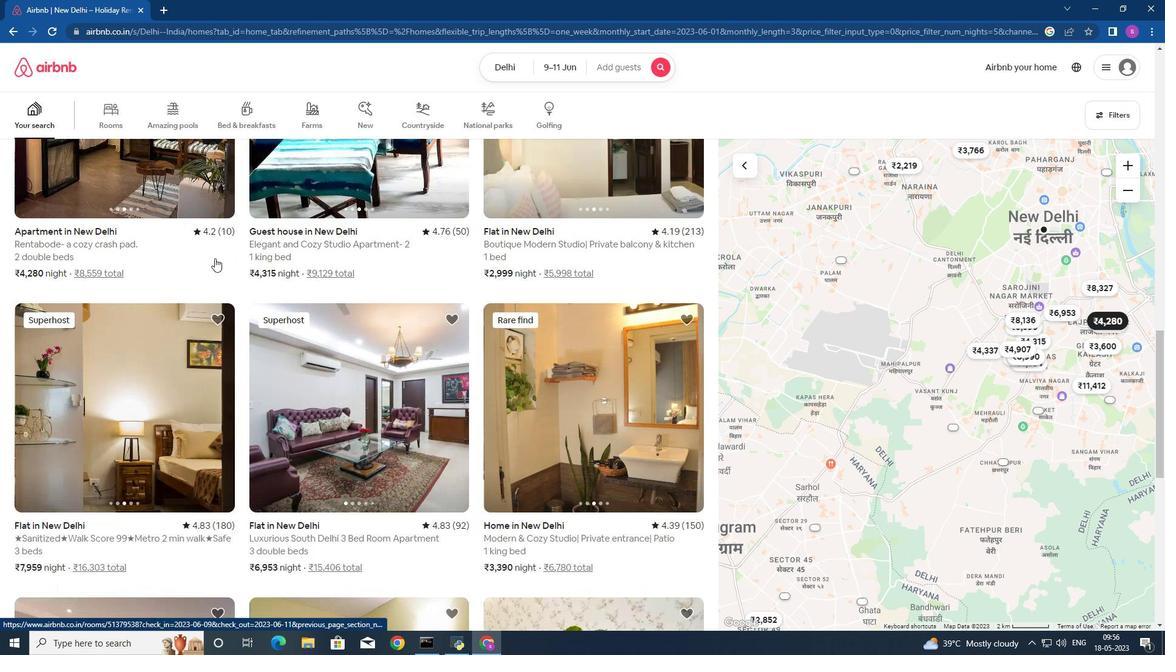 
Action: Mouse moved to (213, 259)
Screenshot: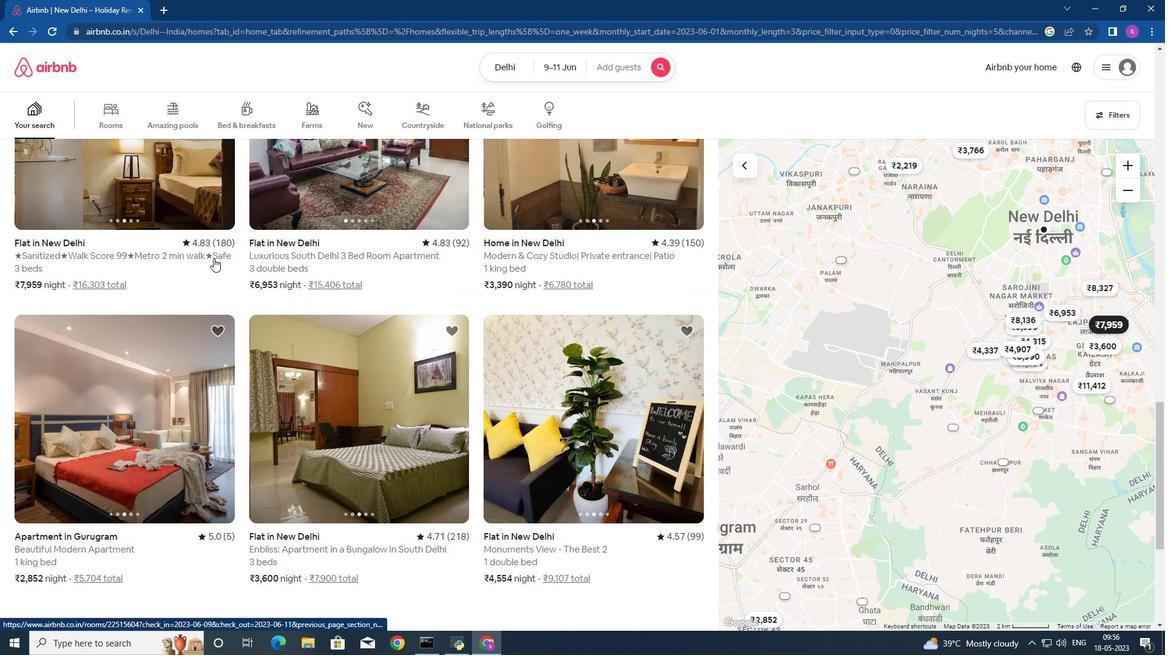 
Action: Mouse scrolled (213, 258) with delta (0, 0)
Screenshot: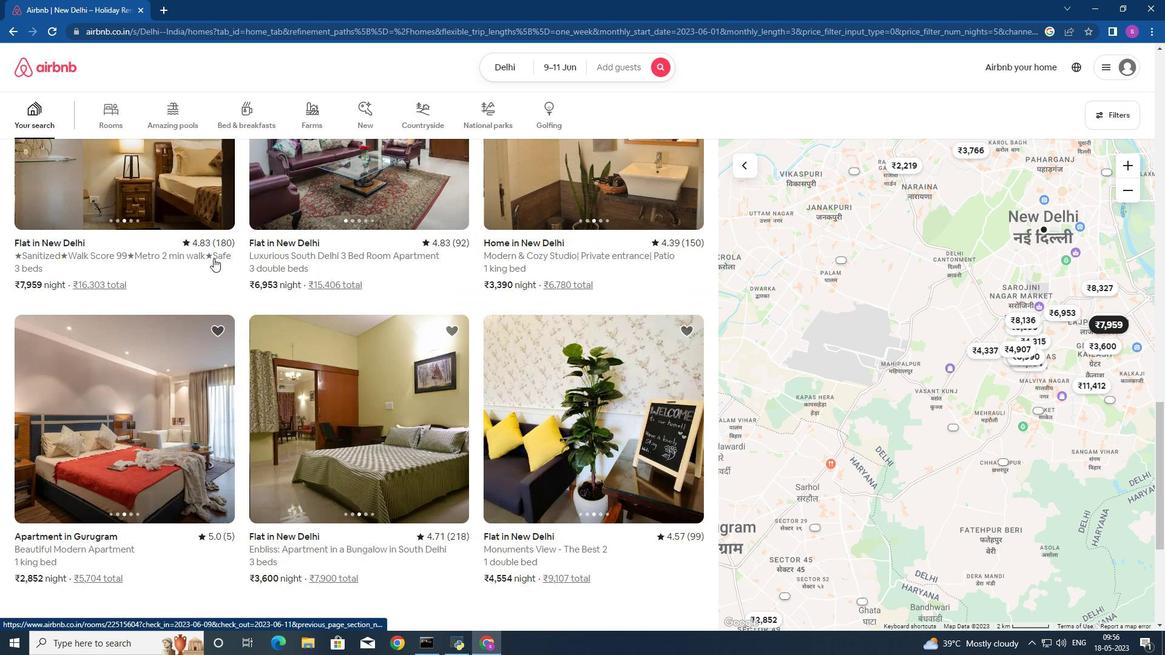 
Action: Mouse moved to (213, 259)
Screenshot: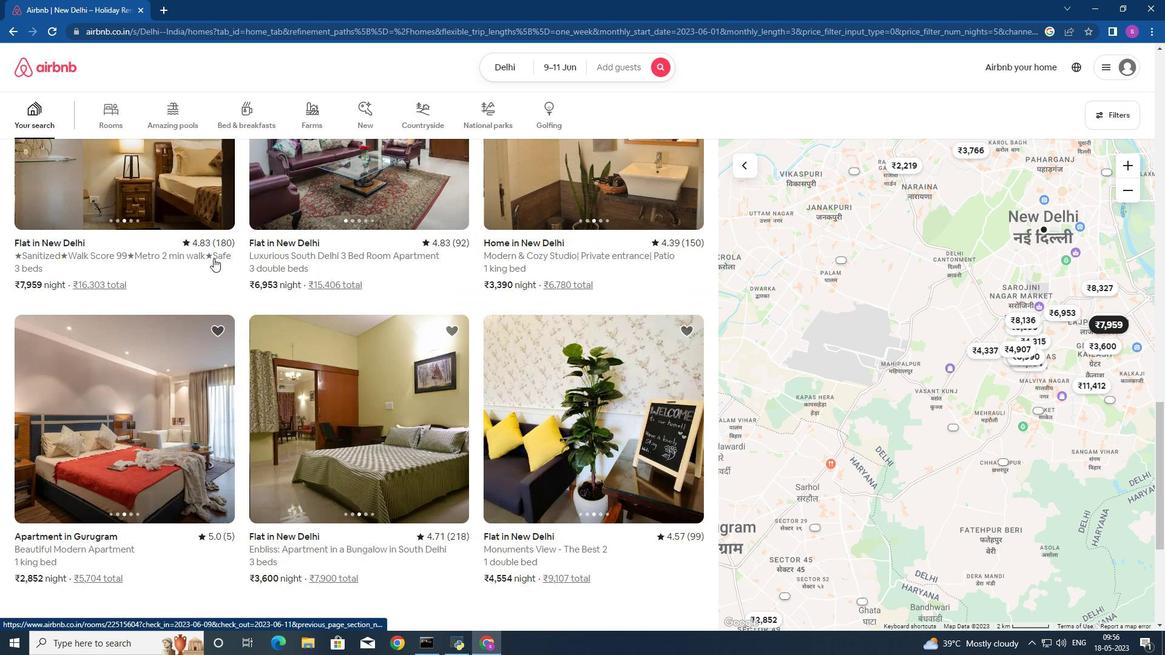 
Action: Mouse scrolled (213, 258) with delta (0, 0)
Screenshot: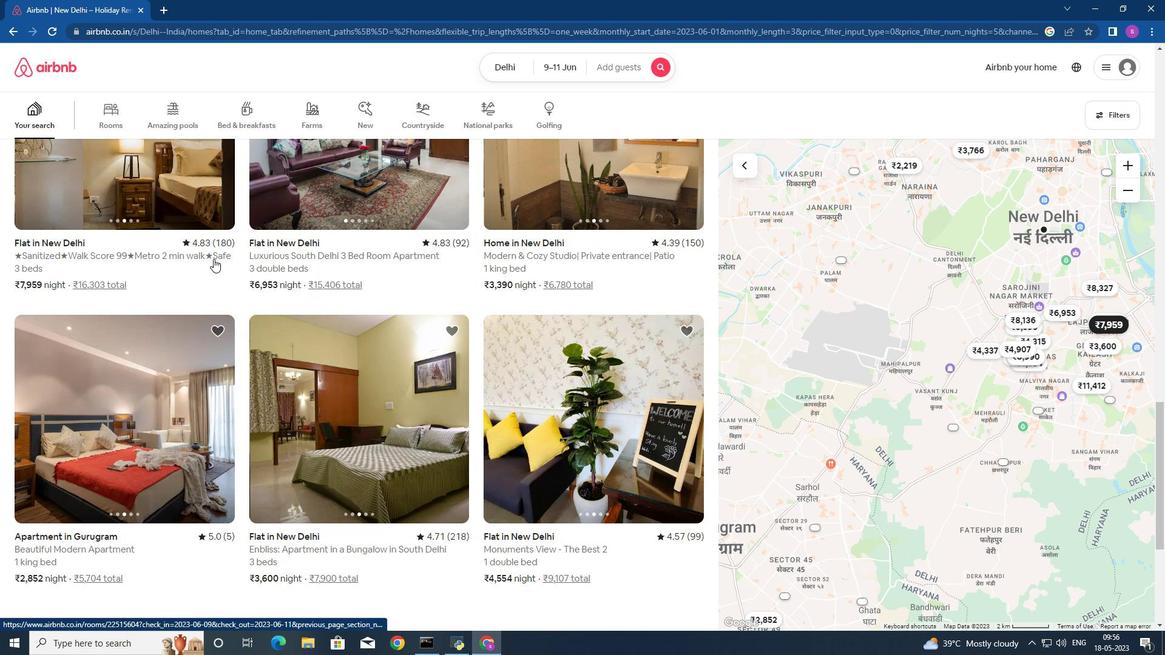 
Action: Mouse moved to (213, 259)
Screenshot: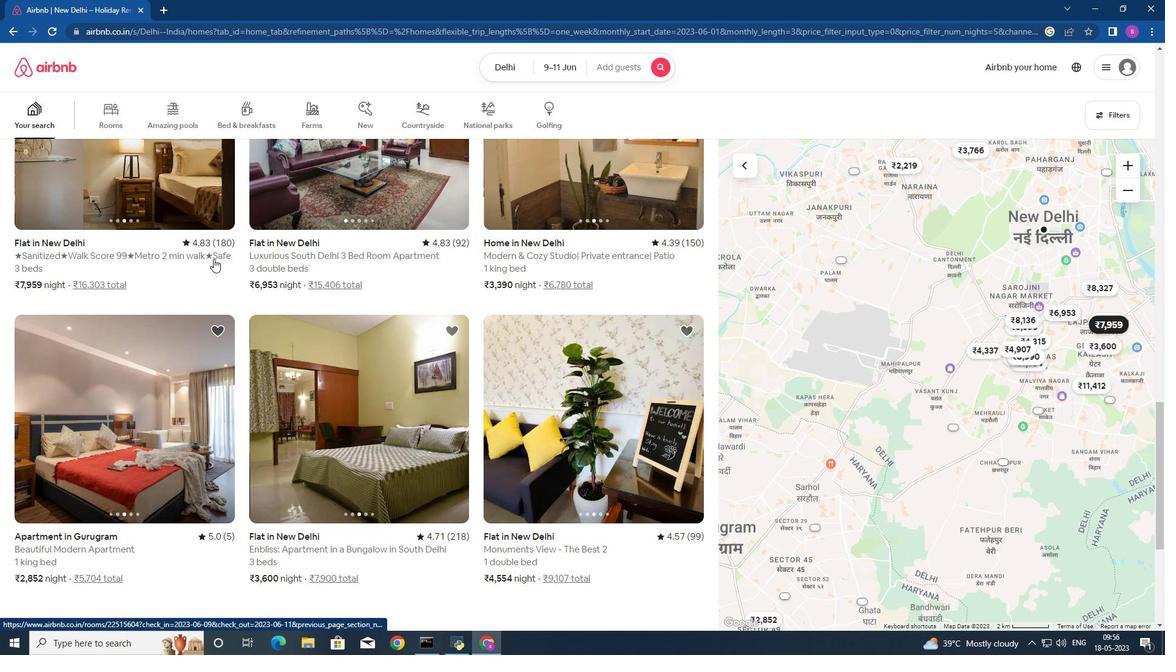 
Action: Mouse scrolled (213, 259) with delta (0, 0)
Screenshot: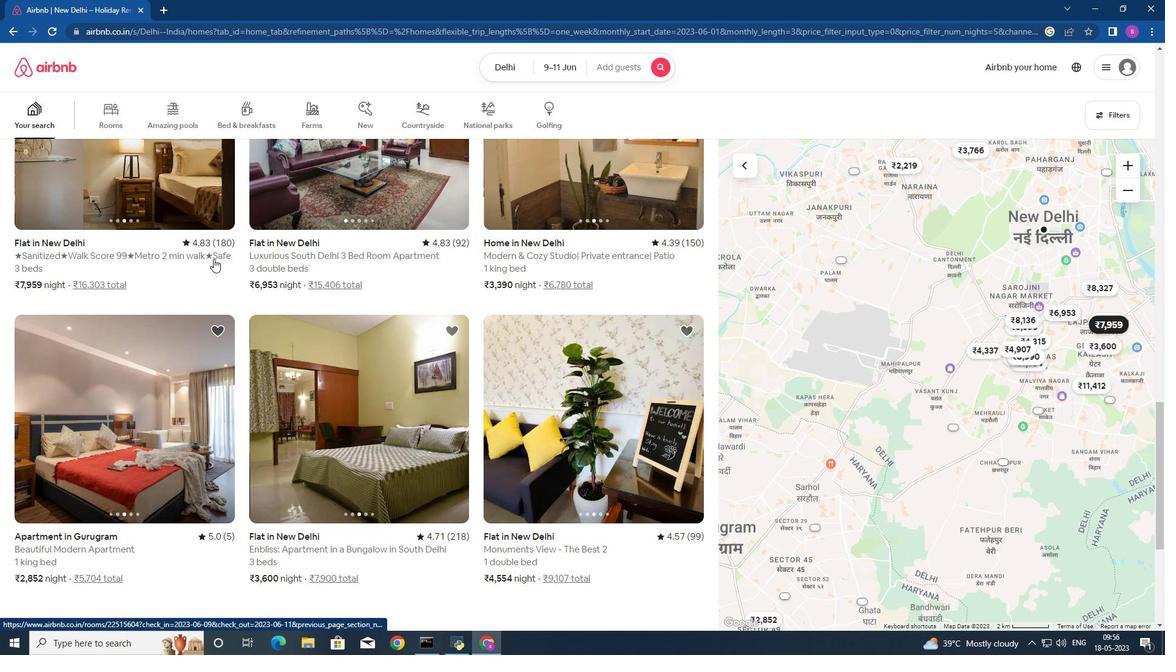 
Action: Mouse scrolled (213, 259) with delta (0, 0)
Screenshot: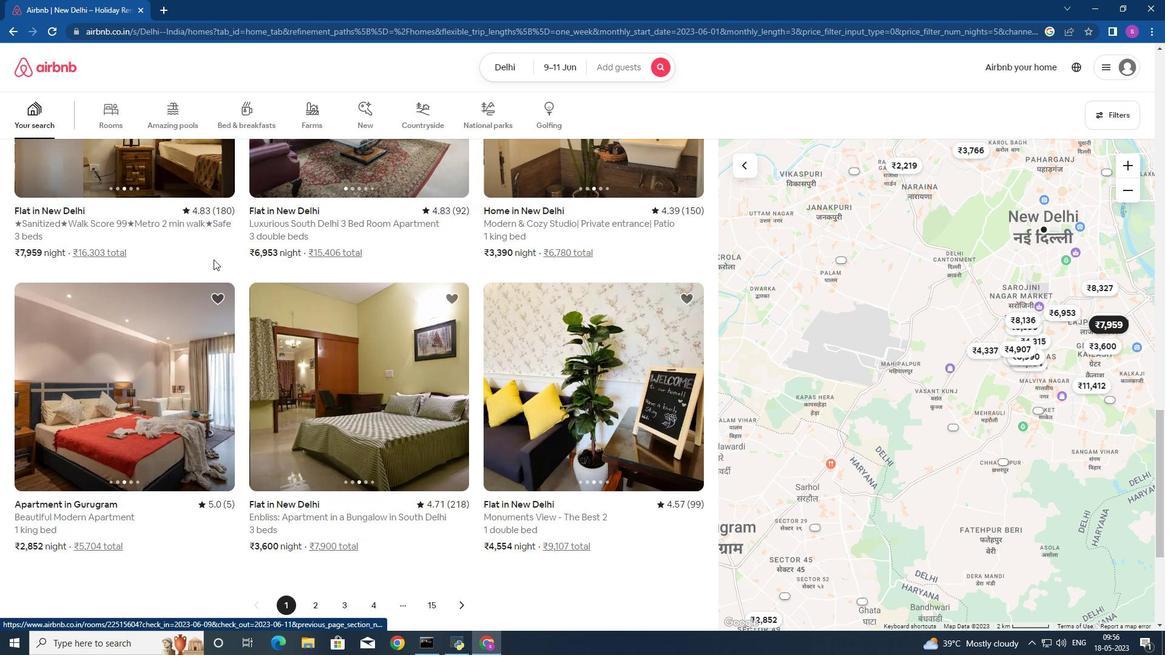 
Action: Mouse moved to (213, 260)
Screenshot: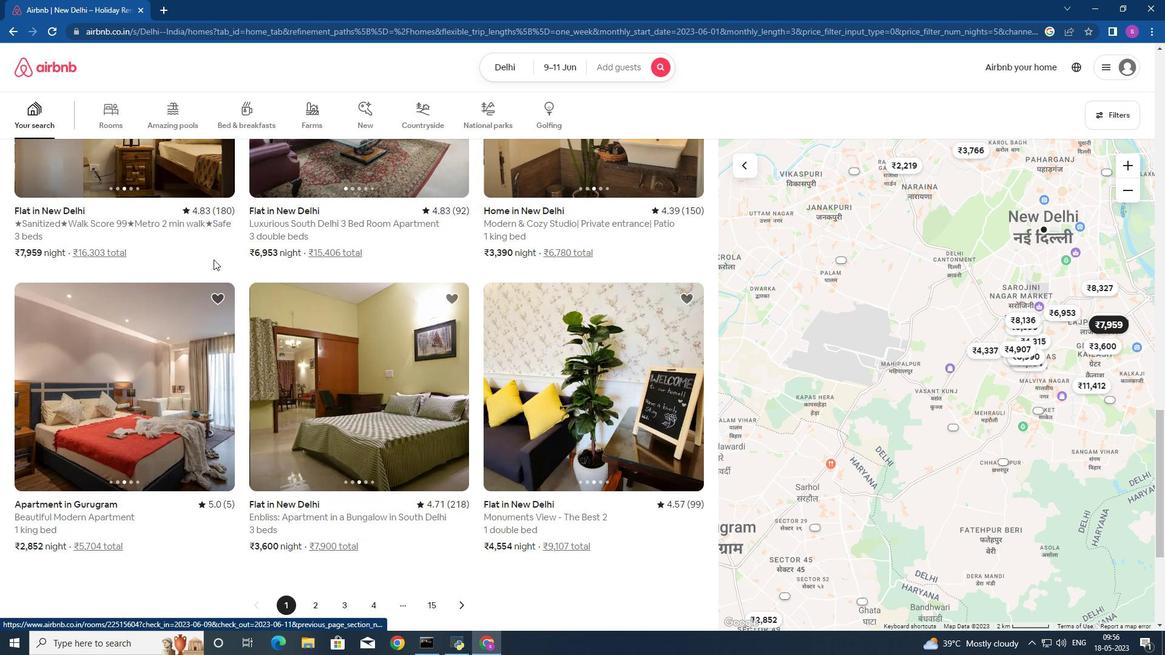 
Action: Mouse scrolled (213, 259) with delta (0, 0)
Screenshot: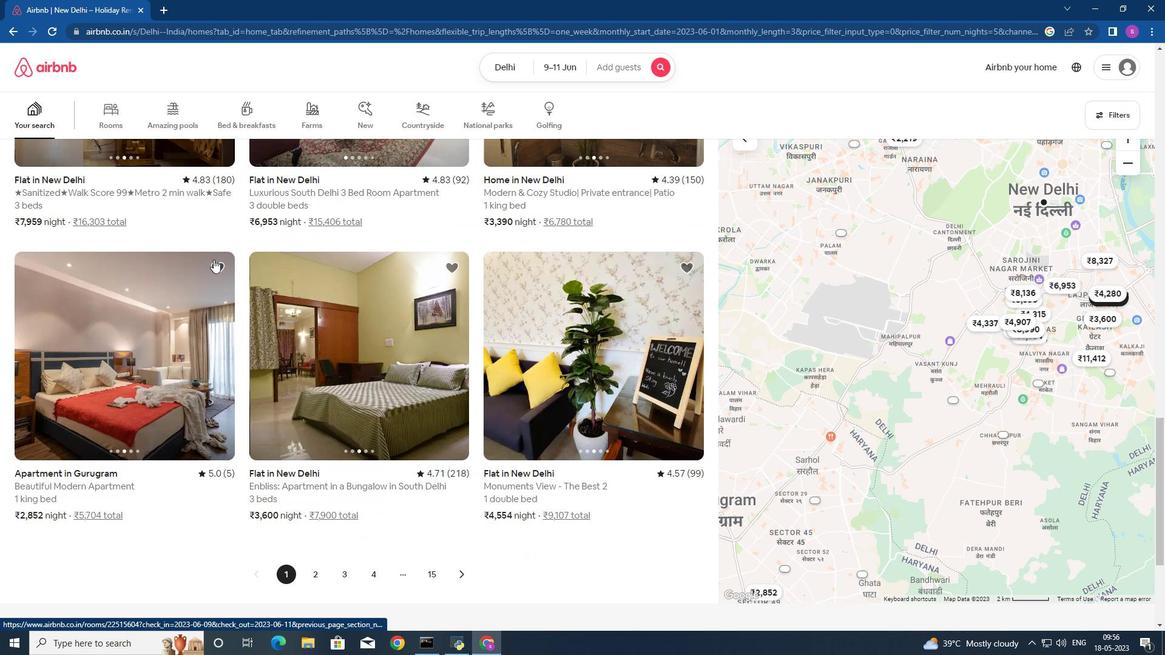 
Action: Mouse moved to (213, 260)
Screenshot: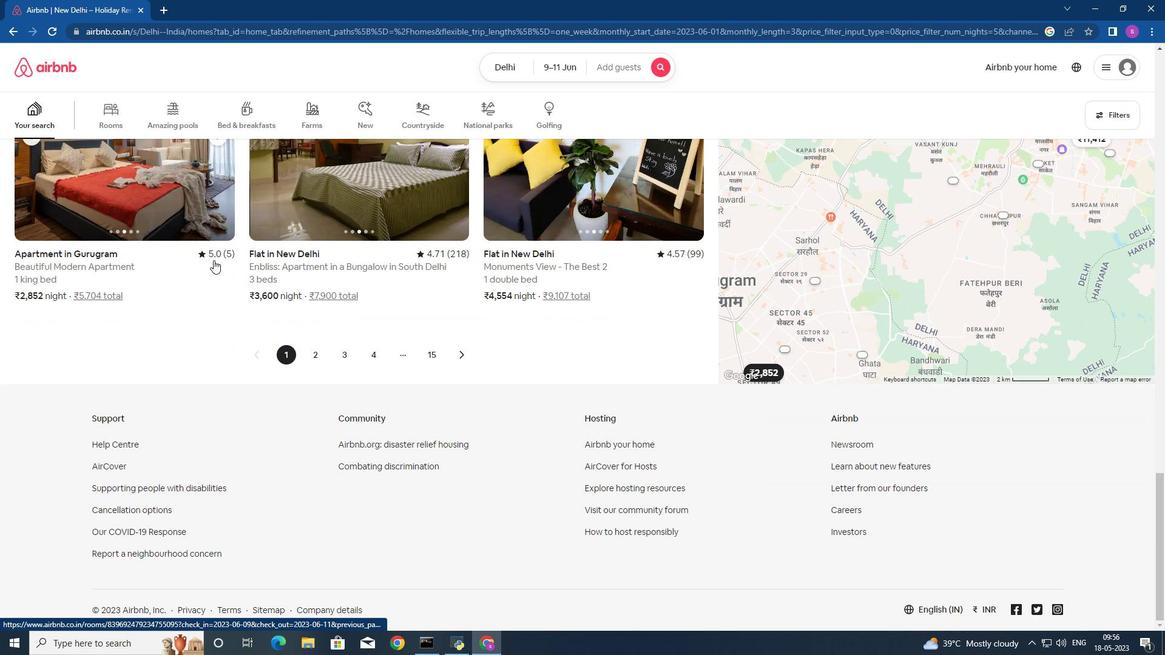 
Action: Mouse scrolled (213, 260) with delta (0, 0)
Screenshot: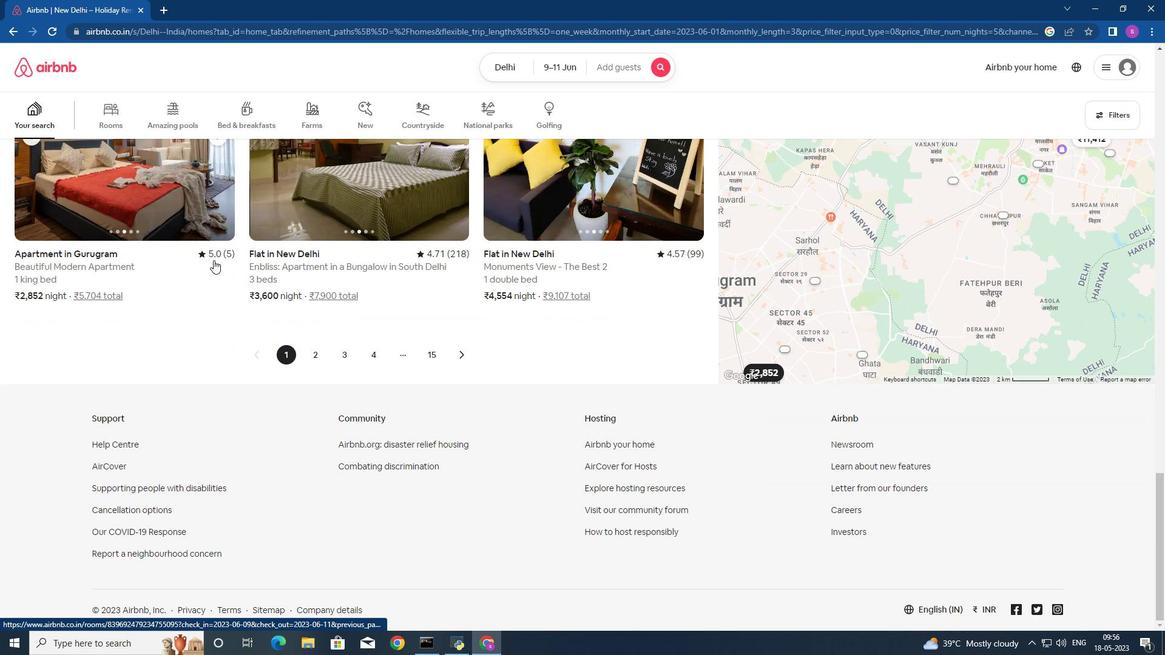 
Action: Mouse moved to (213, 263)
Screenshot: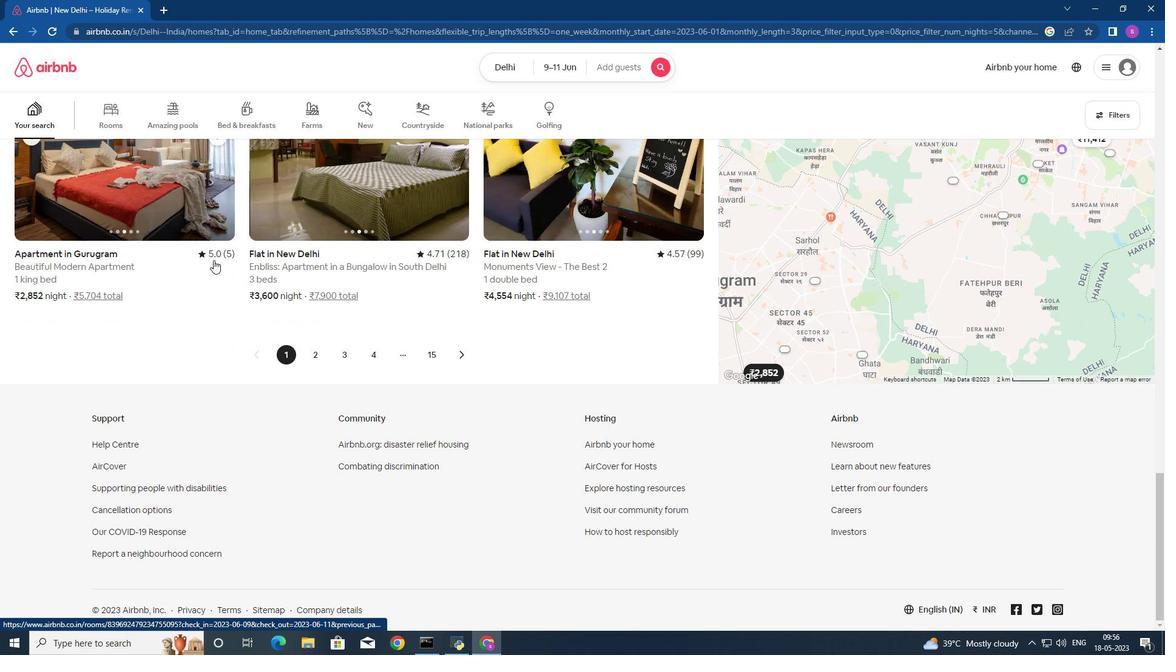 
Action: Mouse scrolled (213, 262) with delta (0, 0)
Screenshot: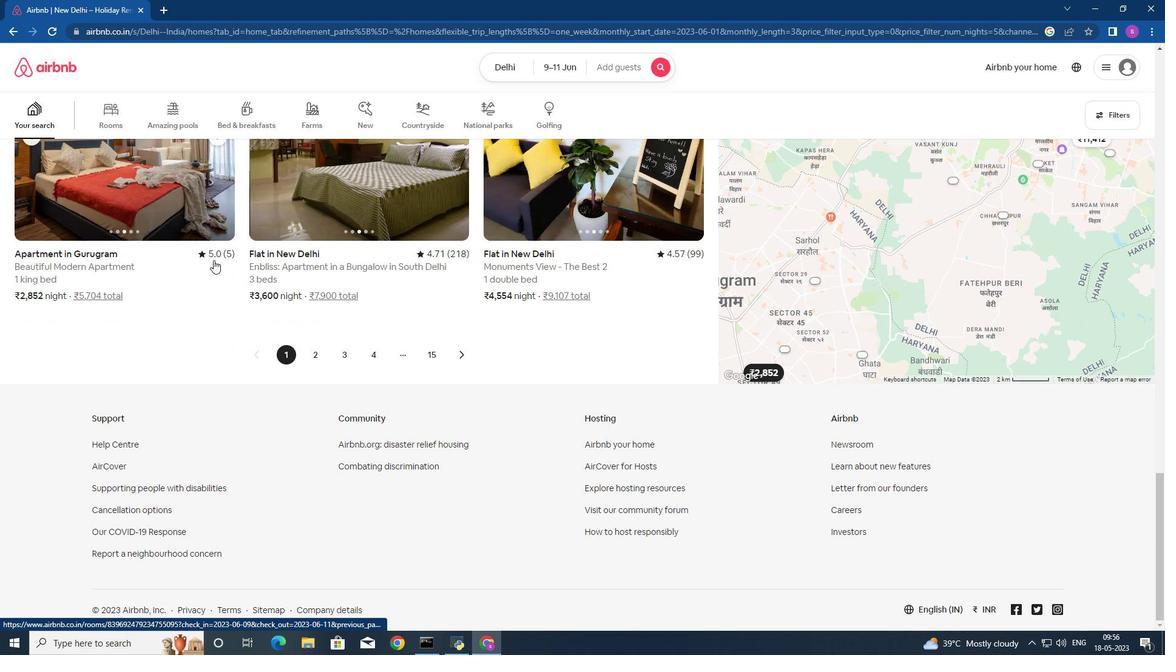 
Action: Mouse moved to (313, 358)
Screenshot: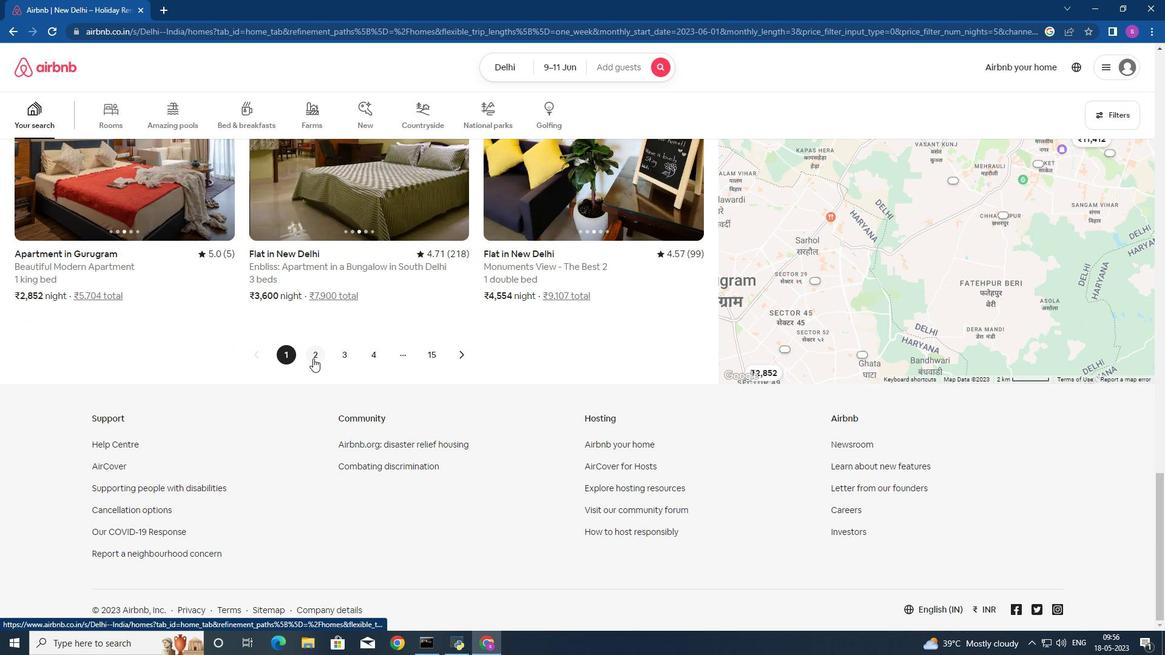 
Action: Mouse pressed left at (313, 358)
Screenshot: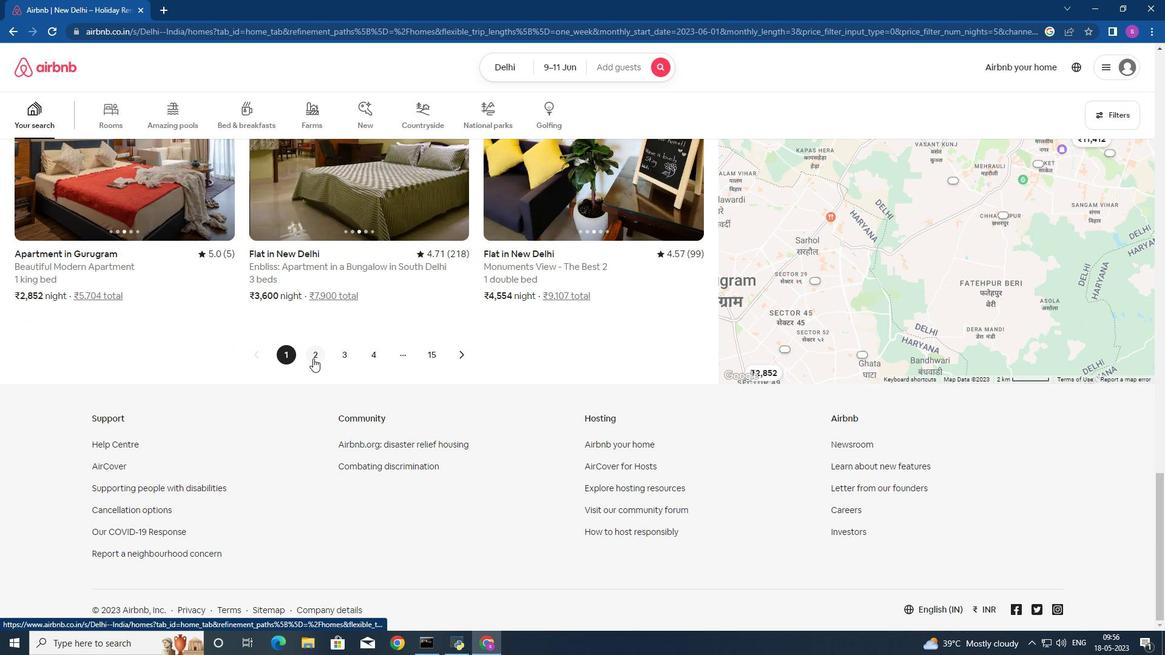 
Action: Mouse moved to (311, 358)
Screenshot: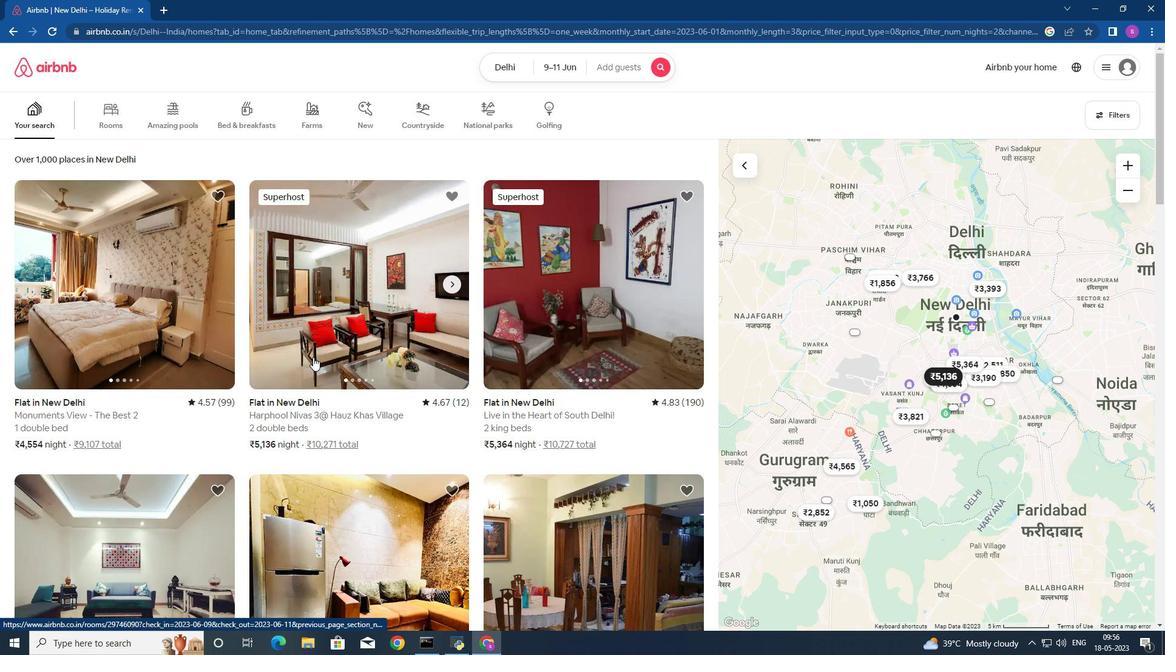 
Action: Mouse scrolled (311, 357) with delta (0, 0)
Screenshot: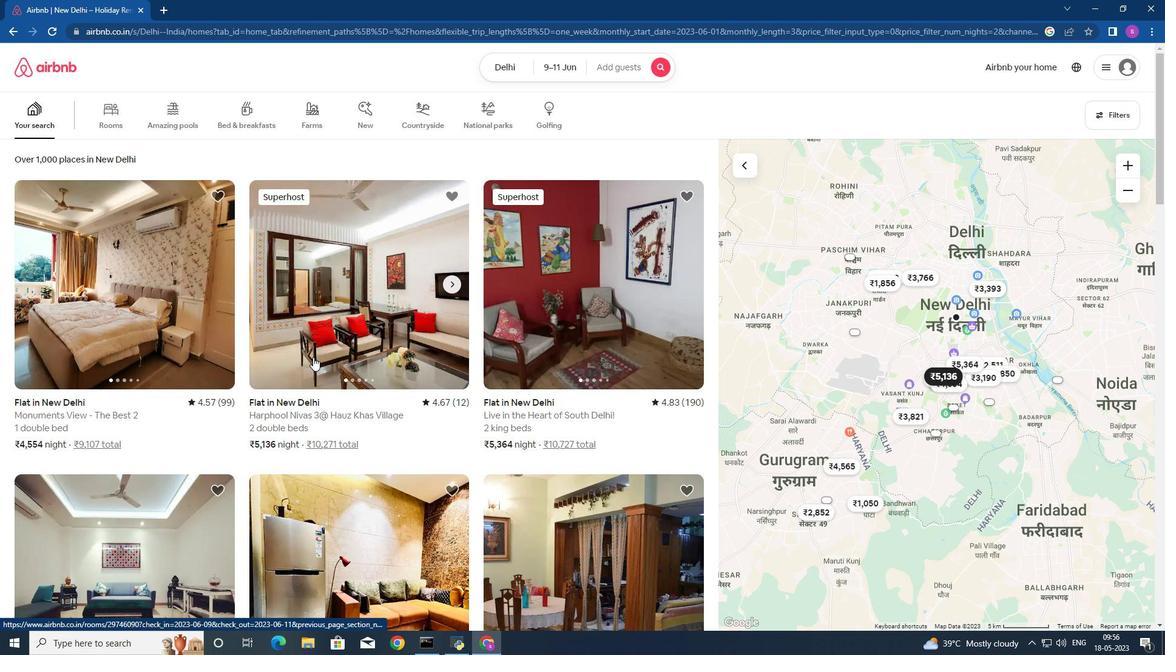 
Action: Mouse moved to (310, 358)
Screenshot: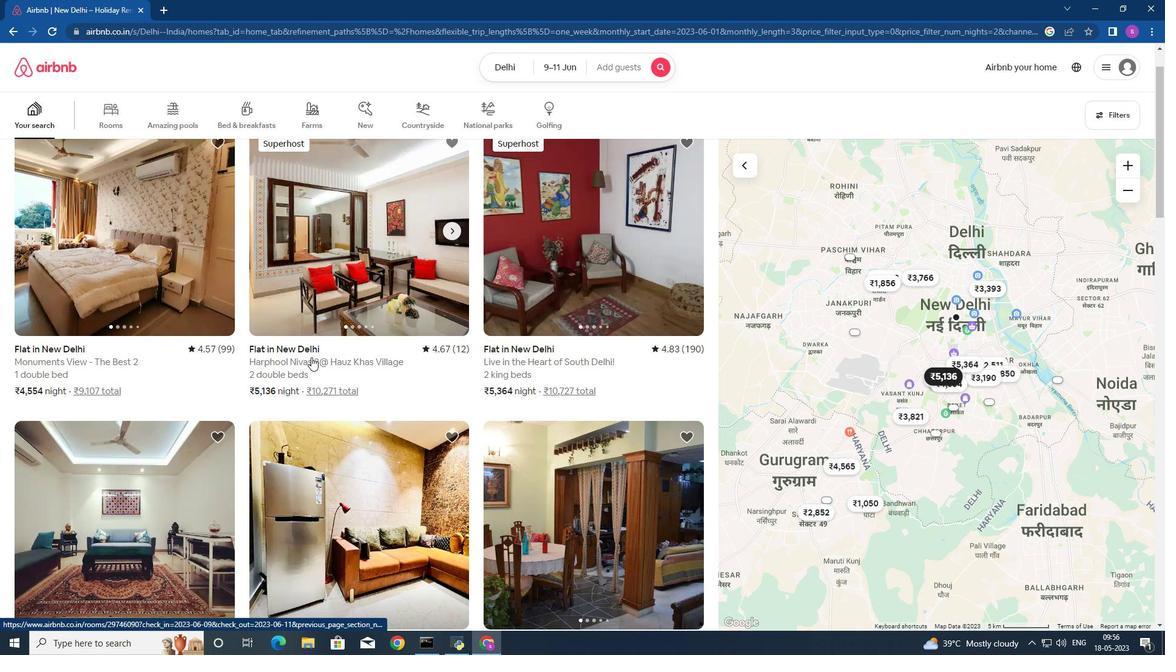 
Action: Mouse scrolled (311, 356) with delta (0, 0)
Screenshot: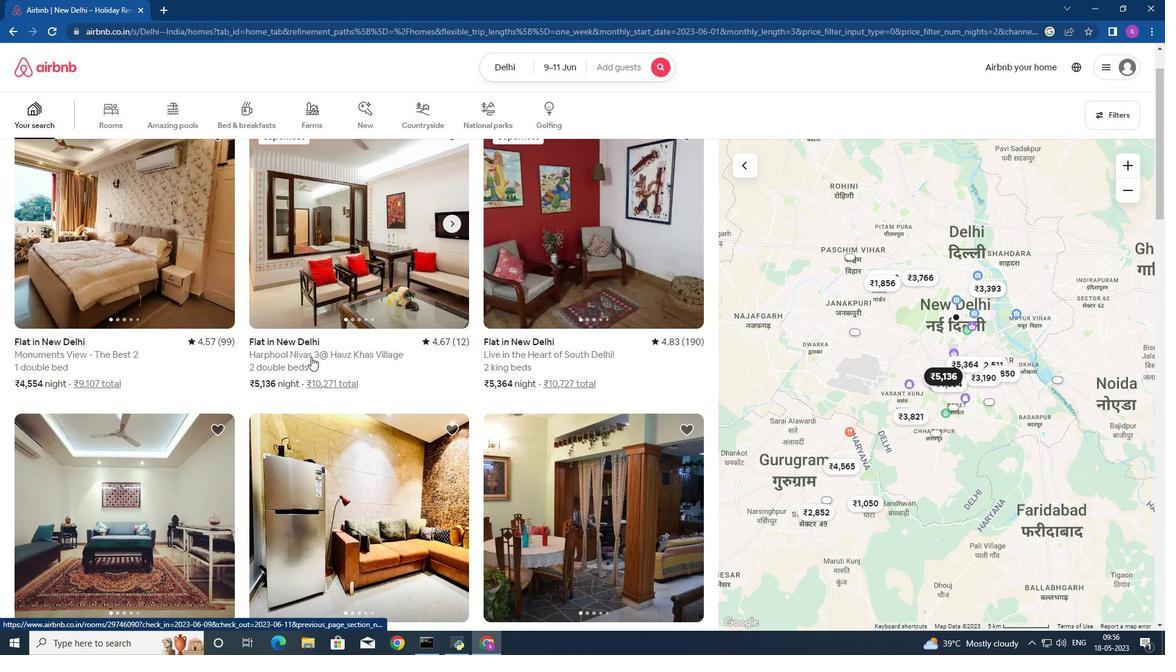 
Action: Mouse scrolled (310, 358) with delta (0, 0)
Screenshot: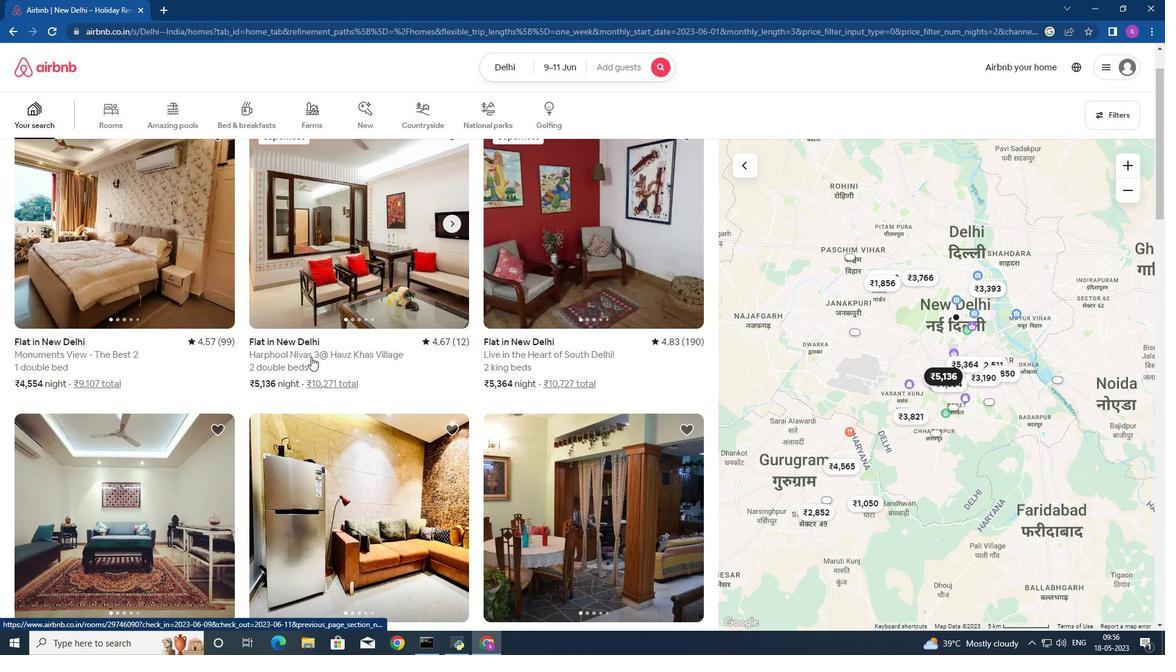 
Action: Mouse scrolled (310, 358) with delta (0, 0)
Screenshot: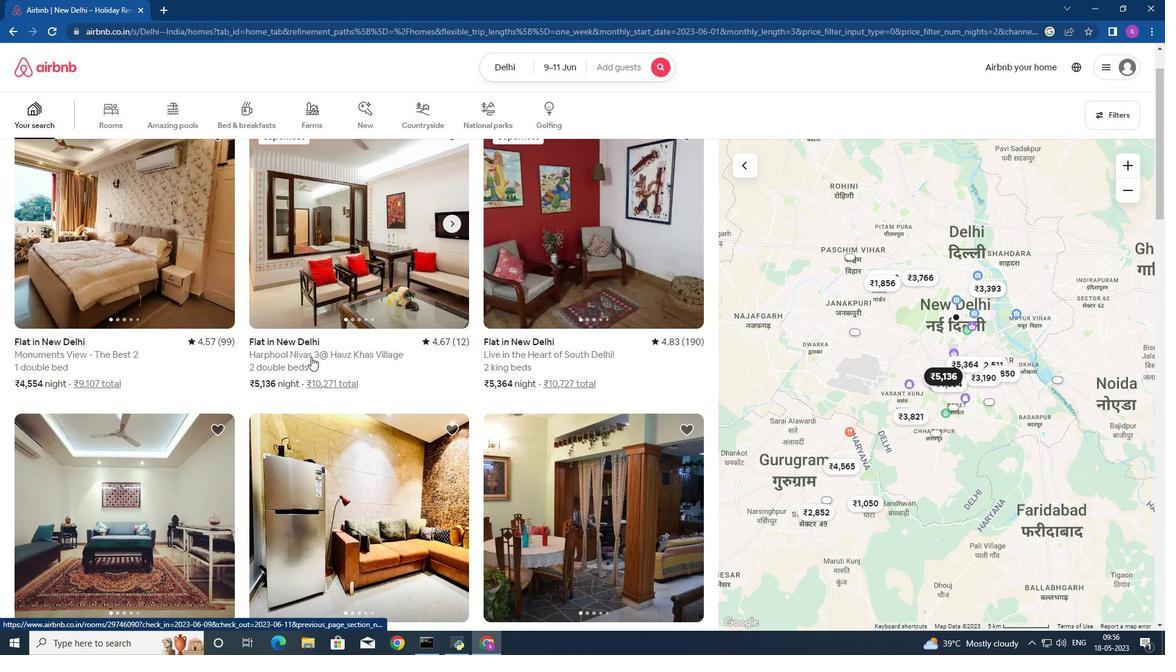 
Action: Mouse moved to (310, 357)
Screenshot: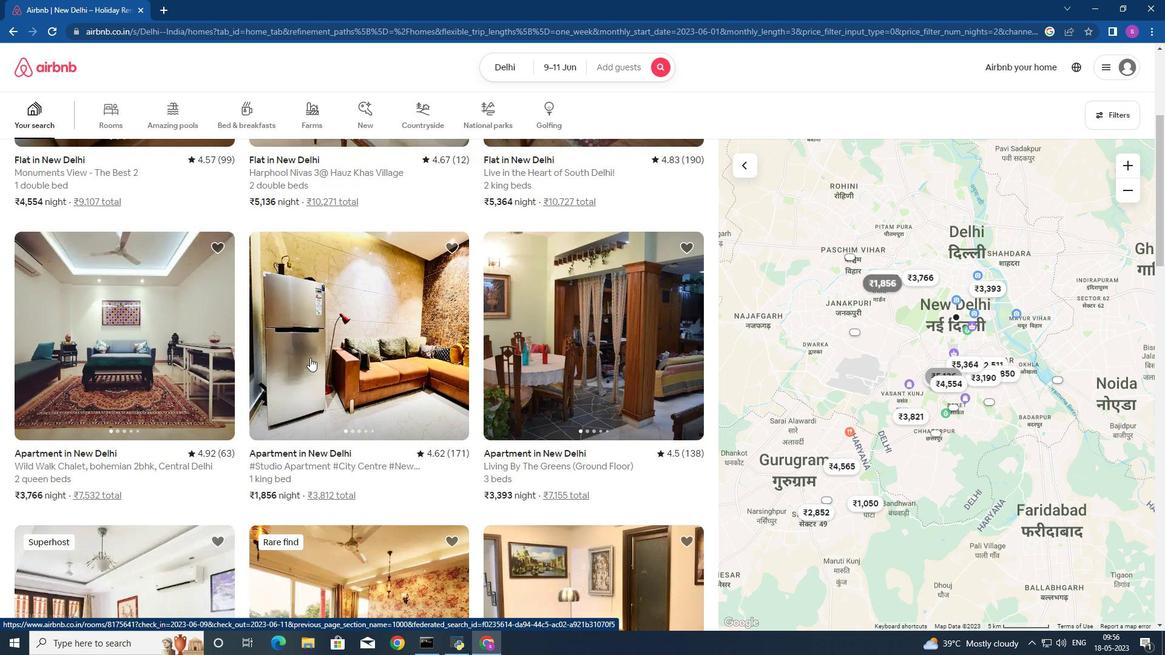 
Action: Mouse scrolled (310, 356) with delta (0, 0)
Screenshot: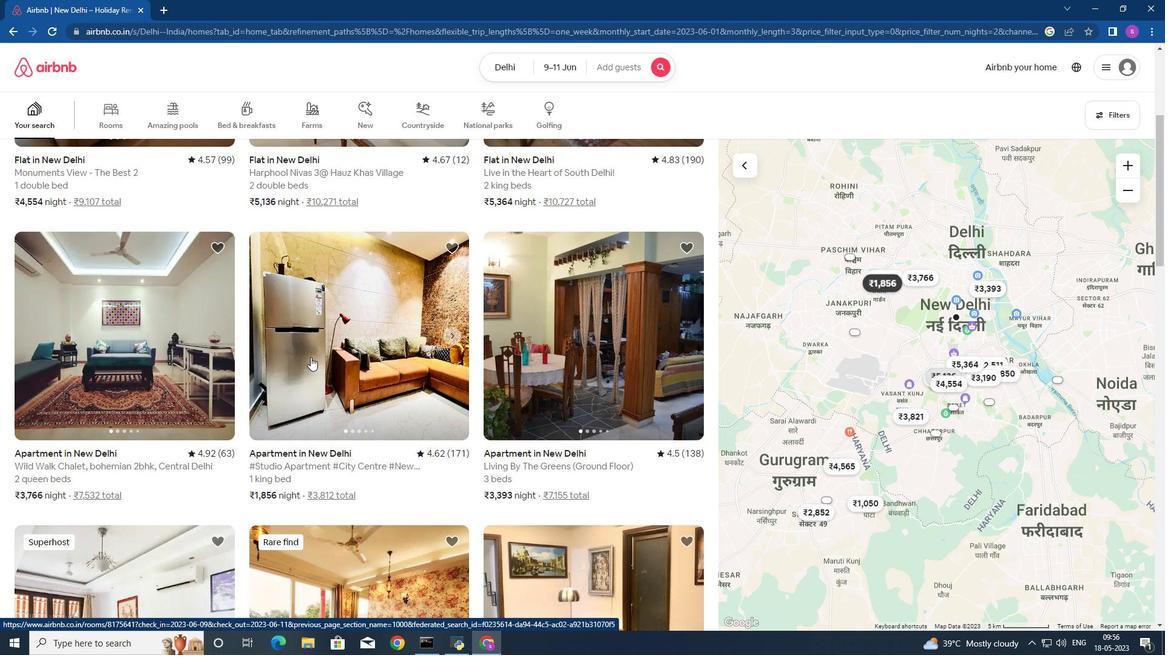 
Action: Mouse moved to (309, 357)
Screenshot: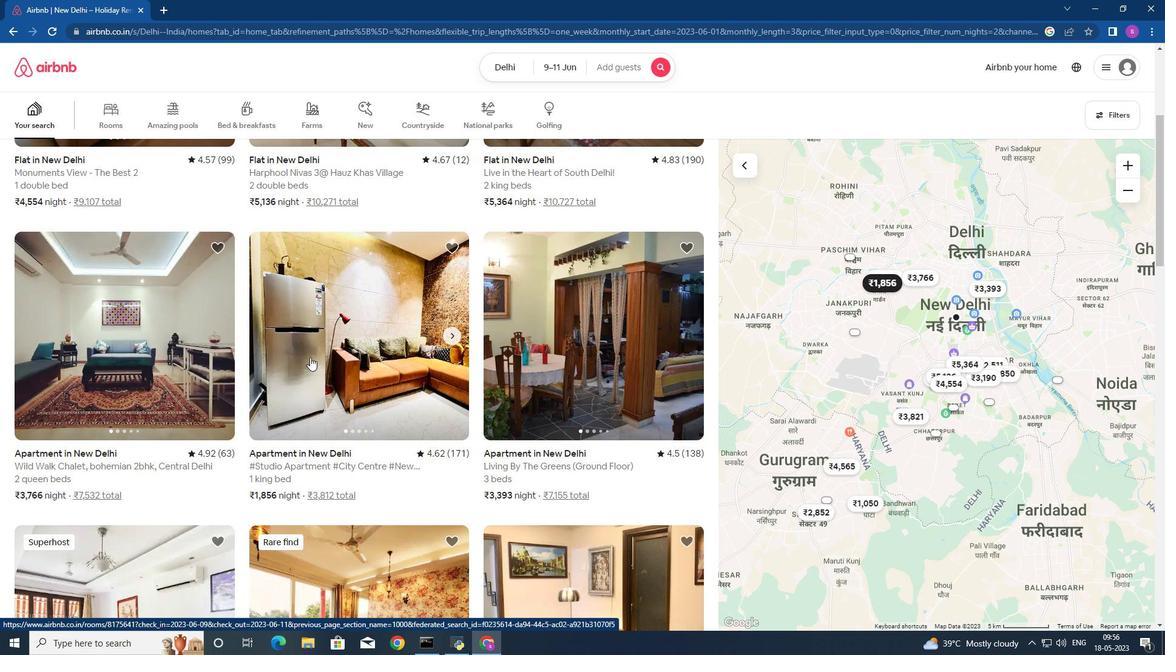 
Action: Mouse scrolled (309, 356) with delta (0, 0)
Screenshot: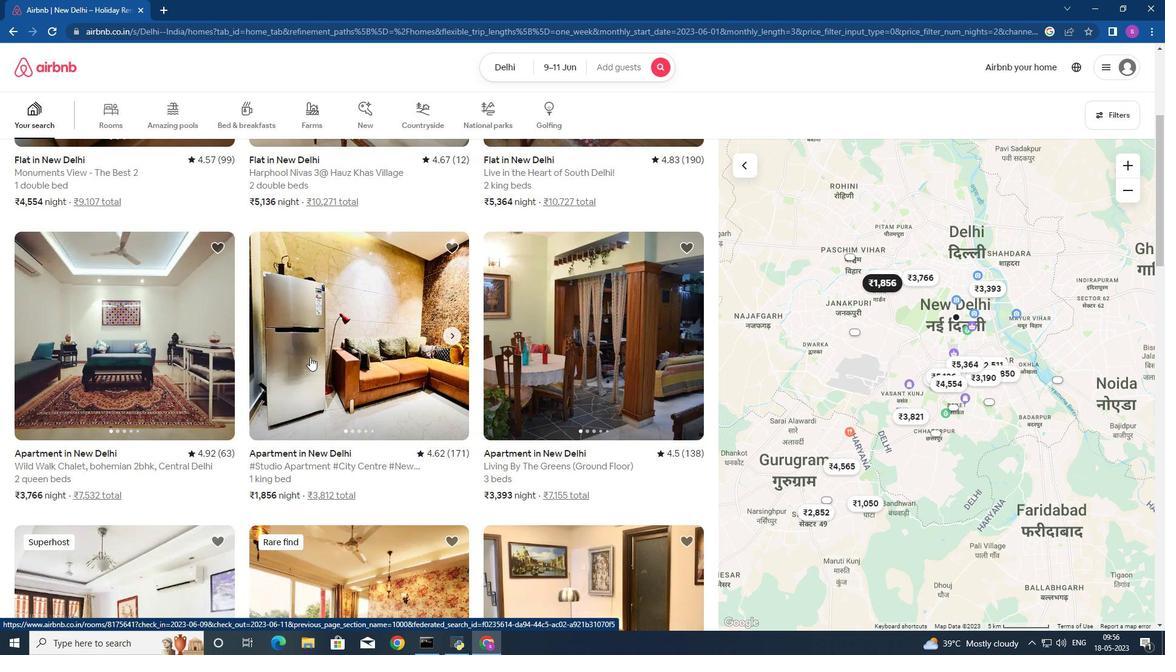 
Action: Mouse moved to (304, 359)
Screenshot: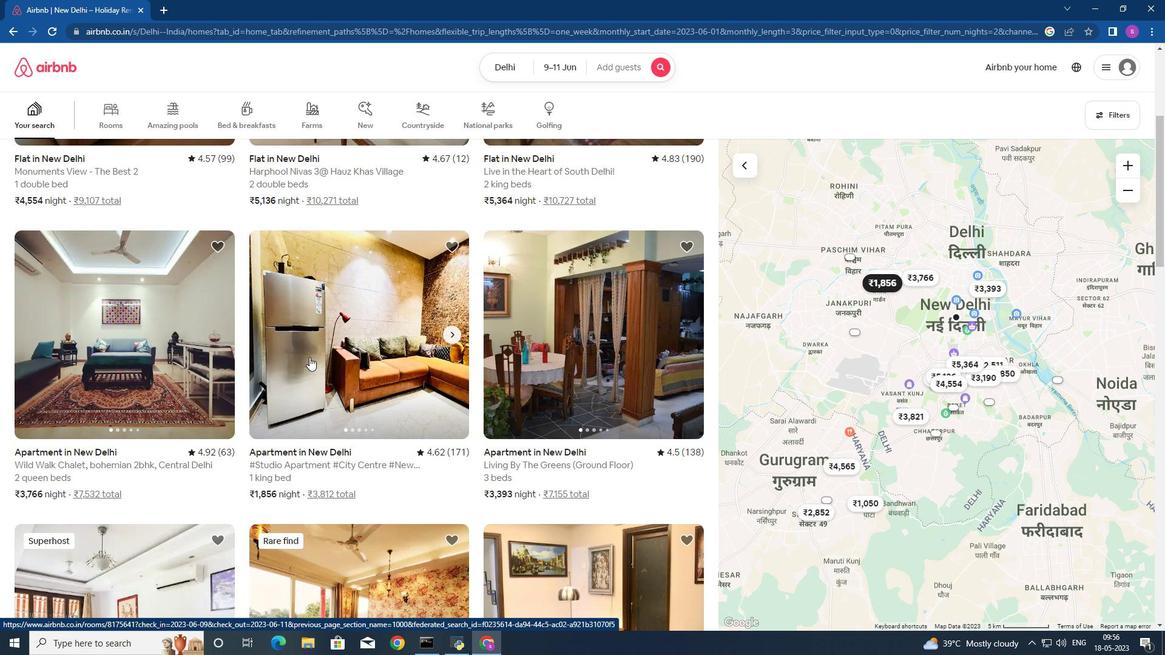 
Action: Mouse scrolled (304, 358) with delta (0, 0)
Screenshot: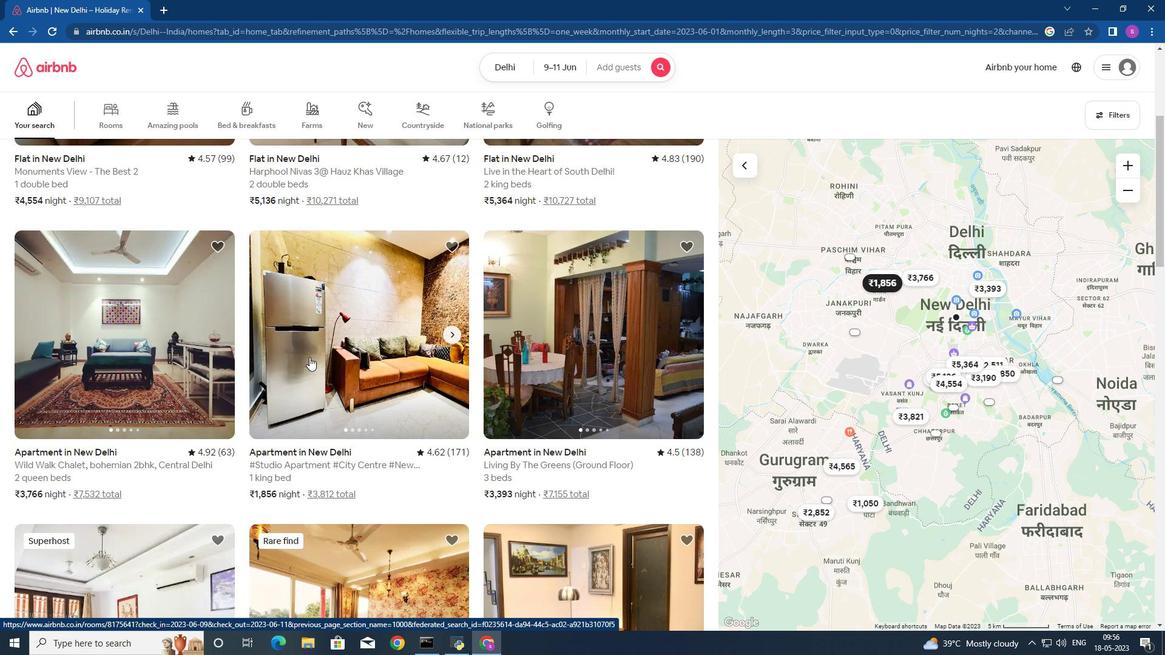 
Action: Mouse moved to (294, 358)
Screenshot: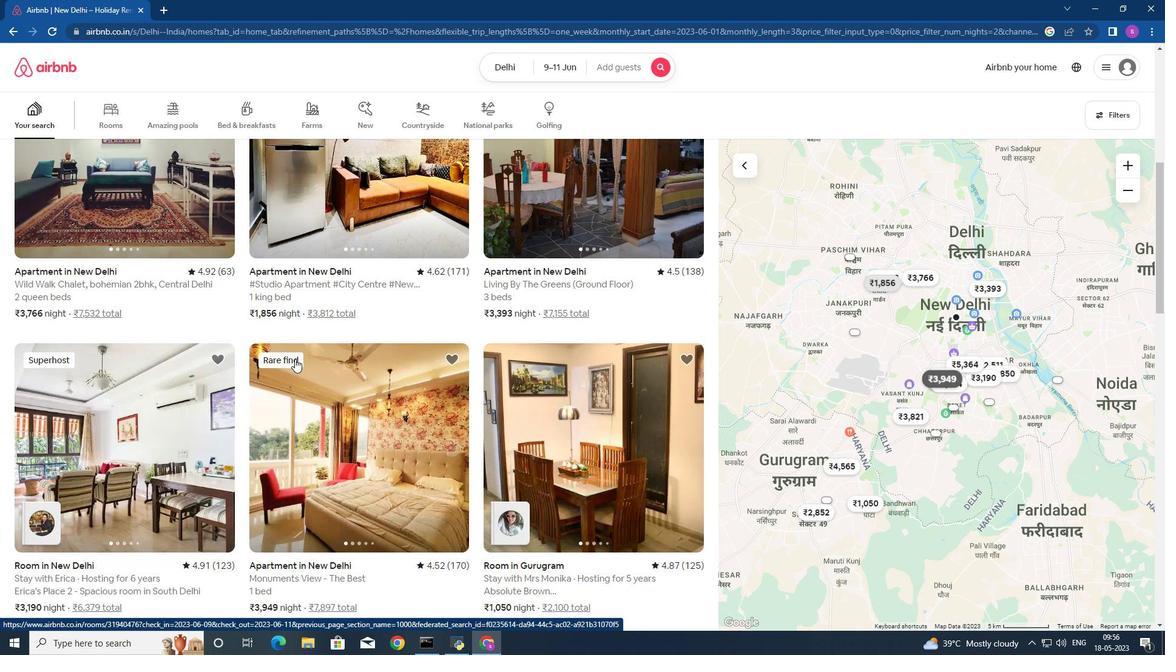 
Action: Mouse scrolled (294, 358) with delta (0, 0)
Screenshot: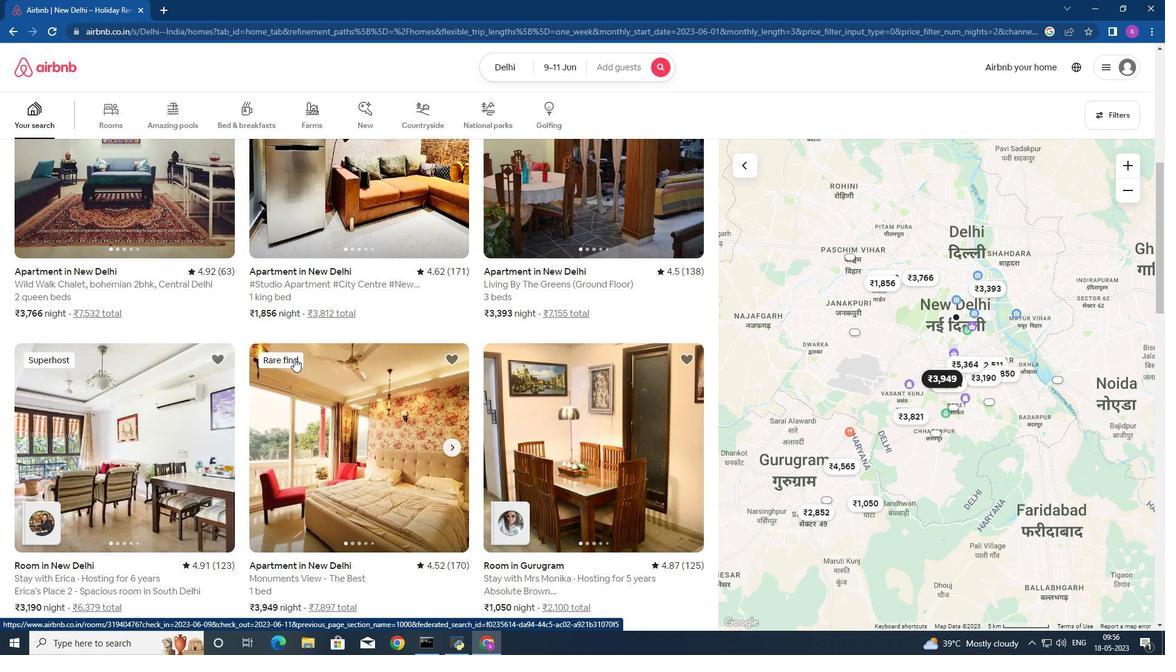 
Action: Mouse moved to (294, 358)
Screenshot: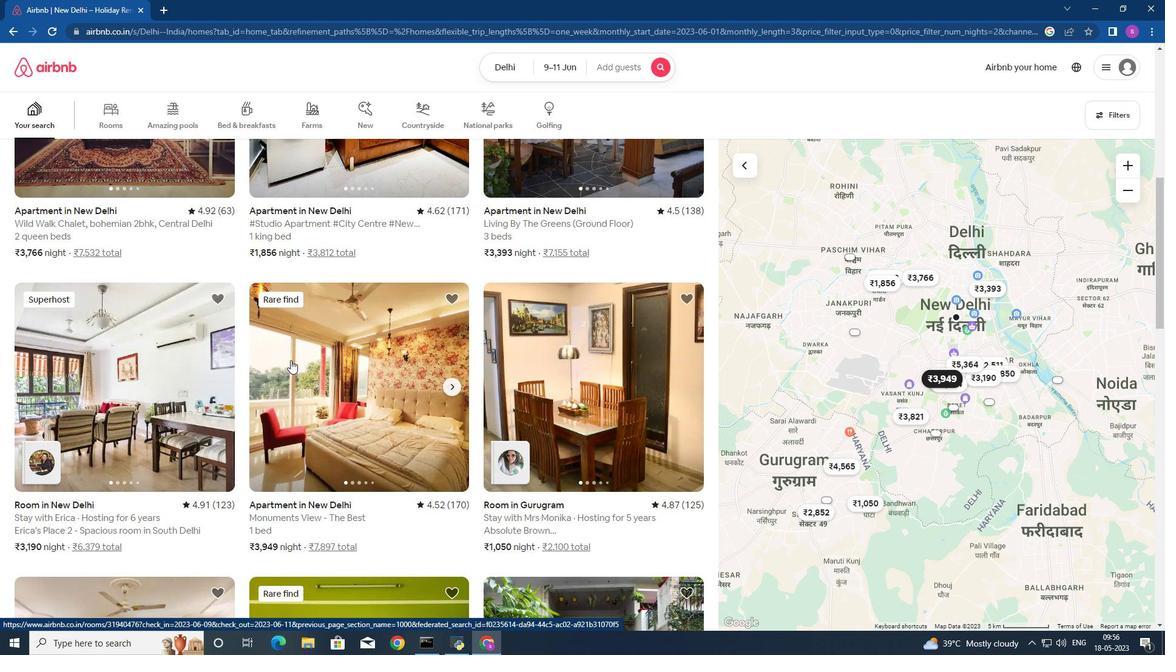 
Action: Mouse scrolled (294, 358) with delta (0, 0)
Screenshot: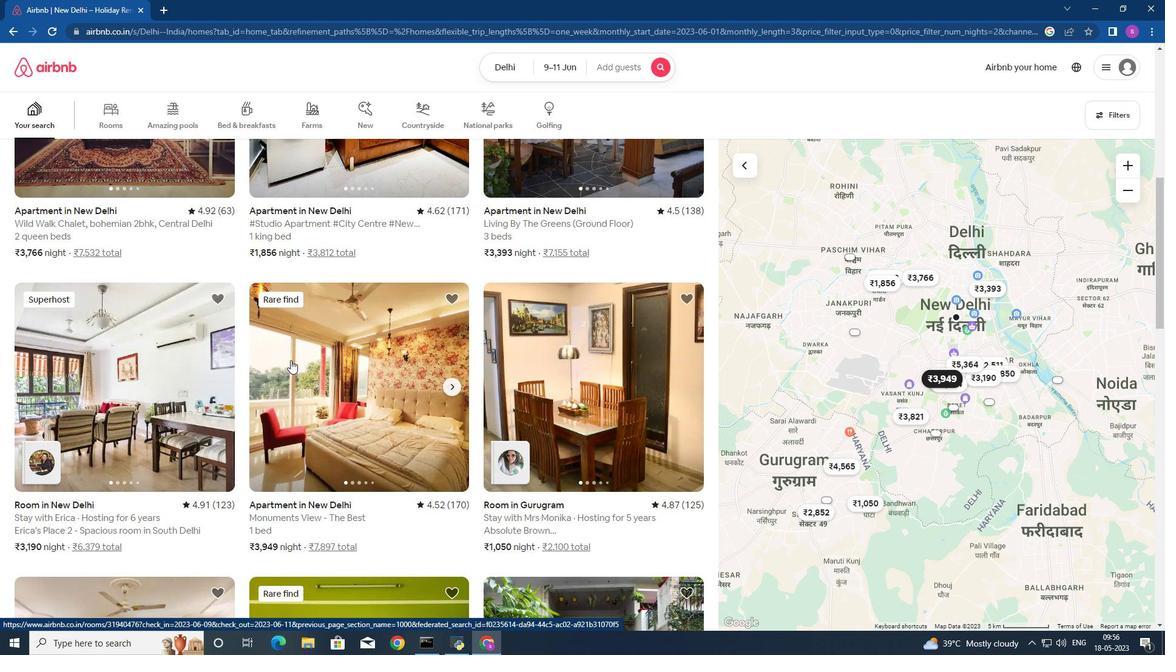 
Action: Mouse moved to (304, 353)
Screenshot: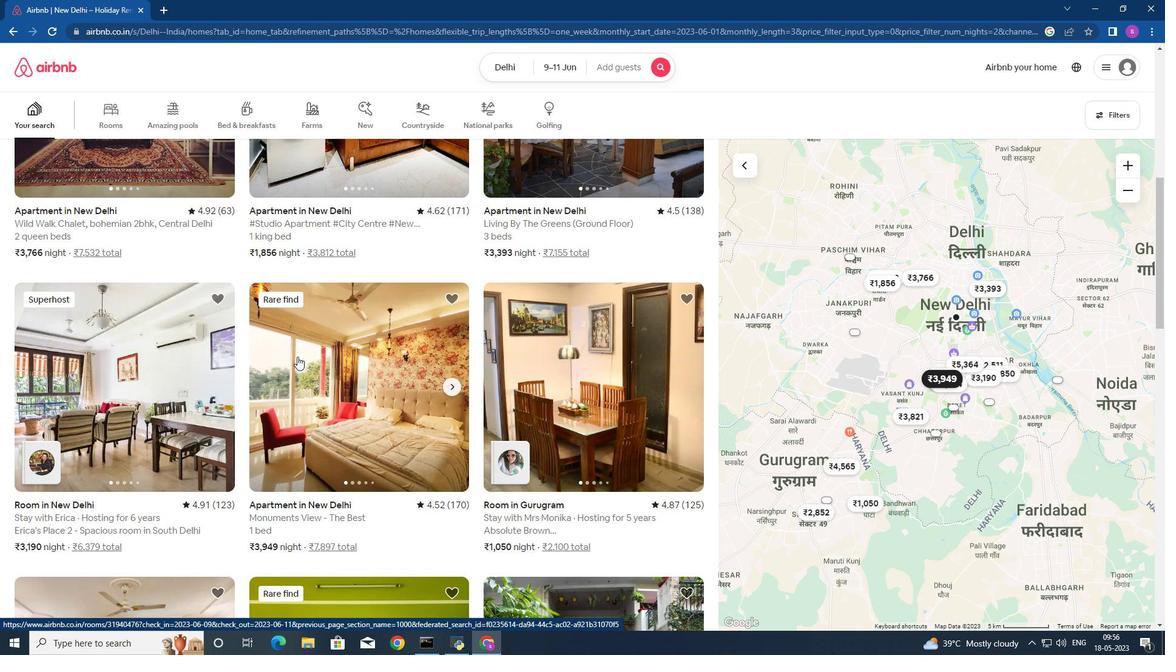 
Action: Mouse scrolled (304, 353) with delta (0, 0)
Screenshot: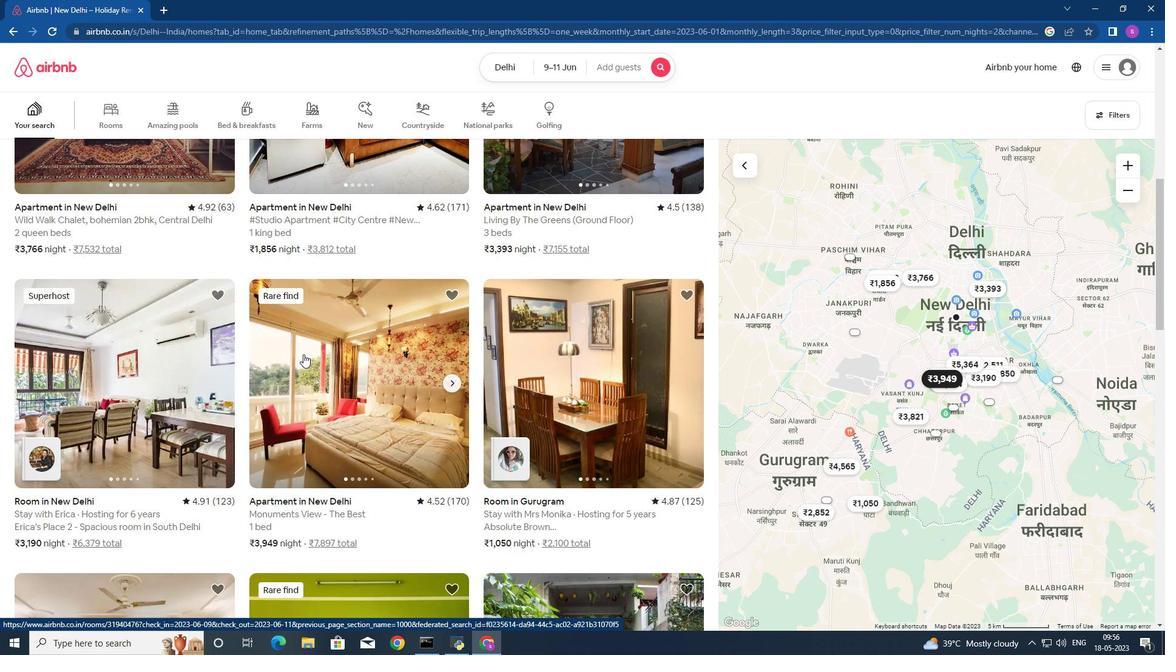 
Action: Mouse moved to (302, 356)
Screenshot: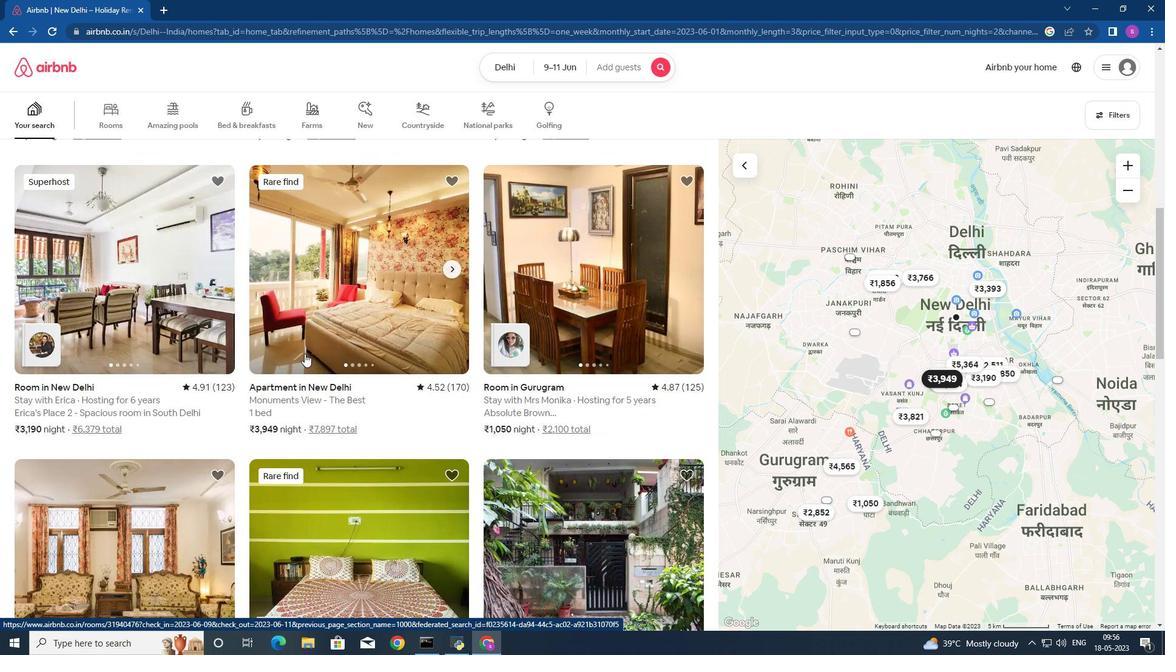 
Action: Mouse scrolled (302, 355) with delta (0, 0)
Screenshot: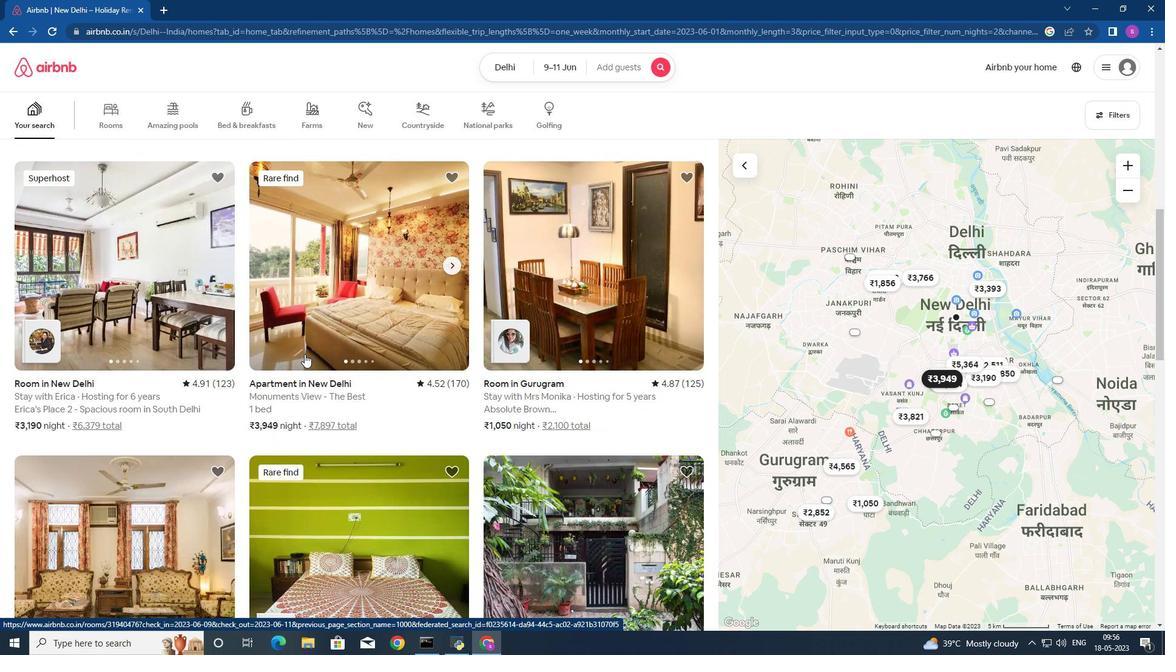 
Action: Mouse moved to (299, 356)
Screenshot: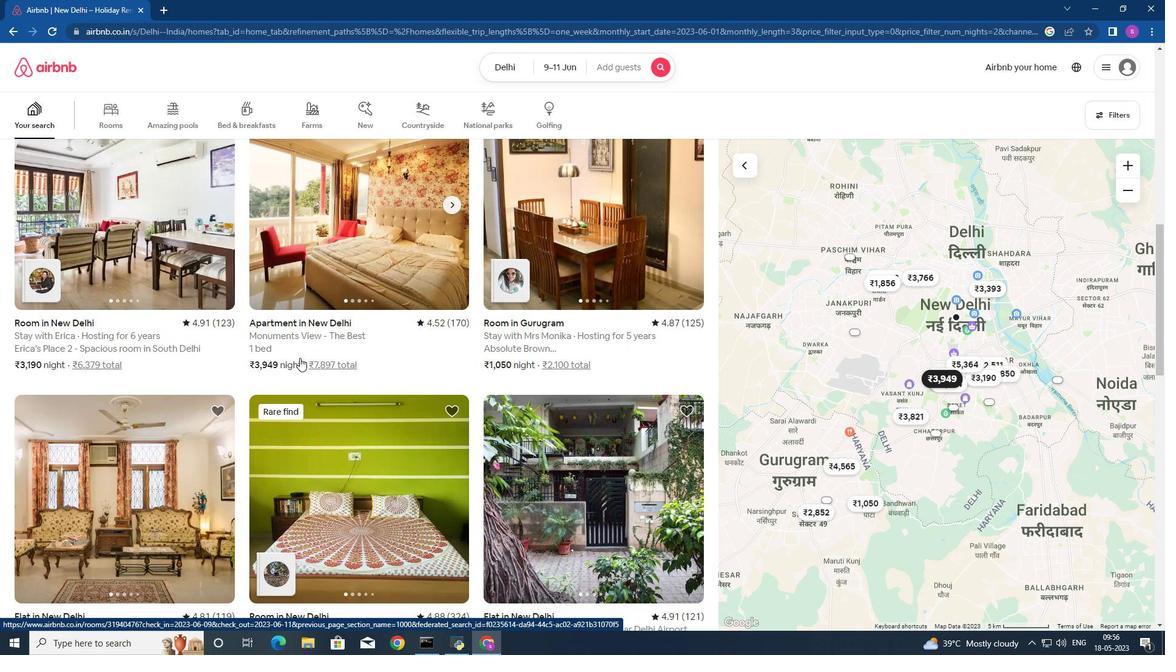 
Action: Mouse scrolled (299, 356) with delta (0, 0)
Screenshot: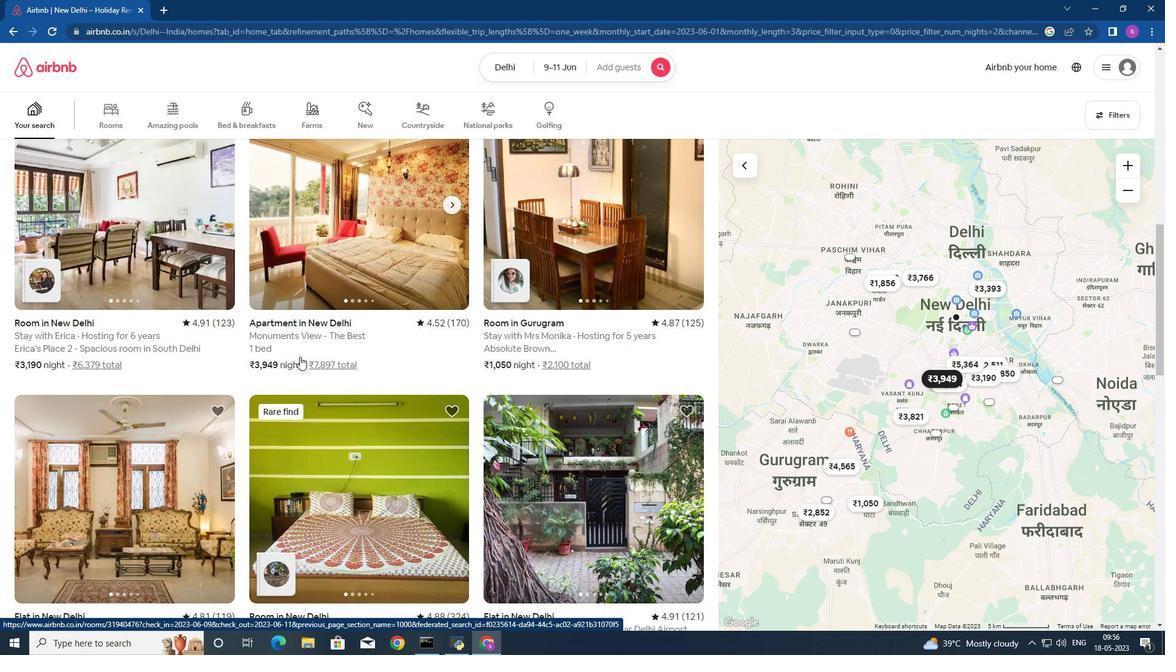 
Action: Mouse scrolled (299, 356) with delta (0, 0)
Screenshot: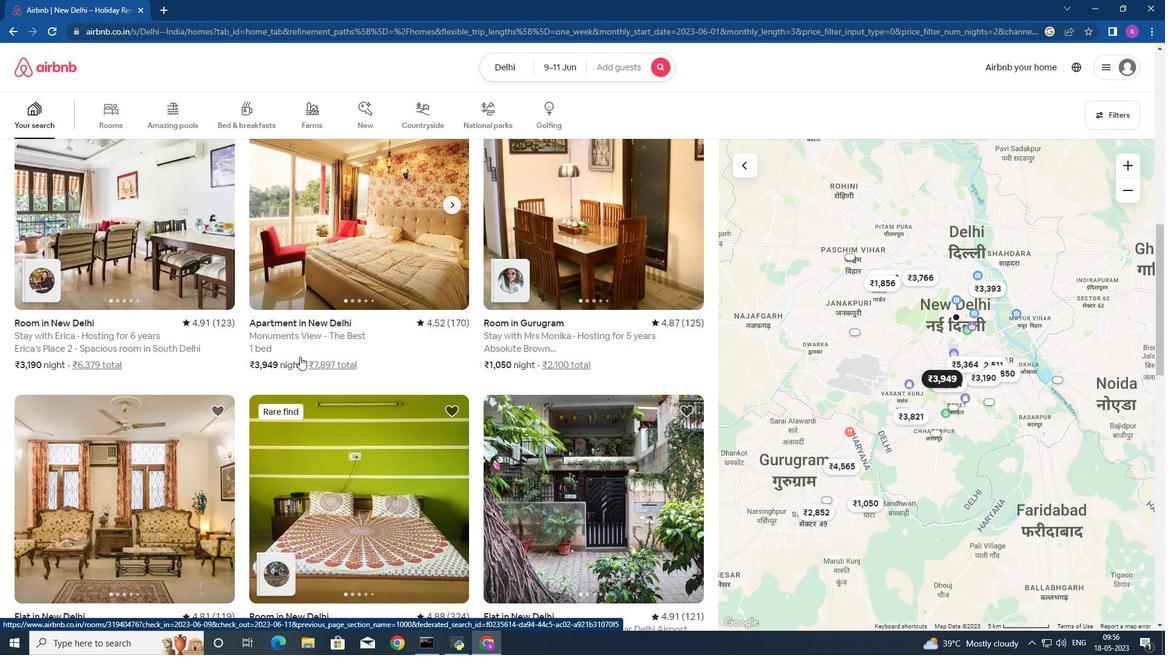 
Action: Mouse moved to (297, 358)
Screenshot: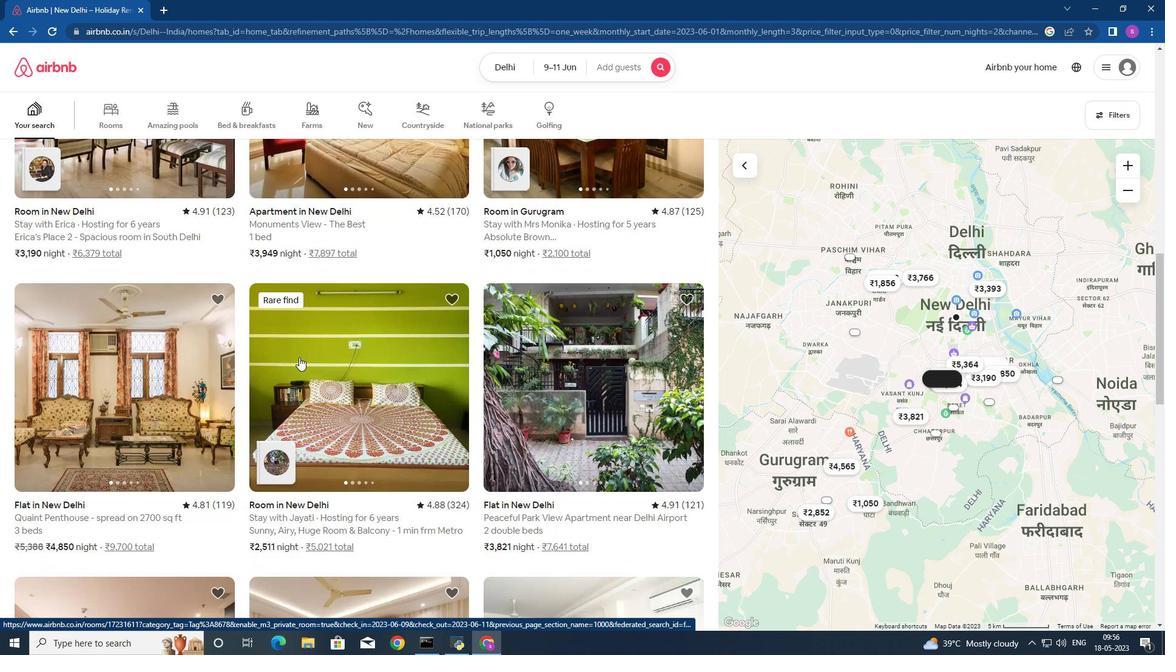 
Action: Mouse scrolled (297, 357) with delta (0, 0)
Screenshot: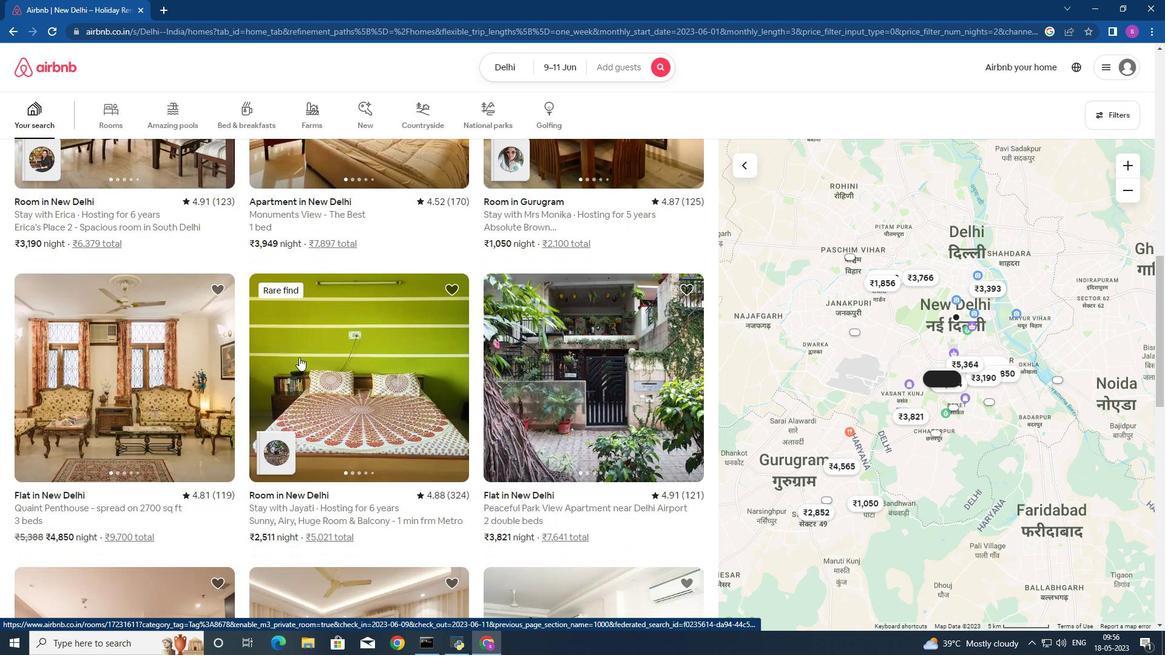 
Action: Mouse scrolled (297, 357) with delta (0, 0)
Screenshot: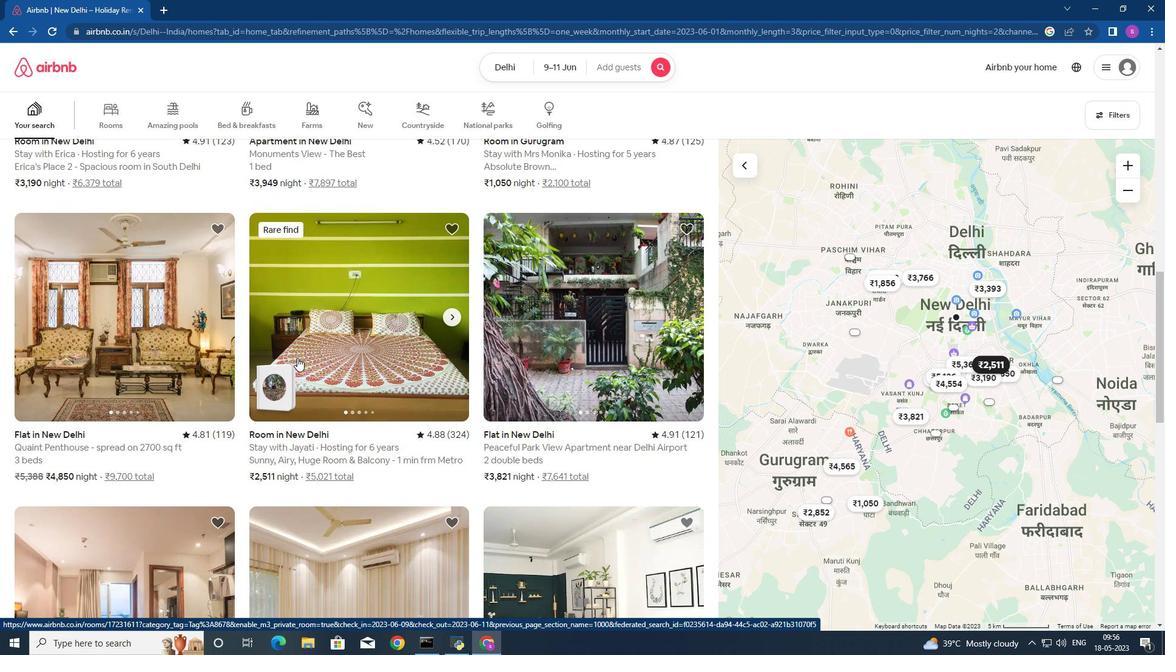 
Action: Mouse moved to (294, 358)
Screenshot: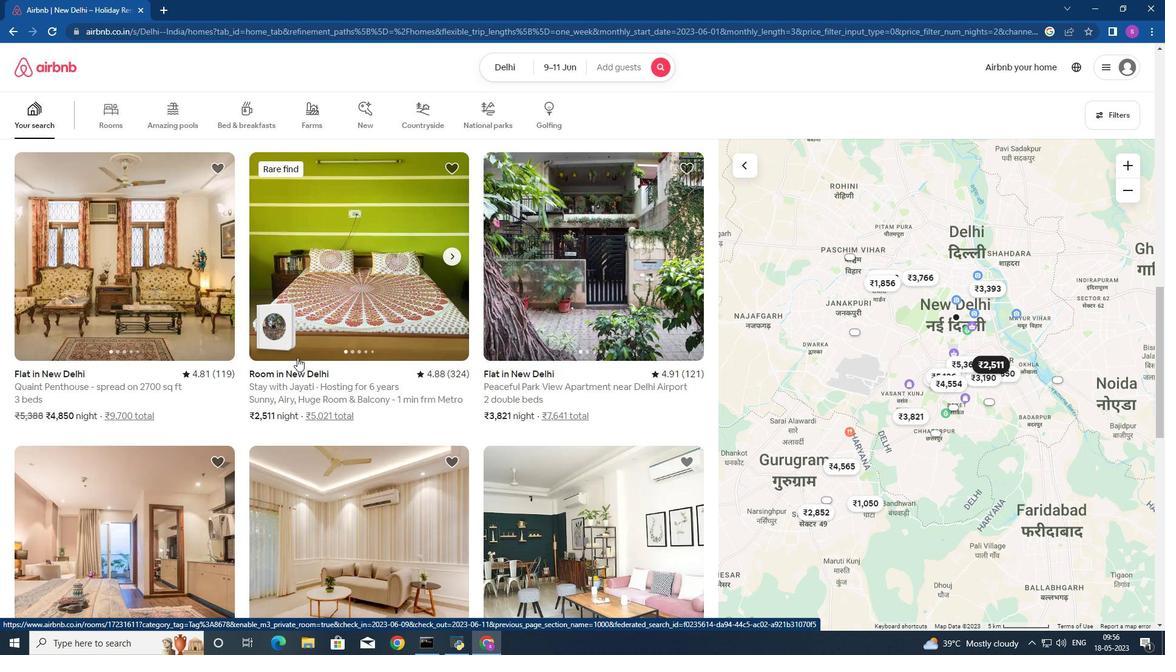 
Action: Mouse scrolled (294, 357) with delta (0, 0)
Screenshot: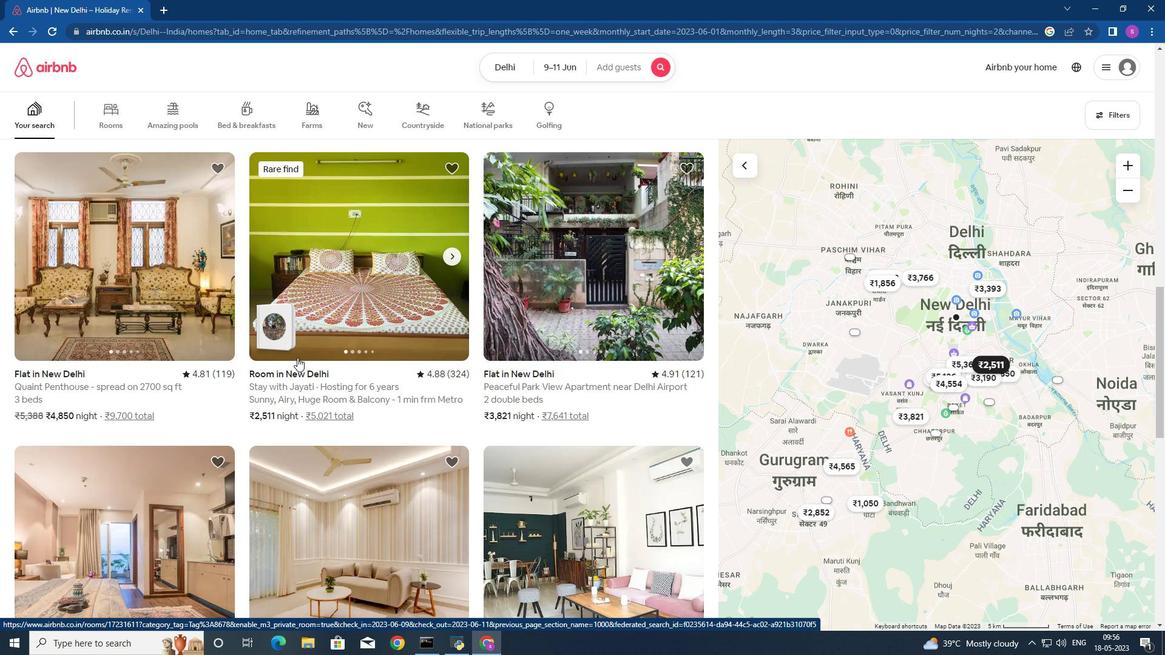 
Action: Mouse moved to (294, 358)
Screenshot: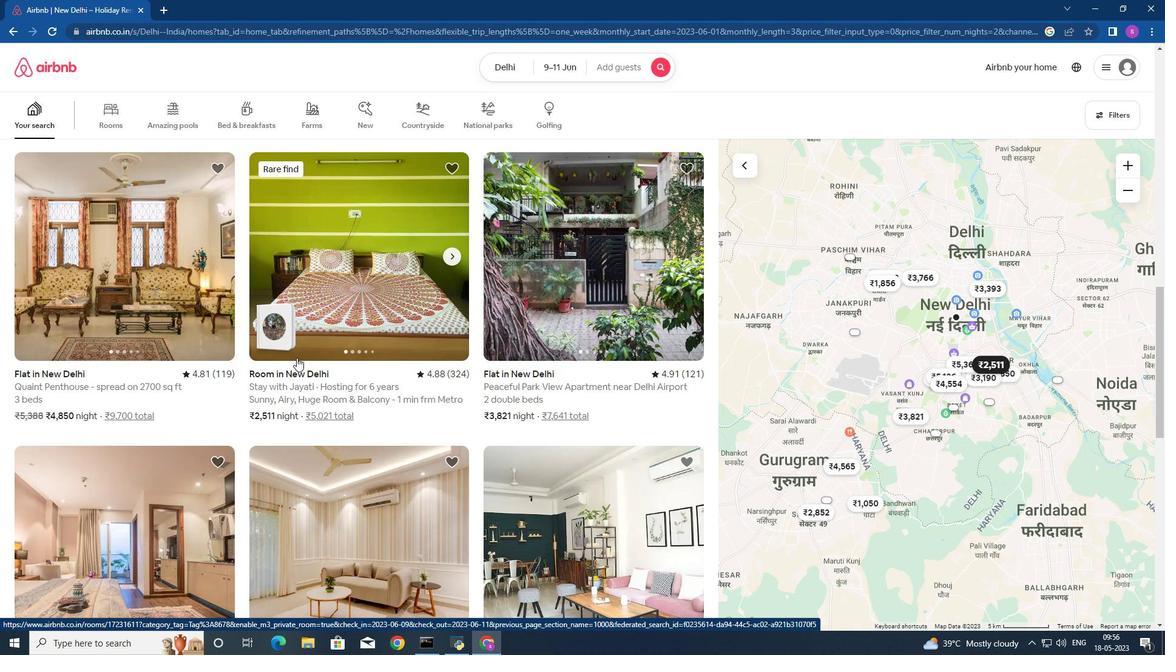 
Action: Mouse scrolled (294, 357) with delta (0, 0)
Screenshot: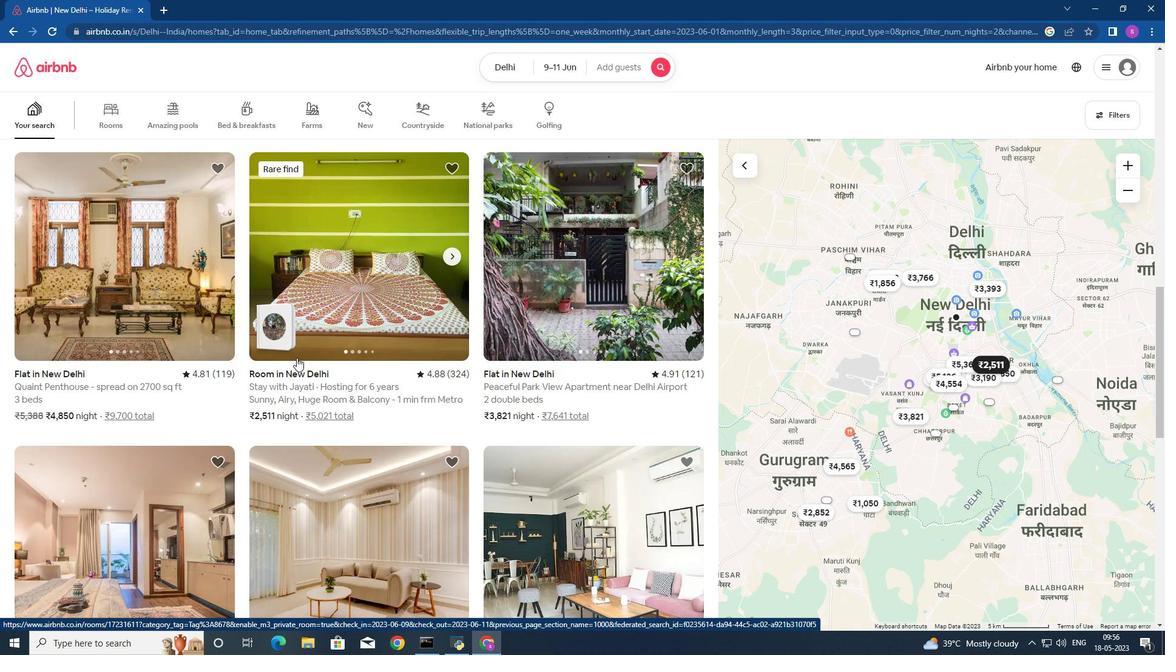
Action: Mouse scrolled (294, 357) with delta (0, 0)
Screenshot: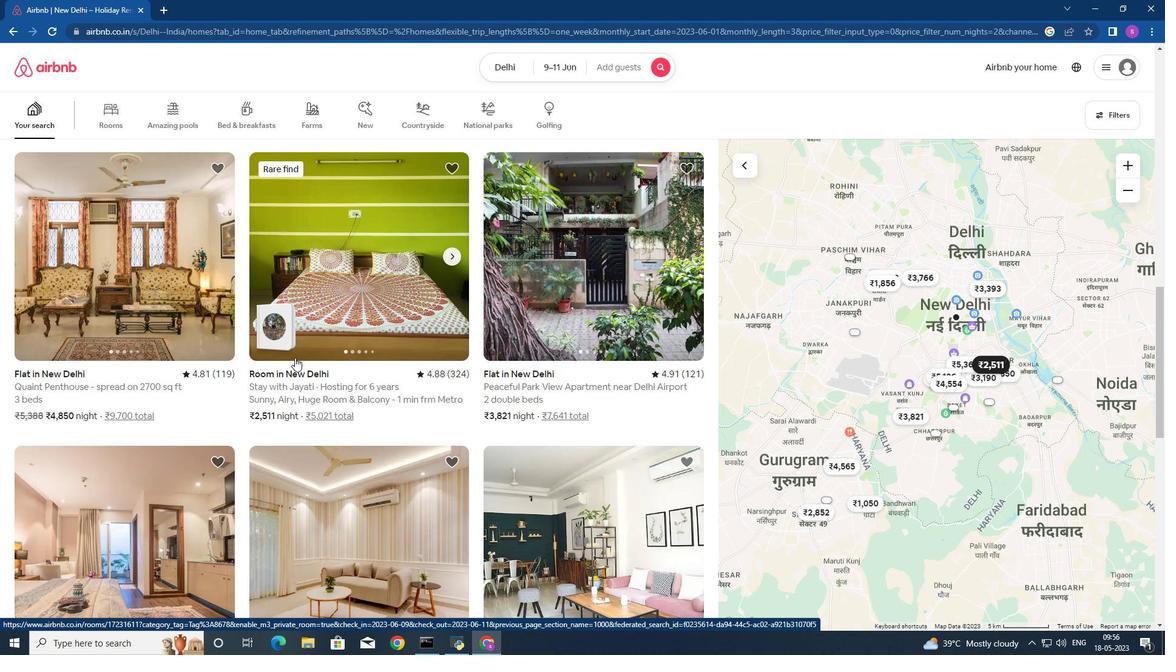 
Action: Mouse moved to (302, 352)
Screenshot: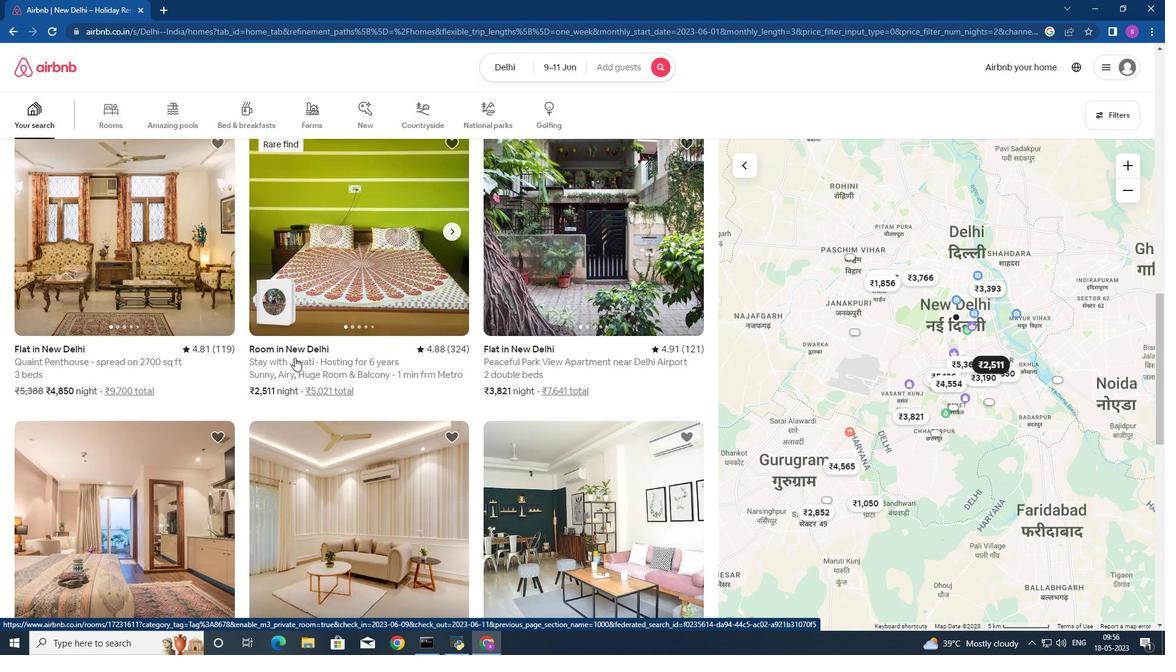 
Action: Mouse scrolled (302, 352) with delta (0, 0)
Screenshot: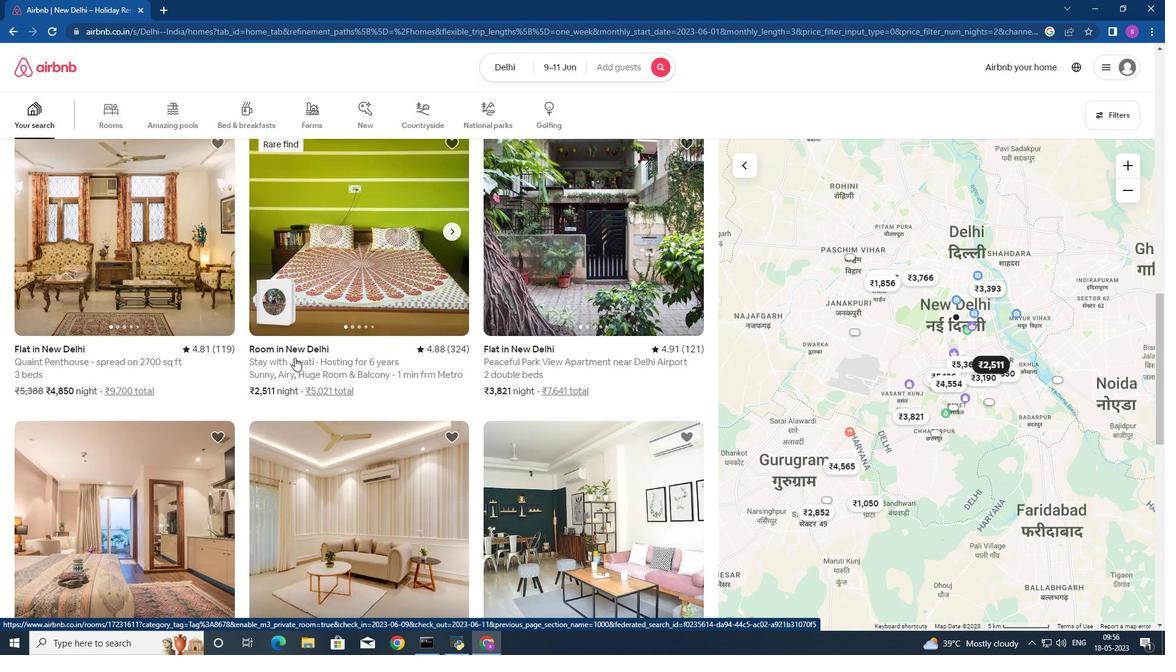 
Action: Mouse moved to (300, 355)
Screenshot: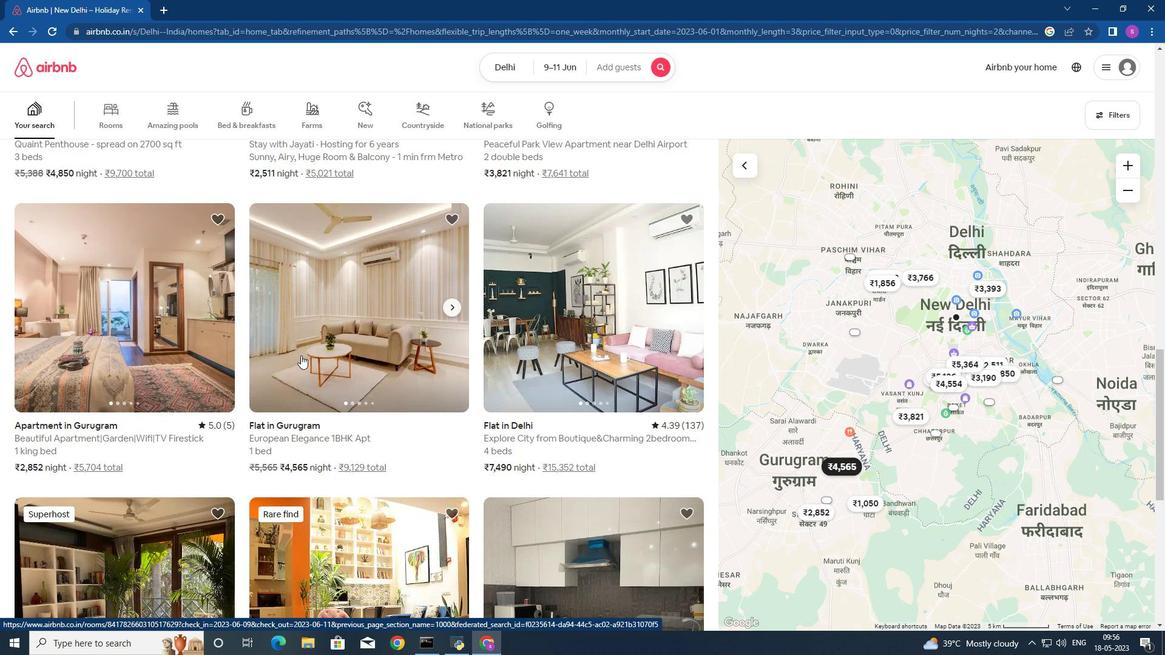
Action: Mouse scrolled (300, 355) with delta (0, 0)
Screenshot: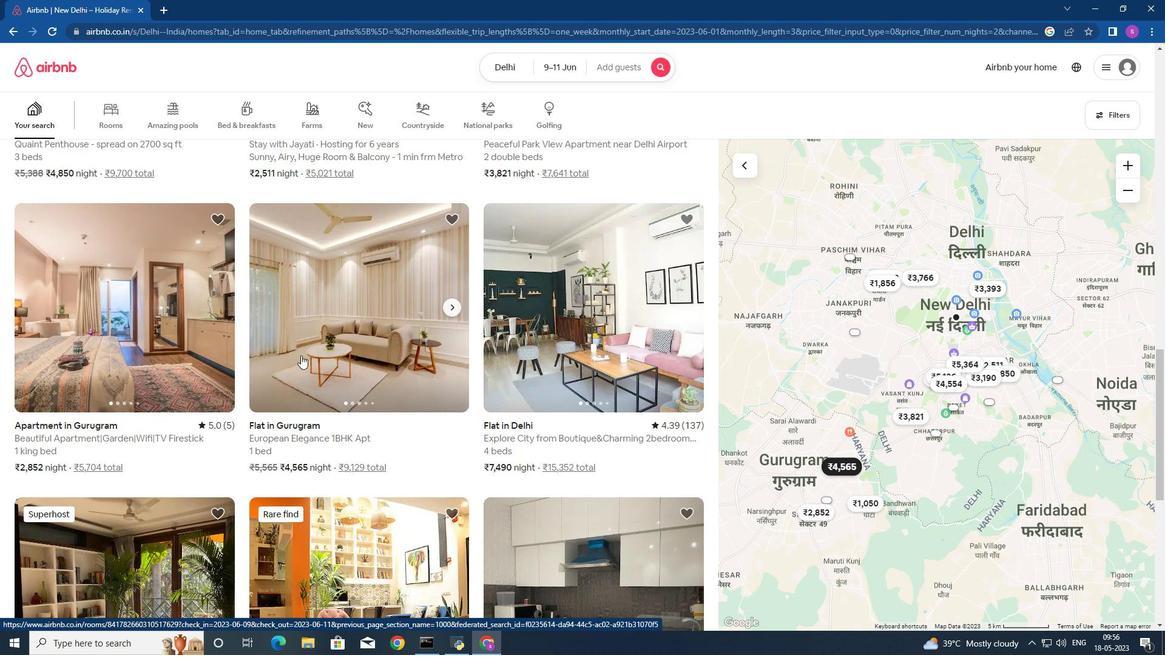 
Action: Mouse scrolled (300, 355) with delta (0, 0)
Screenshot: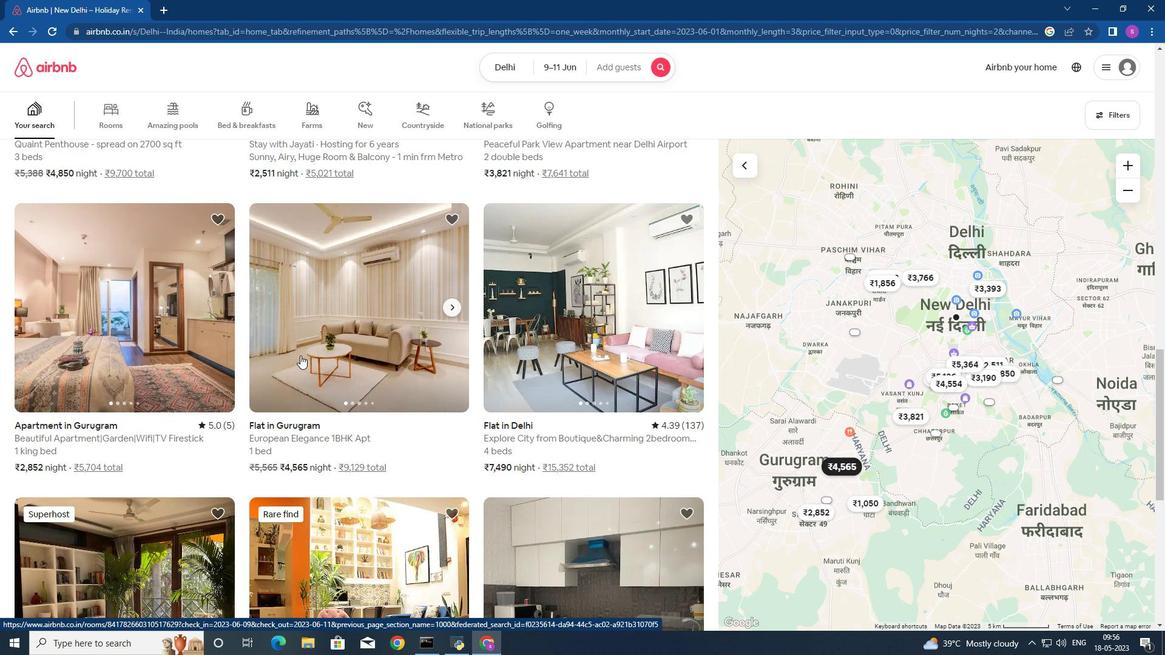 
Action: Mouse scrolled (300, 355) with delta (0, 0)
Screenshot: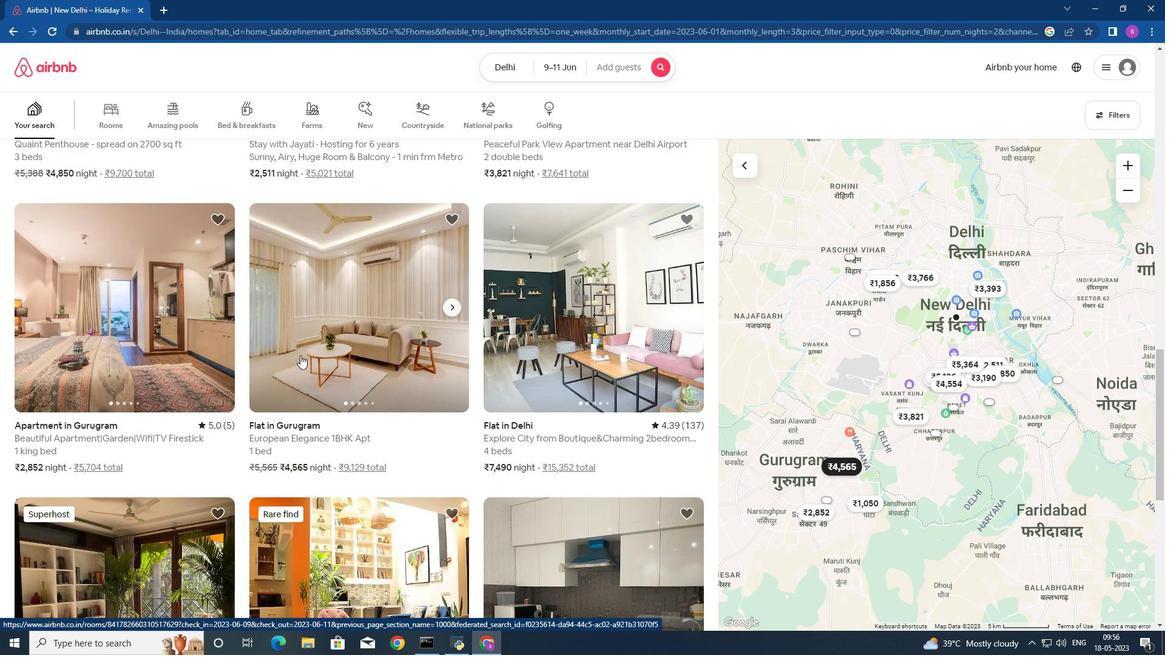 
Action: Mouse moved to (299, 355)
Screenshot: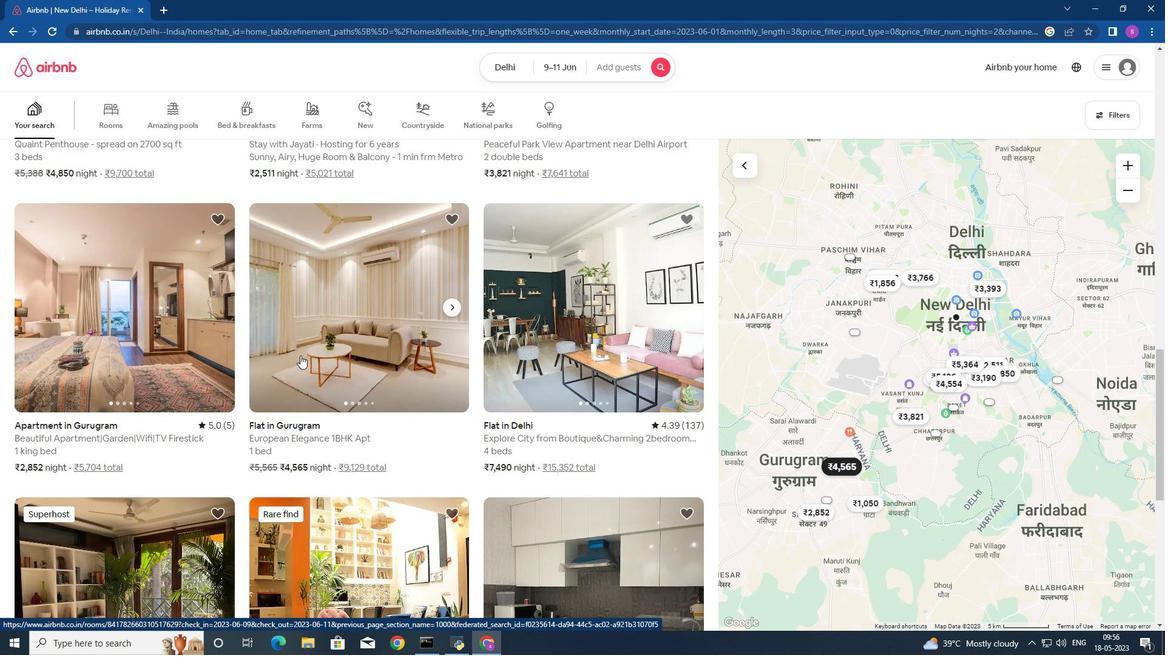 
Action: Mouse scrolled (299, 355) with delta (0, 0)
Screenshot: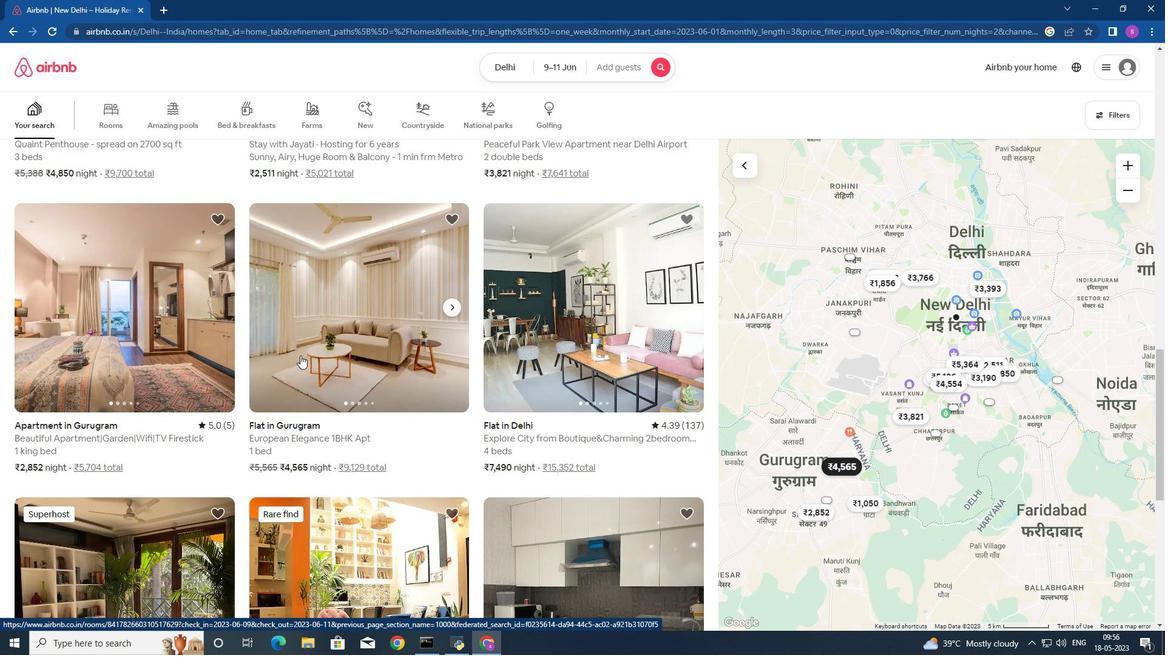 
Action: Mouse moved to (298, 355)
Screenshot: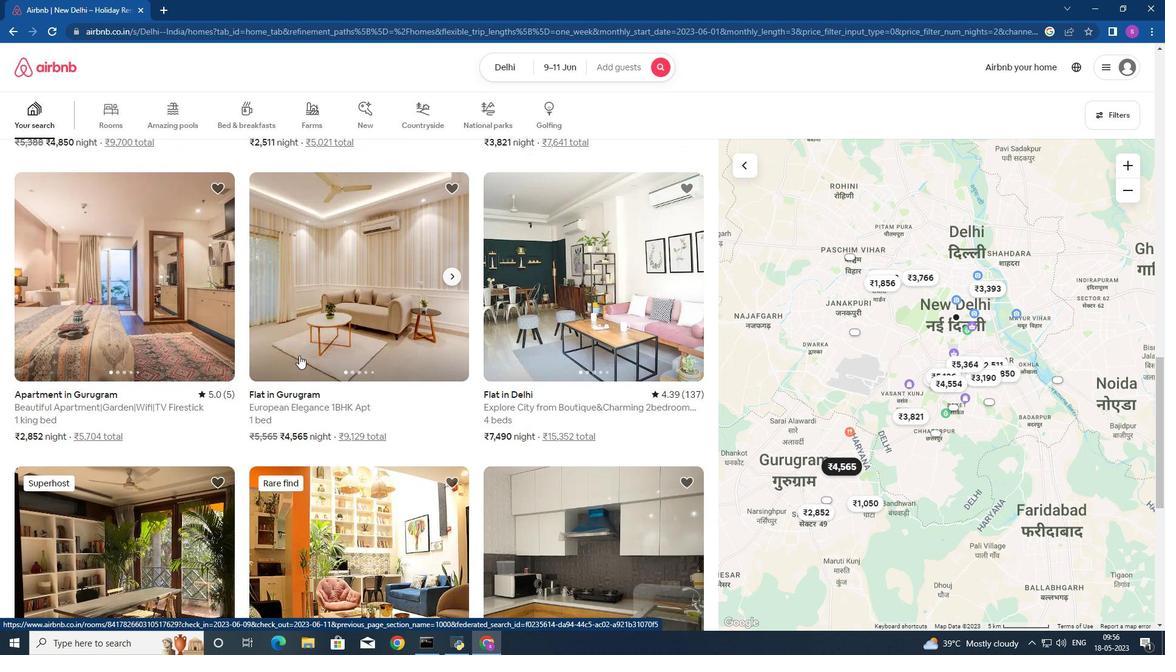 
Action: Mouse scrolled (298, 355) with delta (0, 0)
Screenshot: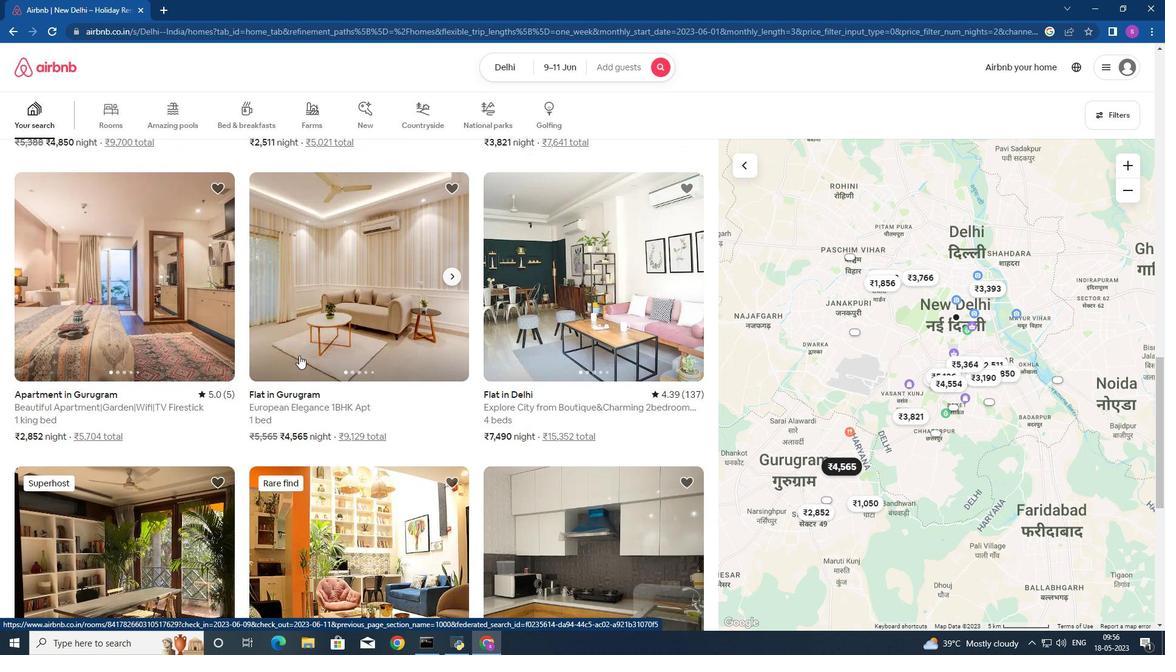 
Action: Mouse scrolled (298, 355) with delta (0, 0)
Screenshot: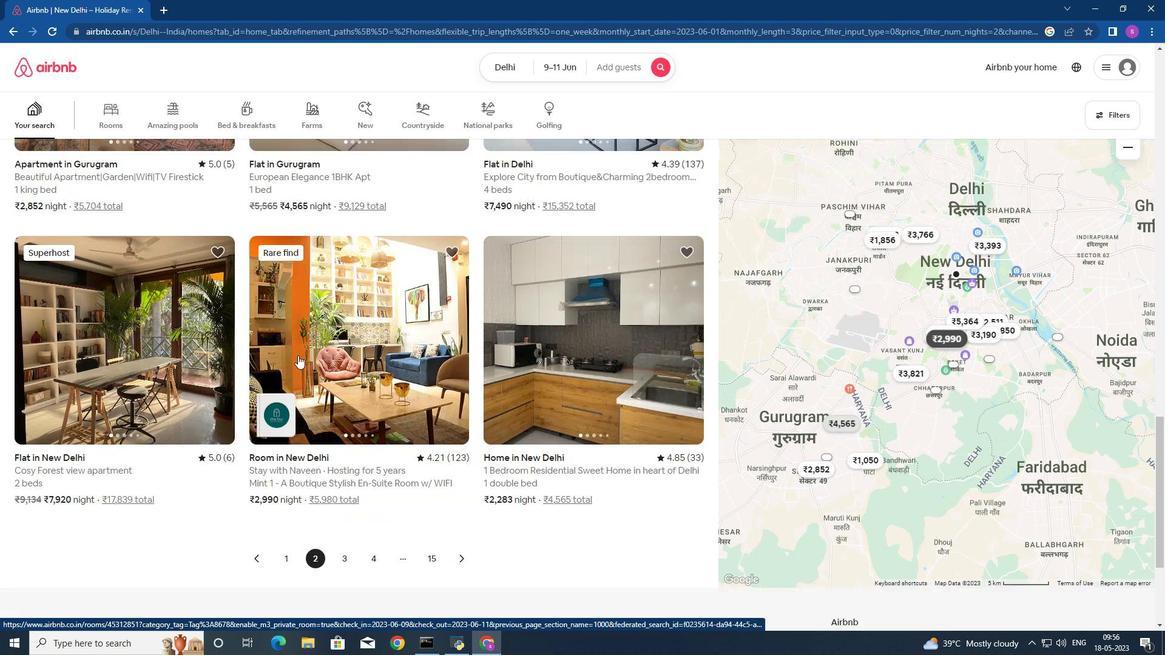 
Action: Mouse moved to (342, 455)
Screenshot: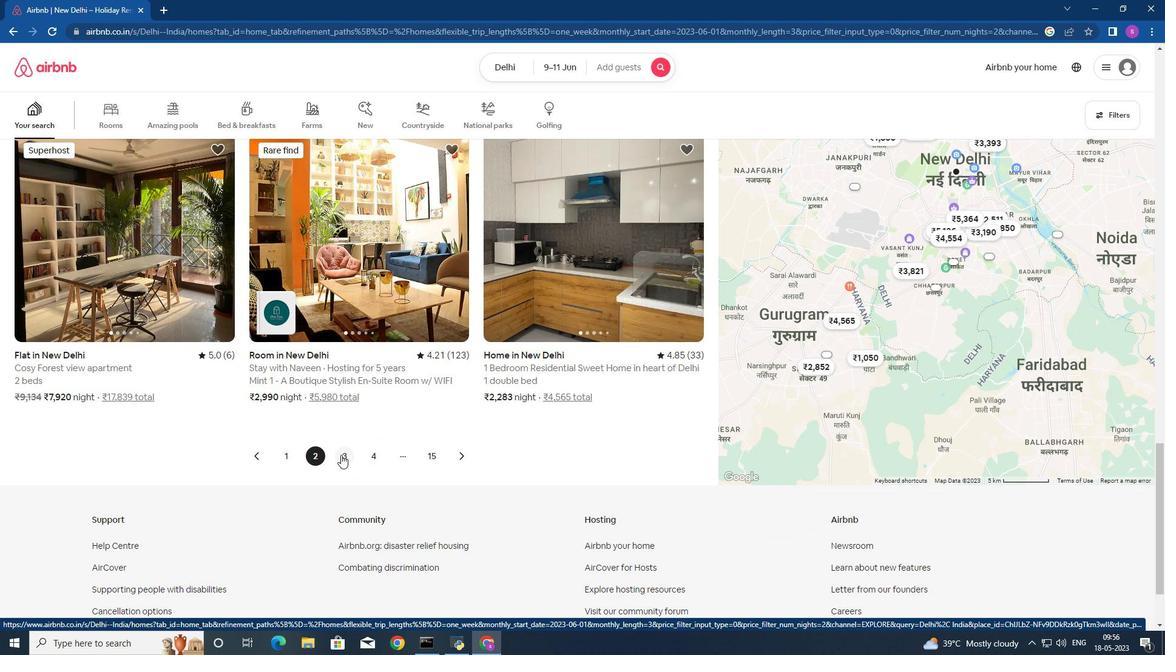 
Action: Mouse pressed left at (342, 455)
Screenshot: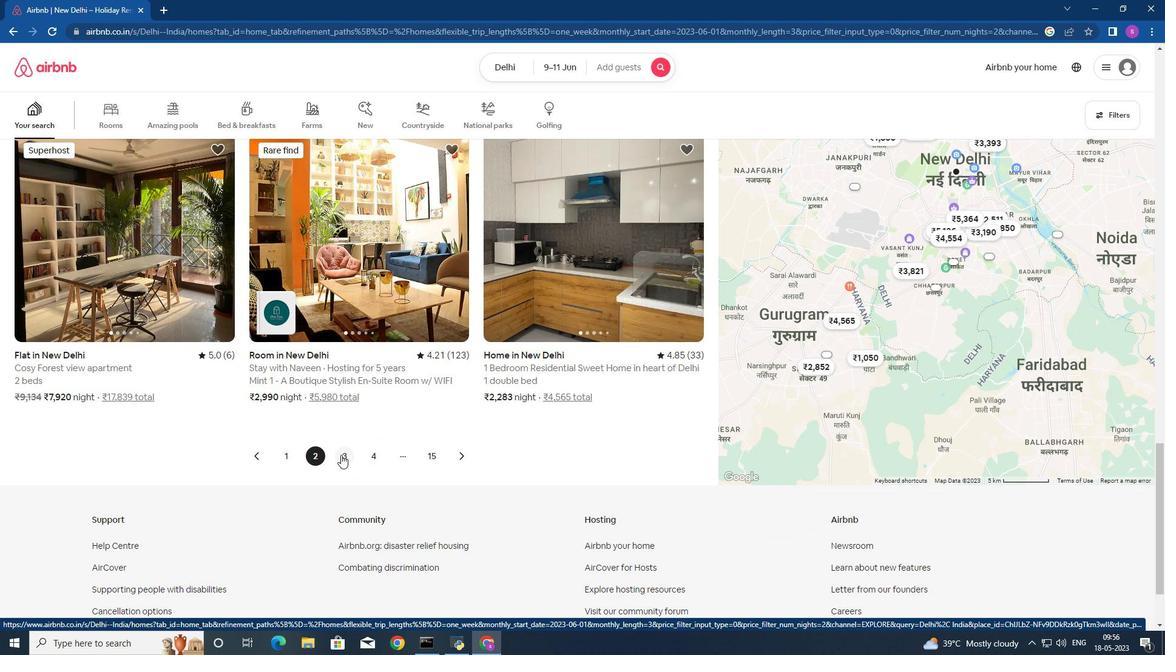 
Action: Mouse moved to (315, 399)
Screenshot: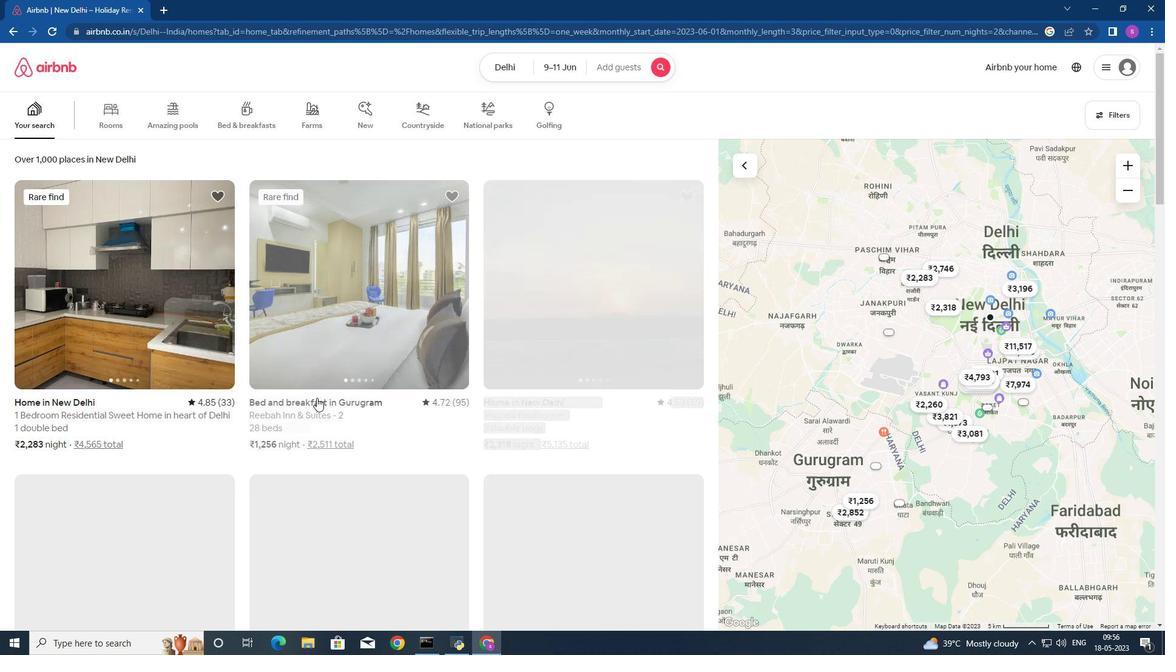 
Action: Mouse scrolled (315, 399) with delta (0, 0)
Screenshot: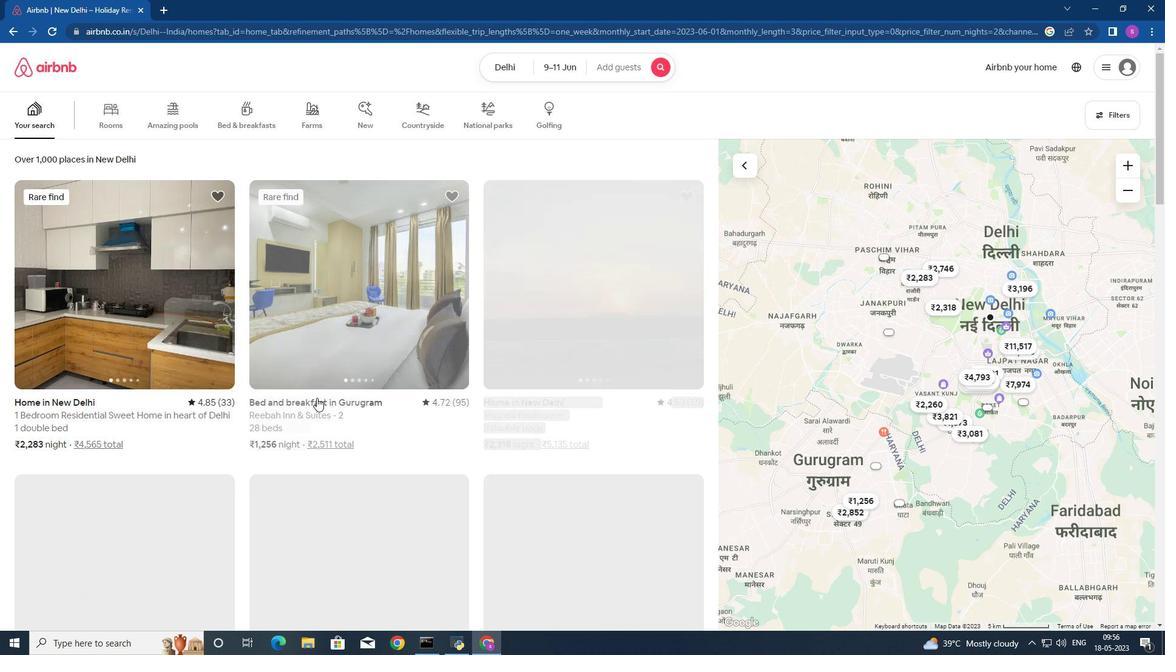 
Action: Mouse moved to (315, 403)
Screenshot: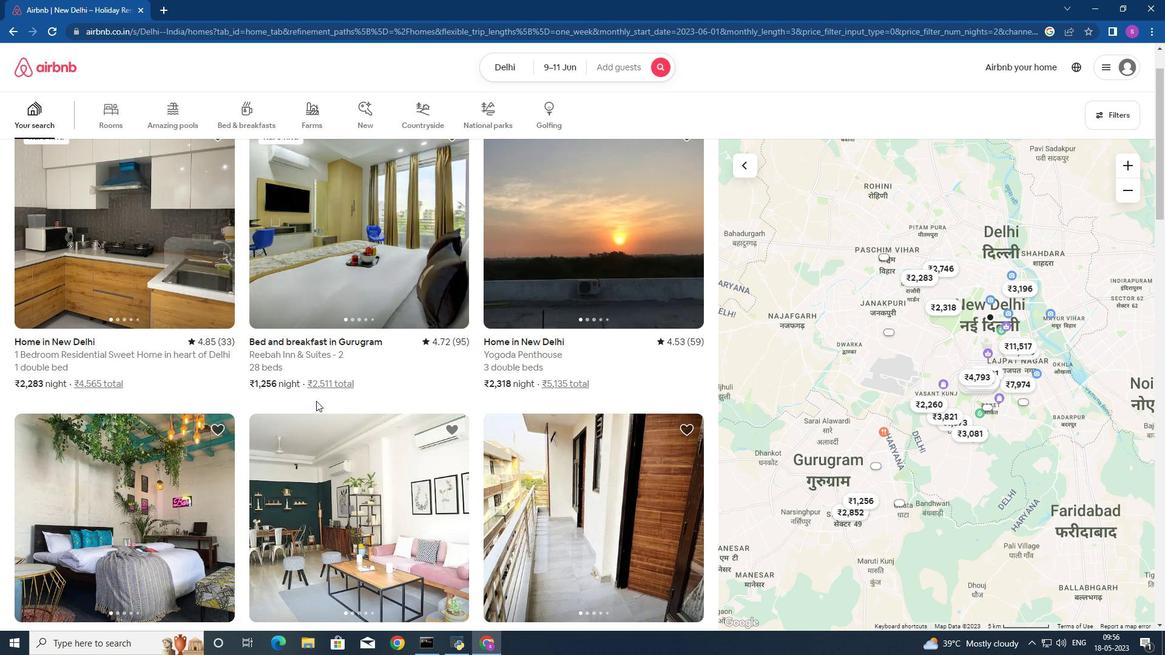 
Action: Mouse scrolled (315, 403) with delta (0, 0)
Screenshot: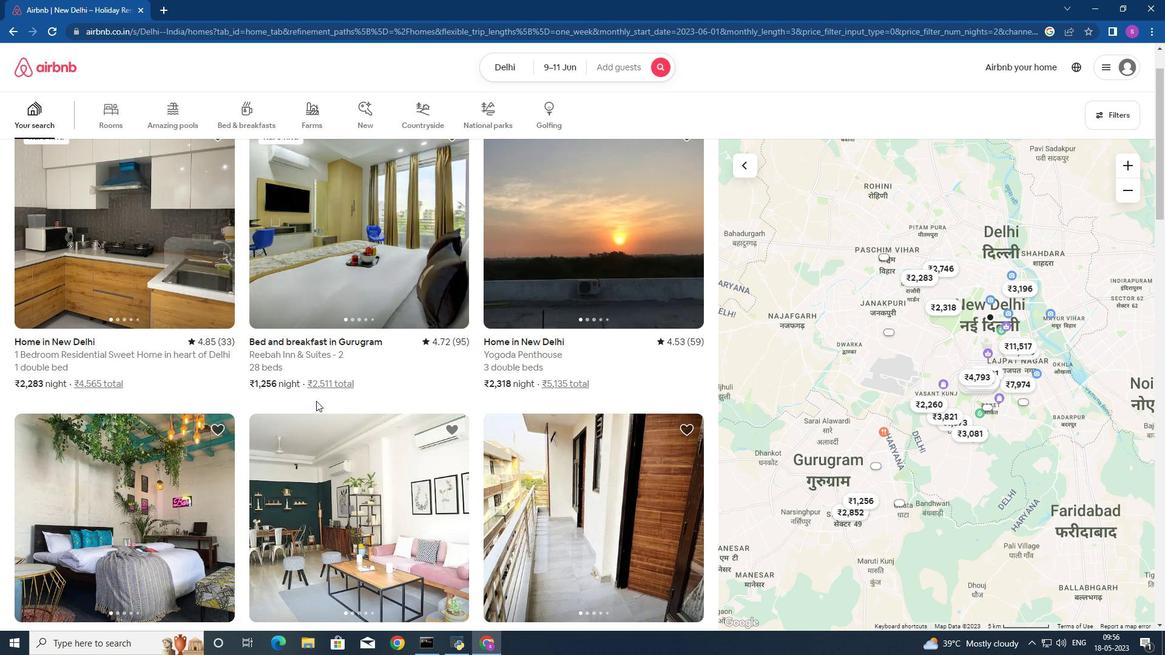 
Action: Mouse moved to (315, 405)
Screenshot: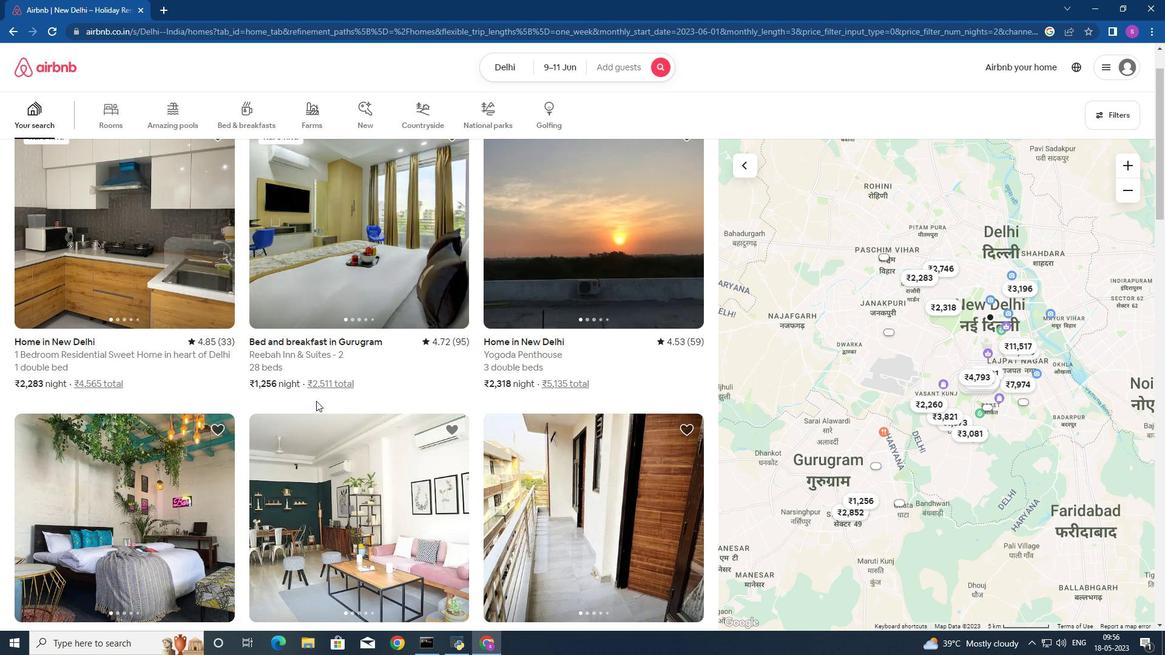 
Action: Mouse scrolled (315, 404) with delta (0, 0)
Screenshot: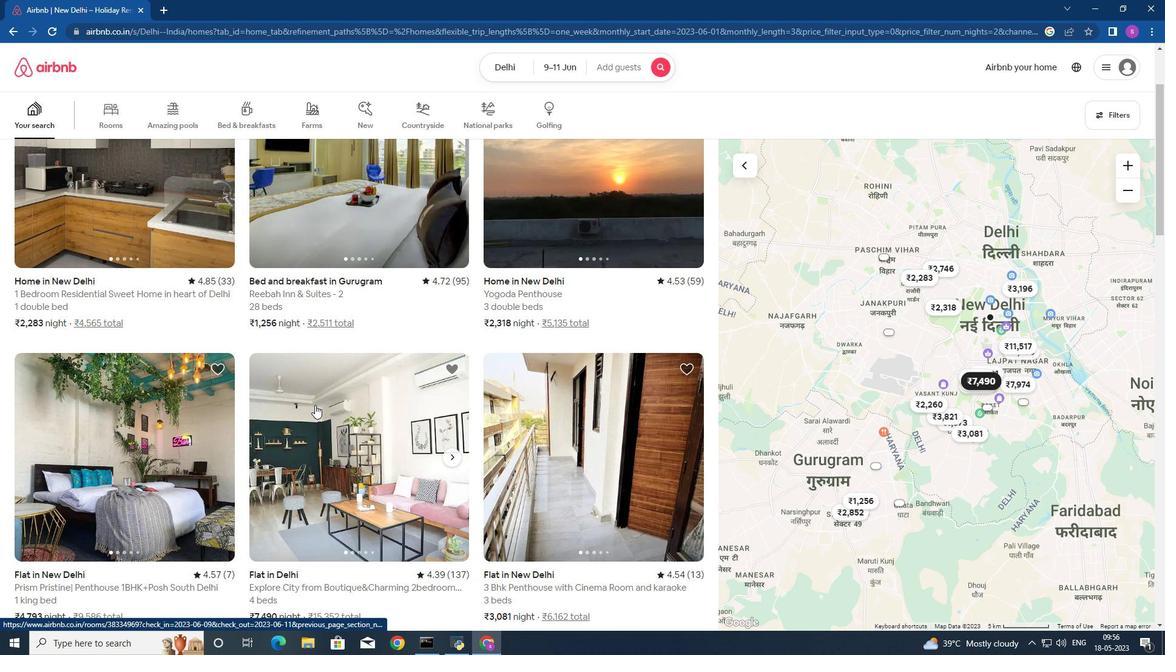 
Action: Mouse moved to (315, 406)
Screenshot: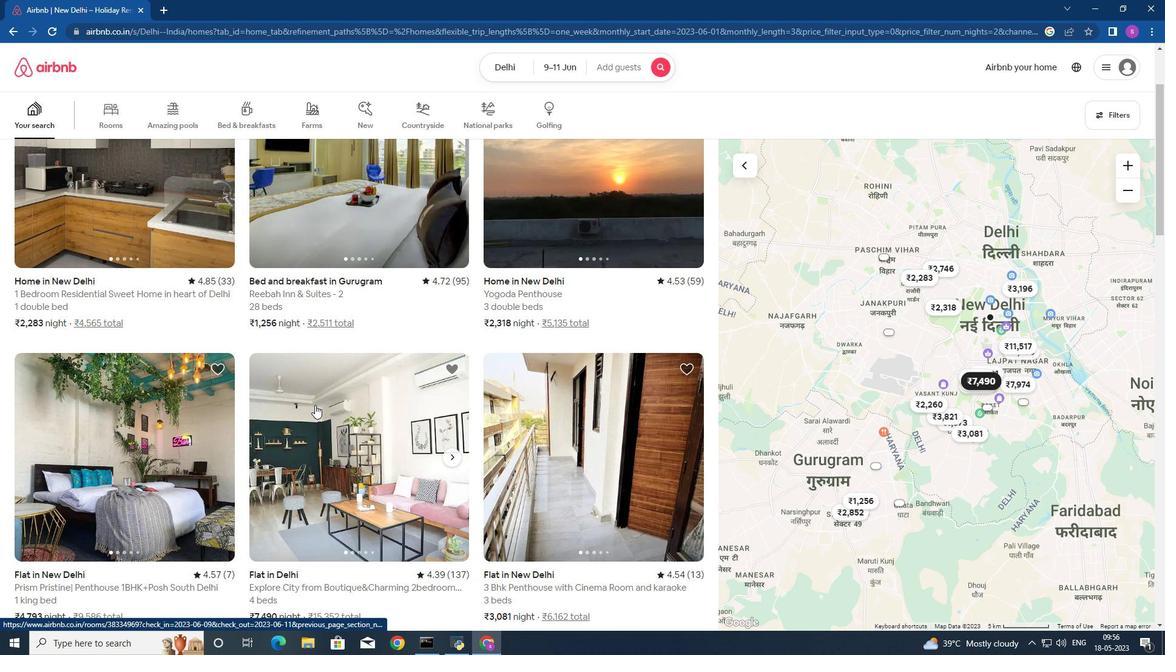 
Action: Mouse scrolled (315, 405) with delta (0, 0)
Screenshot: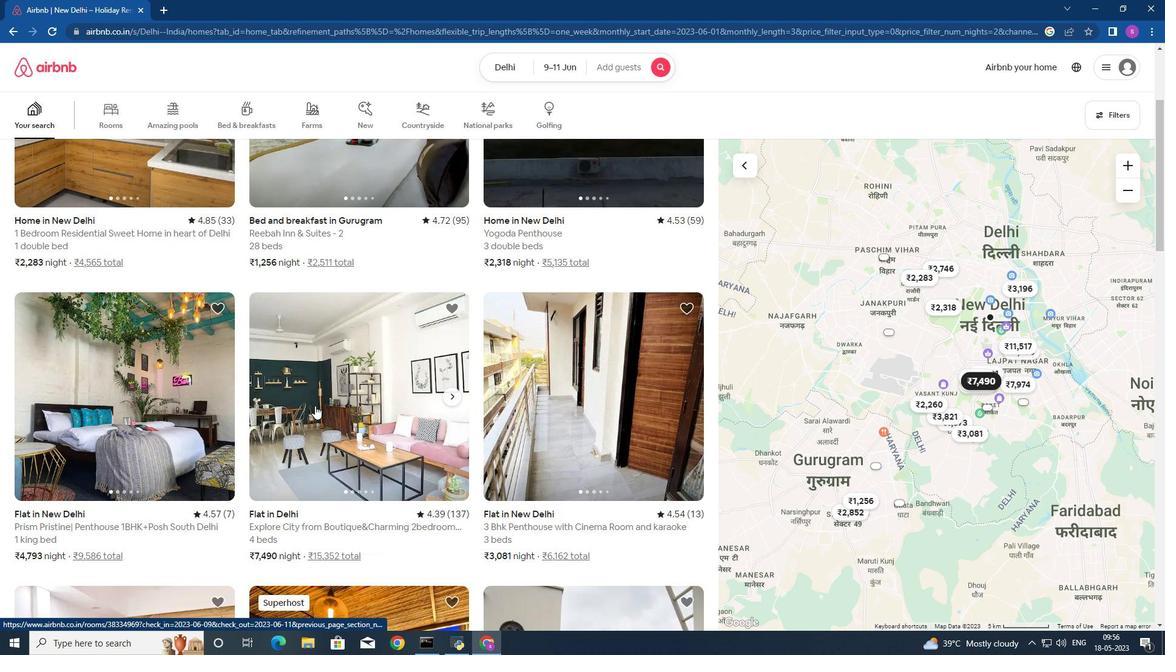 
Action: Mouse moved to (315, 406)
Screenshot: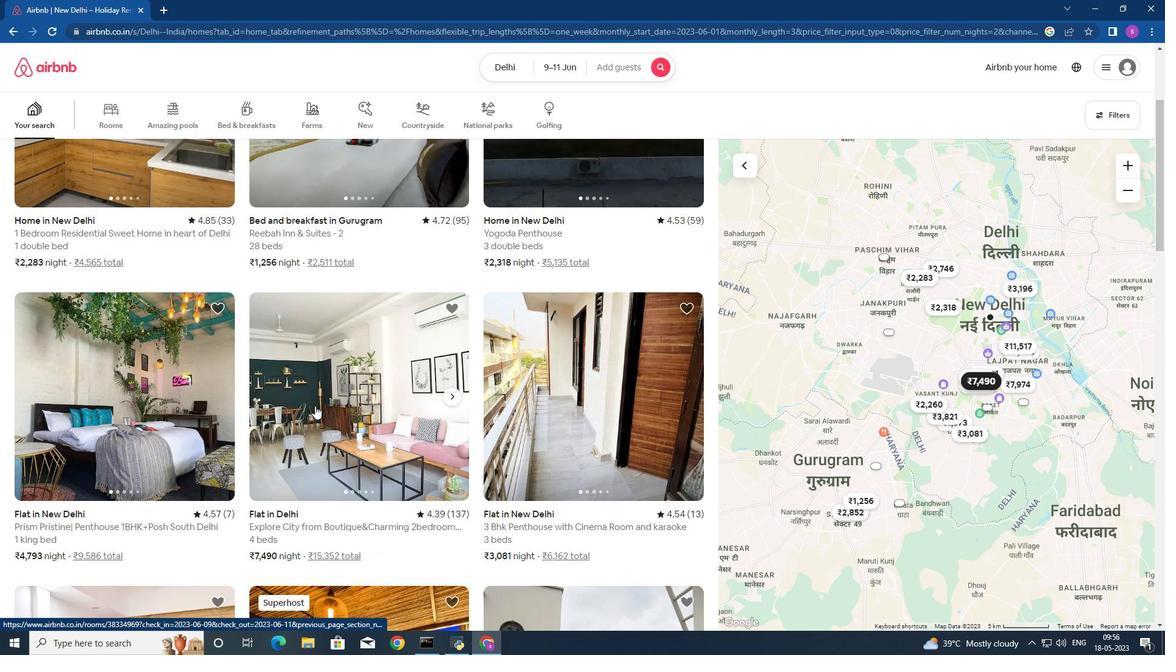 
Action: Mouse scrolled (315, 406) with delta (0, 0)
Screenshot: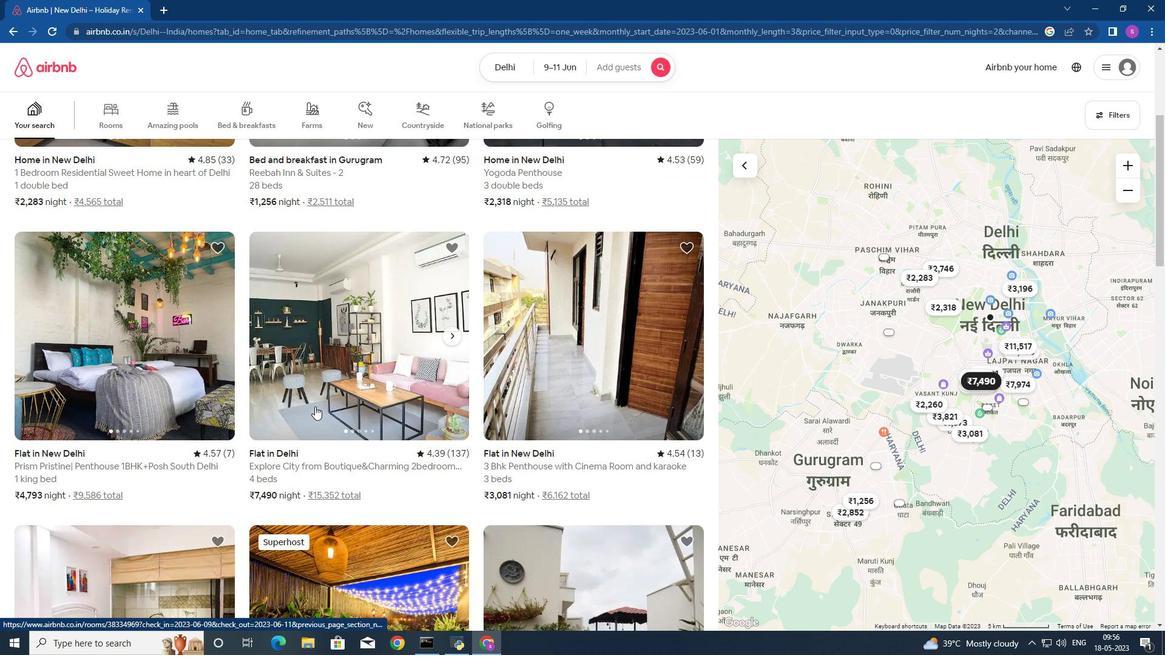 
Action: Mouse scrolled (315, 406) with delta (0, 0)
Screenshot: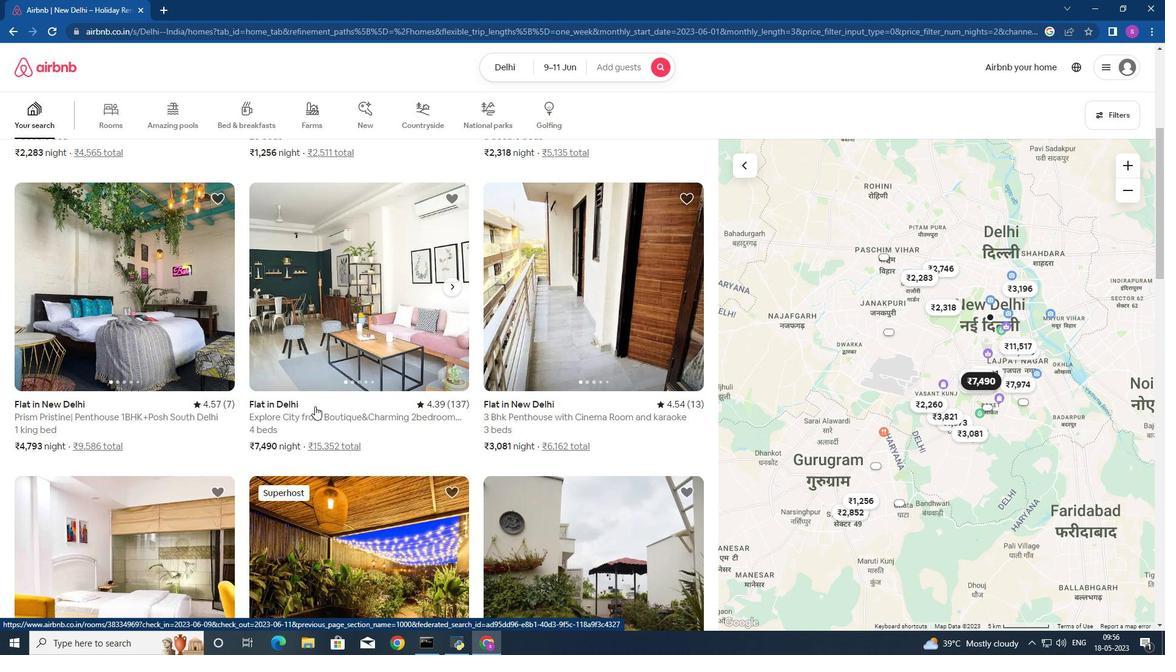 
Action: Mouse scrolled (315, 406) with delta (0, 0)
Screenshot: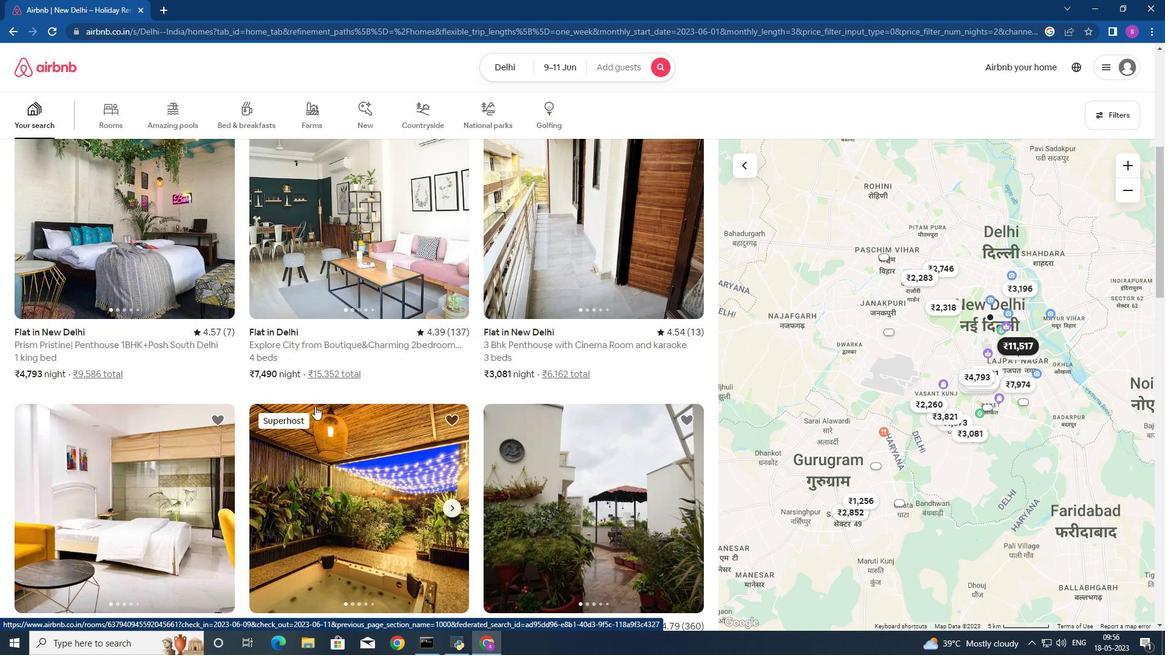 
Action: Mouse scrolled (315, 406) with delta (0, 0)
Screenshot: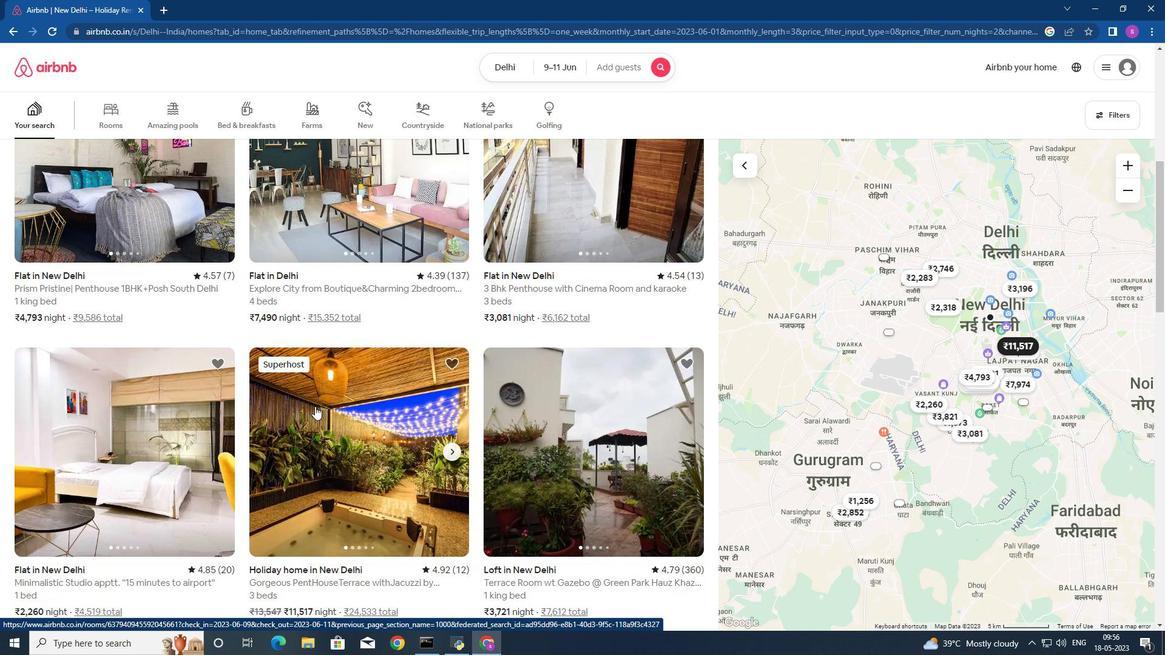 
Action: Mouse moved to (316, 407)
Screenshot: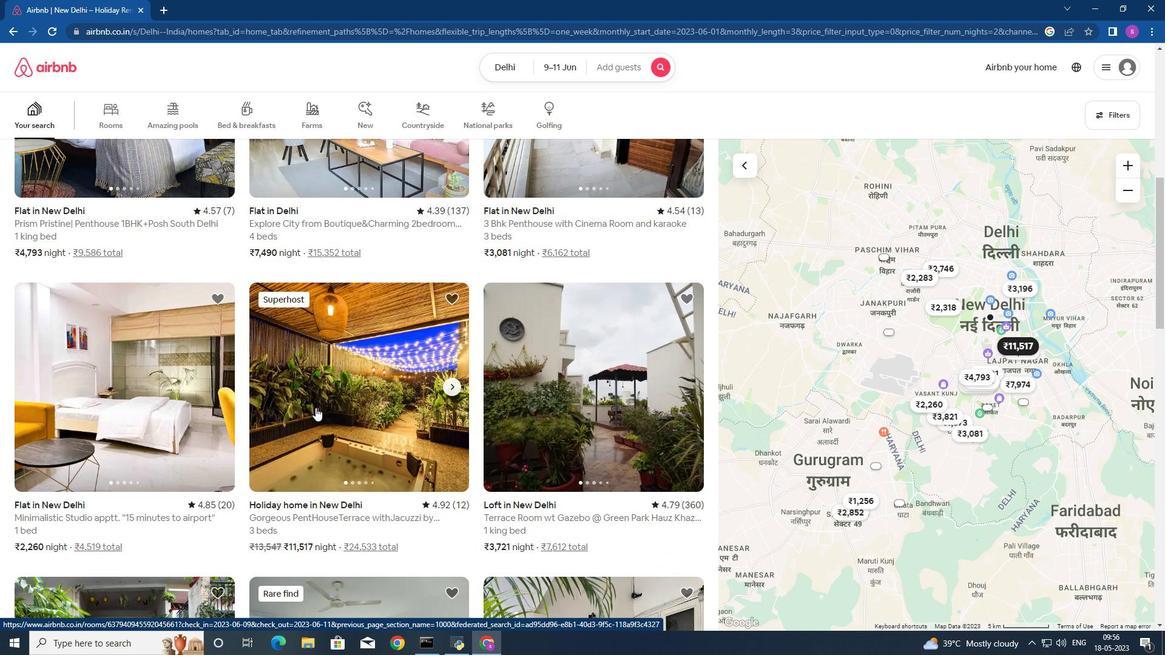 
Action: Mouse scrolled (316, 406) with delta (0, 0)
Screenshot: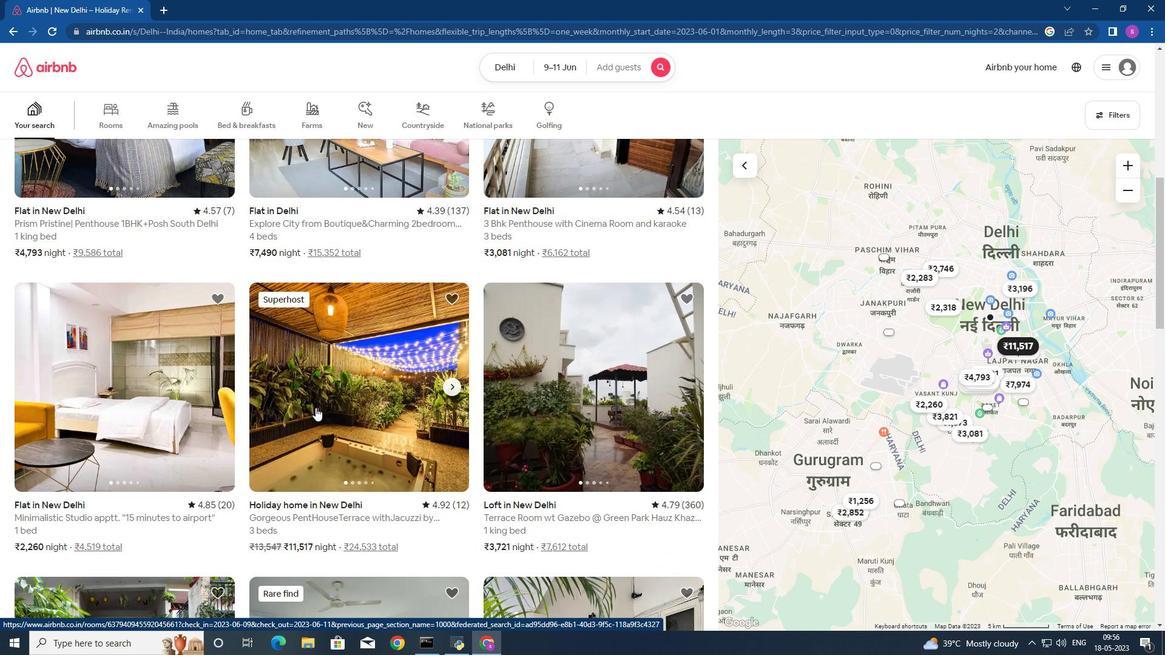 
Action: Mouse moved to (317, 402)
Screenshot: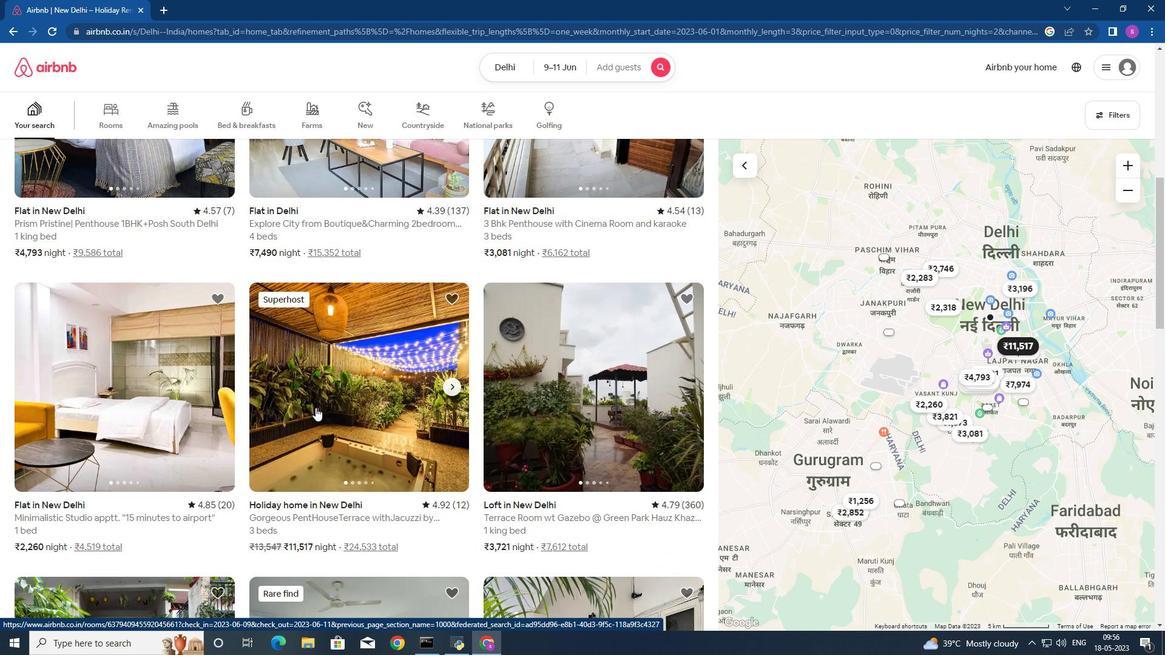 
Action: Mouse scrolled (317, 401) with delta (0, 0)
